Task: Find the best route from 'SoftAge Information Technology Limited' to 'BRIX GYM - Best GYM in Gurgaon' using Google Maps.
Action: Key pressed <Key.shift><Key.shift><Key.shift><Key.shift><Key.shift><Key.shift><Key.shift><Key.shift><Key.shift><Key.shift><Key.shift><Key.shift><Key.shift><Key.shift><Key.shift><Key.shift><Key.shift><Key.shift><Key.shift><Key.shift><Key.shift><Key.shift>Gym<Key.space>or<Key.space>fitness<Key.space>center<Key.space>near<Key.space>me<Key.enter>
Screenshot: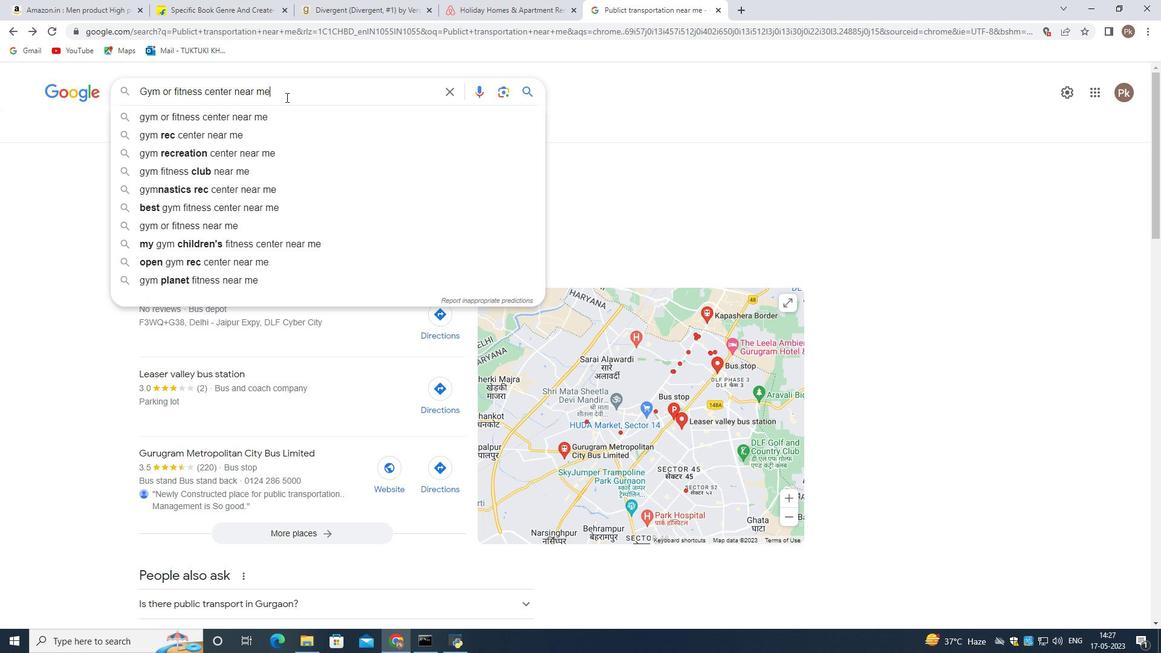 
Action: Mouse moved to (248, 212)
Screenshot: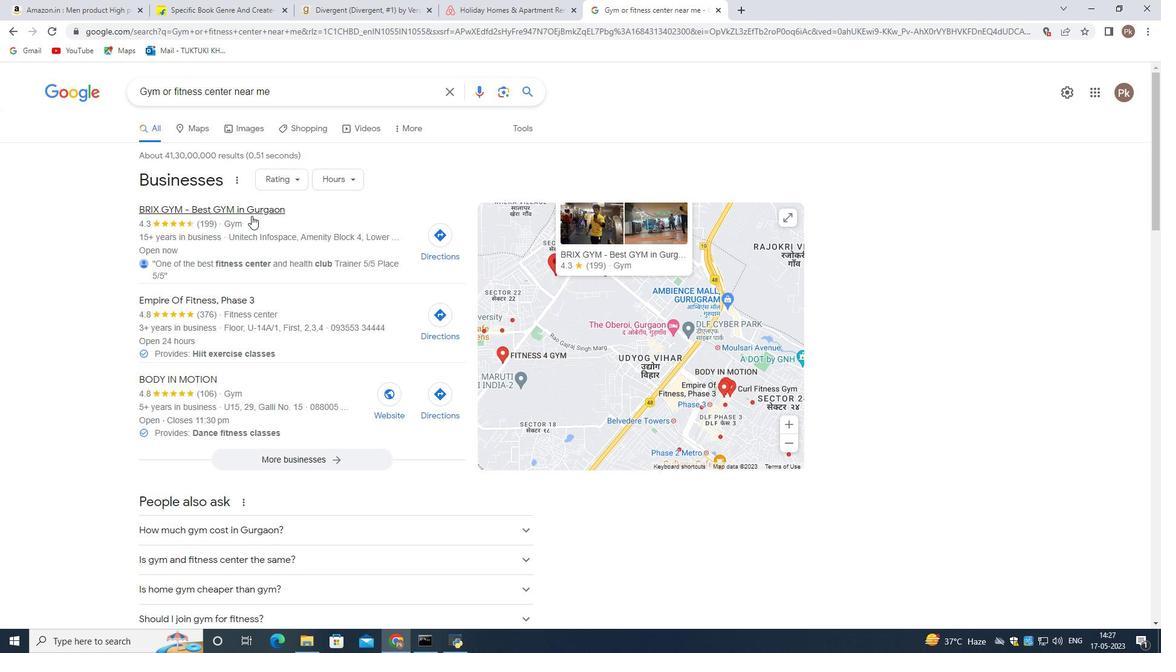 
Action: Mouse pressed left at (248, 212)
Screenshot: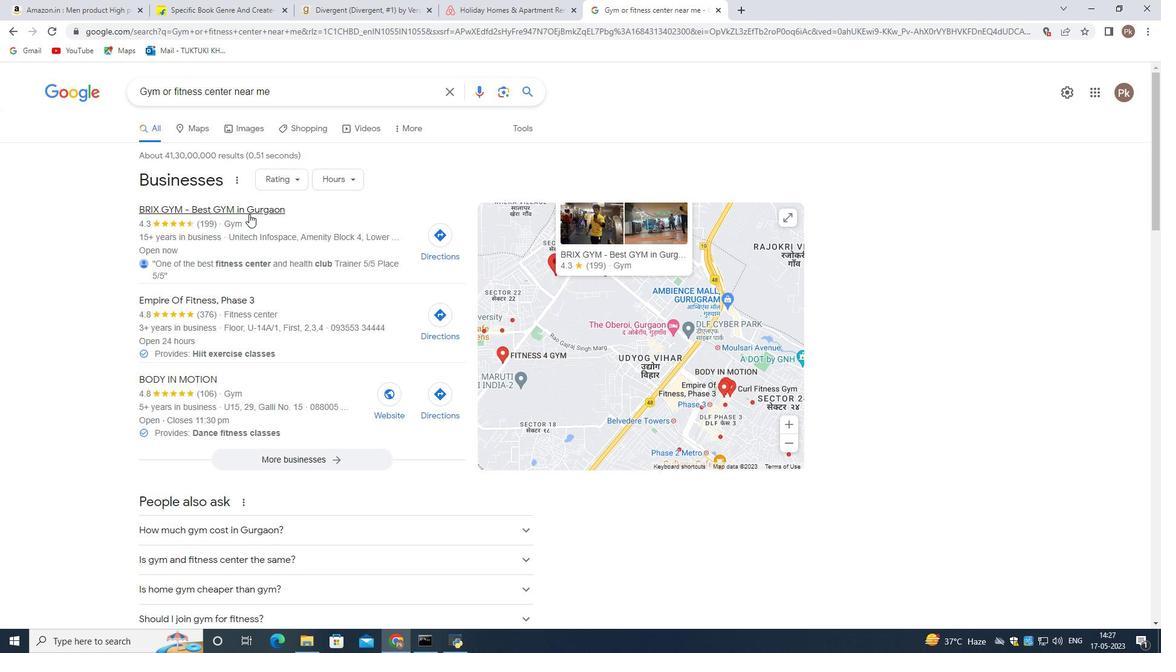 
Action: Mouse moved to (487, 276)
Screenshot: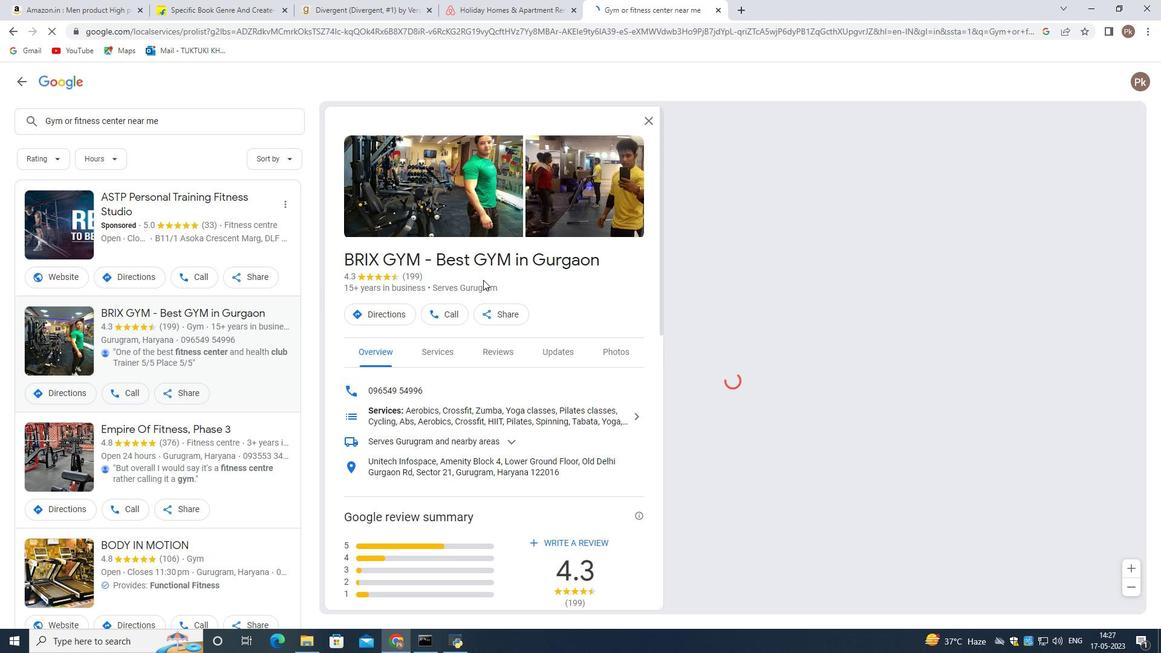 
Action: Mouse scrolled (487, 275) with delta (0, 0)
Screenshot: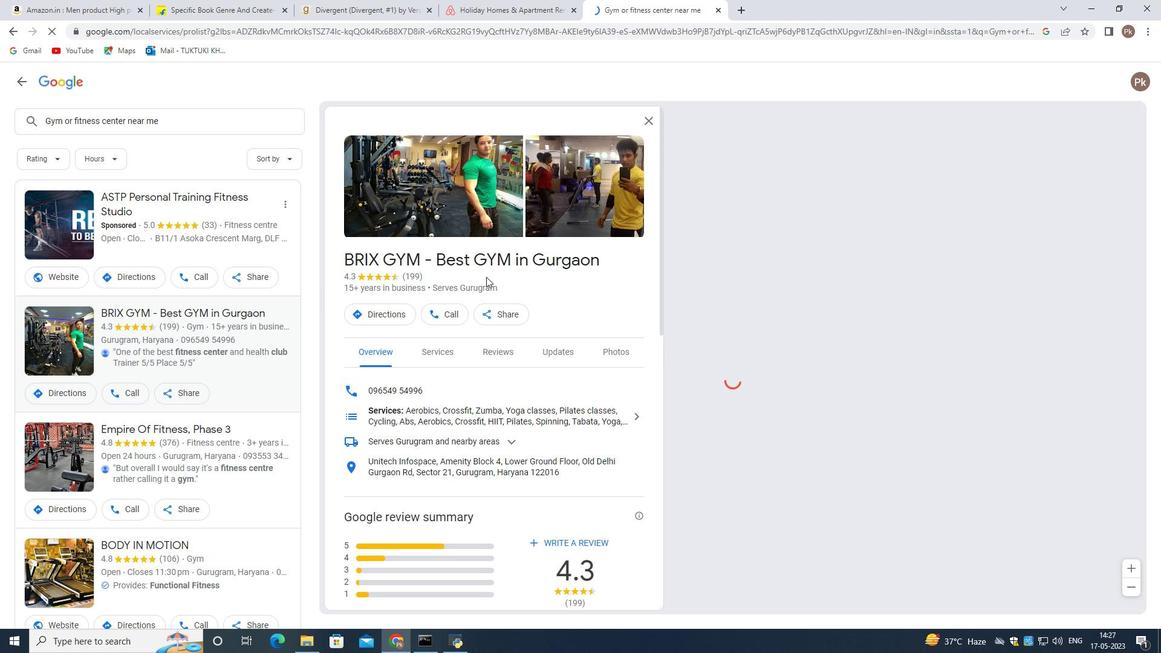 
Action: Mouse scrolled (487, 275) with delta (0, 0)
Screenshot: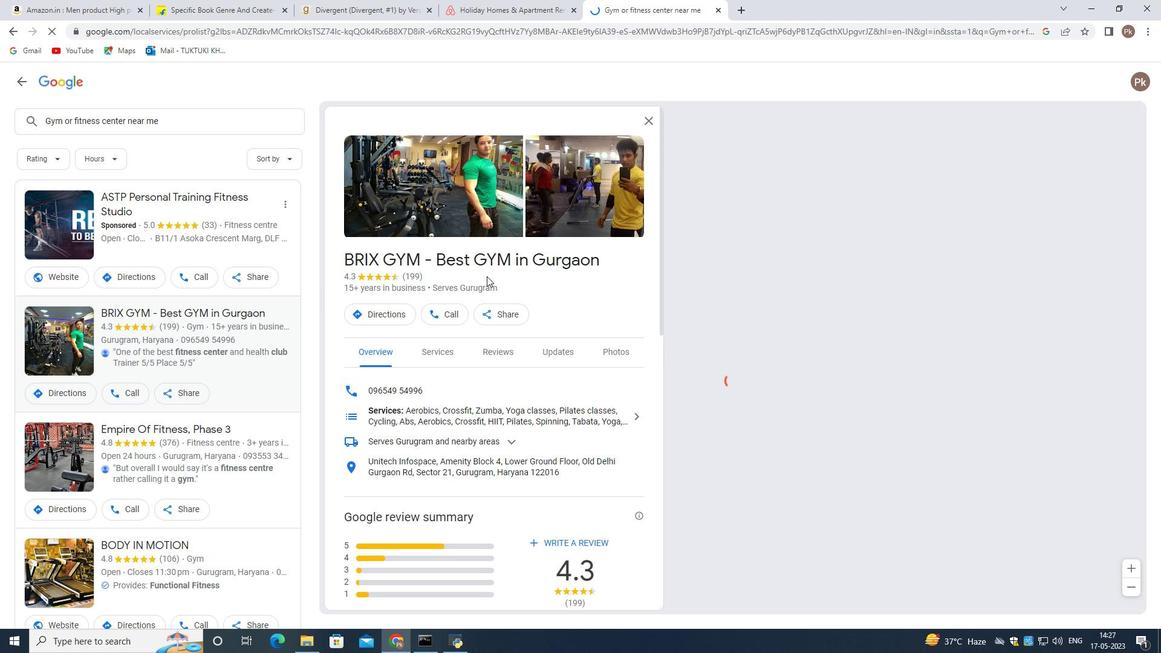 
Action: Mouse moved to (926, 337)
Screenshot: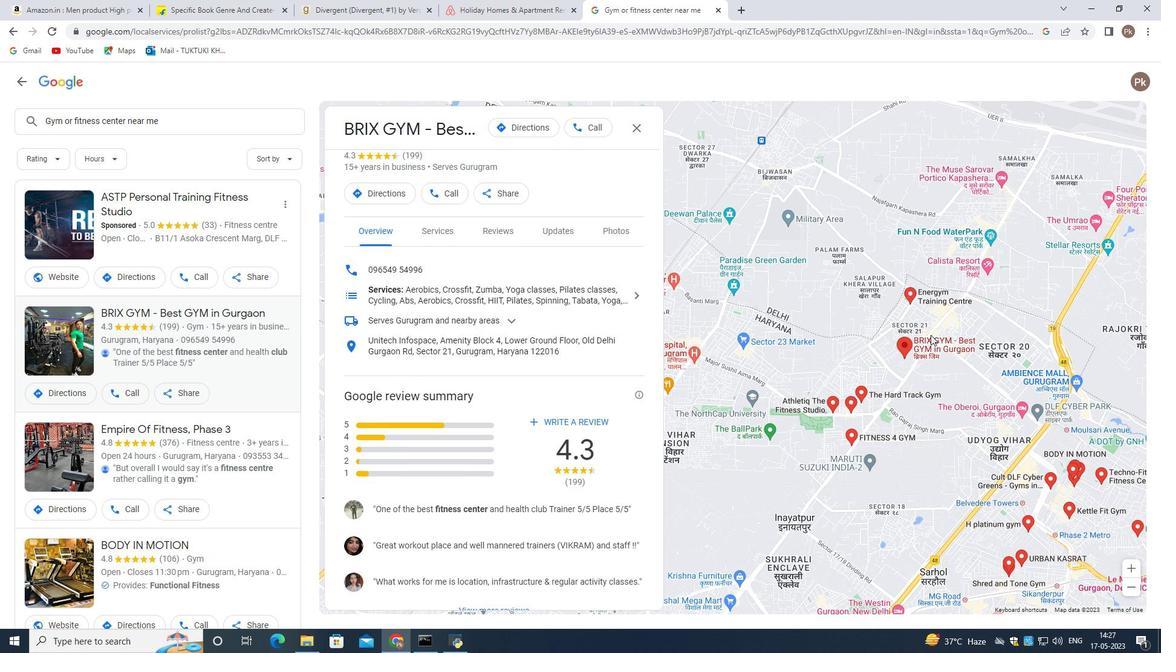 
Action: Mouse scrolled (926, 336) with delta (0, 0)
Screenshot: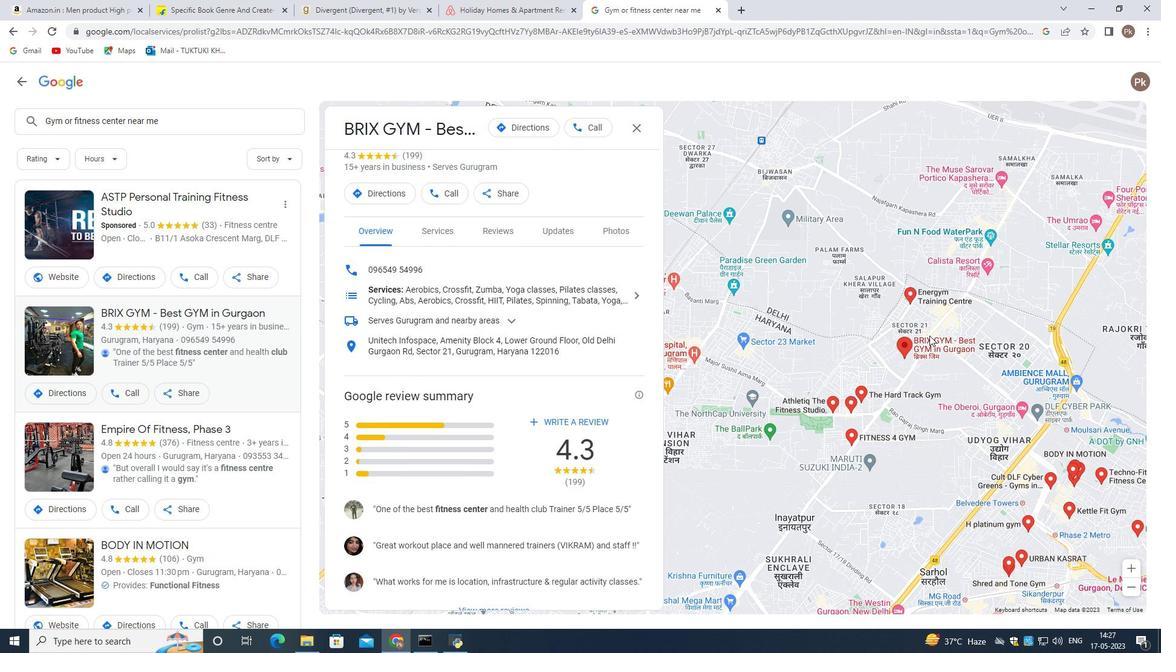 
Action: Mouse moved to (921, 341)
Screenshot: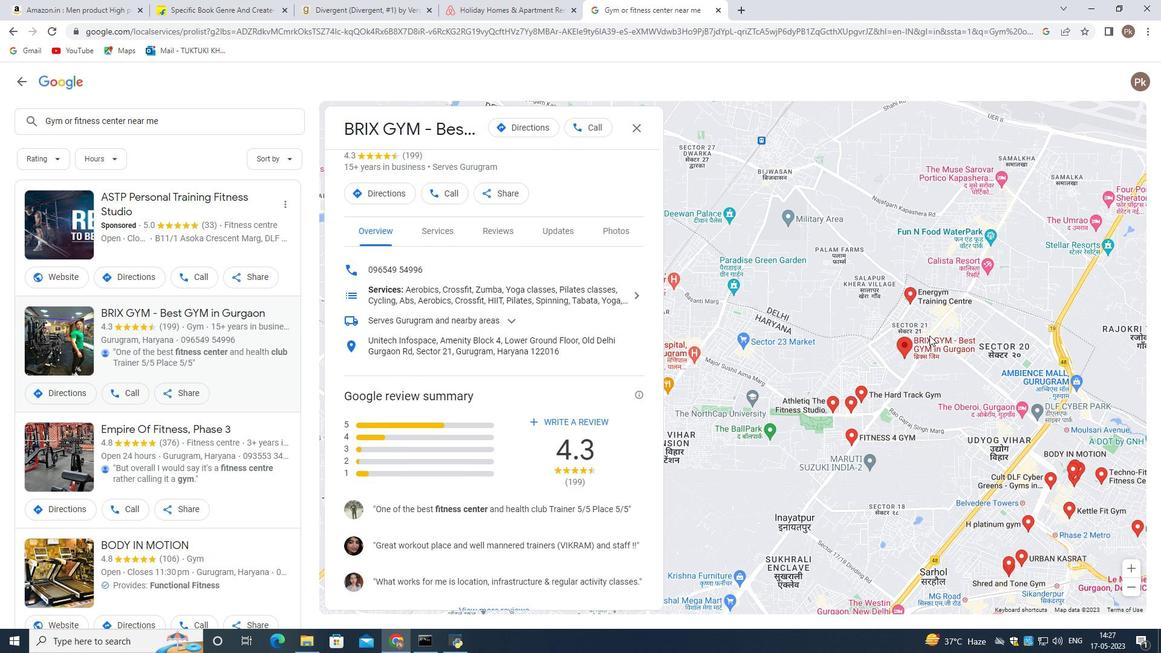 
Action: Mouse scrolled (921, 341) with delta (0, 0)
Screenshot: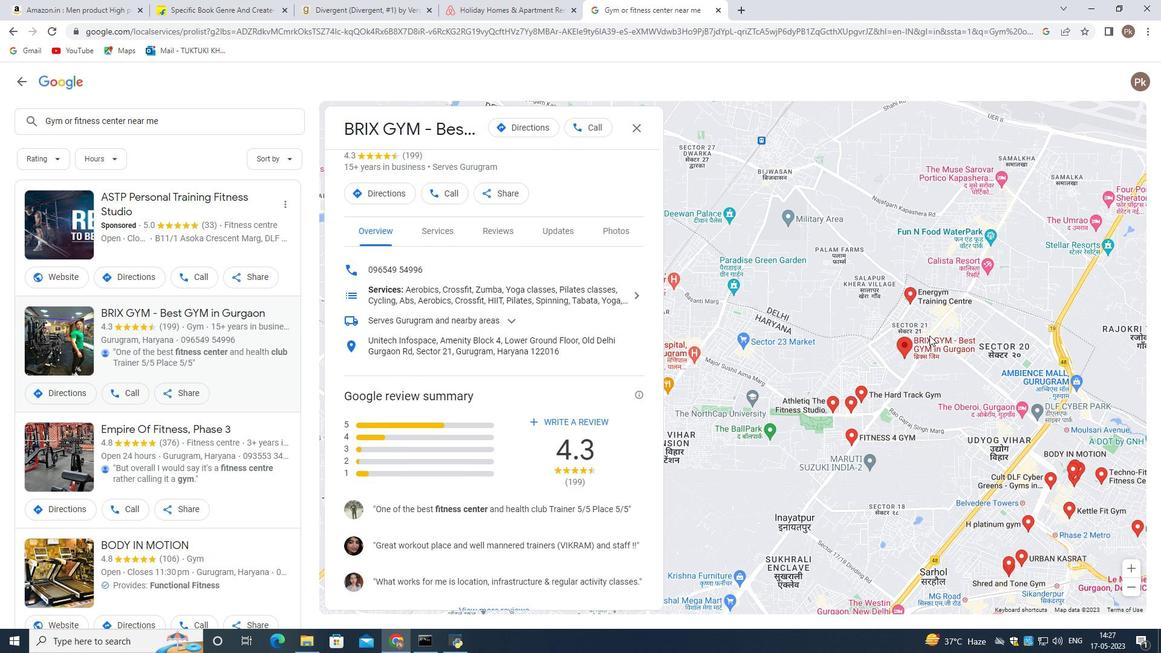 
Action: Mouse moved to (857, 324)
Screenshot: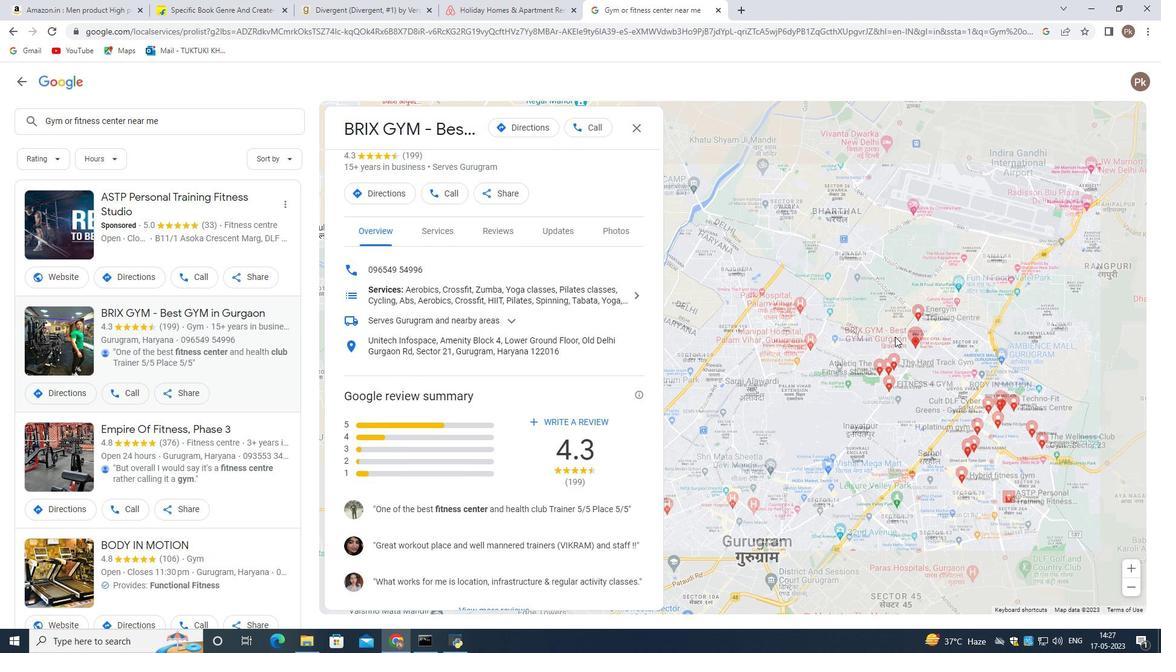 
Action: Mouse scrolled (857, 324) with delta (0, 0)
Screenshot: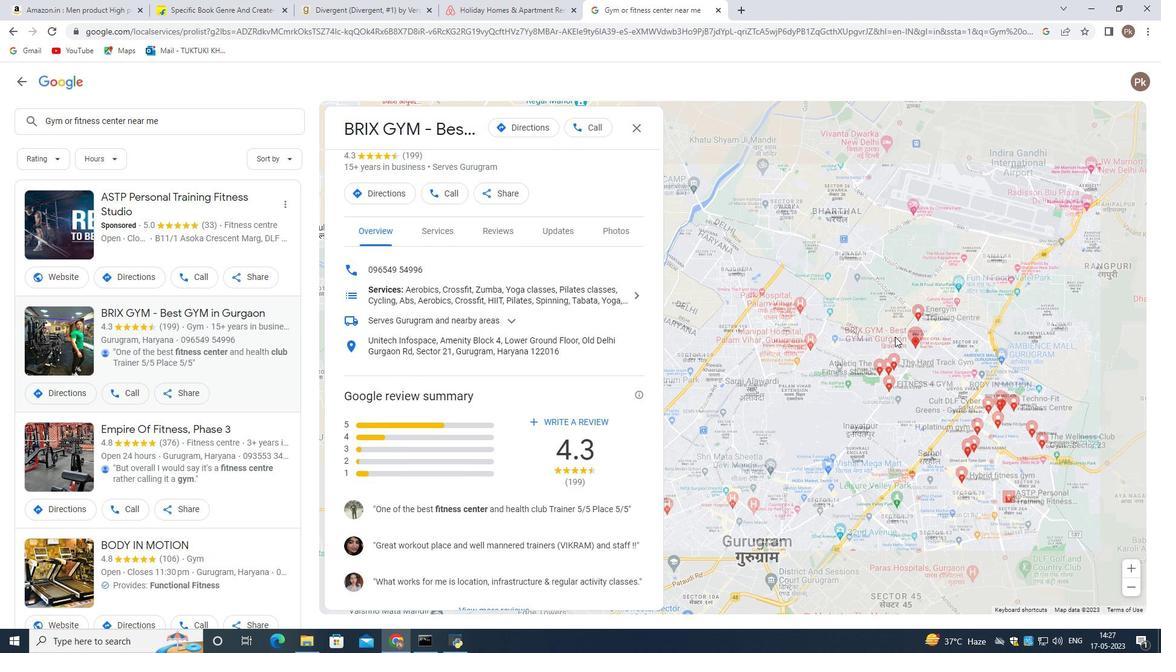 
Action: Mouse moved to (857, 324)
Screenshot: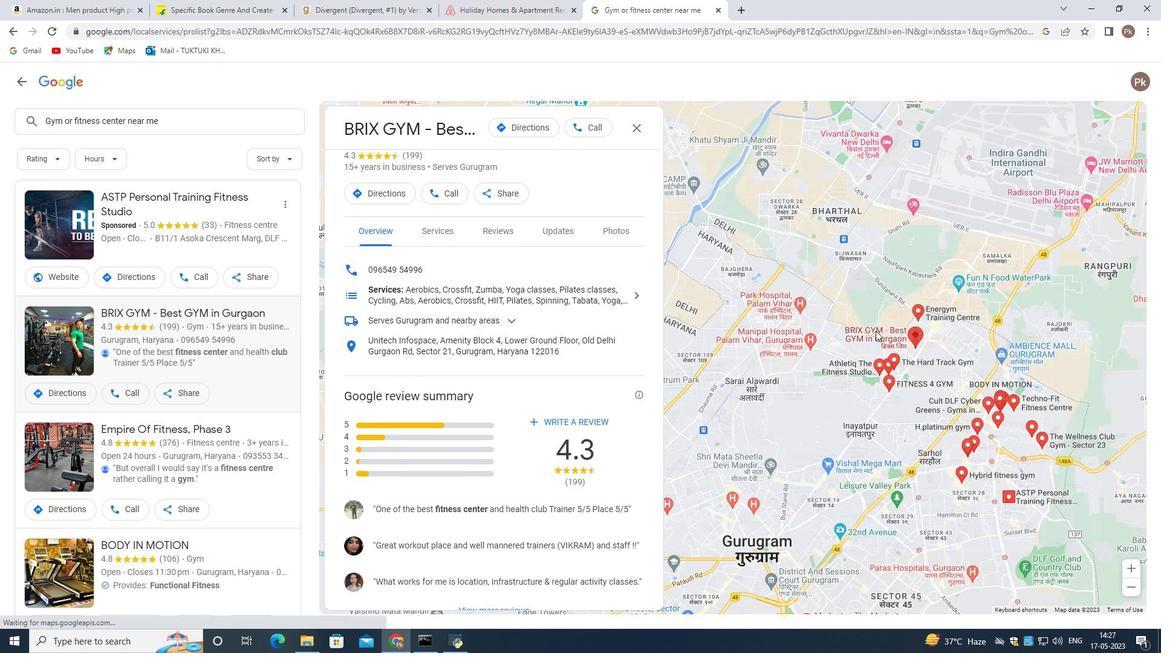 
Action: Mouse scrolled (857, 324) with delta (0, 0)
Screenshot: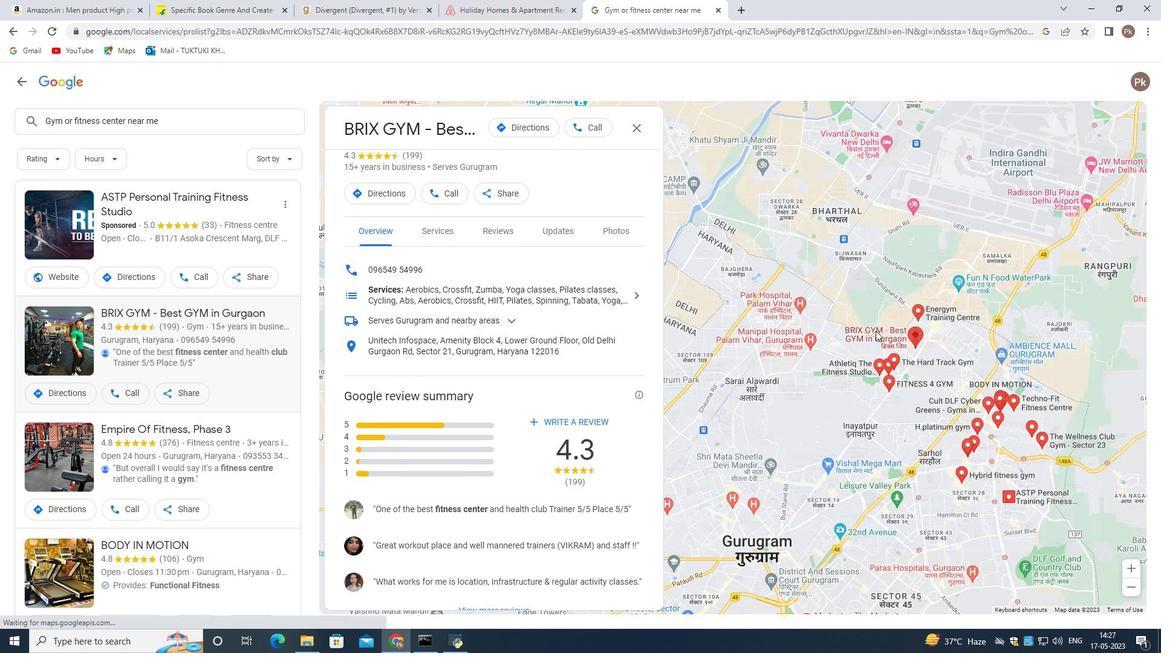 
Action: Mouse moved to (856, 324)
Screenshot: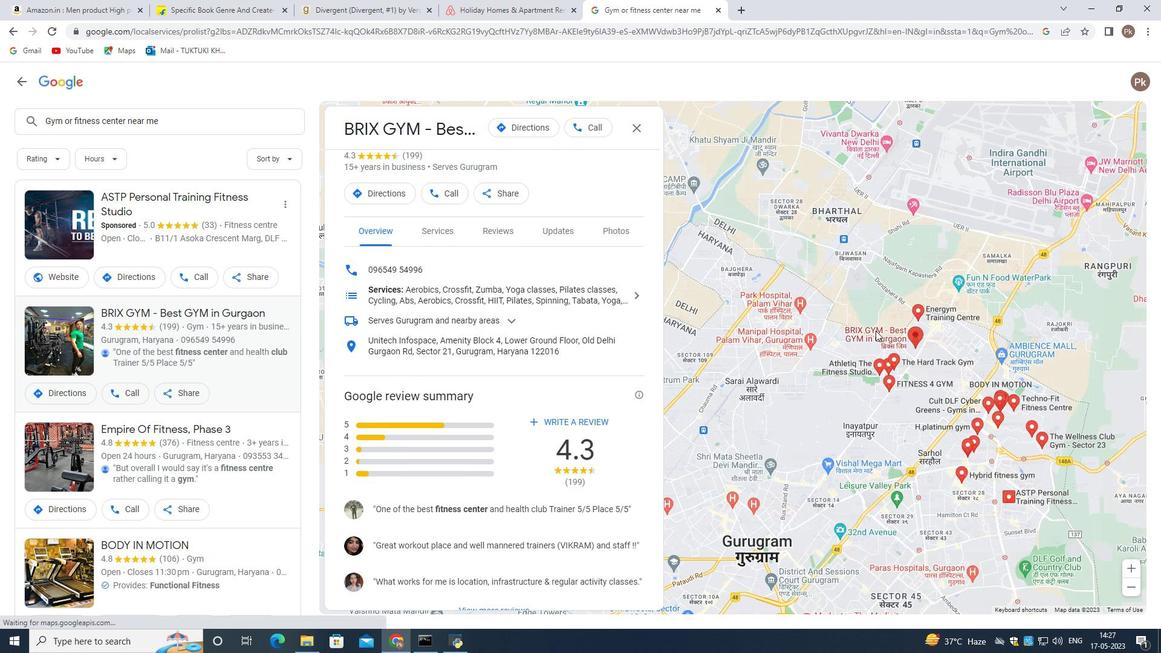 
Action: Mouse scrolled (856, 324) with delta (0, 0)
Screenshot: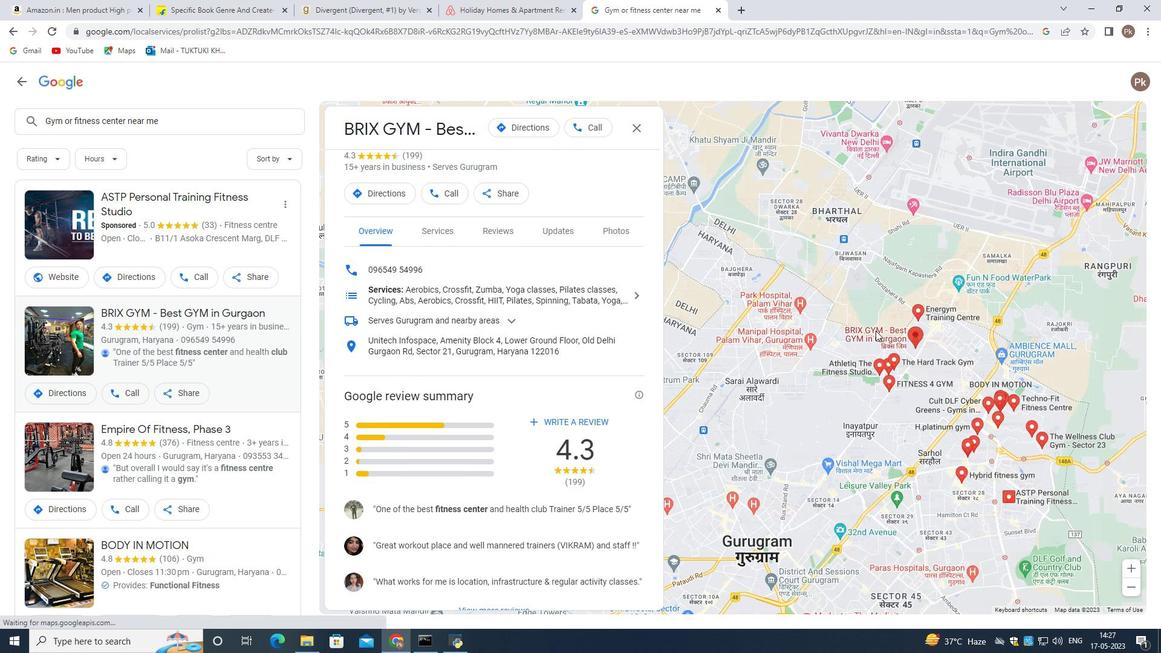 
Action: Mouse moved to (994, 370)
Screenshot: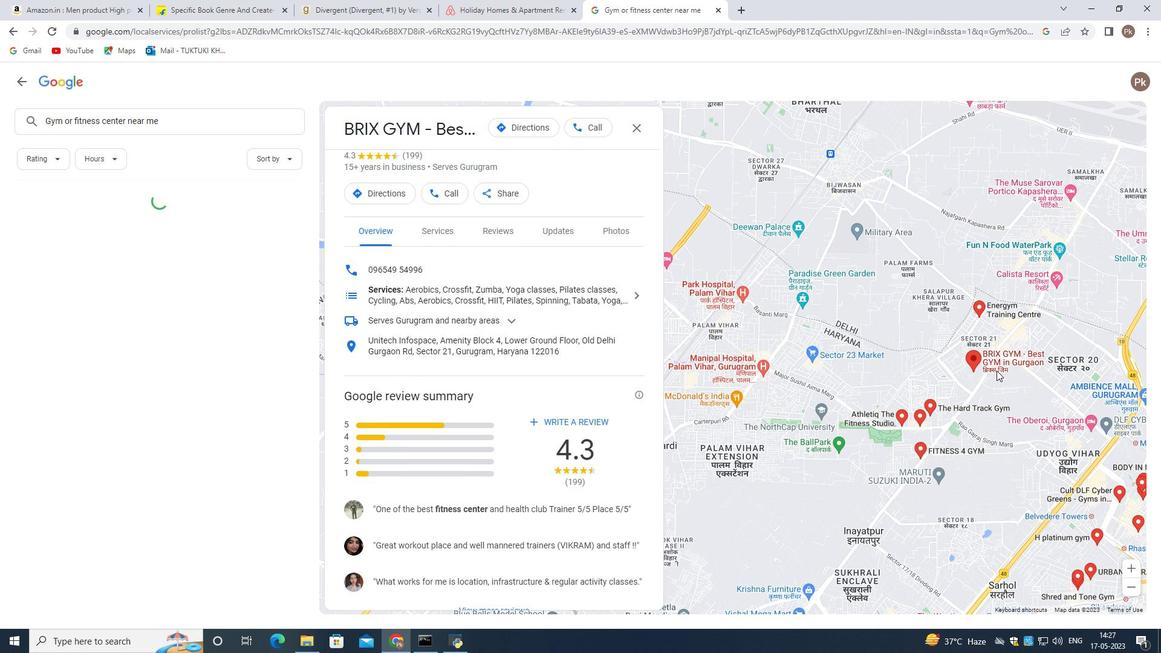 
Action: Mouse scrolled (994, 370) with delta (0, 0)
Screenshot: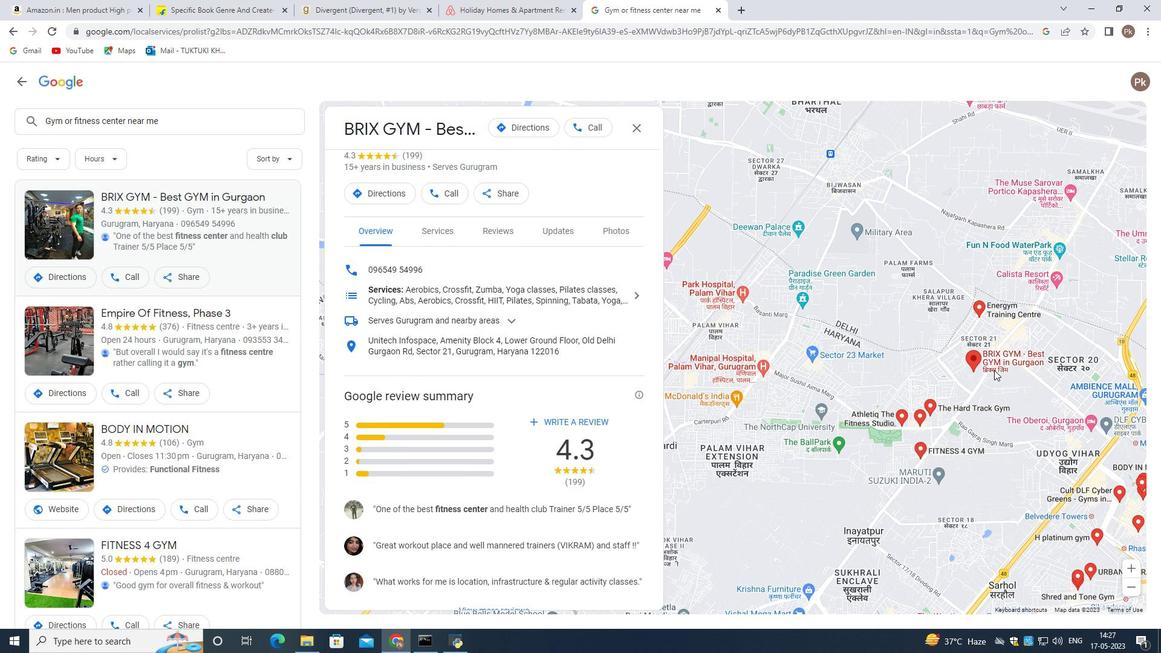 
Action: Mouse scrolled (994, 370) with delta (0, 0)
Screenshot: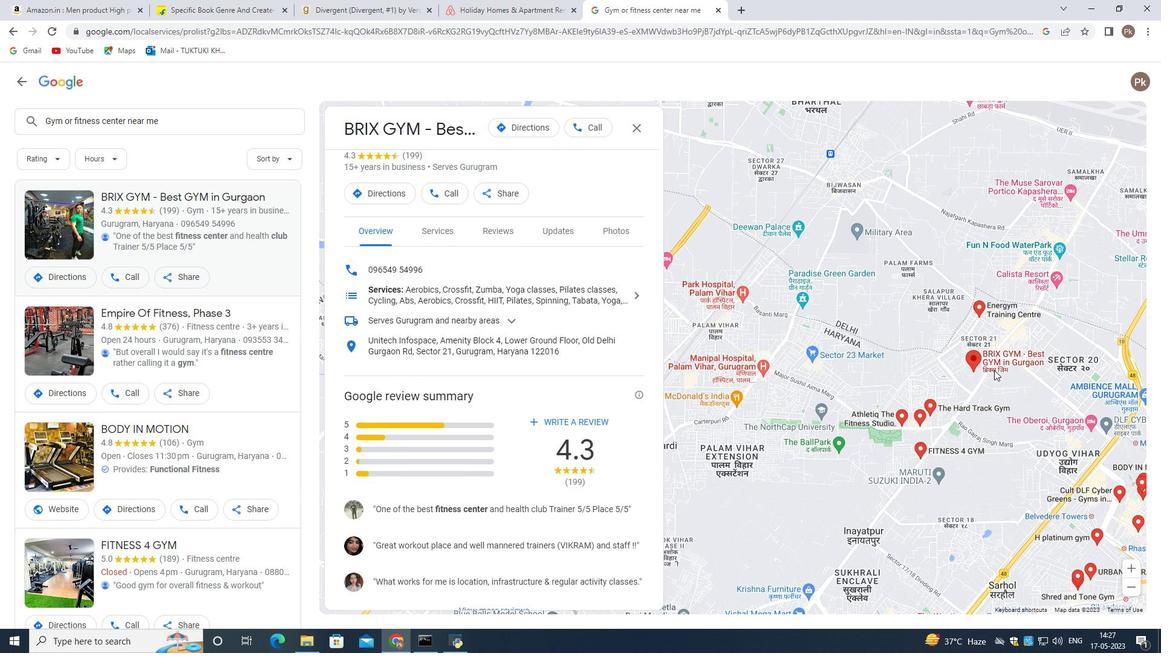 
Action: Mouse moved to (985, 366)
Screenshot: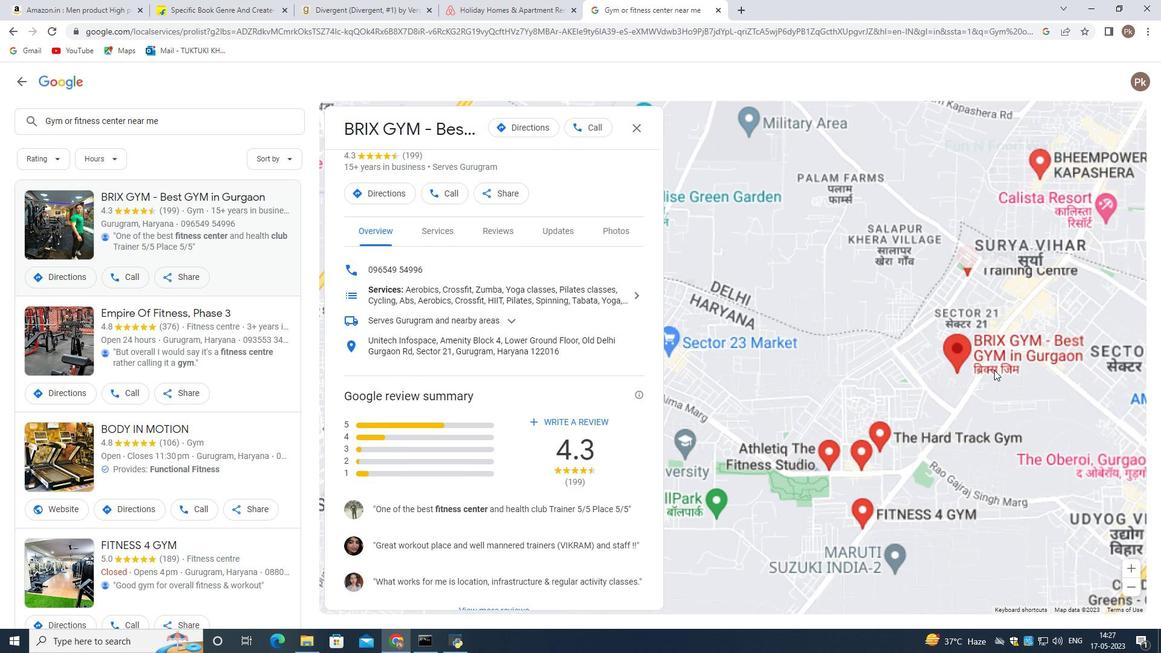 
Action: Mouse scrolled (985, 366) with delta (0, 0)
Screenshot: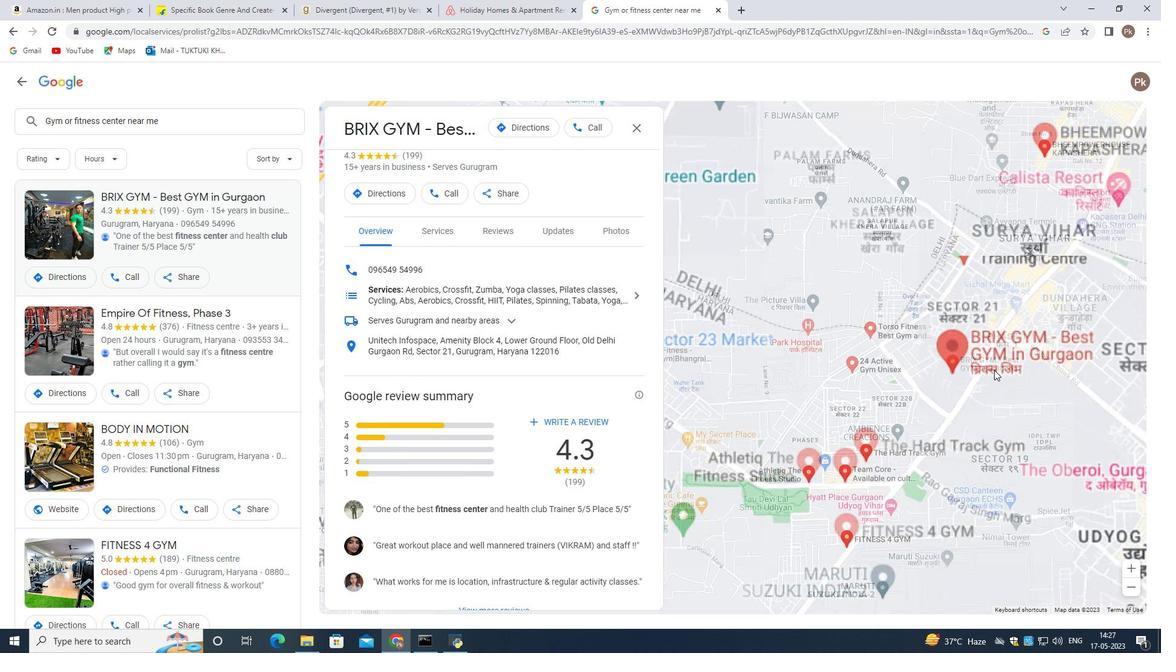 
Action: Mouse moved to (954, 367)
Screenshot: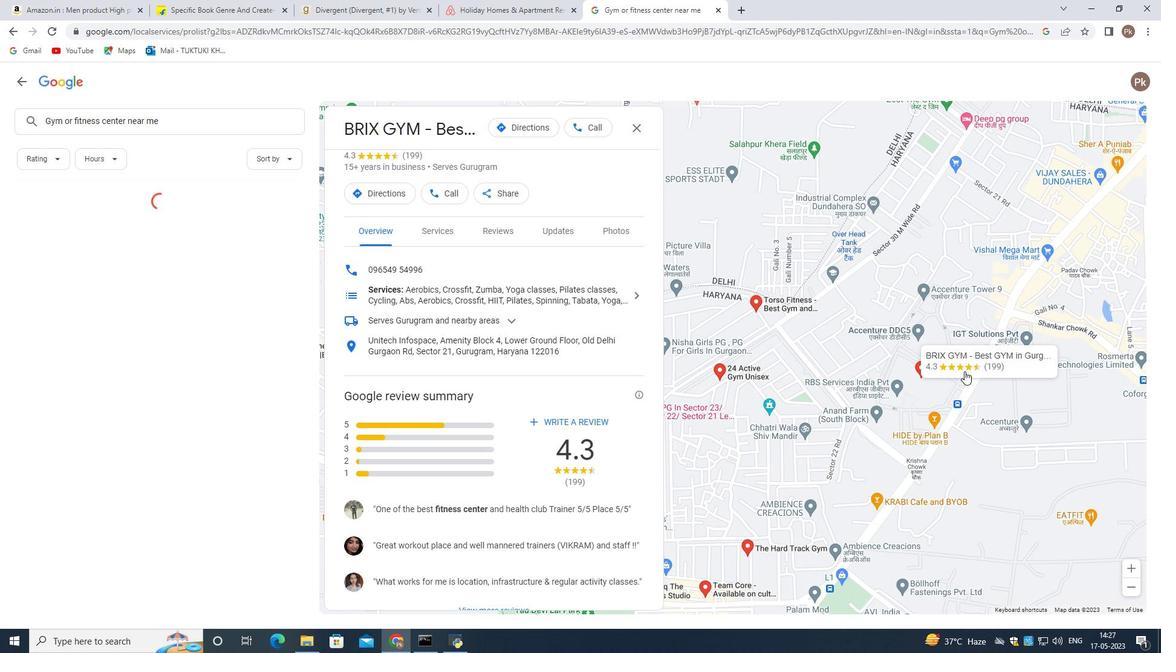 
Action: Mouse scrolled (955, 367) with delta (0, 0)
Screenshot: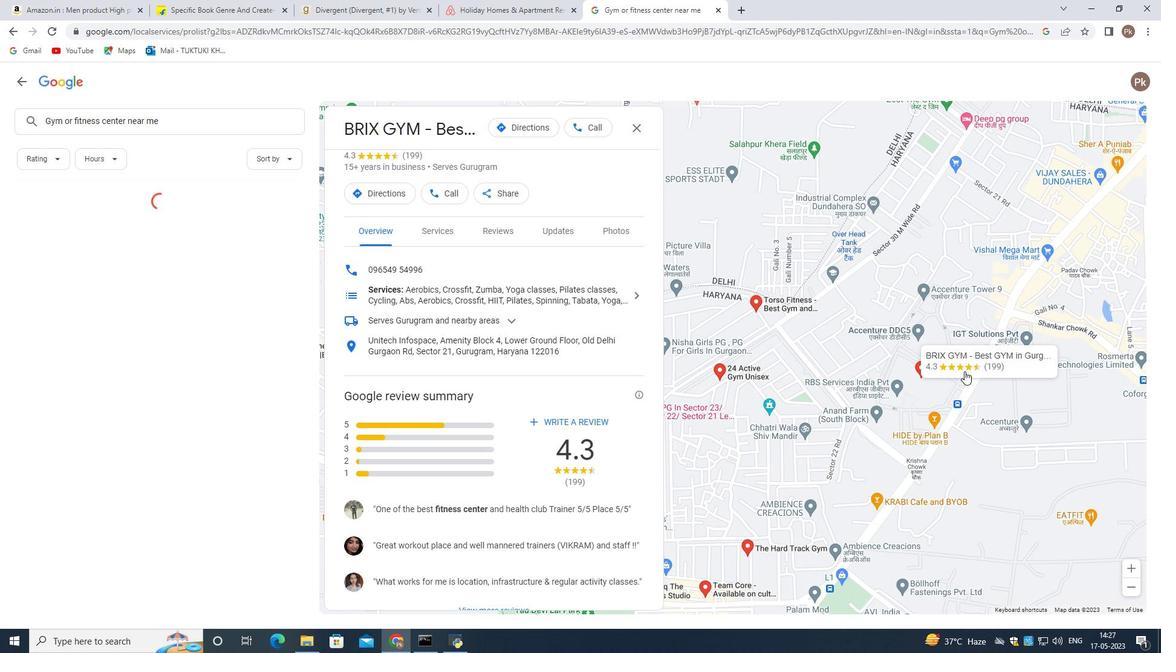 
Action: Mouse moved to (952, 366)
Screenshot: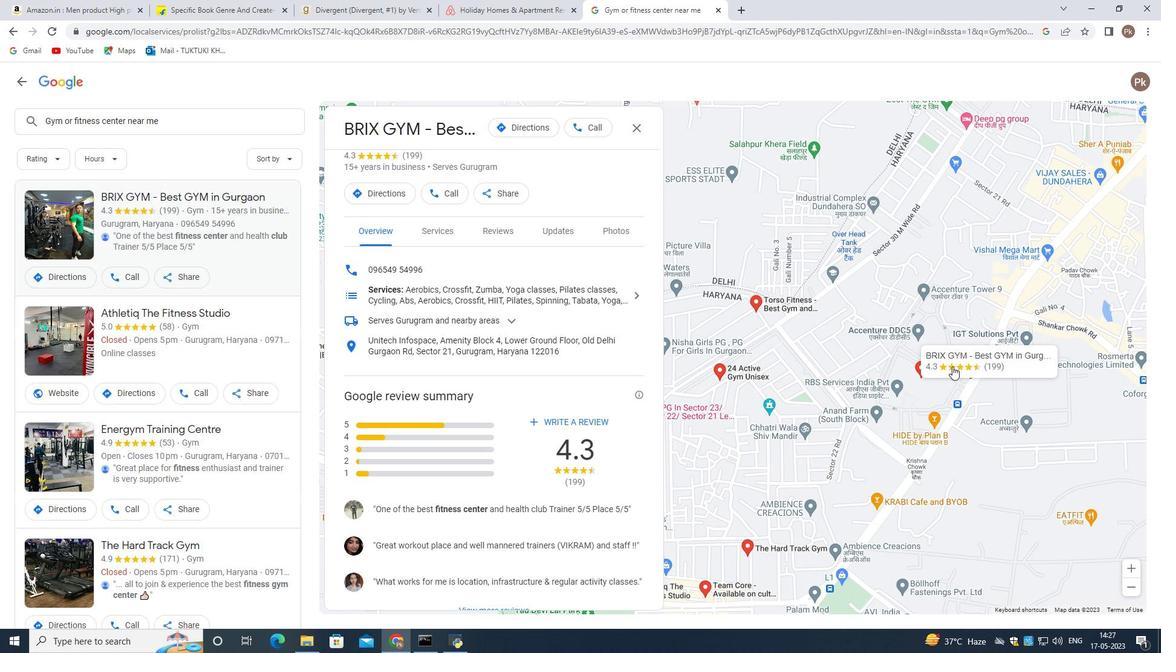 
Action: Mouse scrolled (952, 367) with delta (0, 0)
Screenshot: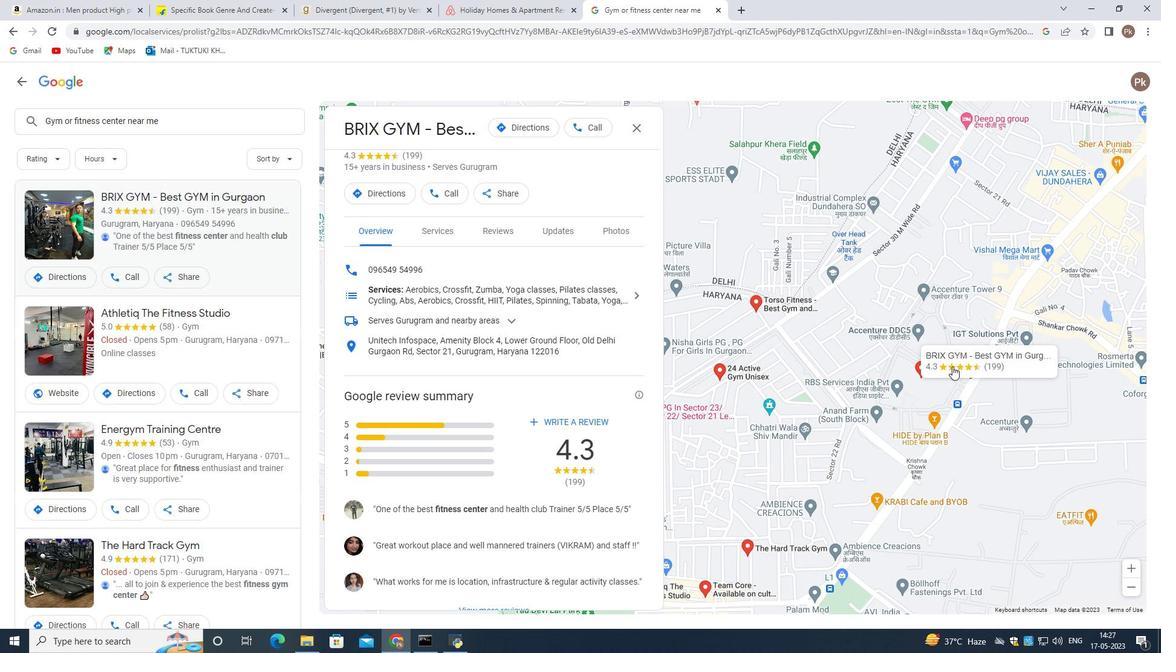 
Action: Mouse moved to (951, 366)
Screenshot: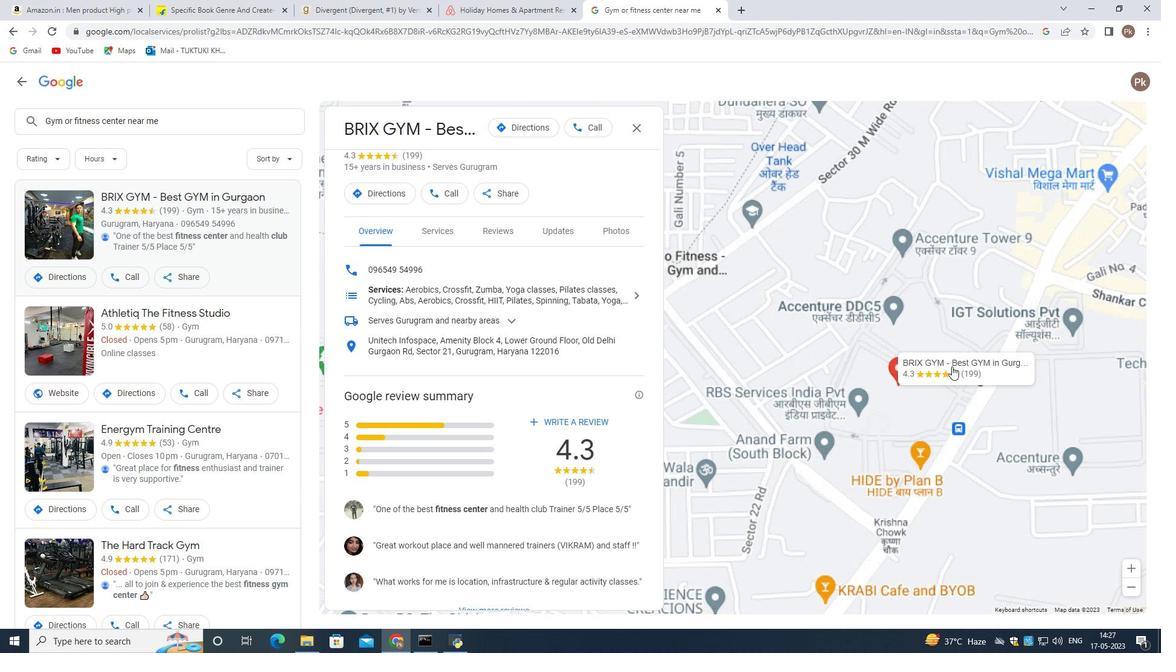 
Action: Mouse scrolled (951, 366) with delta (0, 0)
Screenshot: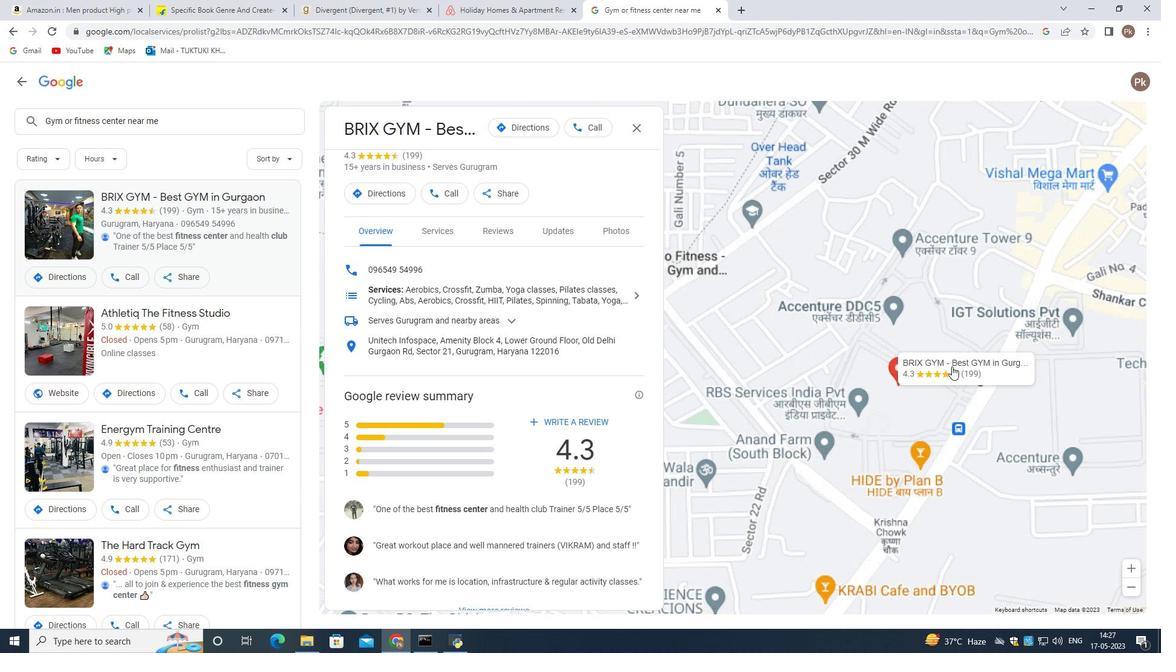 
Action: Mouse moved to (884, 405)
Screenshot: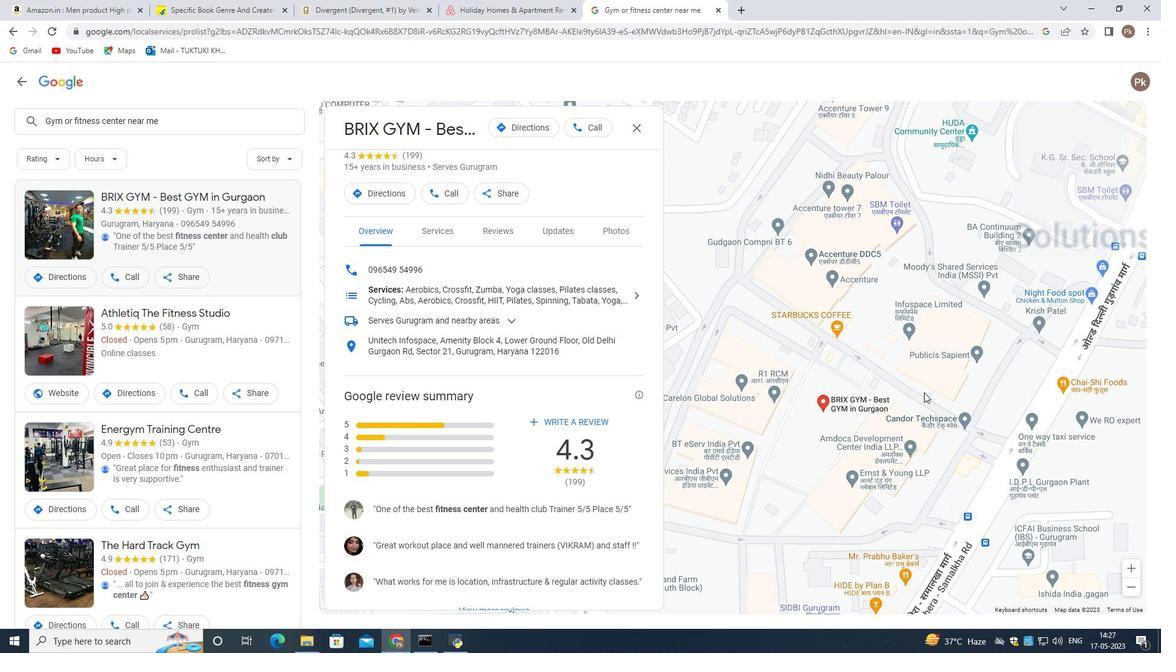 
Action: Mouse scrolled (884, 405) with delta (0, 0)
Screenshot: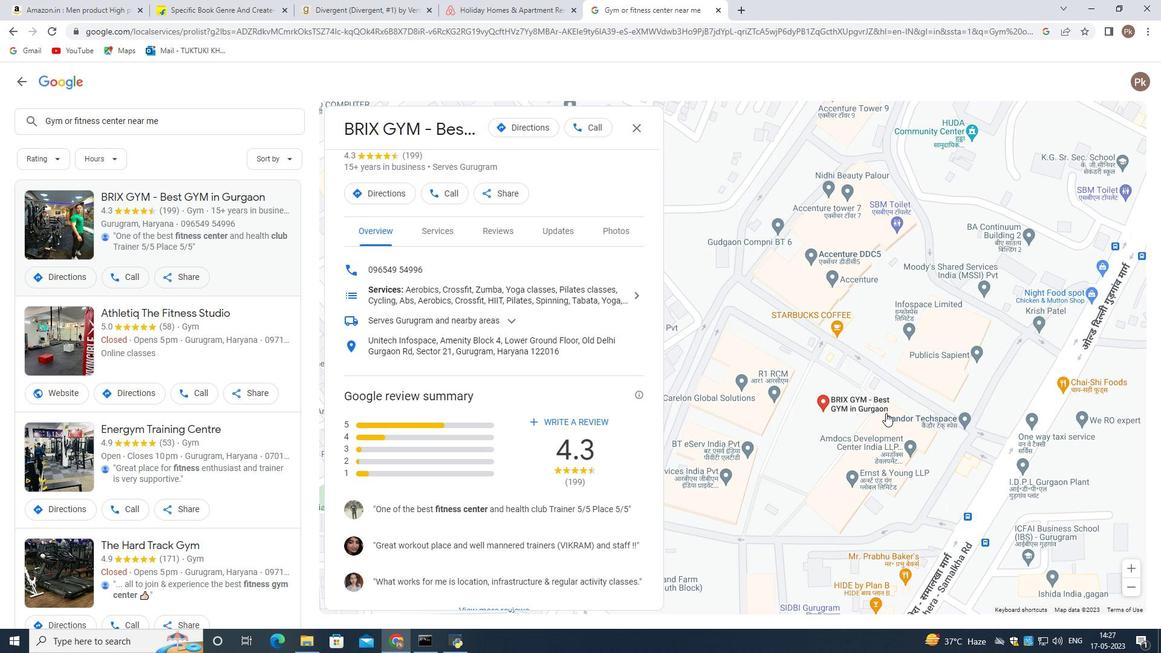 
Action: Mouse scrolled (884, 405) with delta (0, 0)
Screenshot: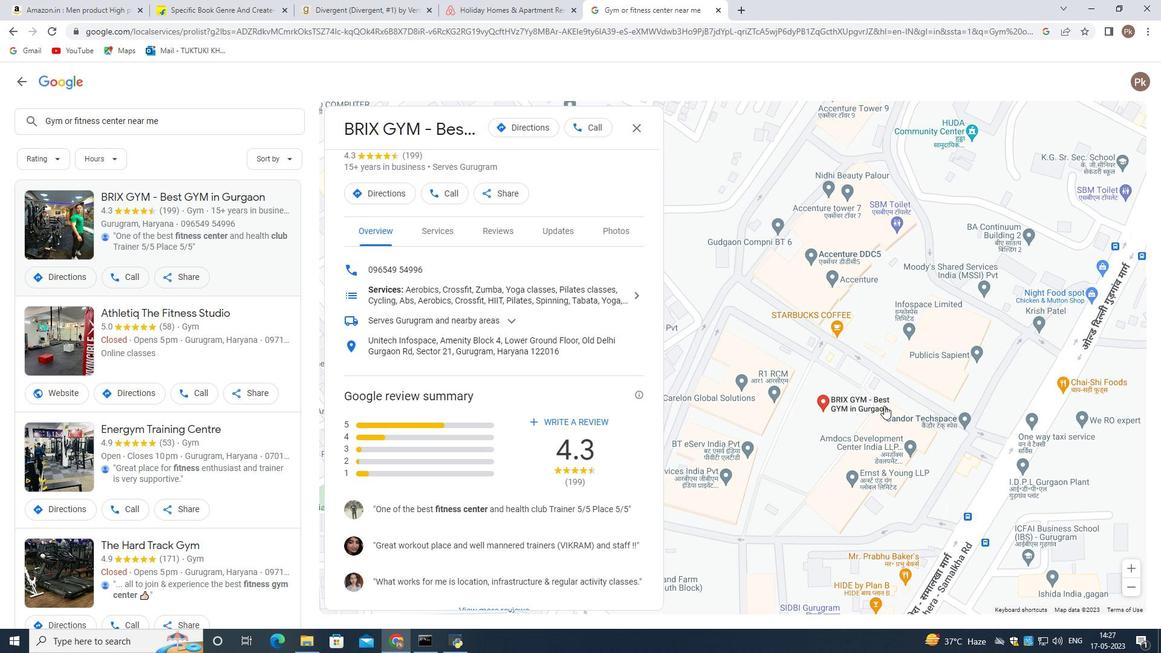 
Action: Mouse moved to (855, 395)
Screenshot: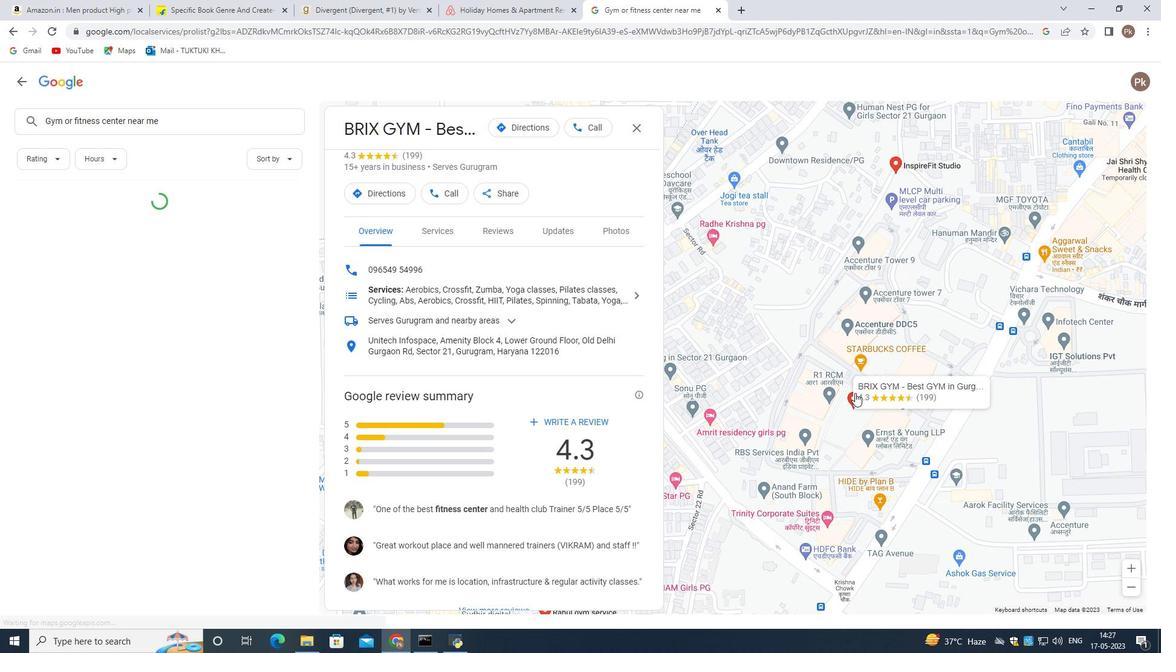 
Action: Mouse pressed left at (855, 395)
Screenshot: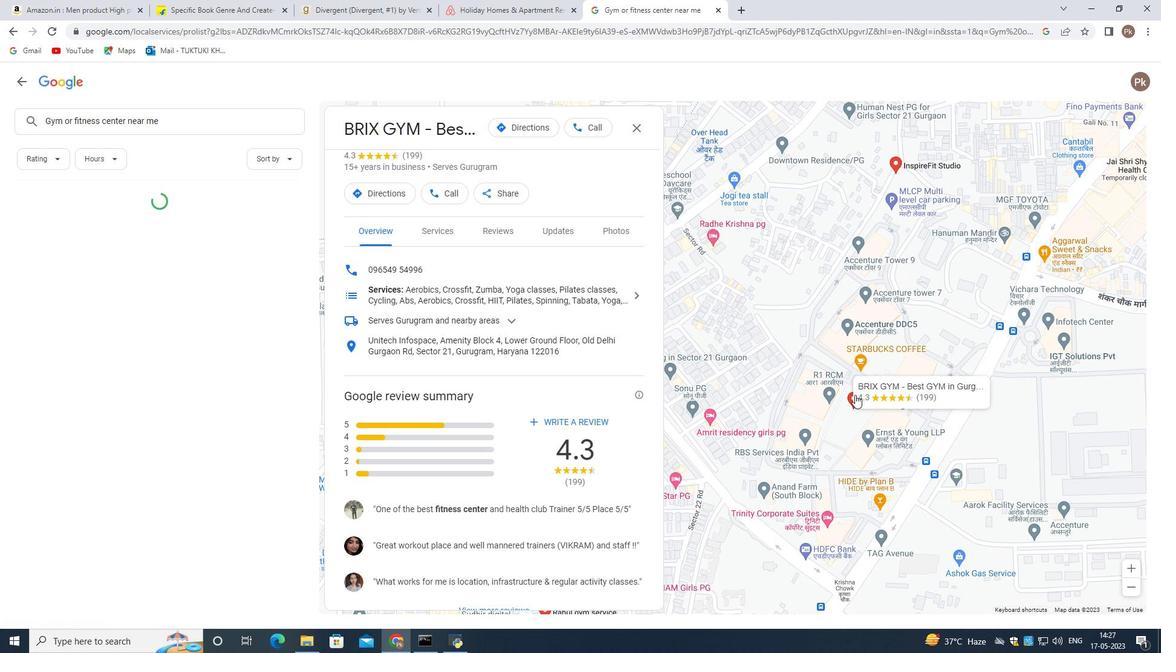
Action: Mouse moved to (385, 313)
Screenshot: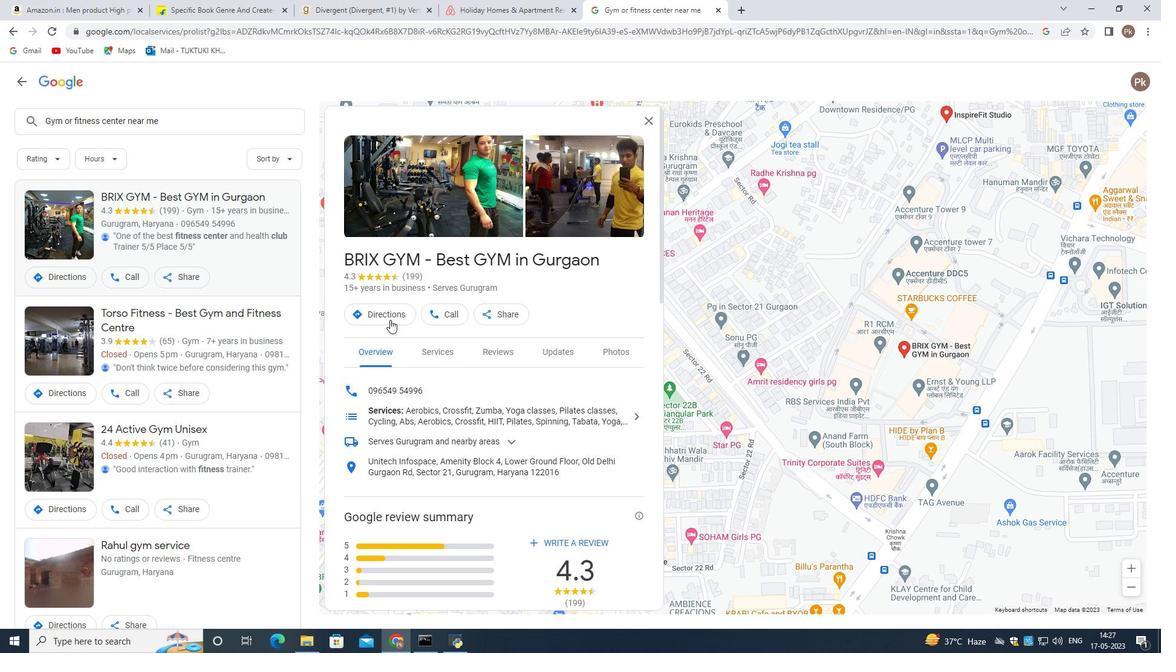 
Action: Mouse pressed left at (385, 313)
Screenshot: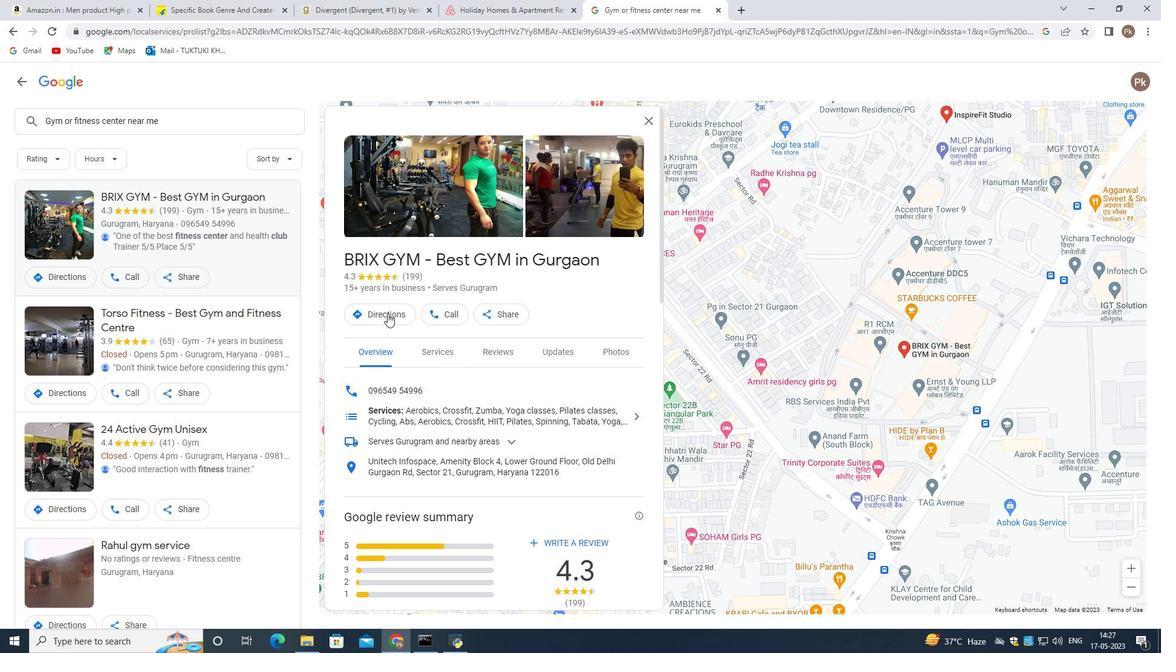 
Action: Mouse moved to (717, 347)
Screenshot: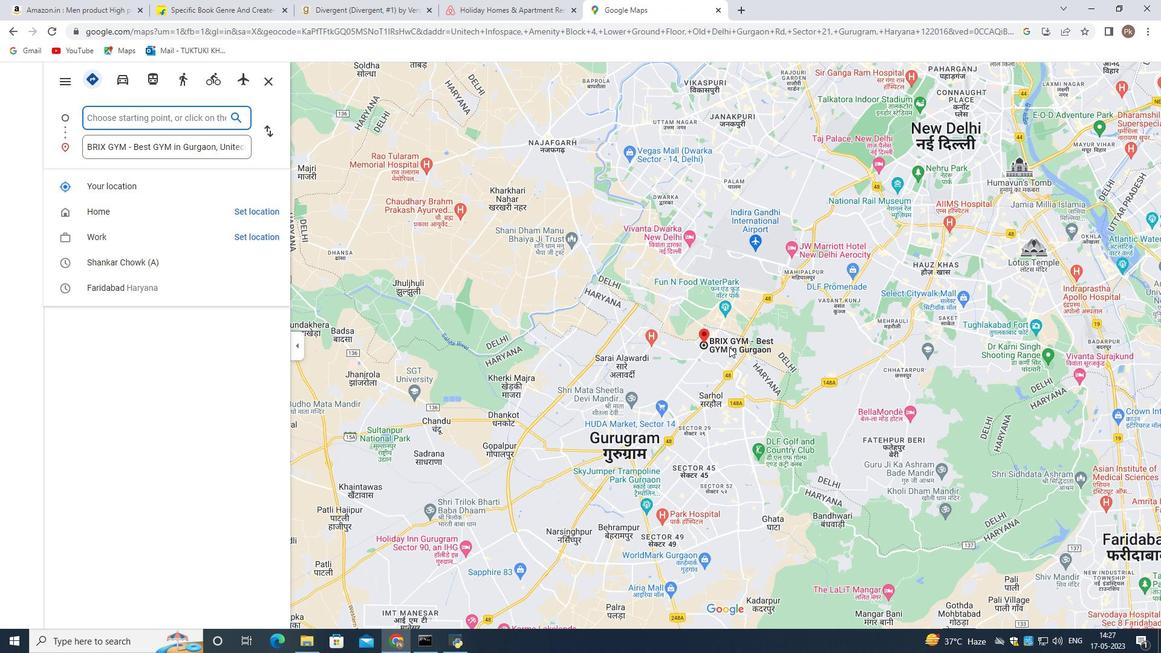 
Action: Mouse scrolled (717, 348) with delta (0, 0)
Screenshot: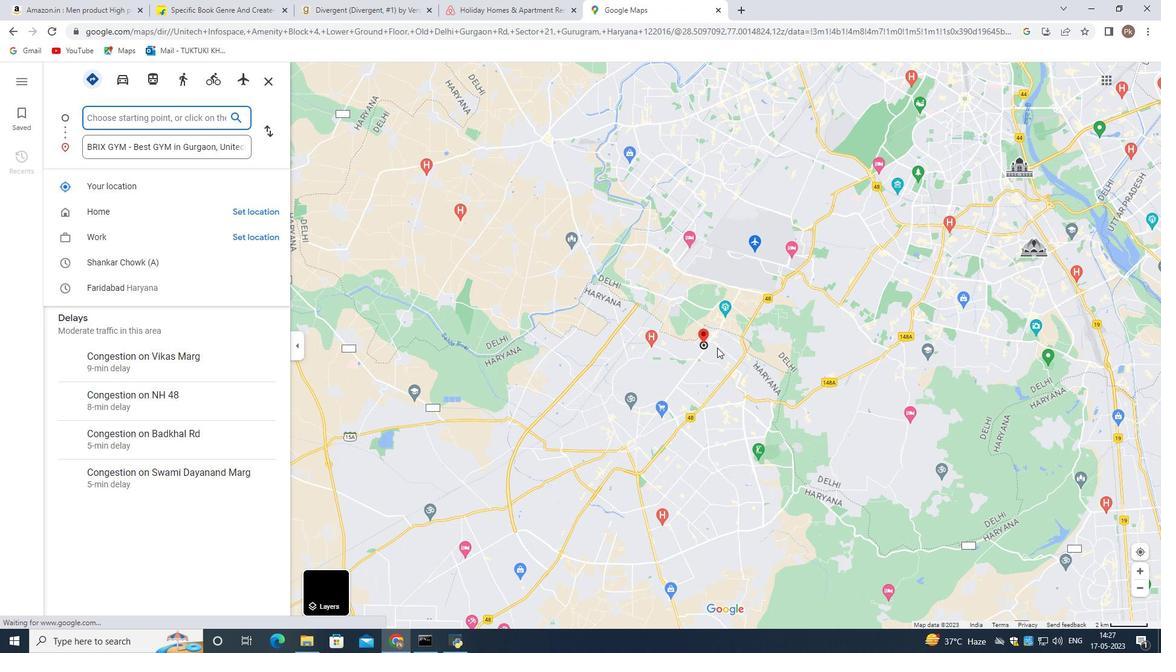 
Action: Mouse moved to (716, 348)
Screenshot: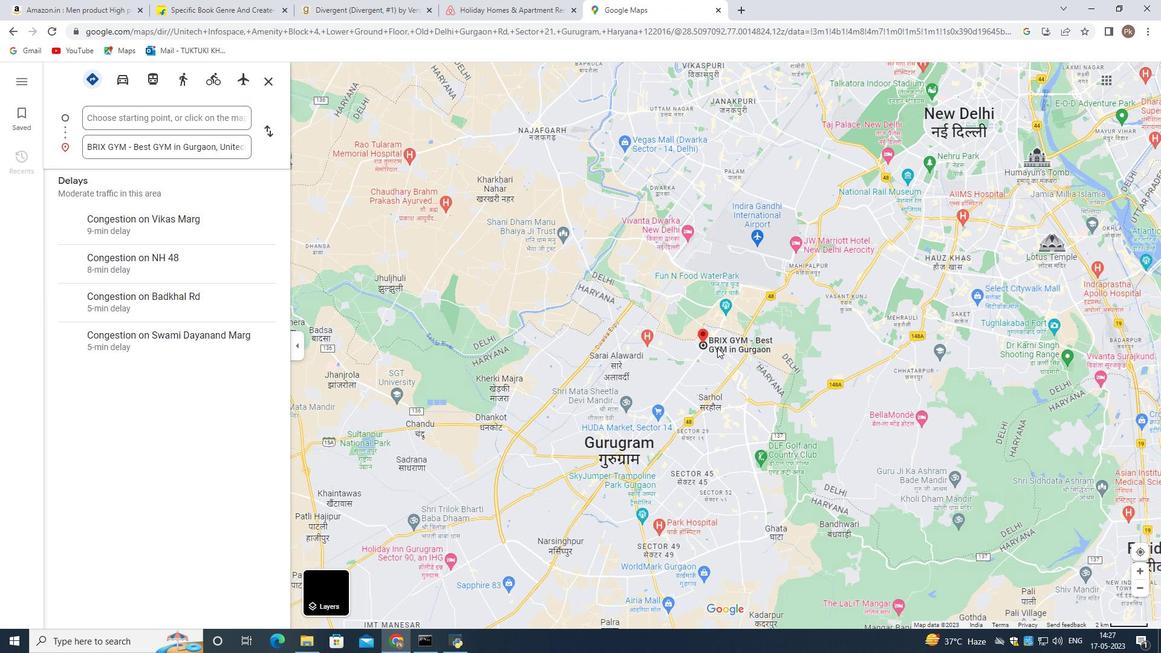 
Action: Mouse scrolled (716, 349) with delta (0, 0)
Screenshot: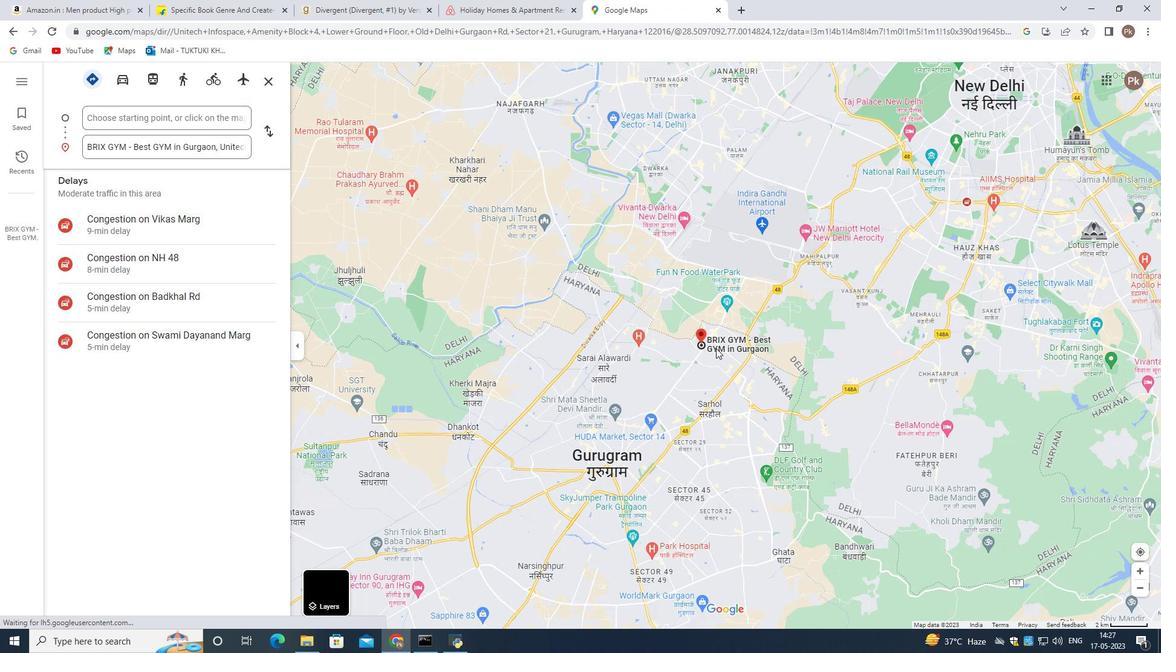 
Action: Mouse moved to (162, 111)
Screenshot: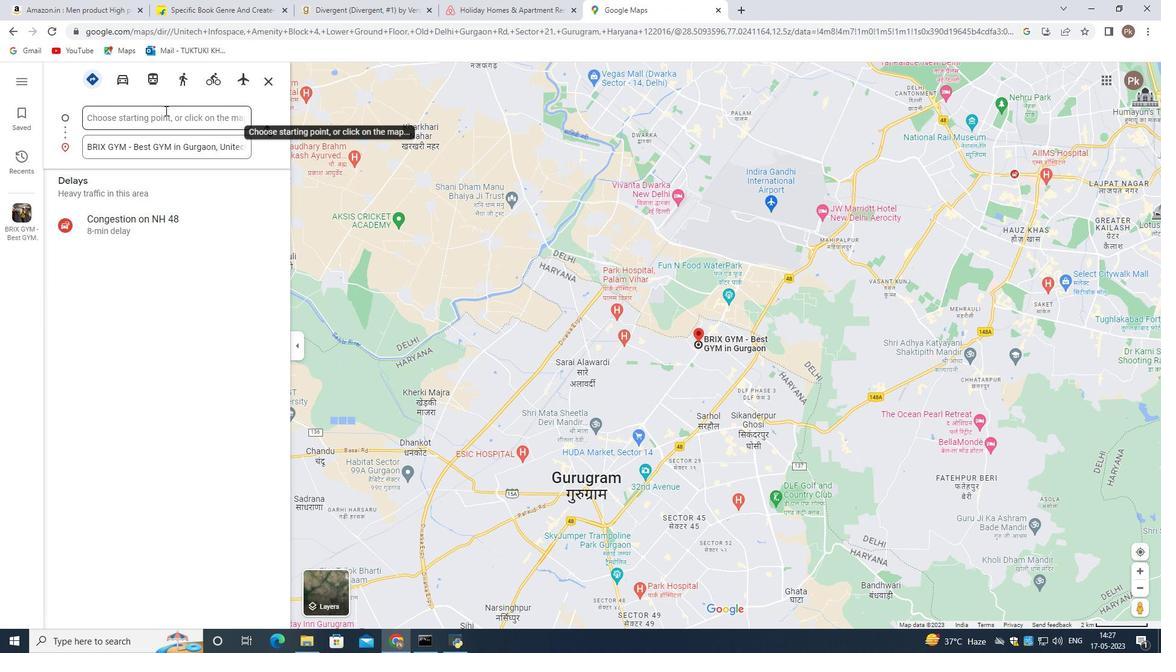 
Action: Mouse pressed left at (162, 111)
Screenshot: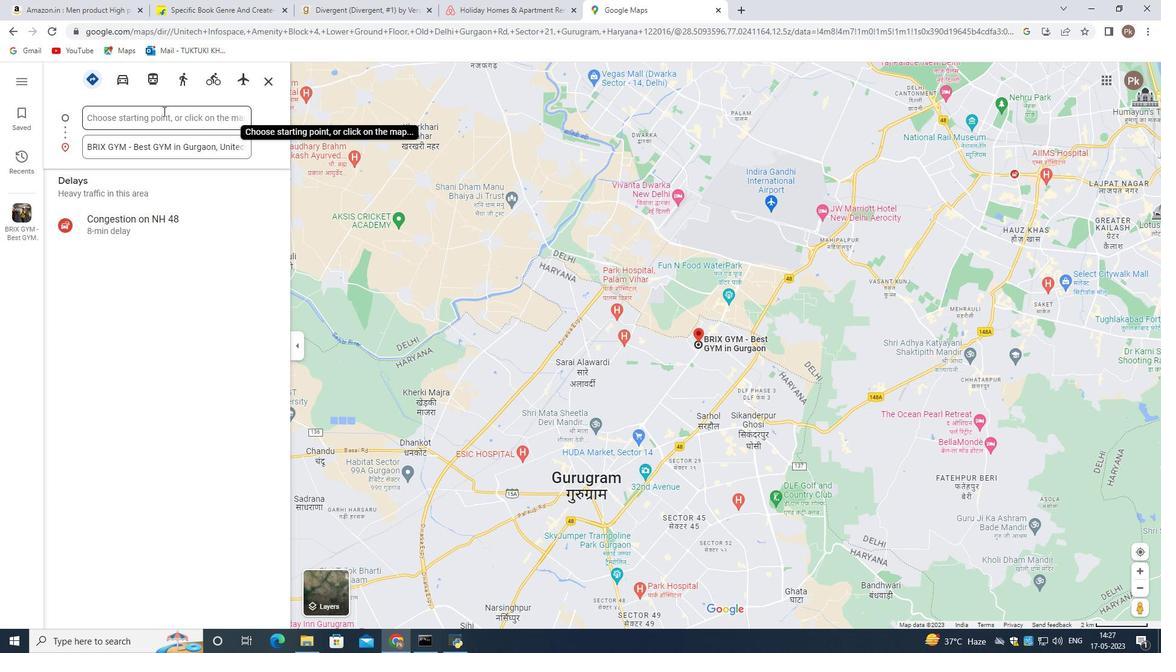 
Action: Key pressed <Key.shift><Key.shift><Key.shift><Key.shift><Key.shift><Key.shift><Key.shift><Key.shift><Key.shift><Key.shift><Key.shift><Key.shift>PHASE<Key.backspace><Key.backspace><Key.backspace><Key.backspace>hase<Key.space>4<Key.space><Key.space><Key.backspace><Key.backspace><Key.backspace><Key.backspace><Key.backspace><Key.backspace><Key.backspace><Key.backspace><Key.backspace><Key.backspace><Key.backspace><Key.backspace>softage<Key.space>
Screenshot: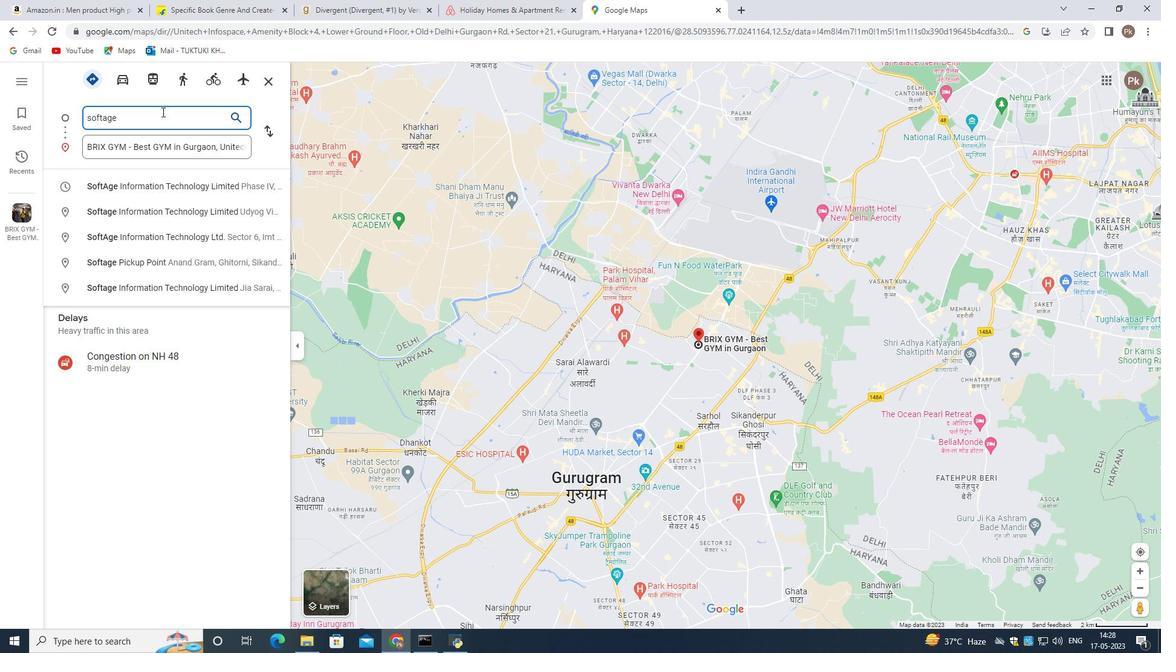 
Action: Mouse moved to (159, 179)
Screenshot: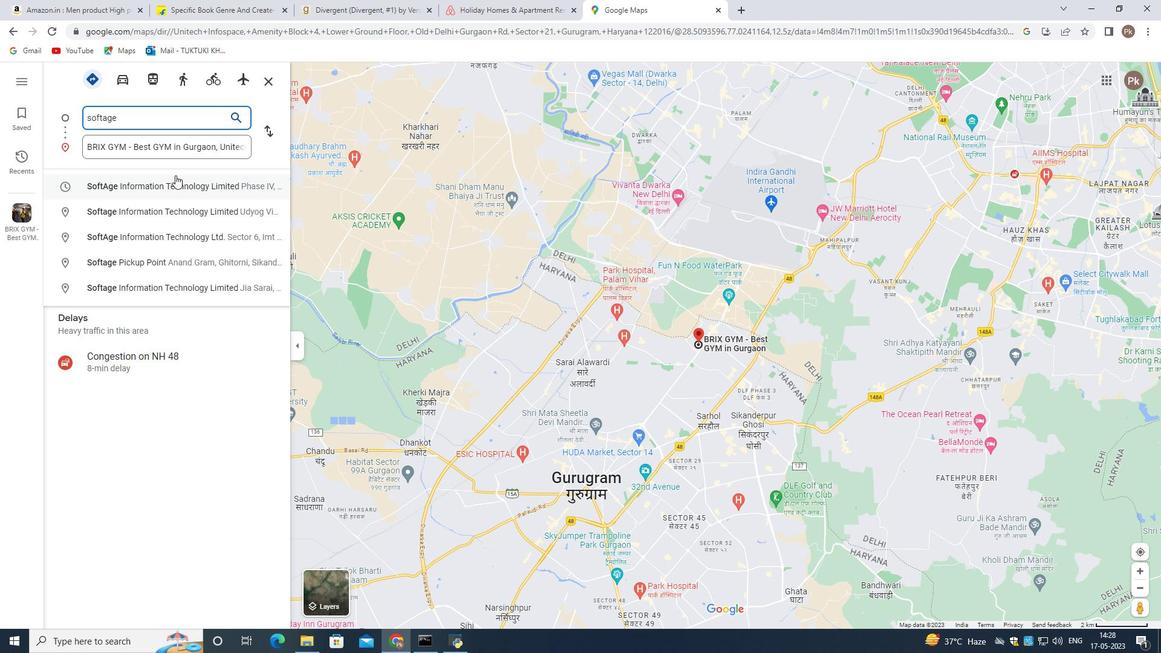 
Action: Mouse pressed left at (159, 179)
Screenshot: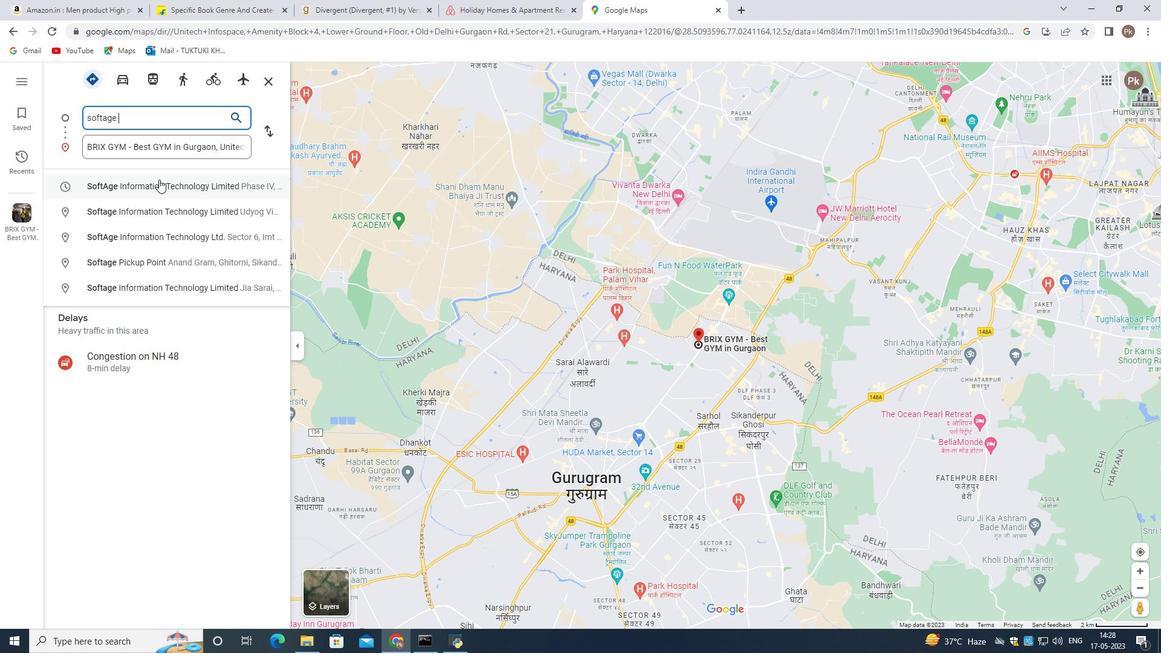
Action: Mouse moved to (766, 424)
Screenshot: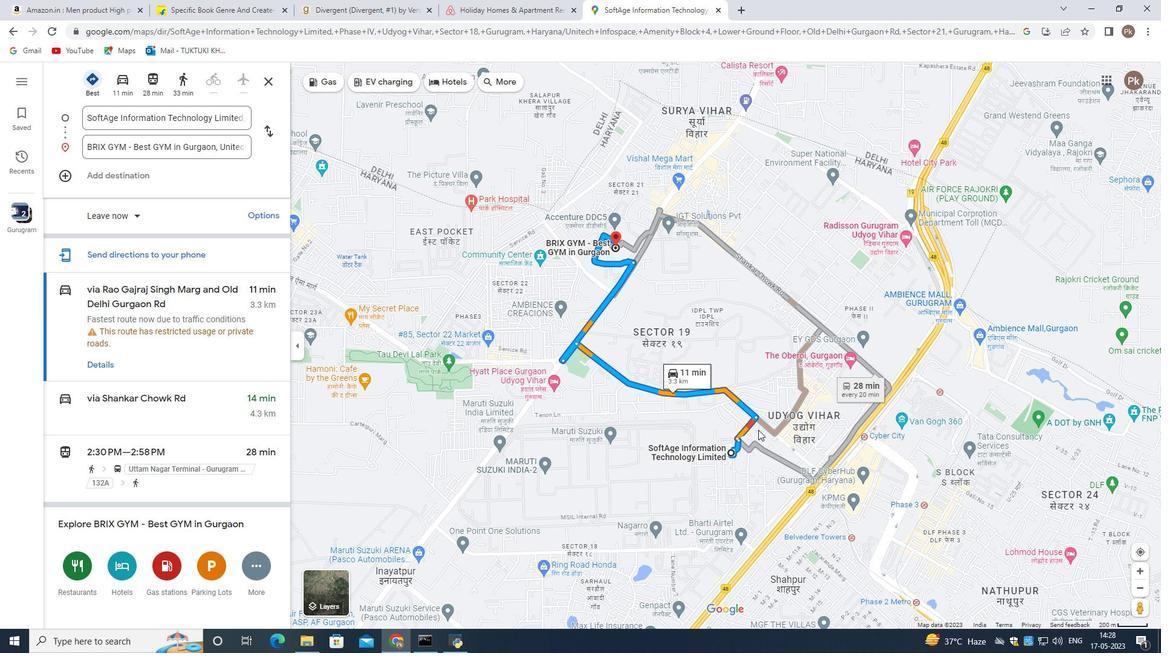 
Action: Mouse scrolled (766, 425) with delta (0, 0)
Screenshot: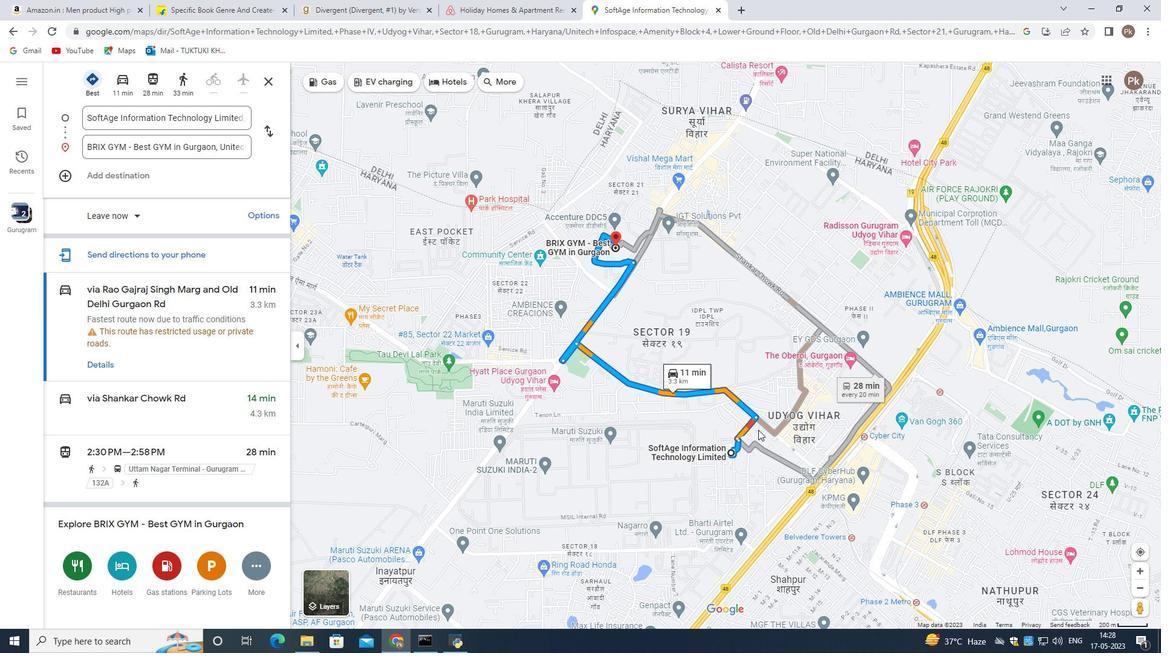 
Action: Mouse moved to (766, 424)
Screenshot: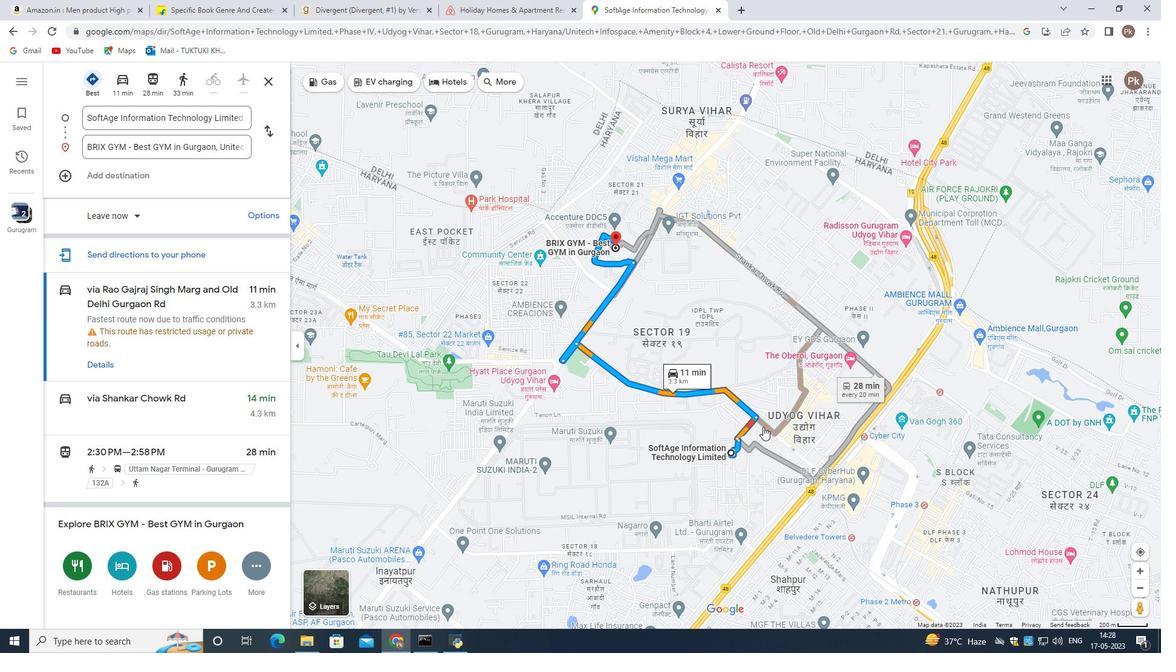 
Action: Mouse scrolled (766, 425) with delta (0, 0)
Screenshot: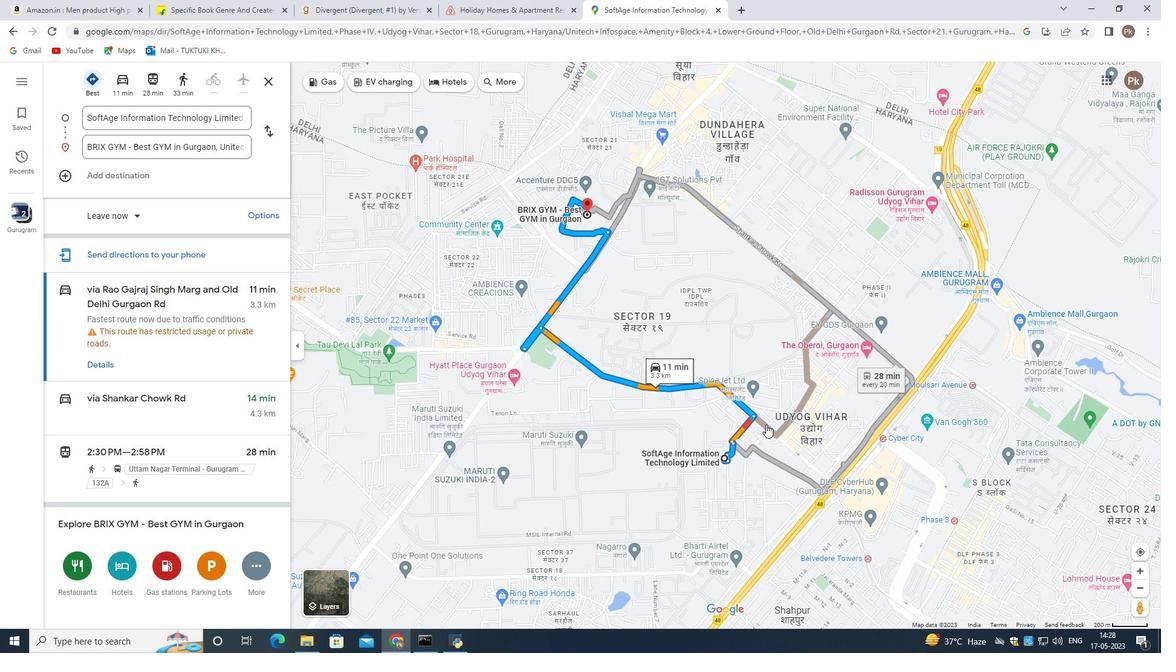 
Action: Mouse scrolled (766, 425) with delta (0, 0)
Screenshot: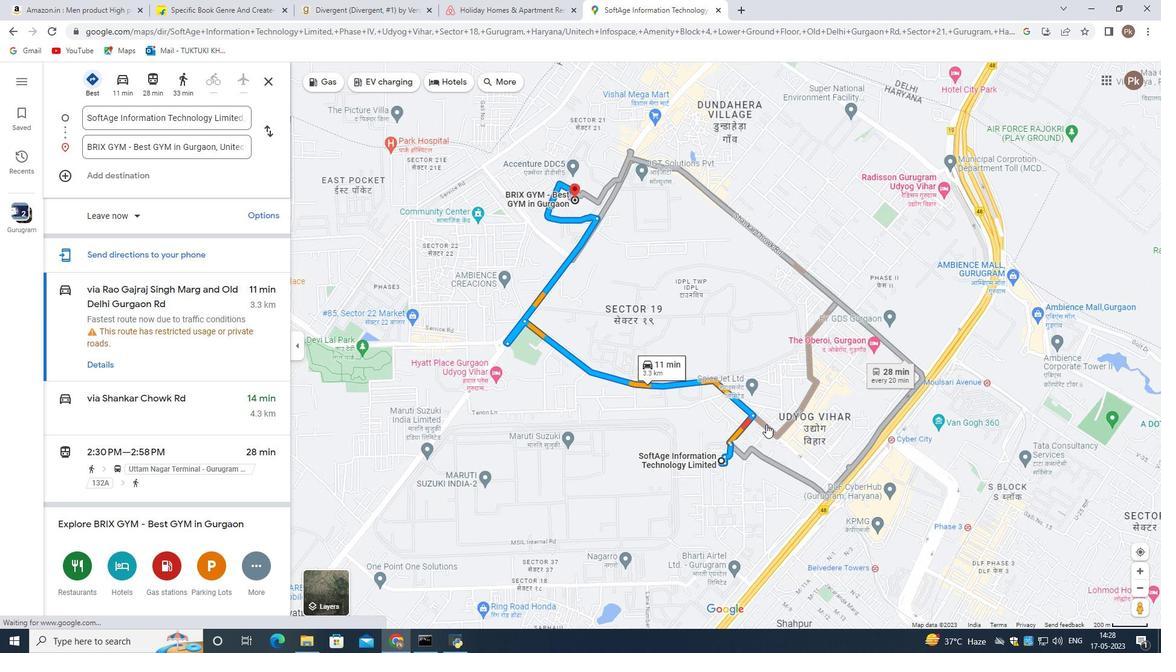 
Action: Mouse scrolled (766, 425) with delta (0, 0)
Screenshot: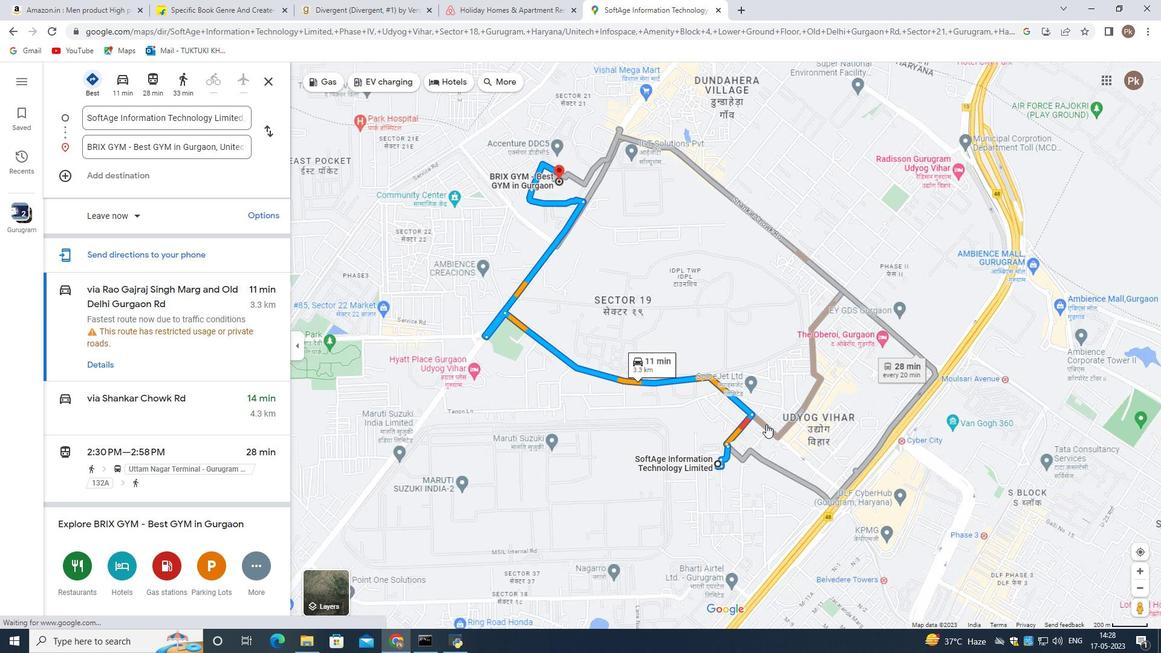 
Action: Mouse scrolled (766, 425) with delta (0, 0)
Screenshot: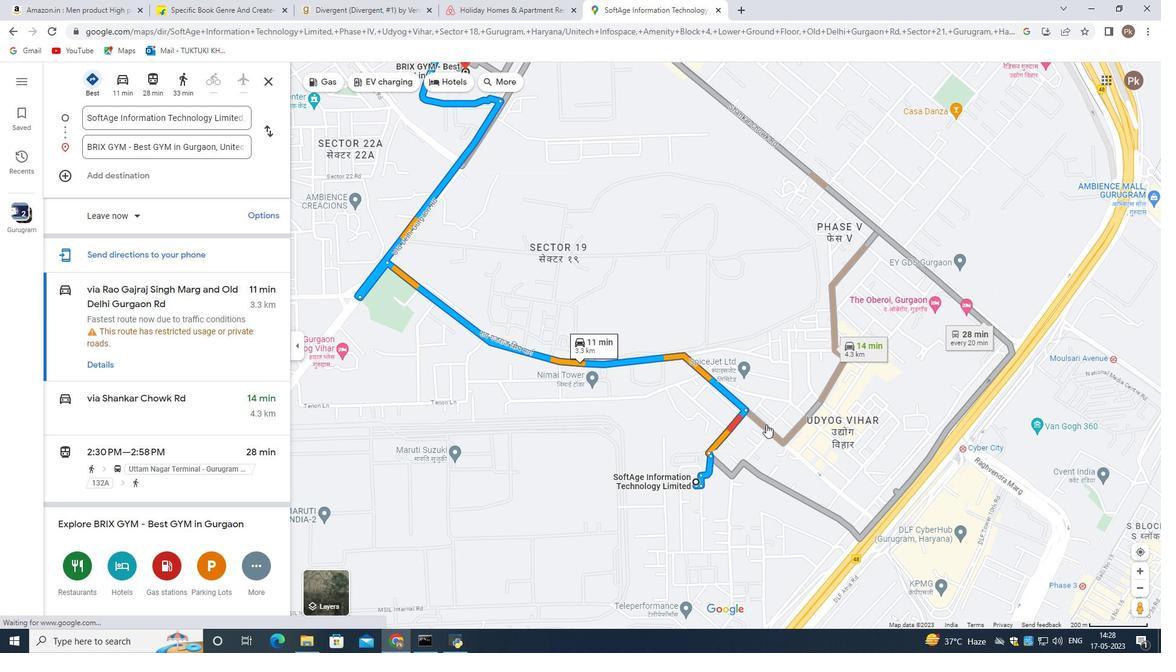 
Action: Mouse scrolled (766, 425) with delta (0, 0)
Screenshot: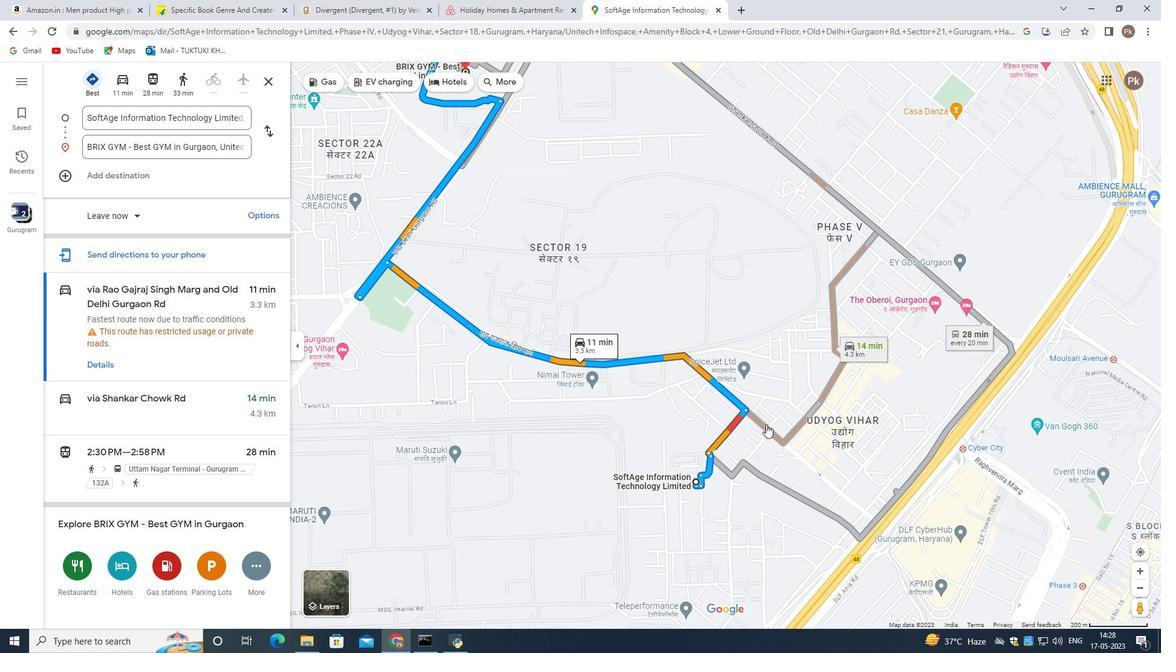 
Action: Mouse scrolled (766, 425) with delta (0, 0)
Screenshot: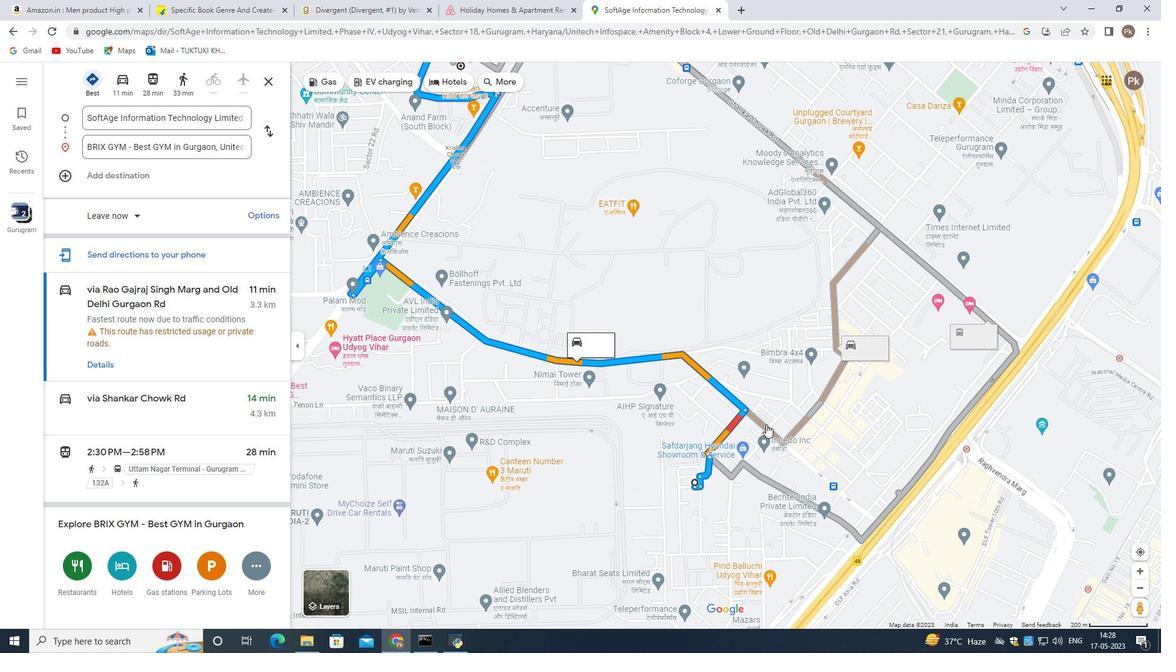 
Action: Mouse scrolled (766, 425) with delta (0, 0)
Screenshot: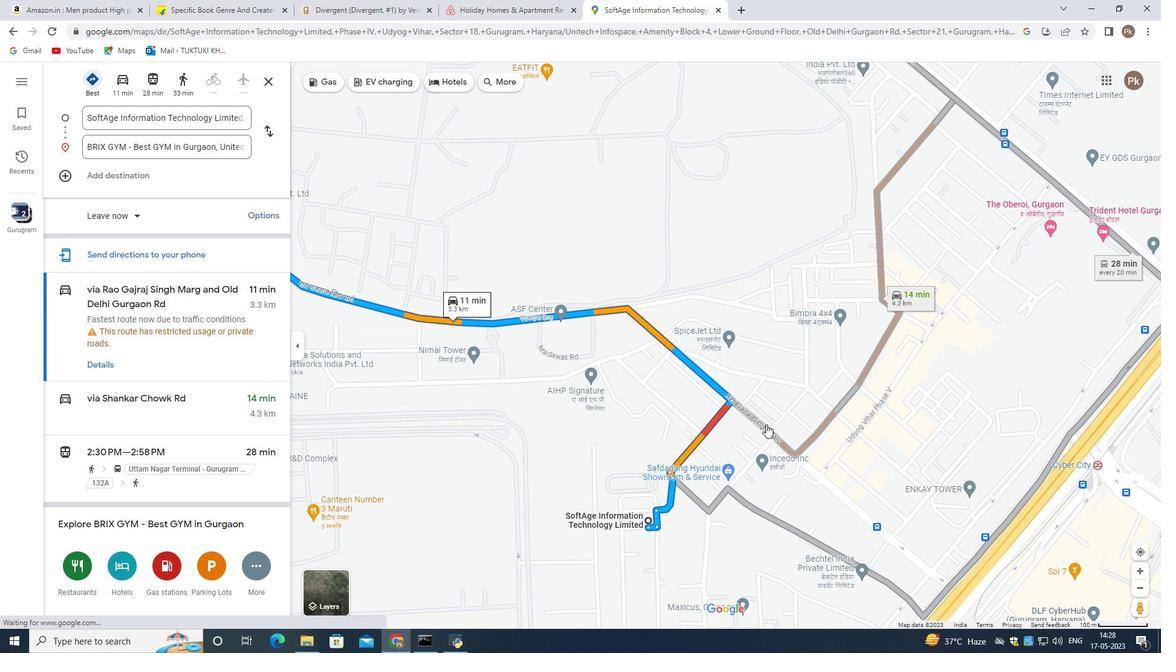 
Action: Mouse scrolled (766, 425) with delta (0, 0)
Screenshot: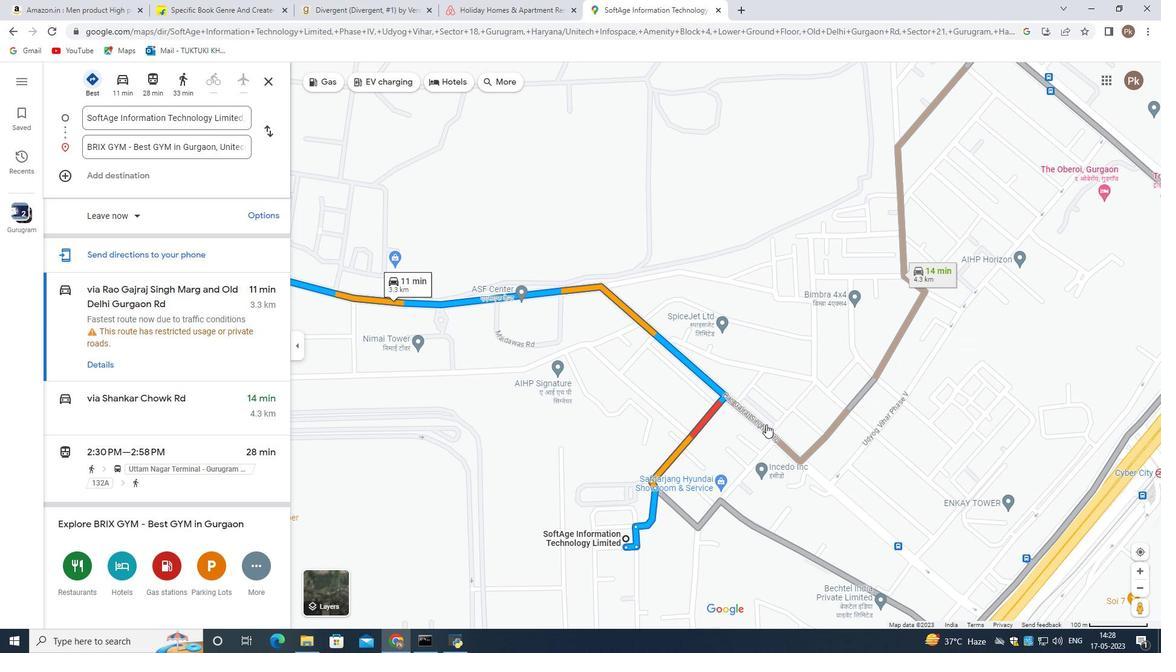 
Action: Mouse moved to (650, 528)
Screenshot: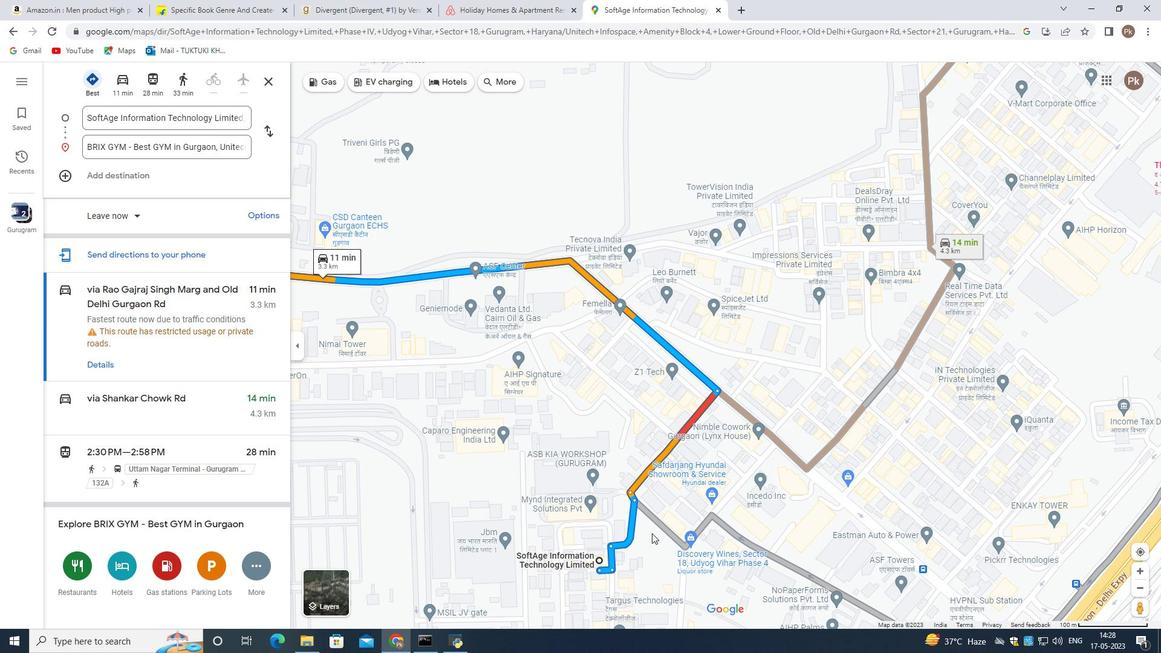 
Action: Mouse scrolled (650, 528) with delta (0, 0)
Screenshot: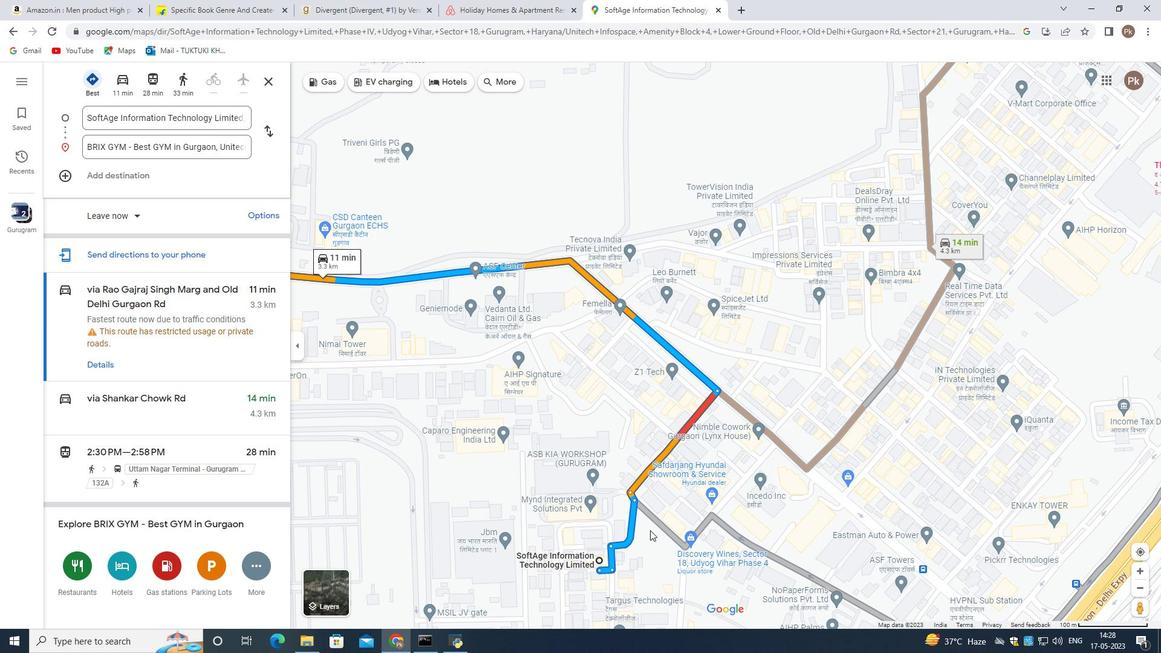
Action: Mouse moved to (742, 368)
Screenshot: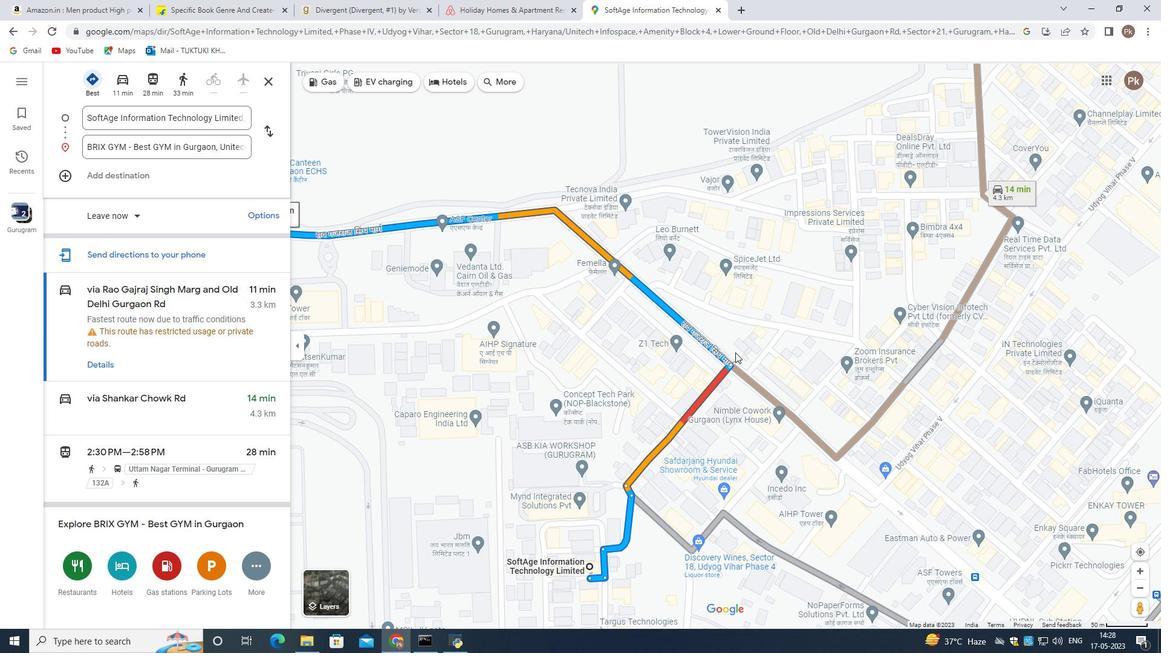 
Action: Mouse scrolled (742, 369) with delta (0, 0)
Screenshot: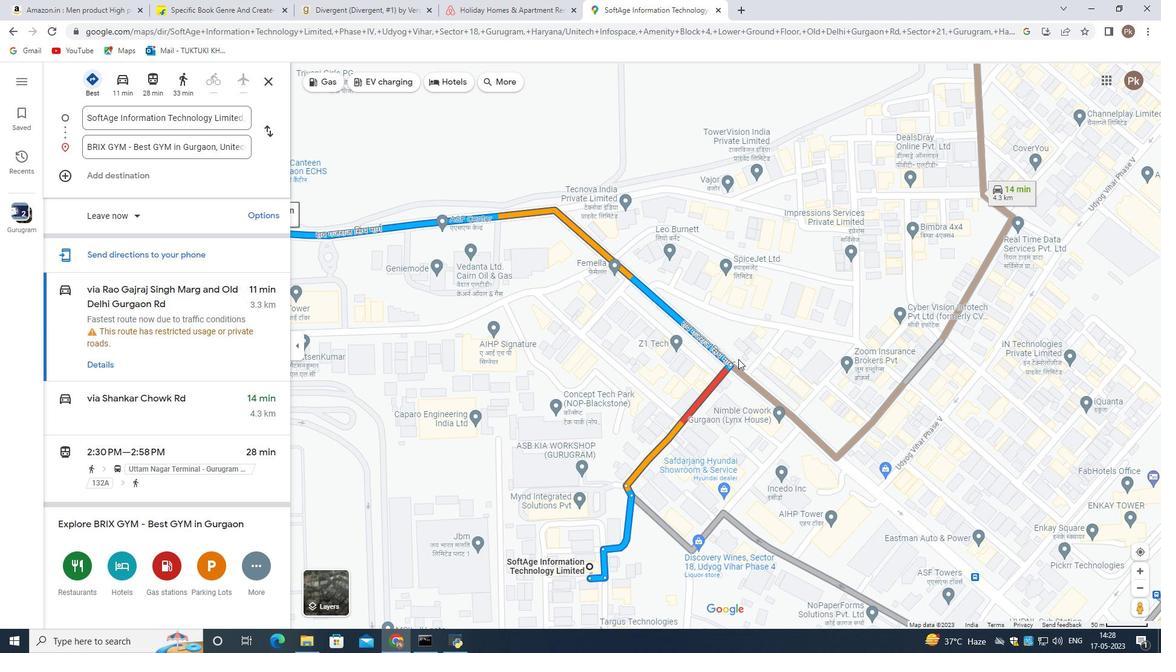 
Action: Mouse moved to (742, 368)
Screenshot: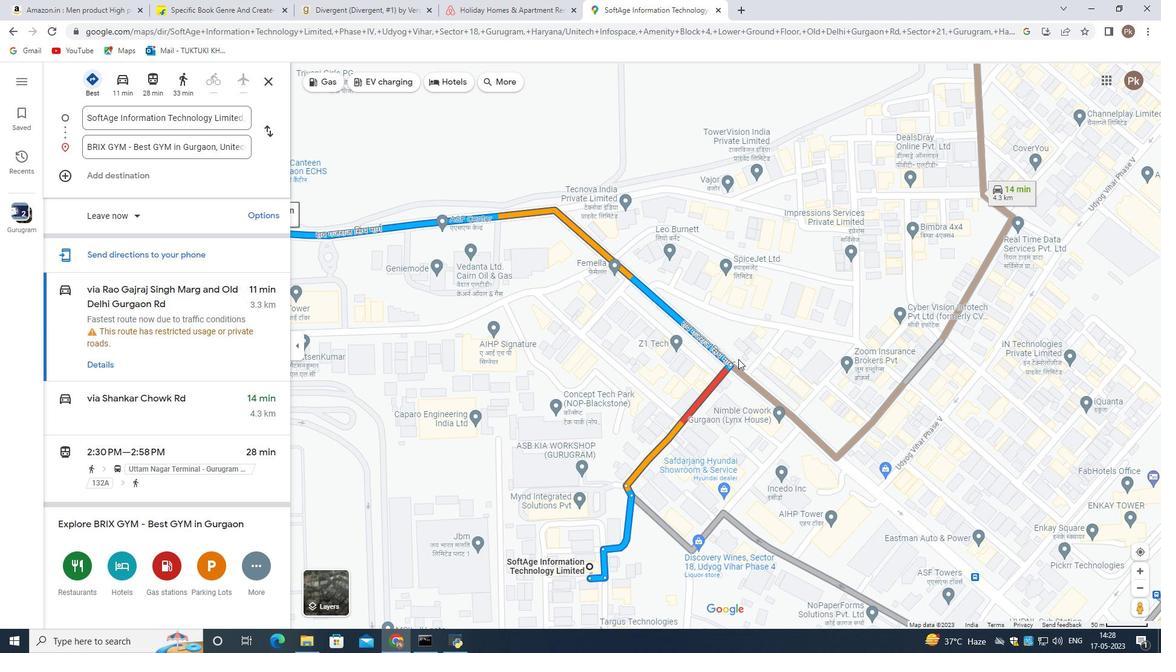 
Action: Mouse scrolled (742, 369) with delta (0, 0)
Screenshot: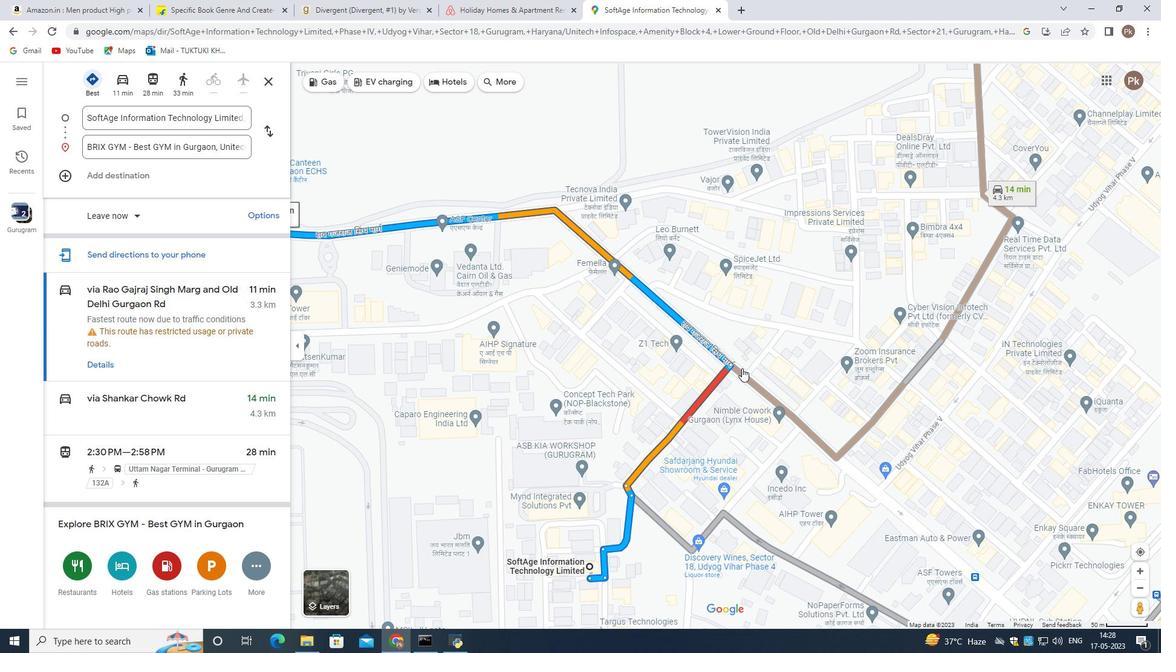 
Action: Mouse scrolled (742, 369) with delta (0, 0)
Screenshot: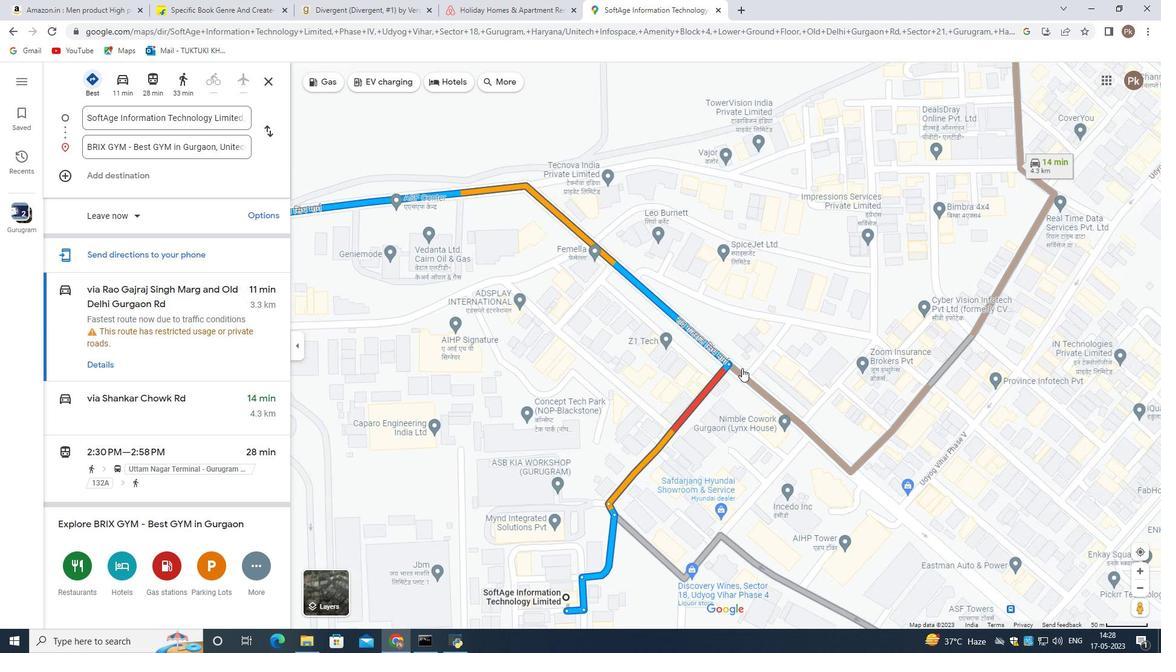 
Action: Mouse scrolled (742, 369) with delta (0, 0)
Screenshot: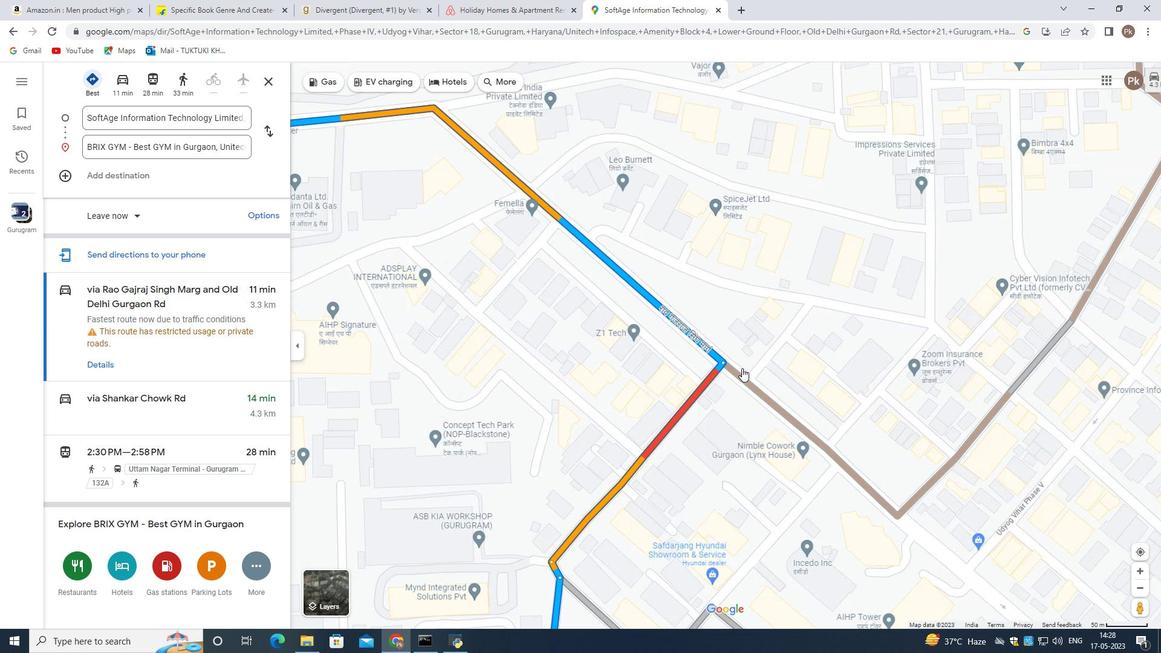 
Action: Mouse moved to (739, 377)
Screenshot: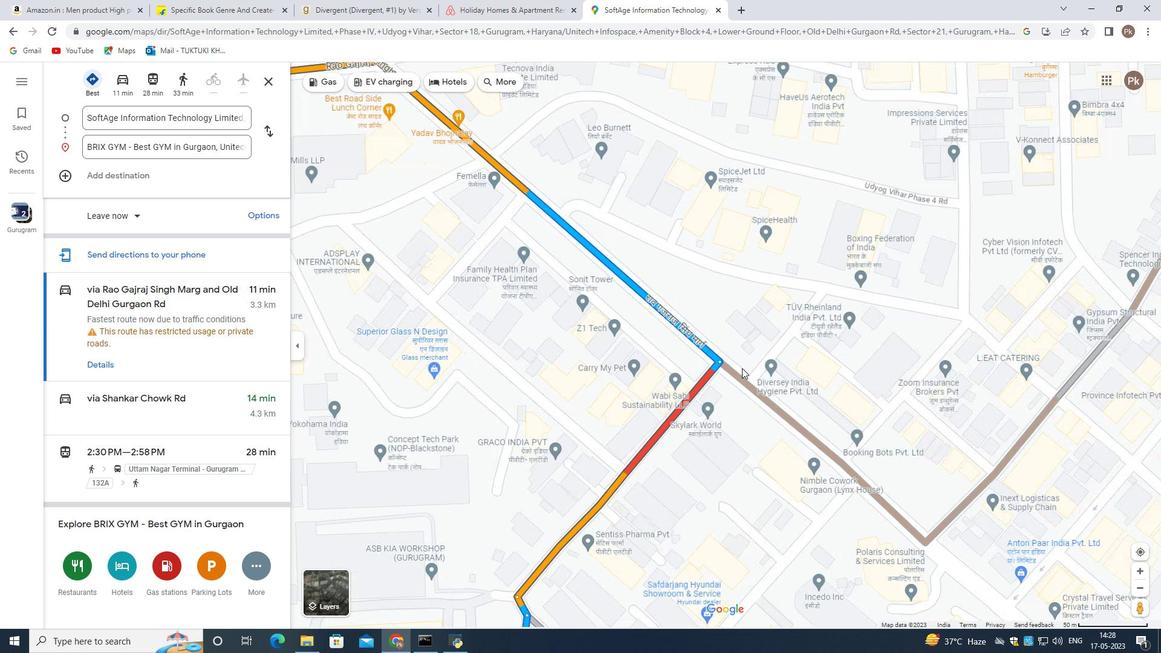 
Action: Mouse scrolled (739, 378) with delta (0, 0)
Screenshot: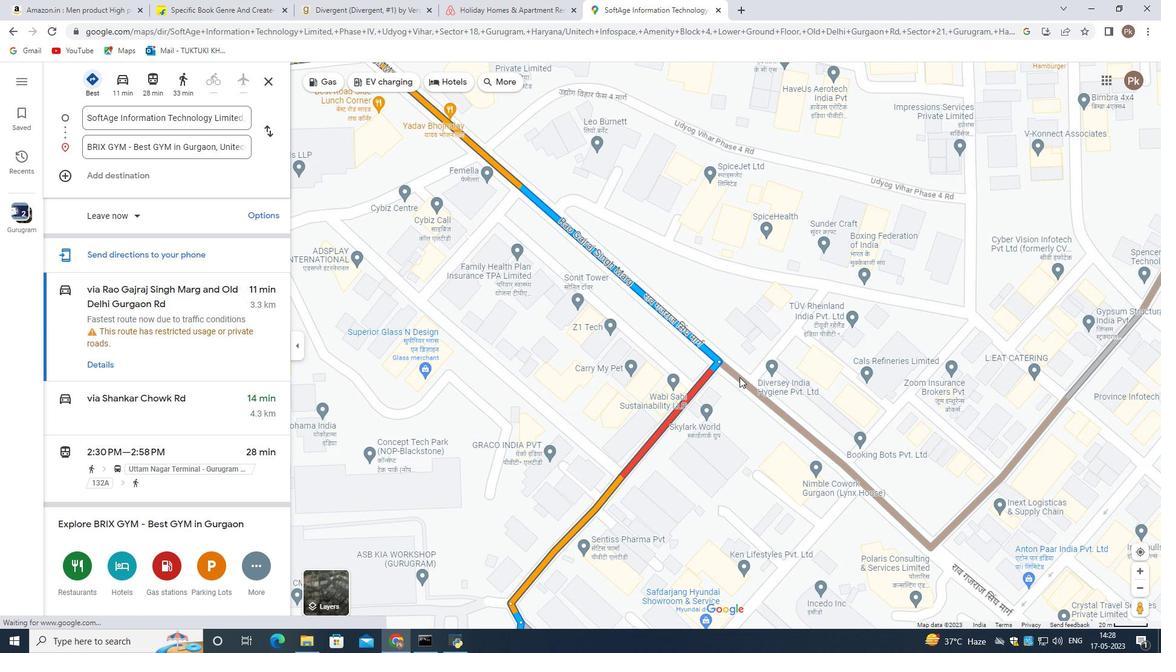 
Action: Mouse scrolled (739, 378) with delta (0, 0)
Screenshot: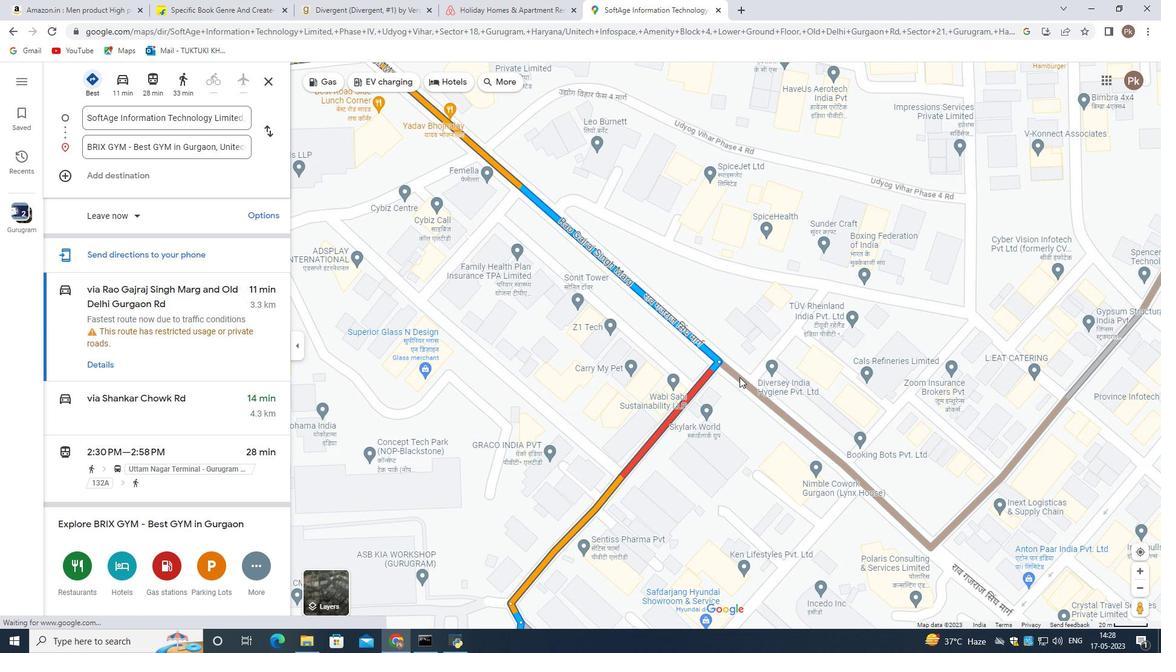 
Action: Mouse scrolled (739, 378) with delta (0, 0)
Screenshot: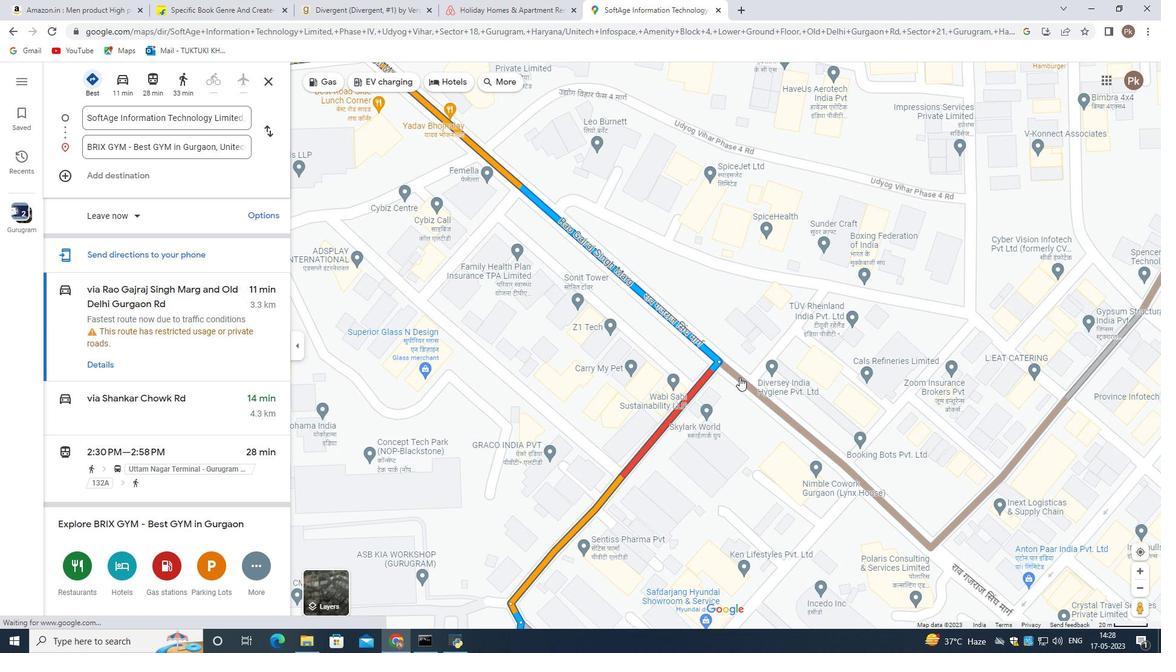 
Action: Mouse scrolled (739, 378) with delta (0, 0)
Screenshot: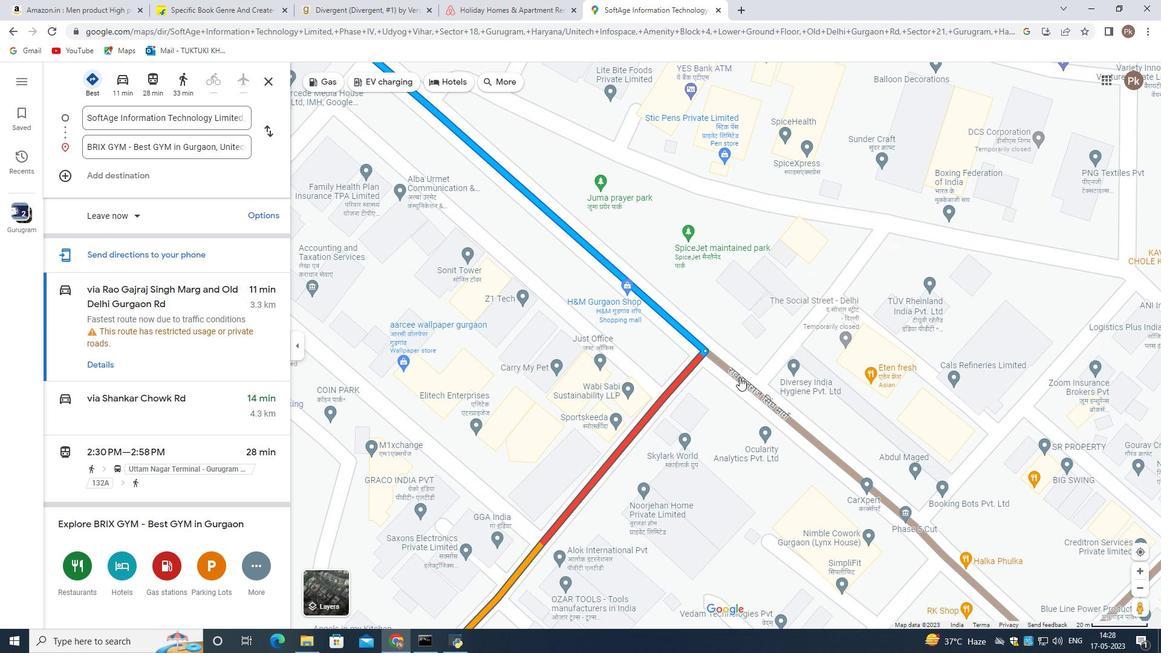 
Action: Mouse scrolled (739, 378) with delta (0, 0)
Screenshot: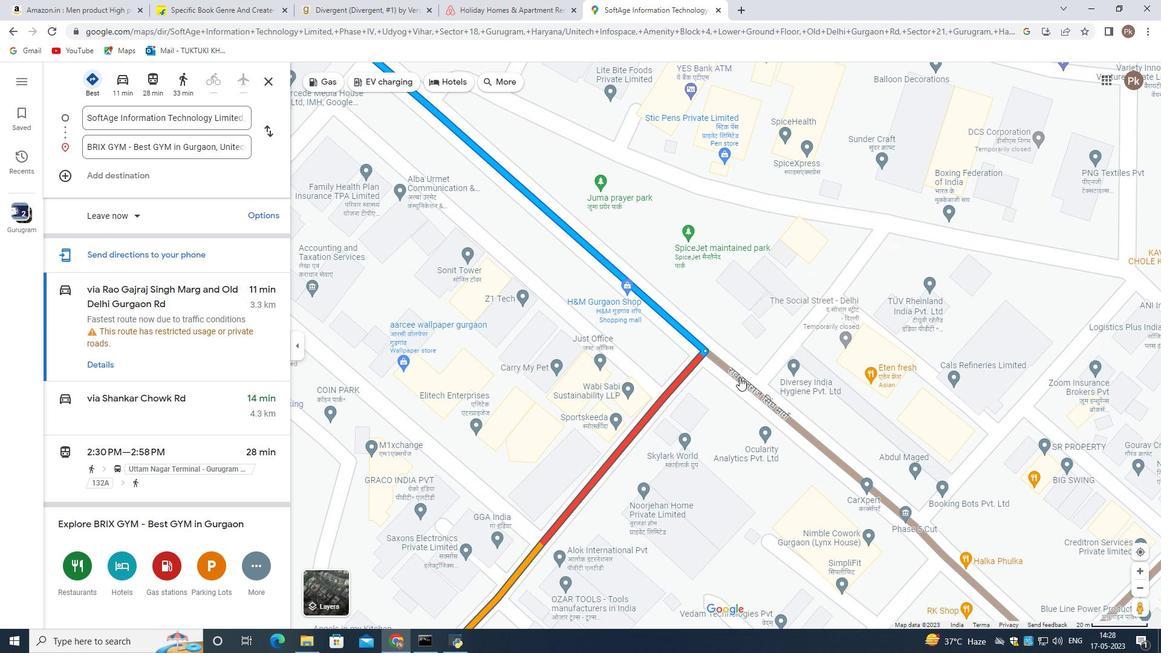 
Action: Mouse moved to (720, 340)
Screenshot: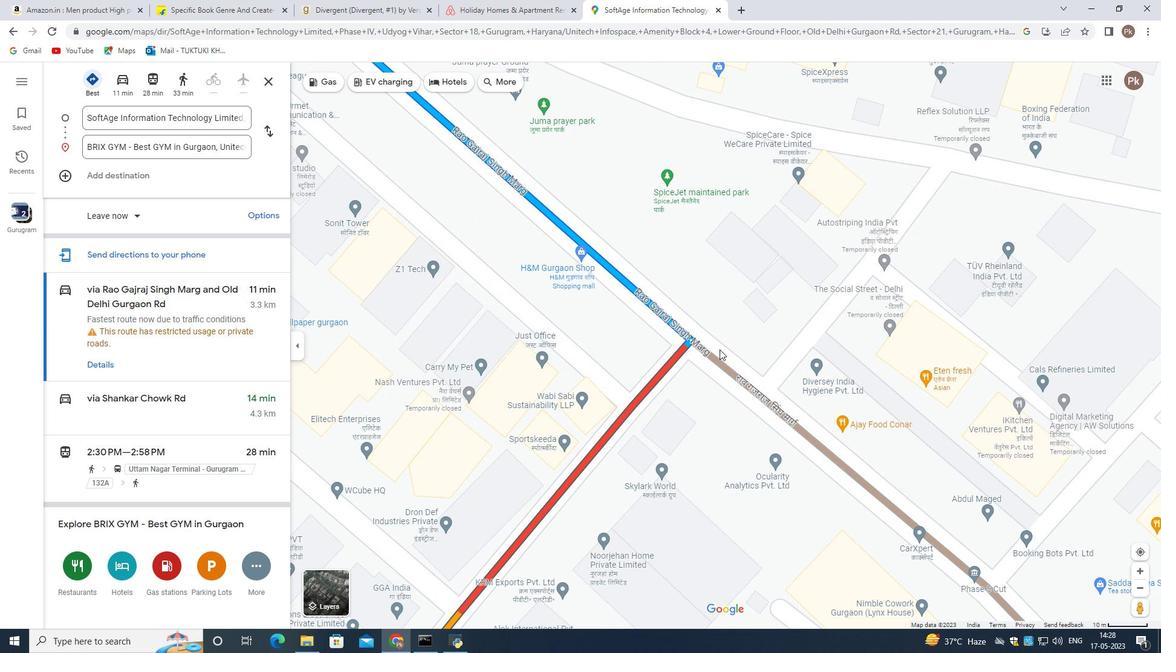 
Action: Mouse scrolled (720, 341) with delta (0, 0)
Screenshot: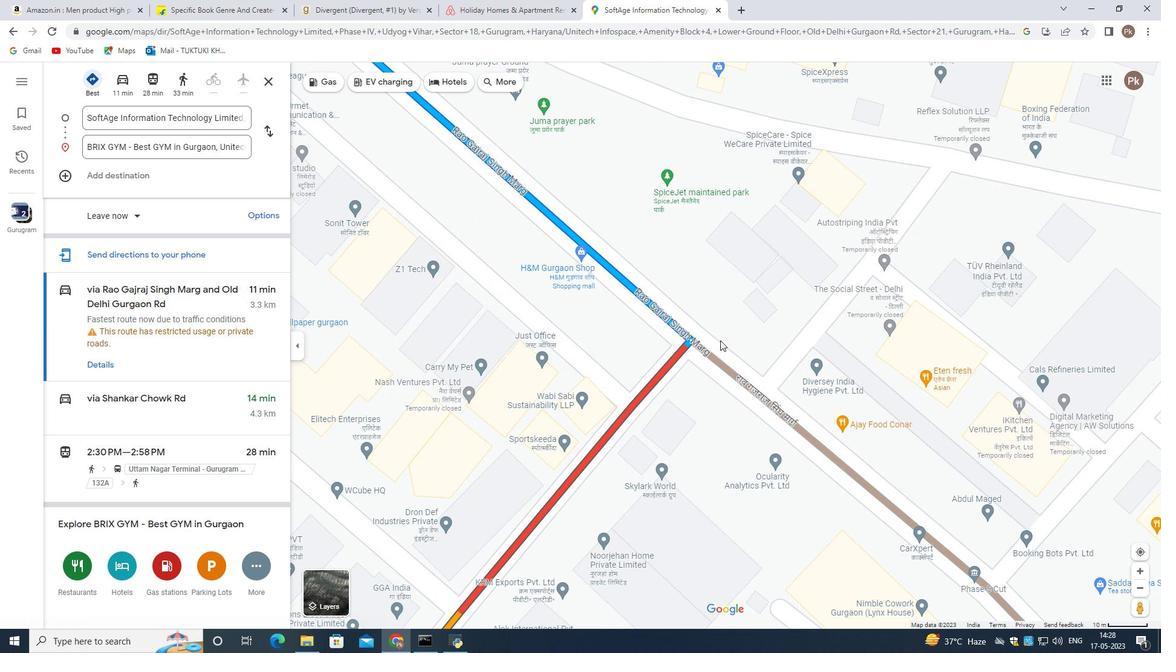 
Action: Mouse moved to (720, 340)
Screenshot: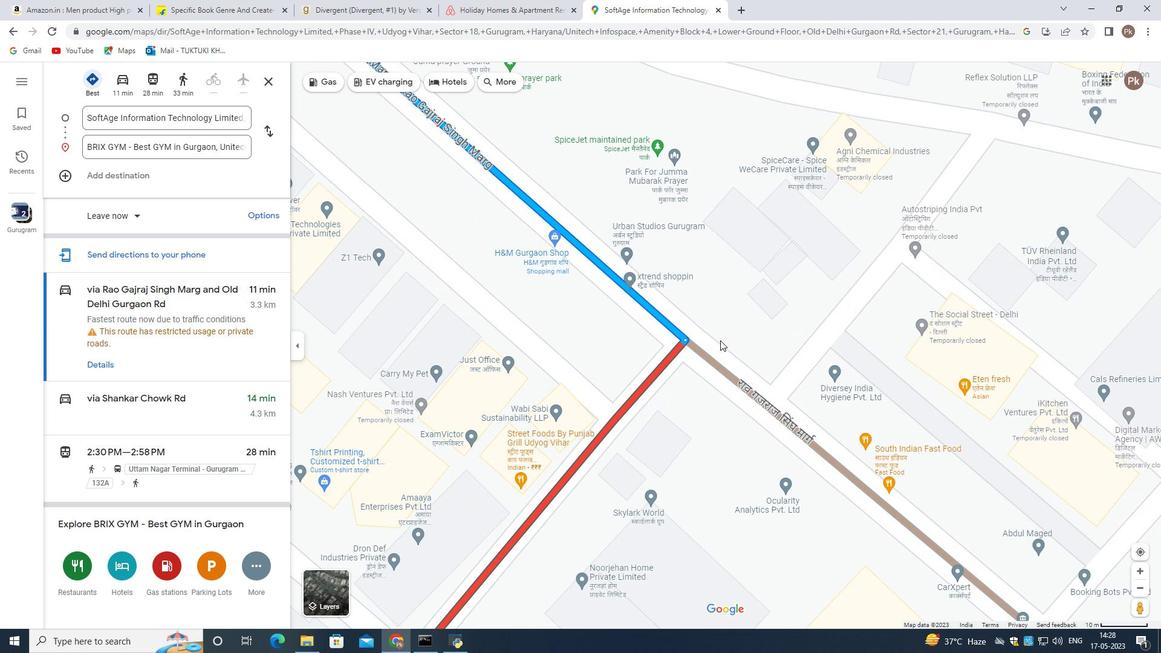 
Action: Mouse scrolled (720, 341) with delta (0, 0)
Screenshot: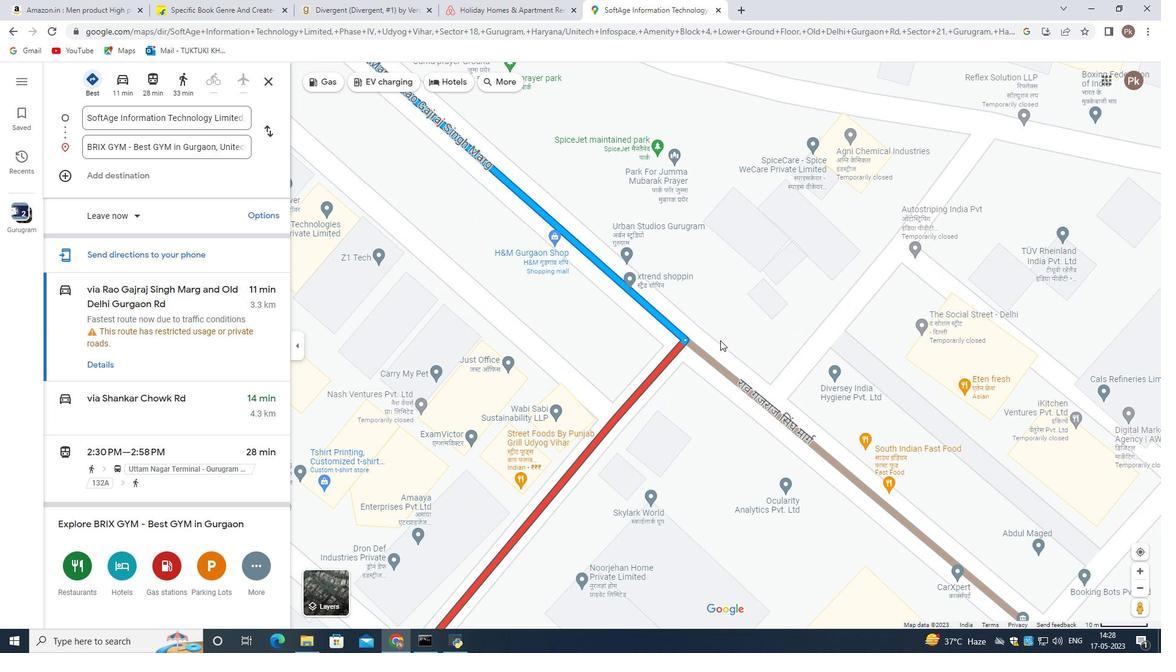 
Action: Mouse scrolled (720, 341) with delta (0, 0)
Screenshot: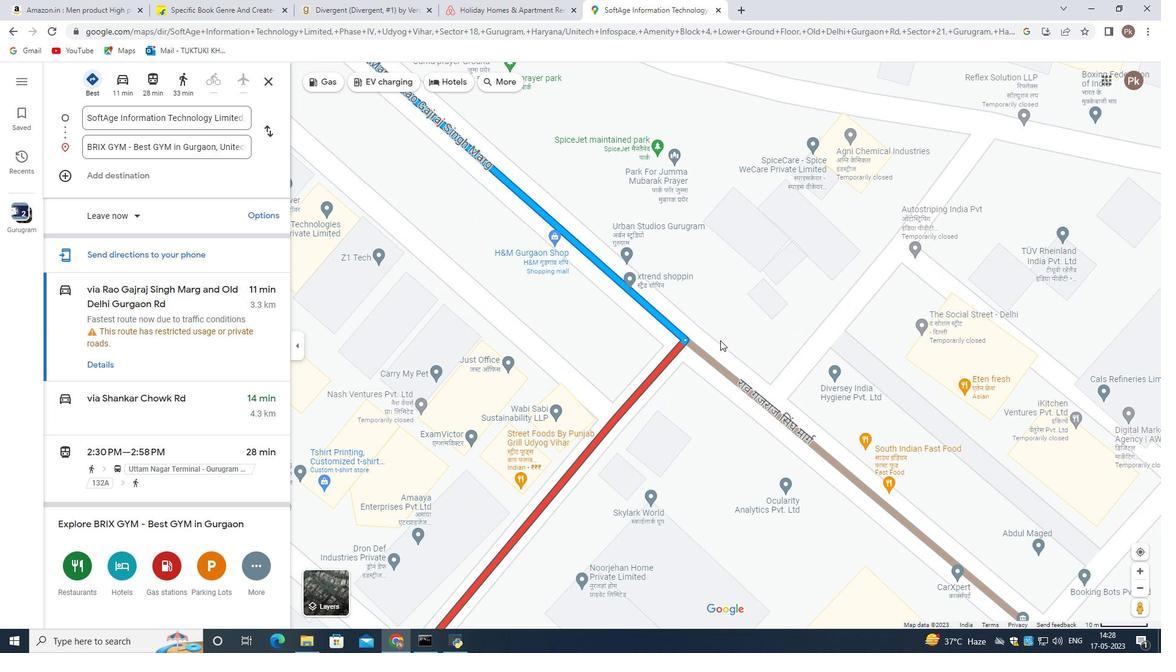 
Action: Mouse moved to (716, 343)
Screenshot: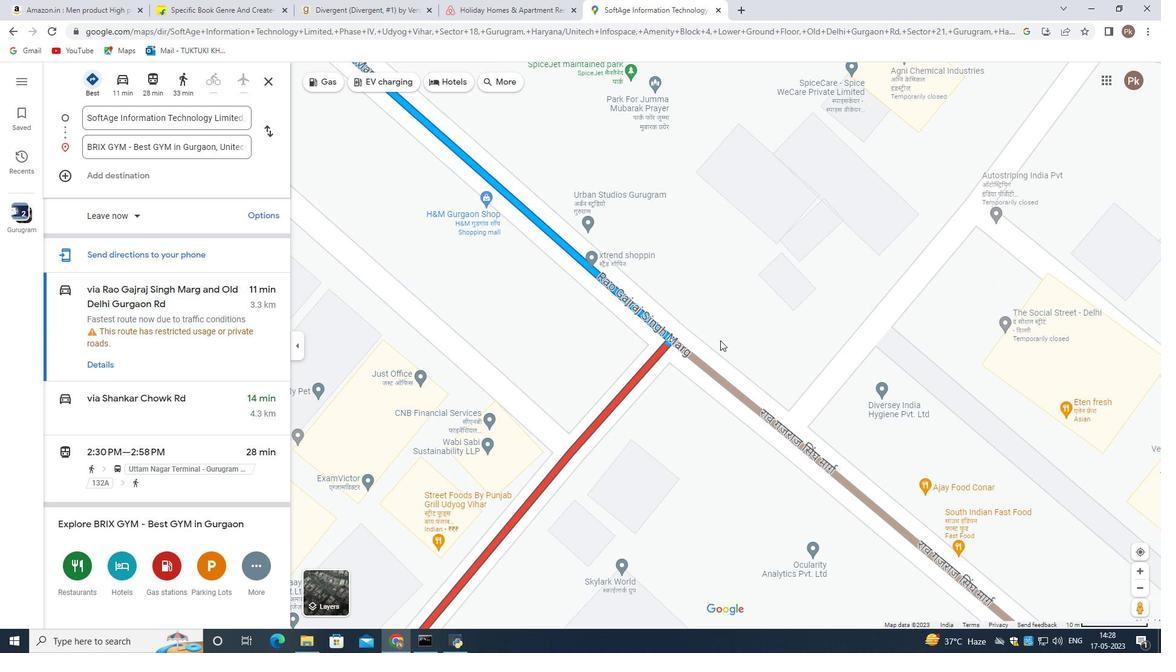 
Action: Mouse scrolled (716, 343) with delta (0, 0)
Screenshot: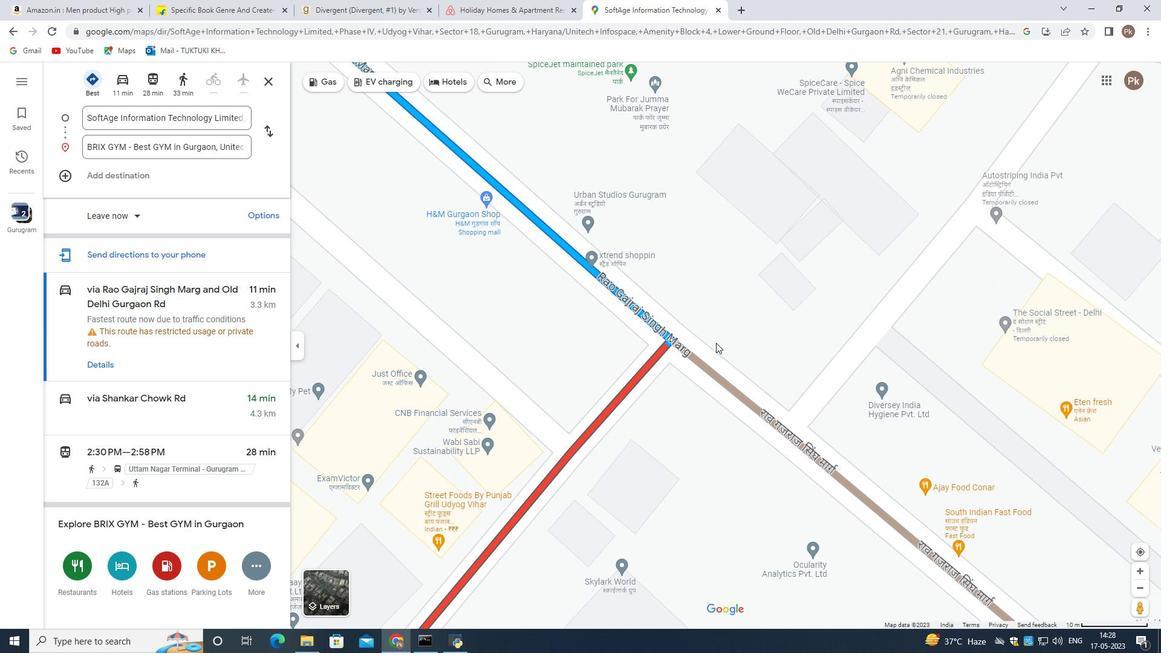 
Action: Mouse moved to (715, 343)
Screenshot: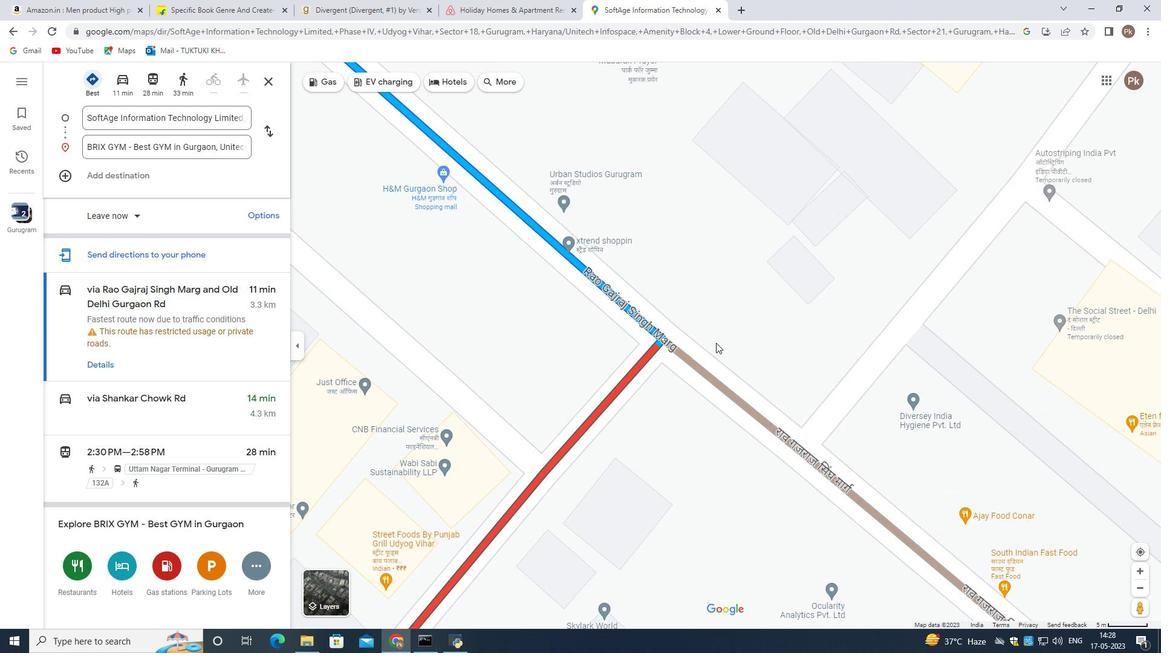 
Action: Mouse scrolled (715, 343) with delta (0, 0)
Screenshot: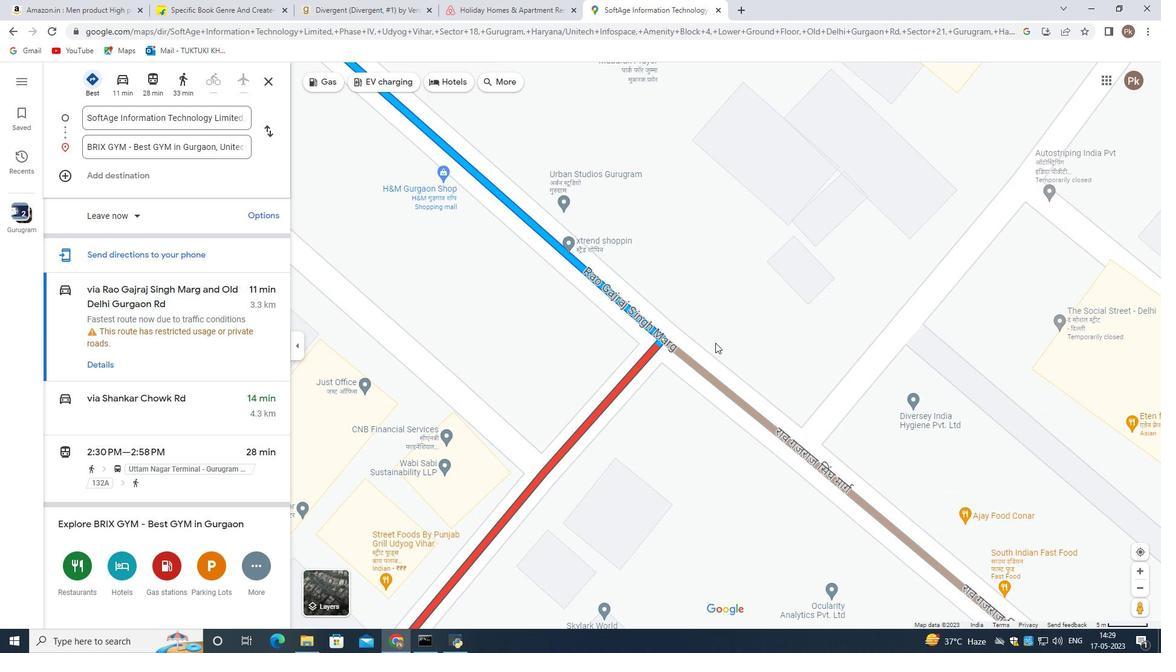 
Action: Mouse moved to (631, 230)
Screenshot: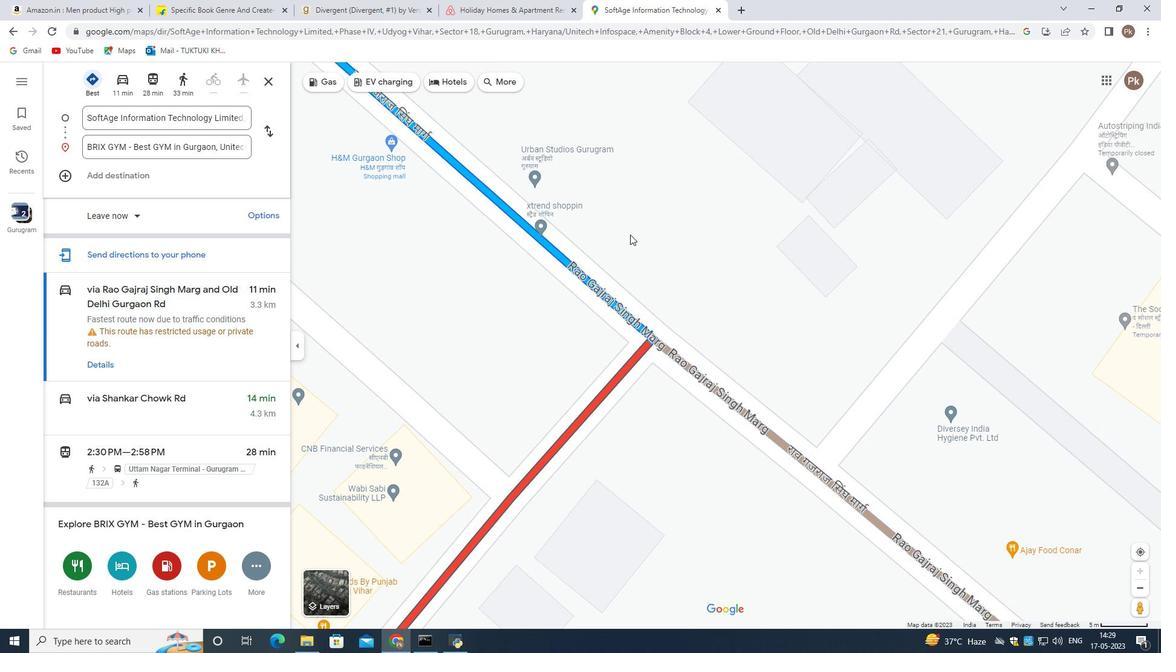 
Action: Mouse pressed left at (631, 230)
Screenshot: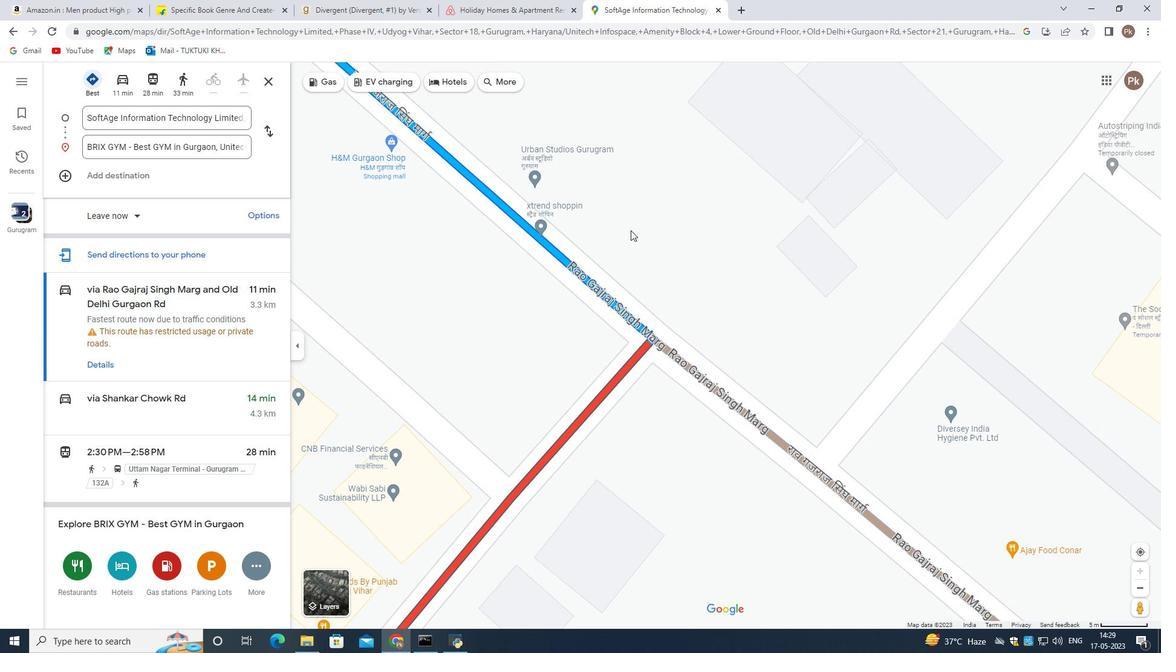 
Action: Mouse moved to (660, 217)
Screenshot: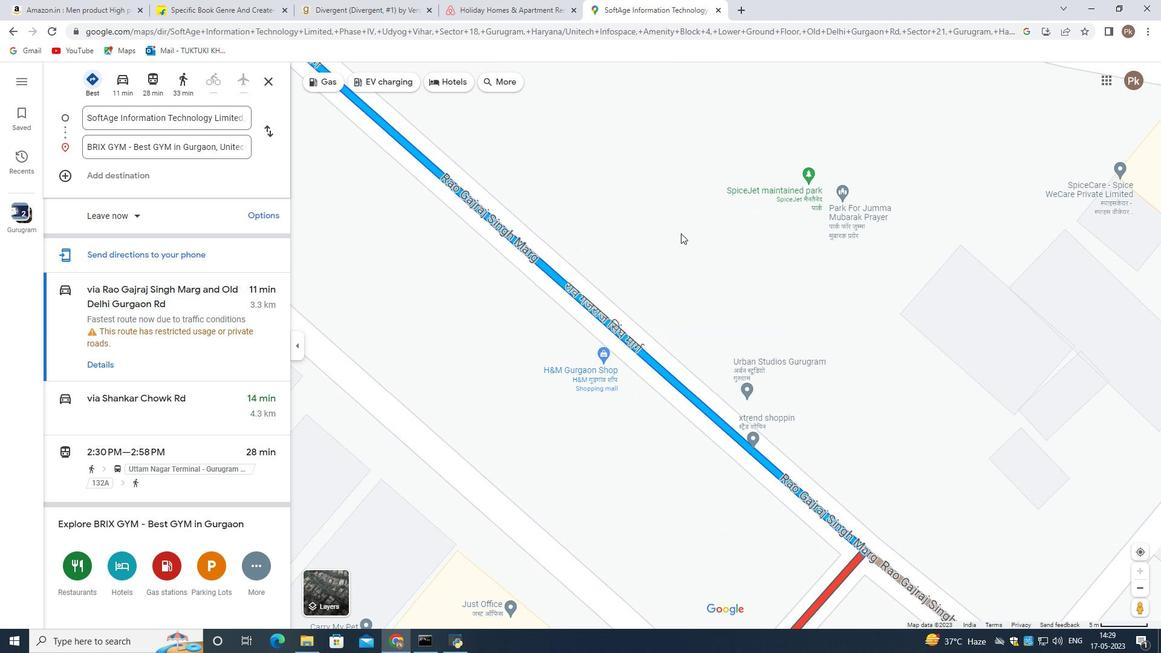 
Action: Mouse pressed left at (660, 217)
Screenshot: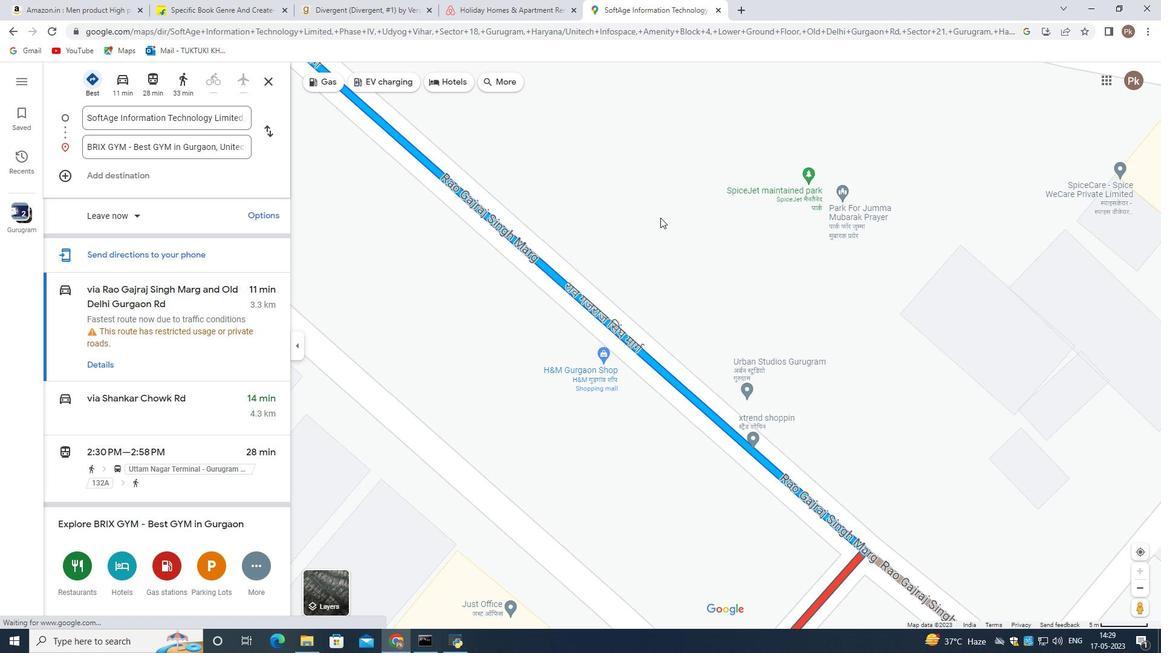 
Action: Mouse moved to (525, 189)
Screenshot: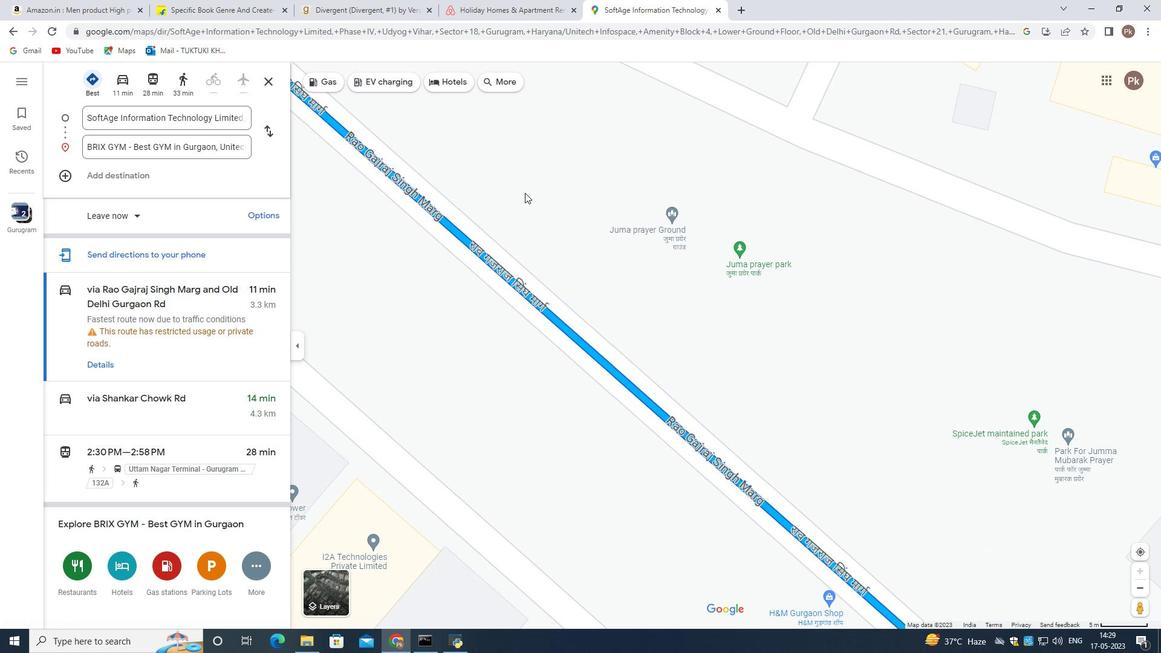 
Action: Mouse pressed left at (525, 189)
Screenshot: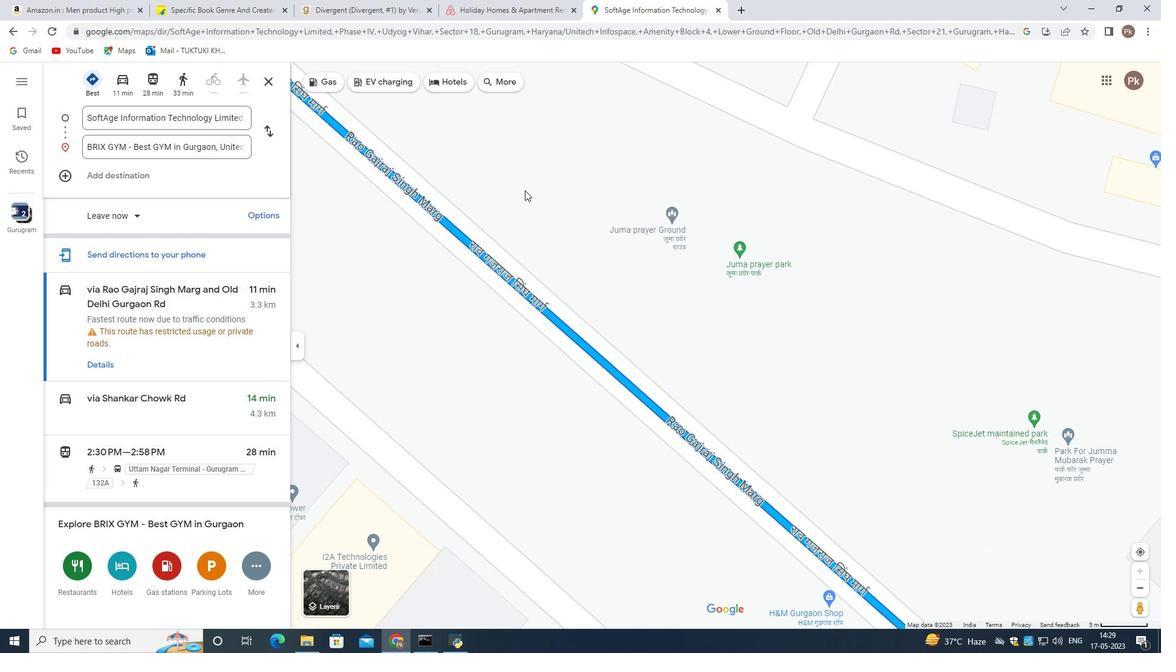 
Action: Mouse moved to (525, 152)
Screenshot: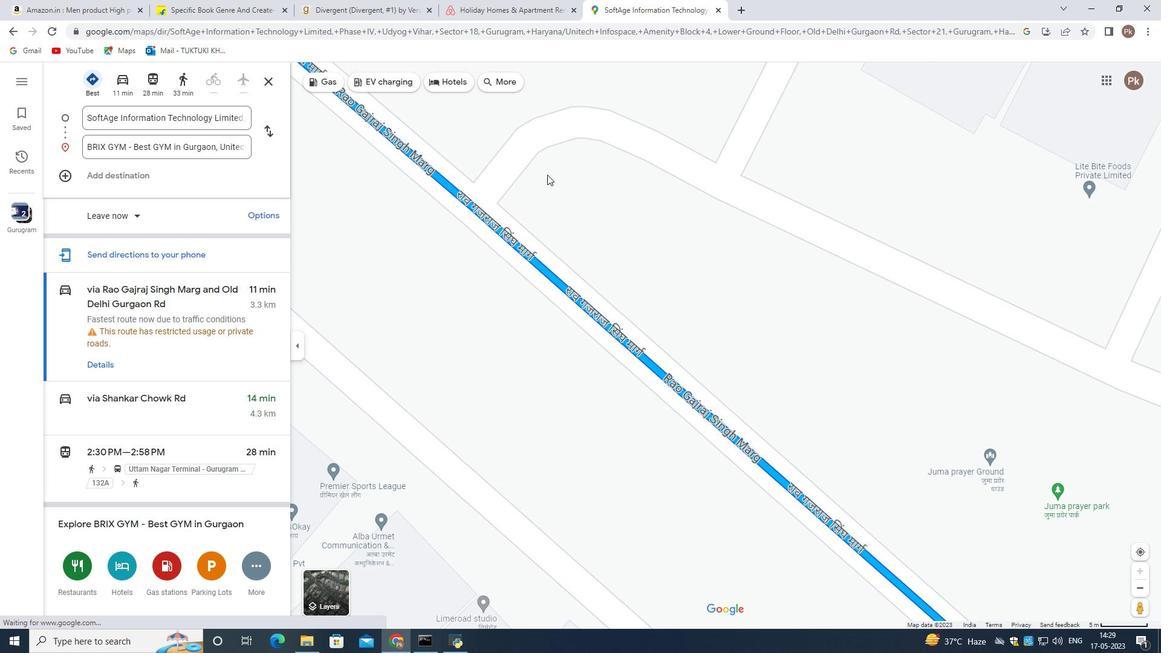 
Action: Mouse pressed left at (525, 152)
Screenshot: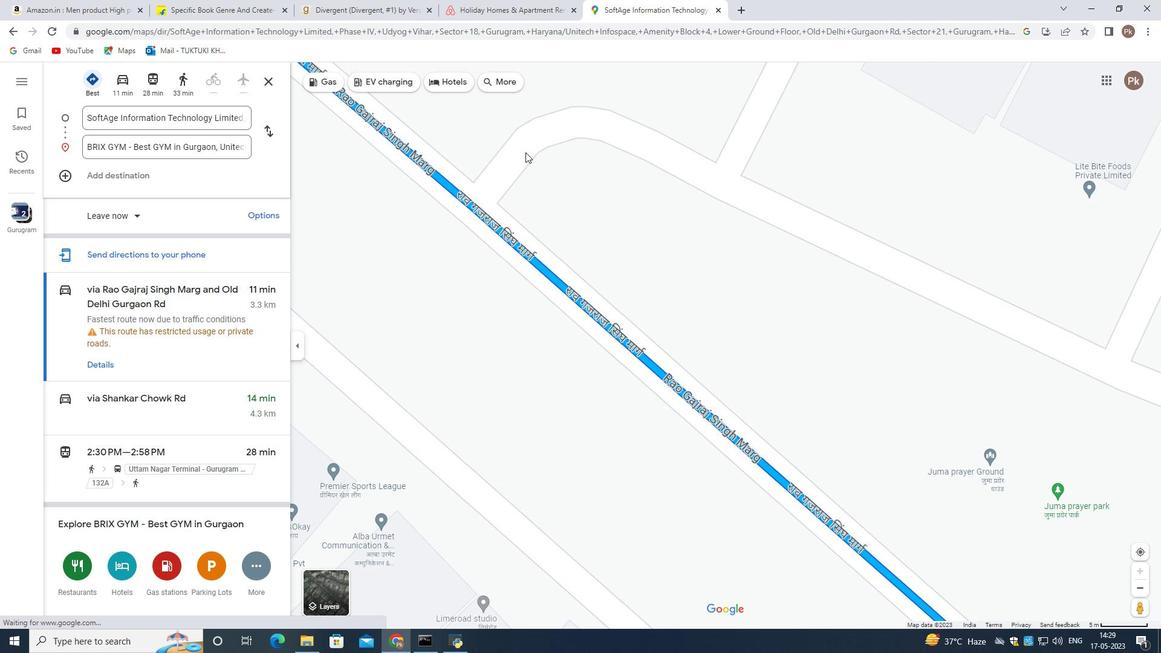 
Action: Mouse moved to (511, 233)
Screenshot: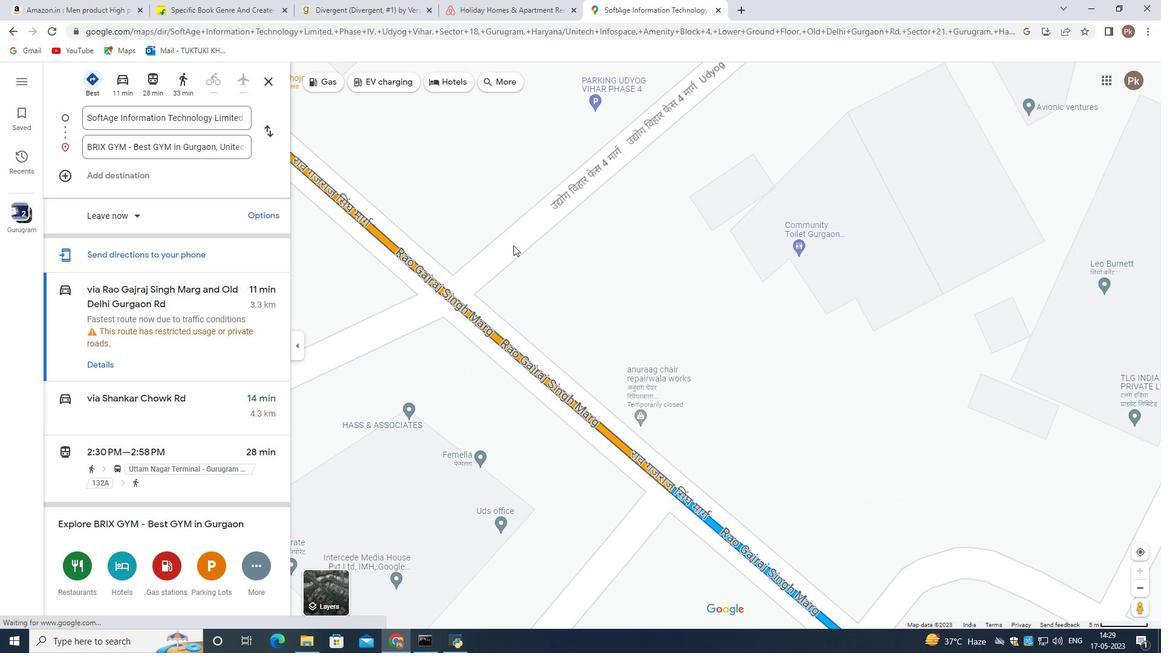 
Action: Mouse pressed left at (511, 233)
Screenshot: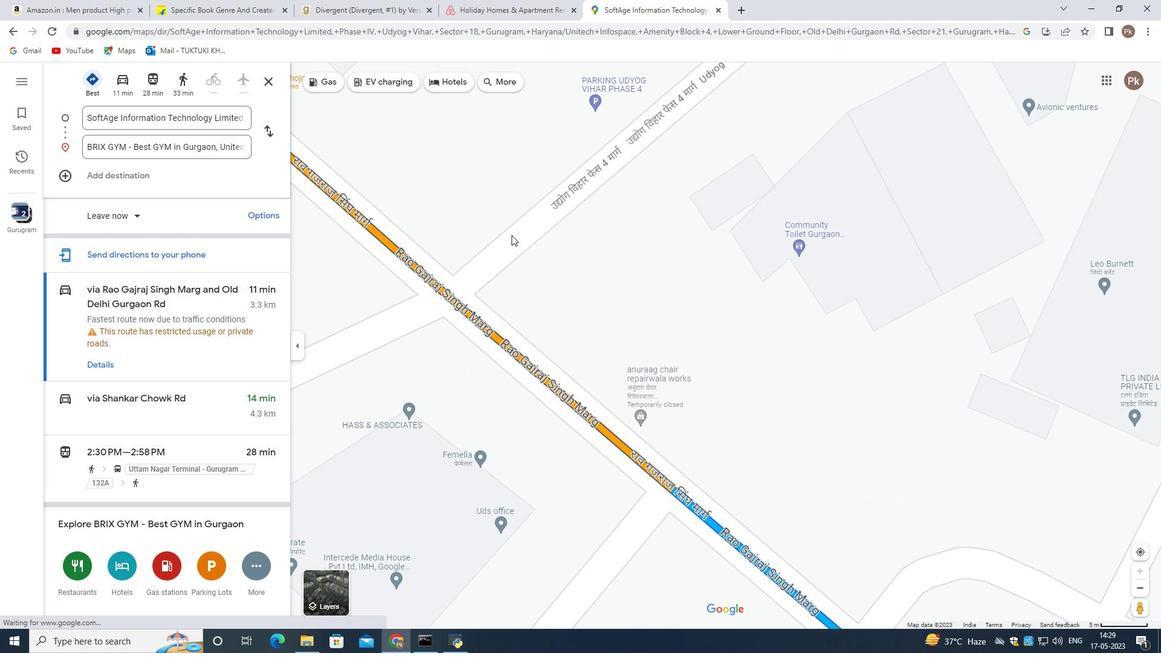 
Action: Mouse moved to (416, 173)
Screenshot: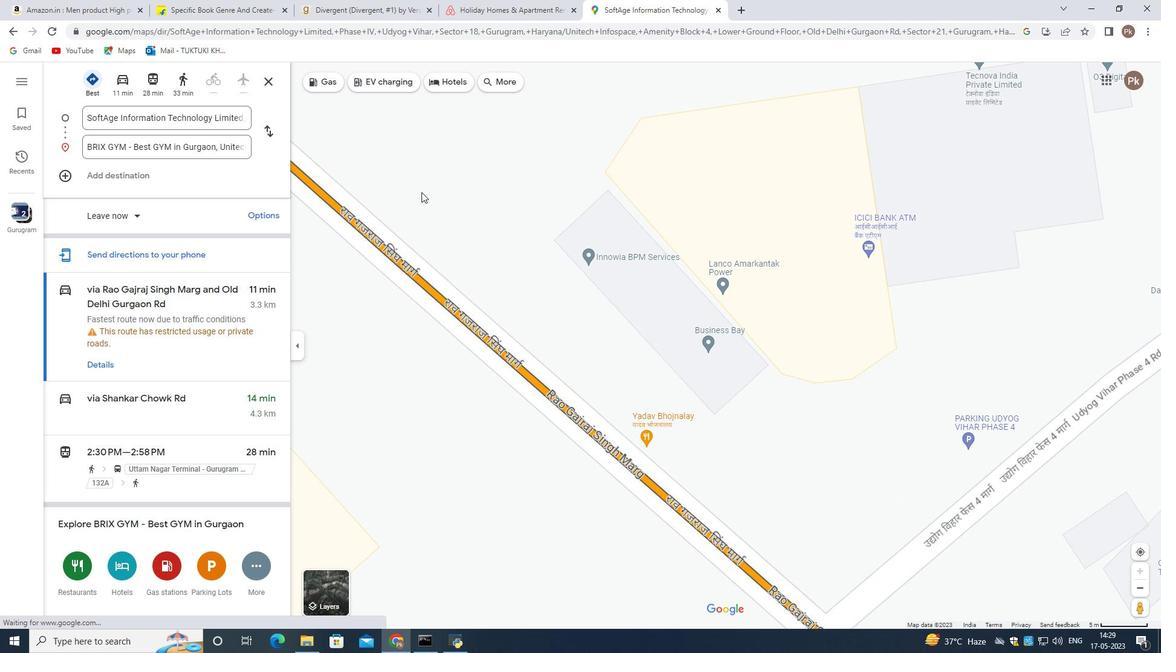 
Action: Mouse pressed left at (416, 173)
Screenshot: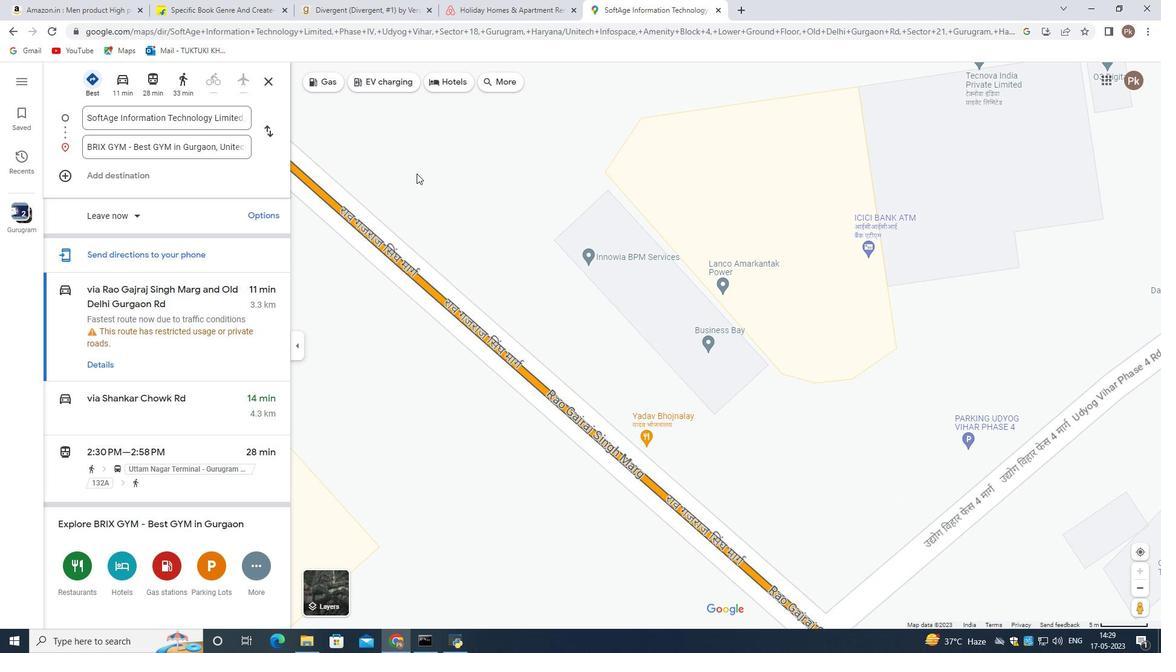 
Action: Mouse moved to (475, 326)
Screenshot: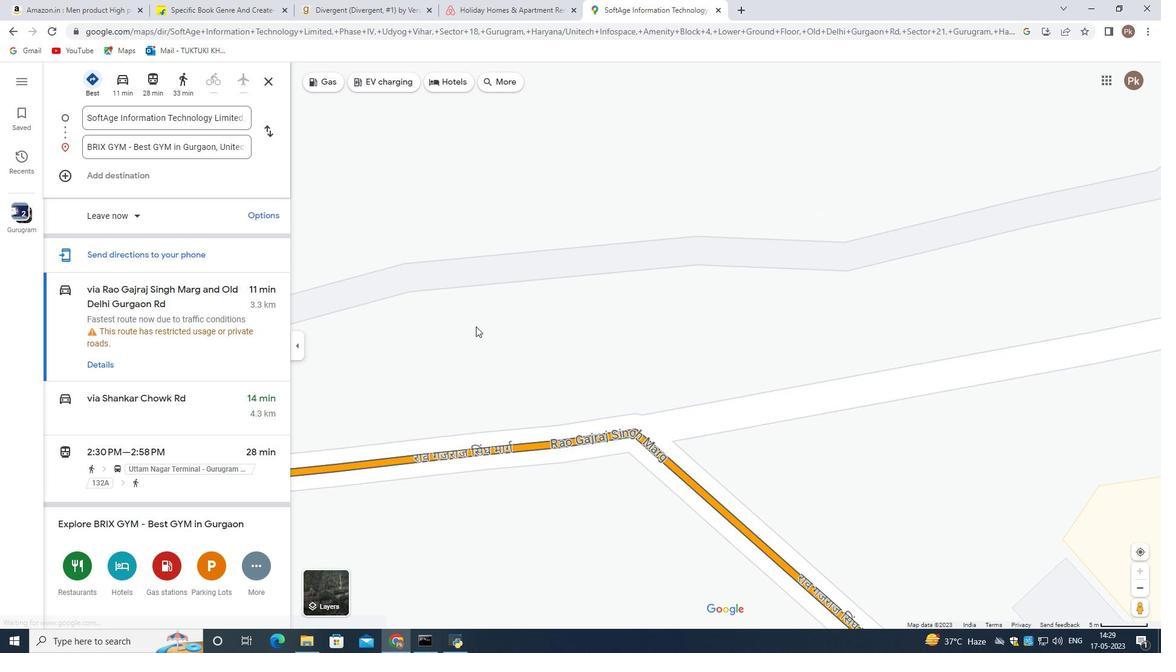 
Action: Mouse pressed left at (475, 326)
Screenshot: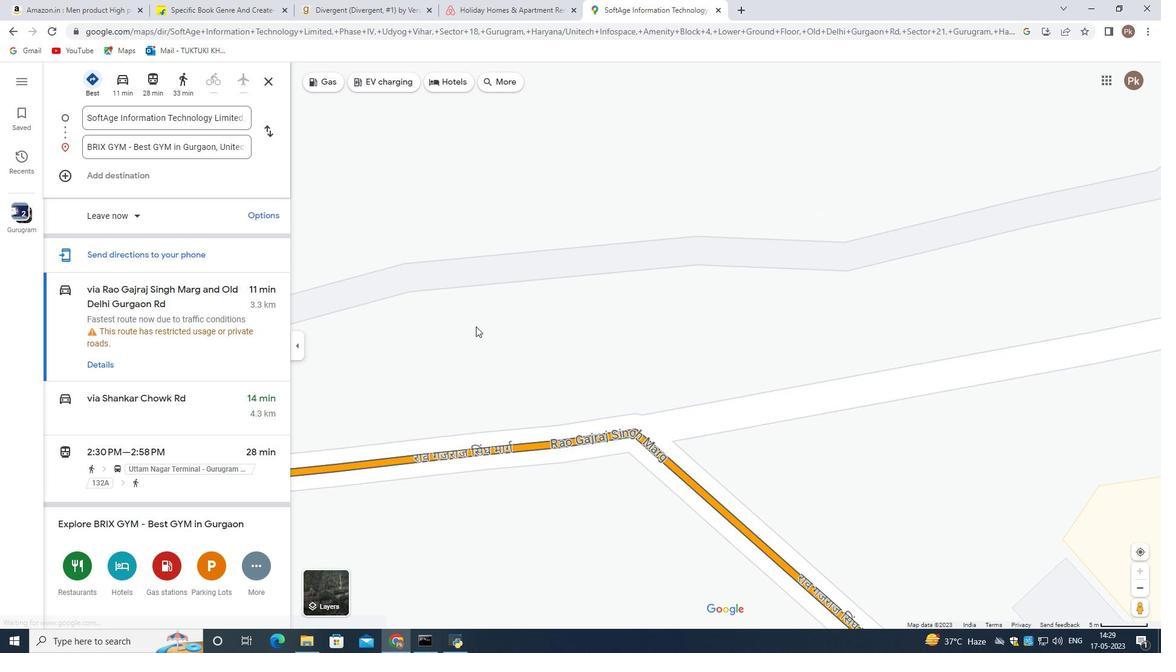 
Action: Mouse moved to (359, 268)
Screenshot: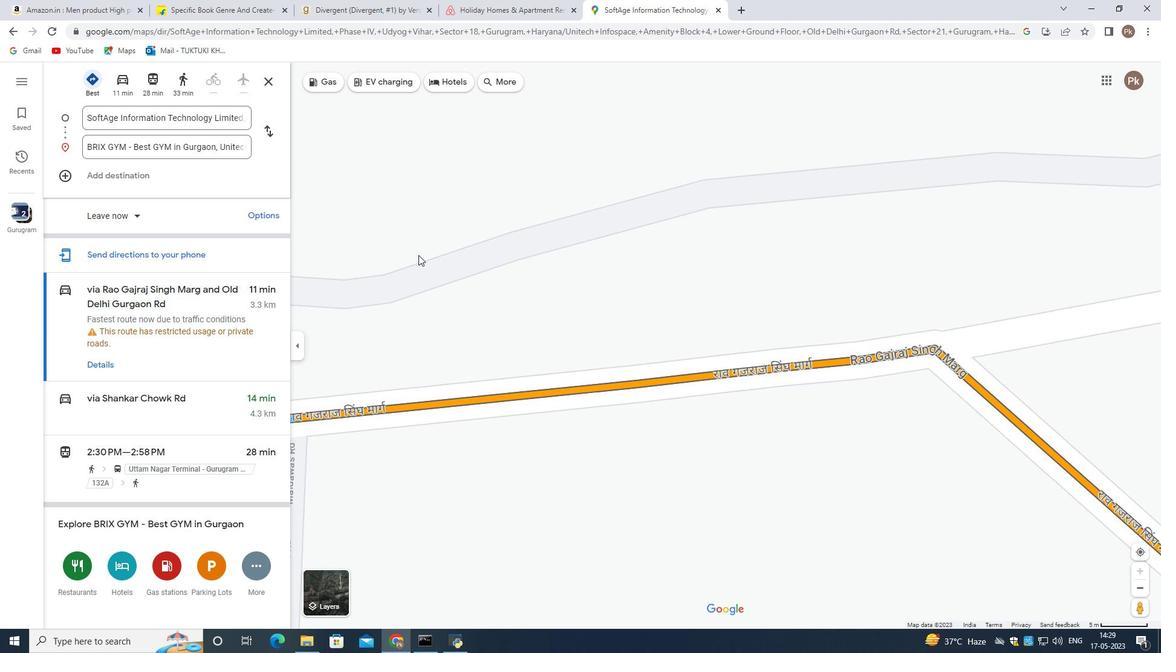 
Action: Mouse pressed left at (359, 268)
Screenshot: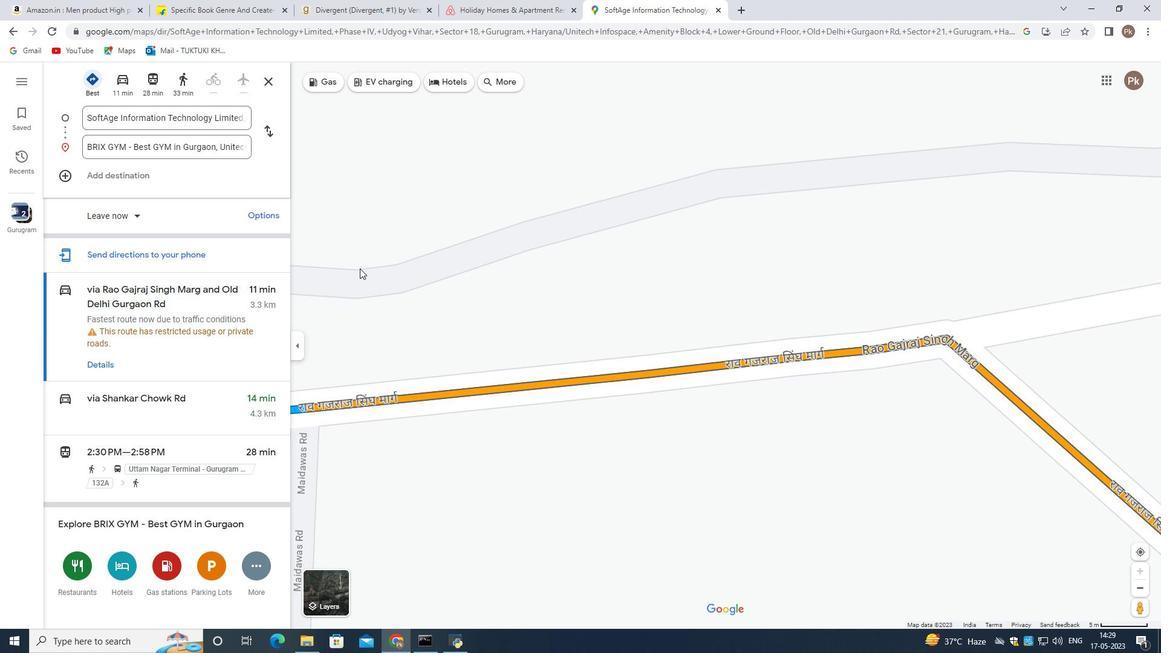 
Action: Mouse moved to (377, 321)
Screenshot: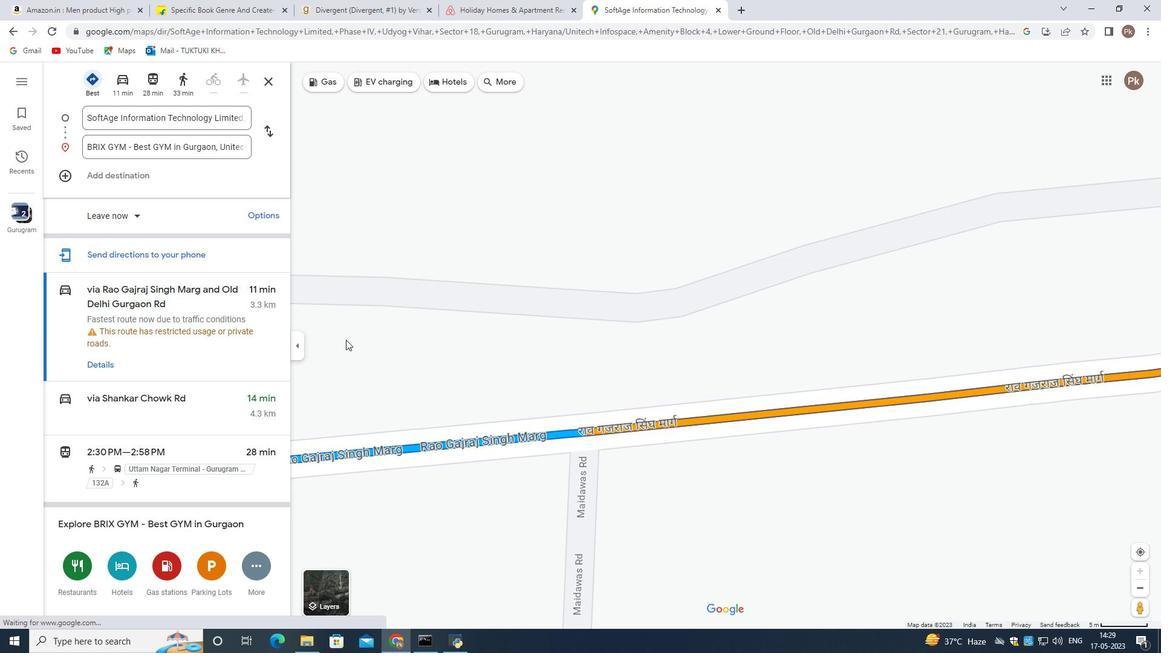 
Action: Mouse pressed left at (359, 329)
Screenshot: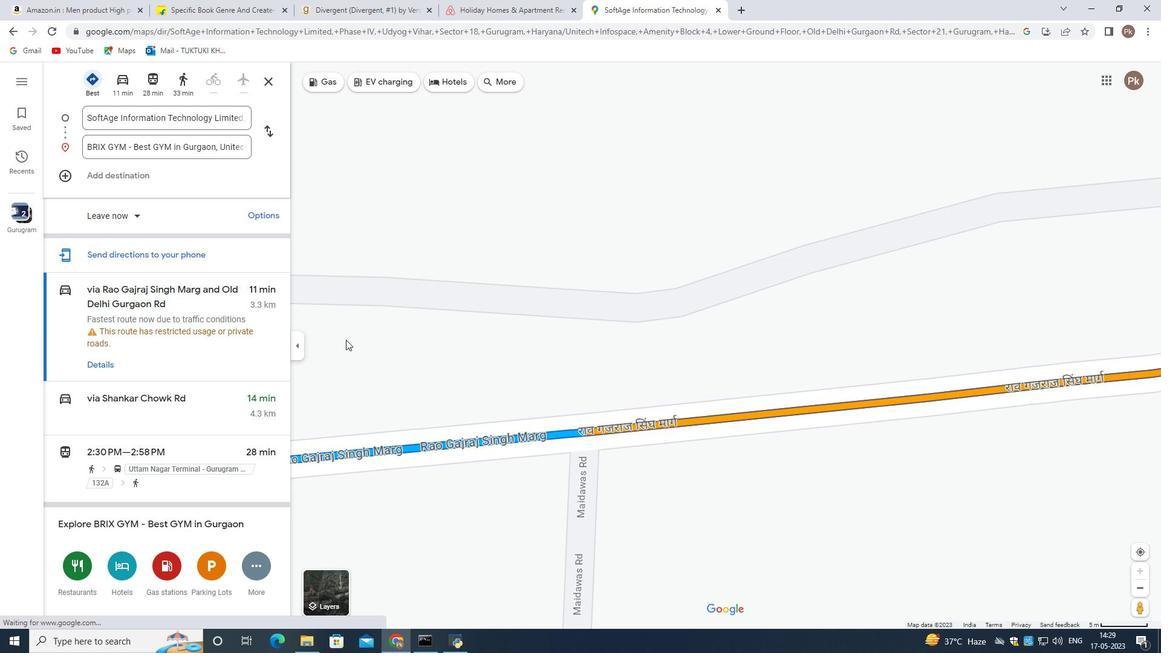 
Action: Mouse moved to (336, 215)
Screenshot: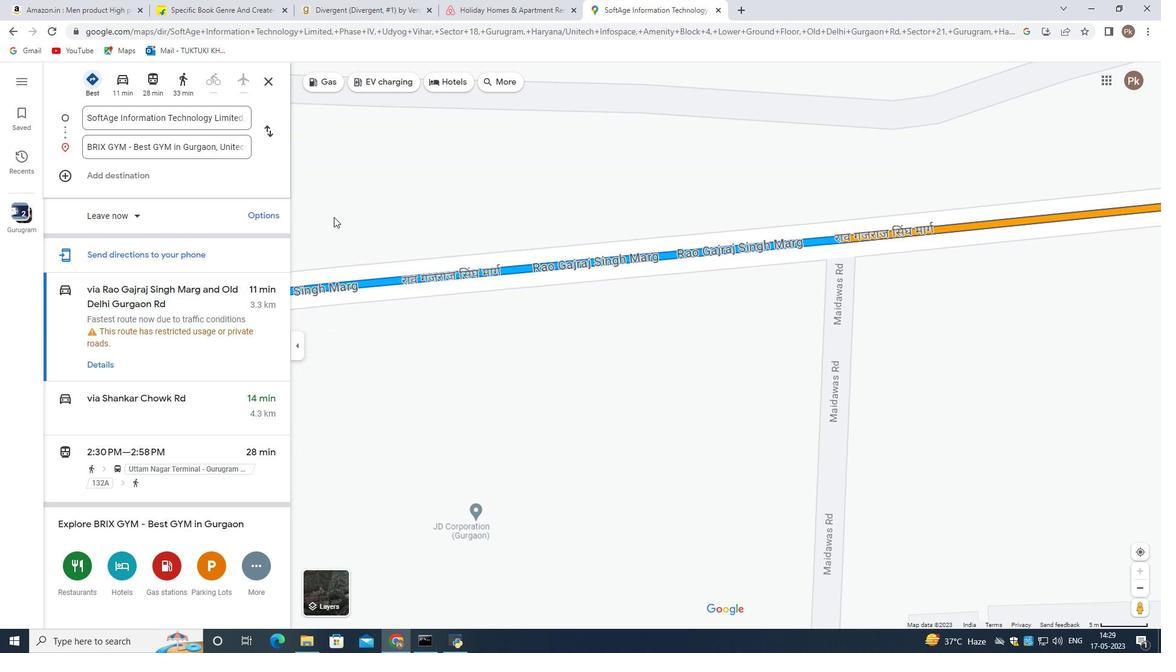 
Action: Mouse pressed left at (336, 215)
Screenshot: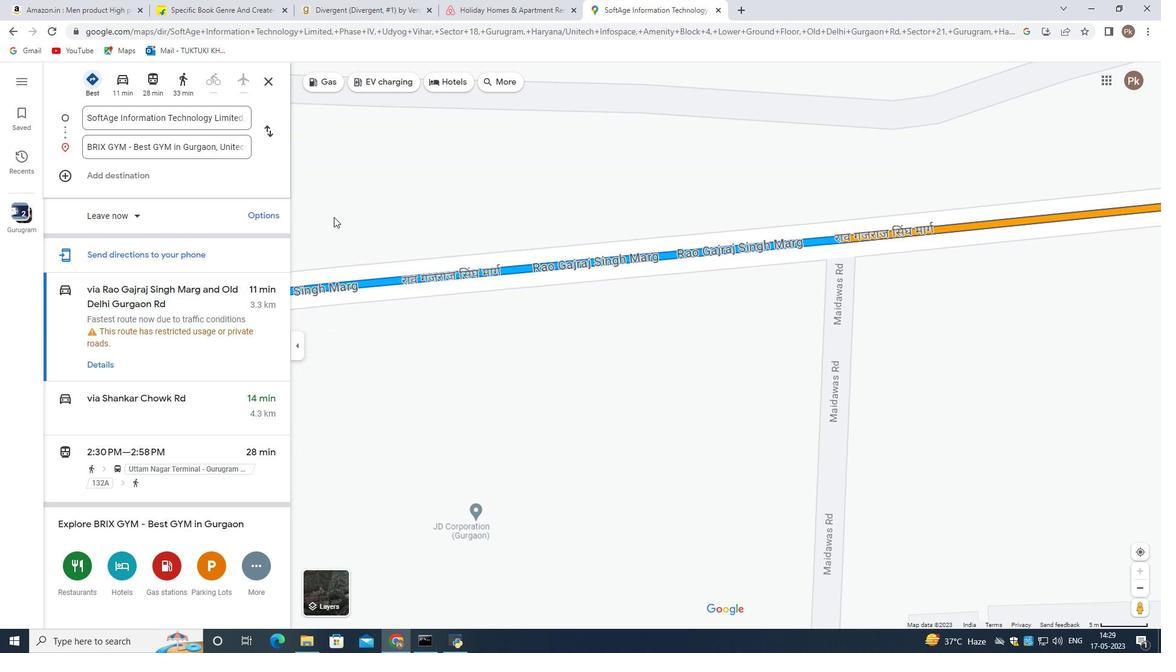 
Action: Mouse moved to (387, 158)
Screenshot: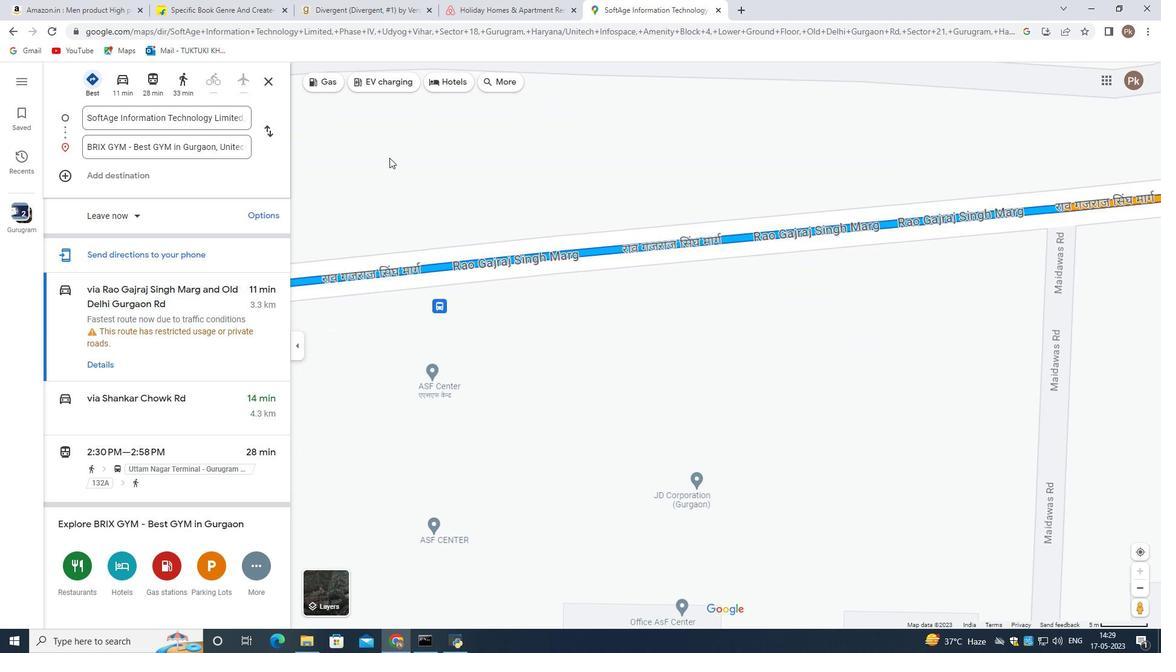 
Action: Mouse pressed left at (387, 158)
Screenshot: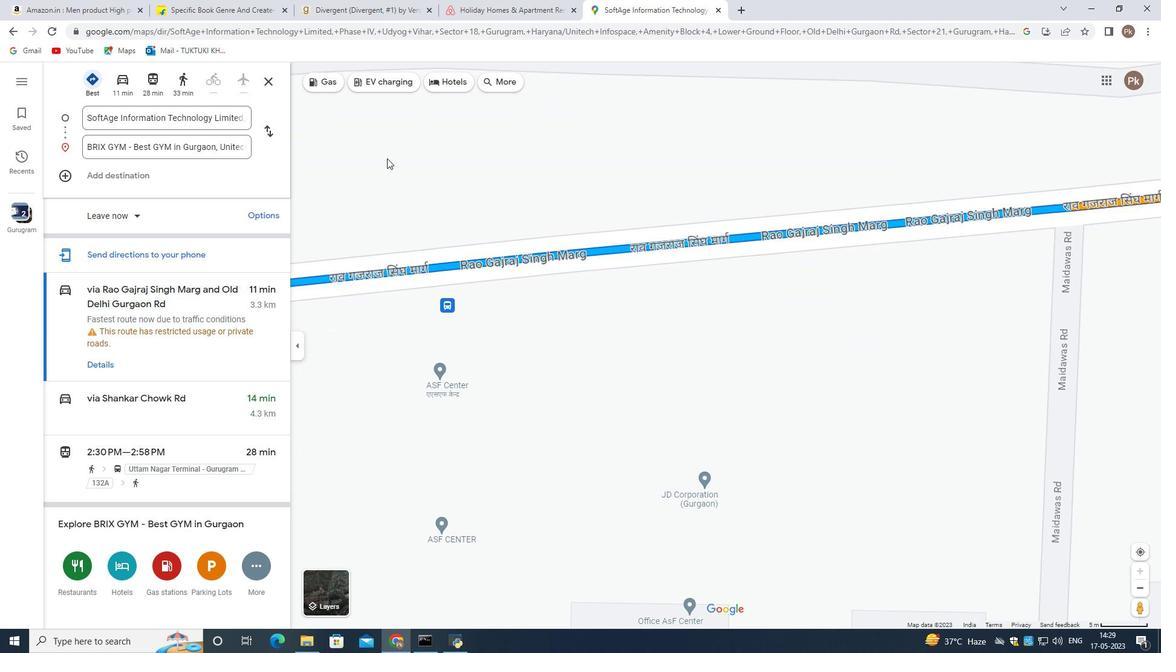
Action: Mouse moved to (327, 116)
Screenshot: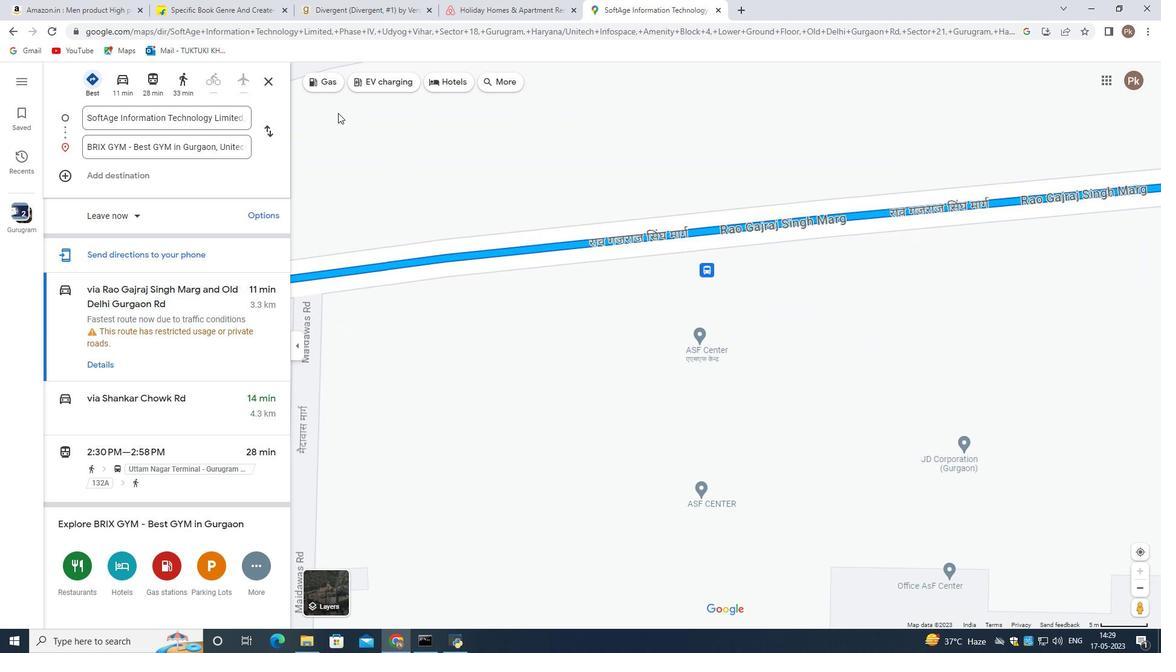 
Action: Mouse pressed left at (327, 116)
Screenshot: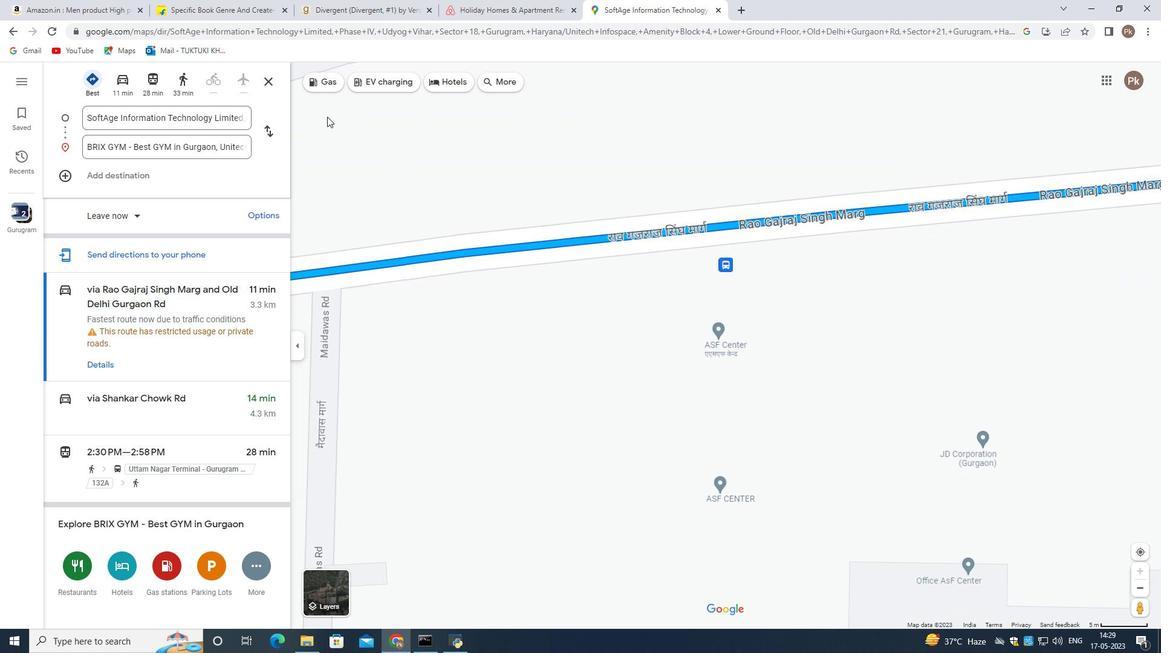 
Action: Mouse moved to (495, 211)
Screenshot: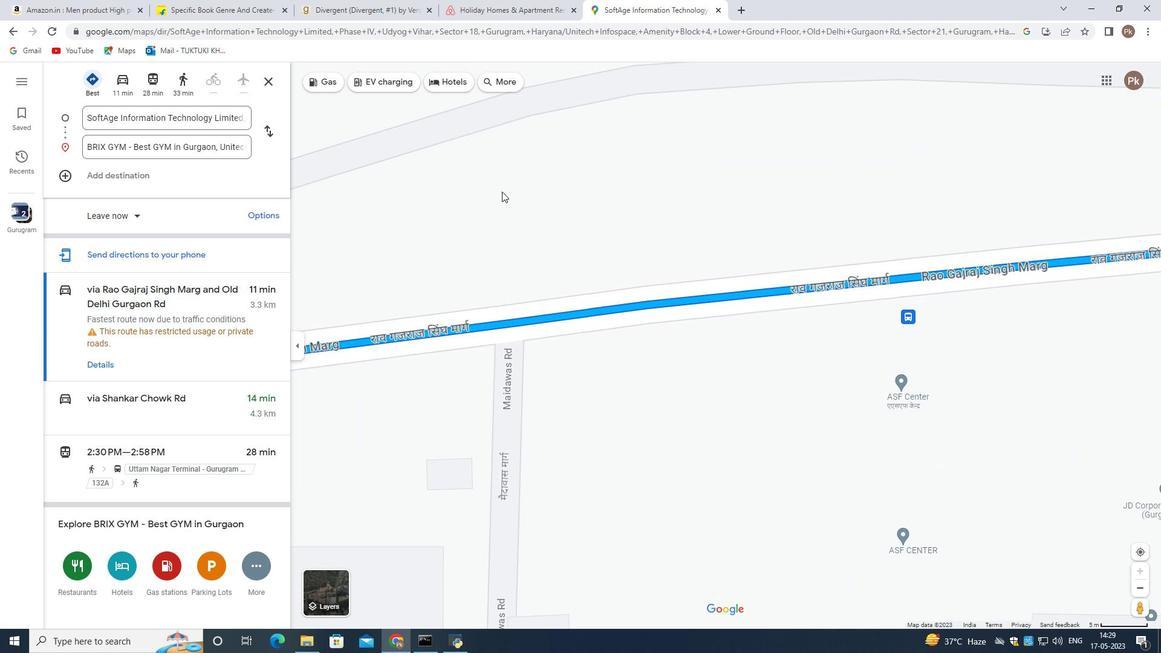 
Action: Mouse scrolled (495, 210) with delta (0, 0)
Screenshot: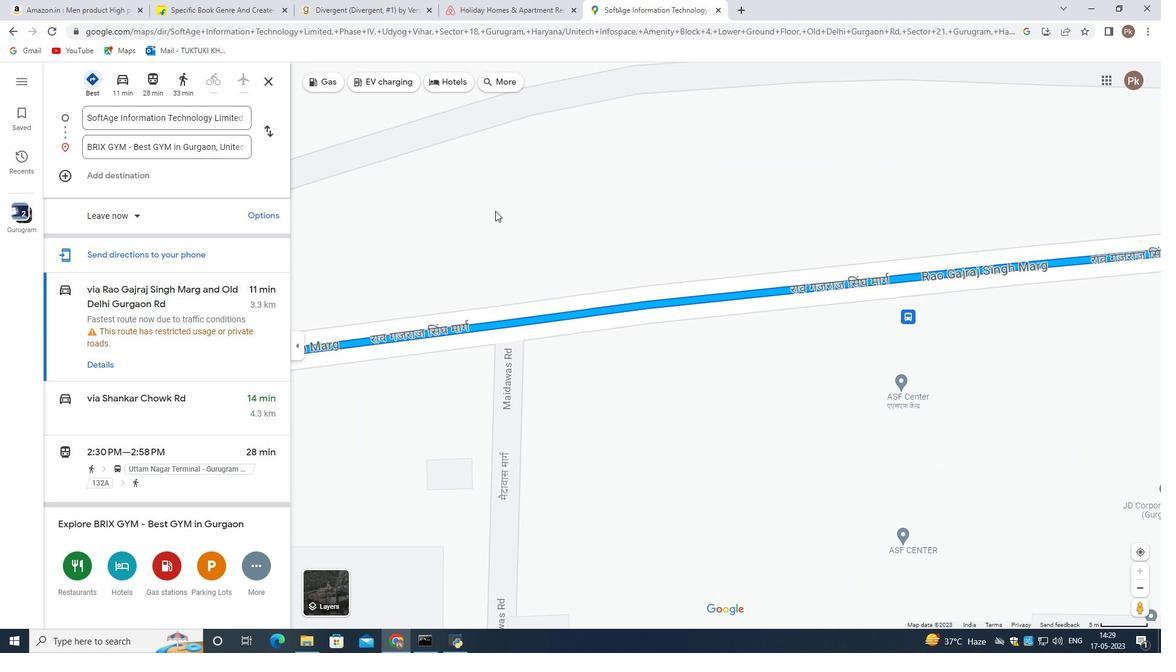 
Action: Mouse scrolled (495, 210) with delta (0, 0)
Screenshot: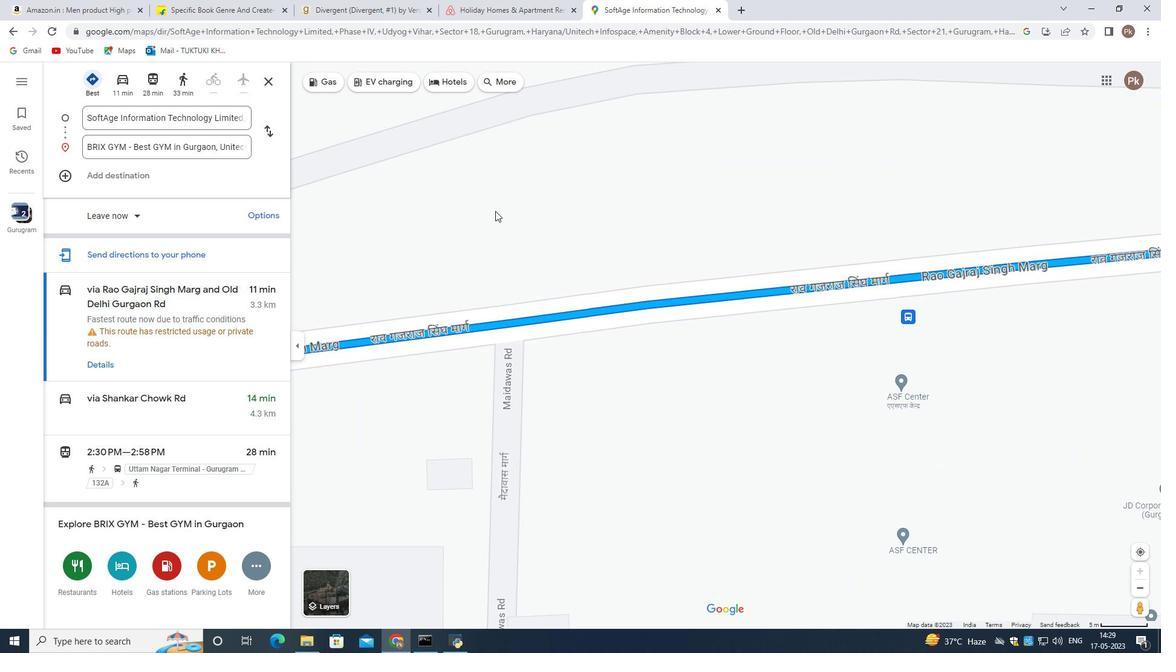 
Action: Mouse moved to (506, 264)
Screenshot: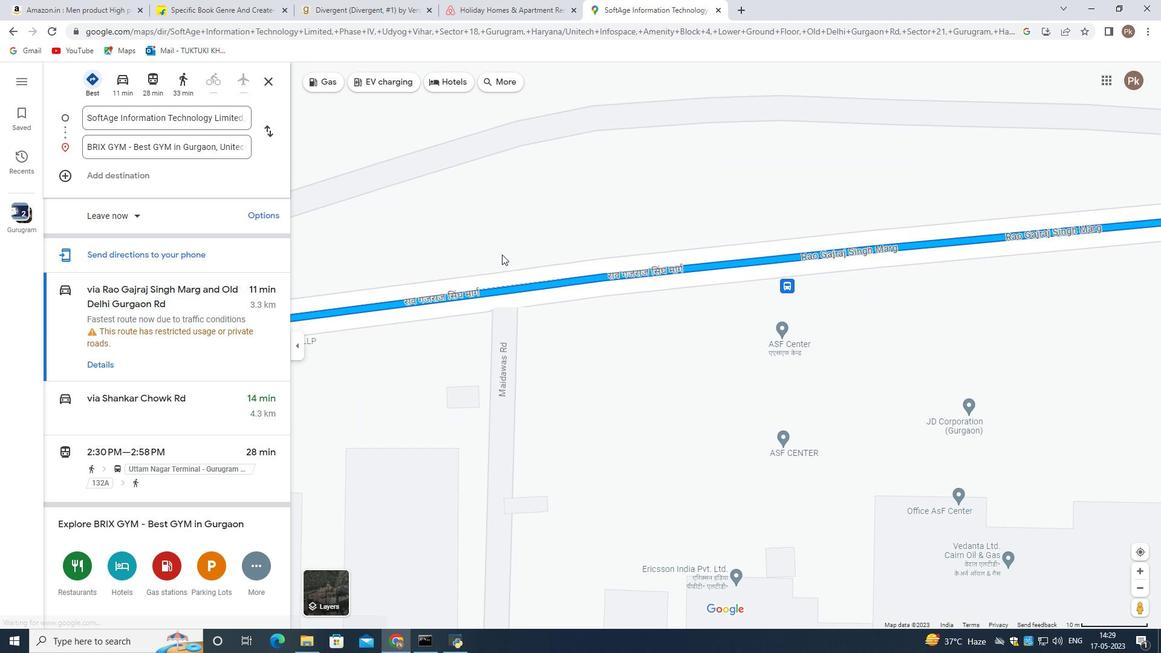
Action: Mouse scrolled (506, 264) with delta (0, 0)
Screenshot: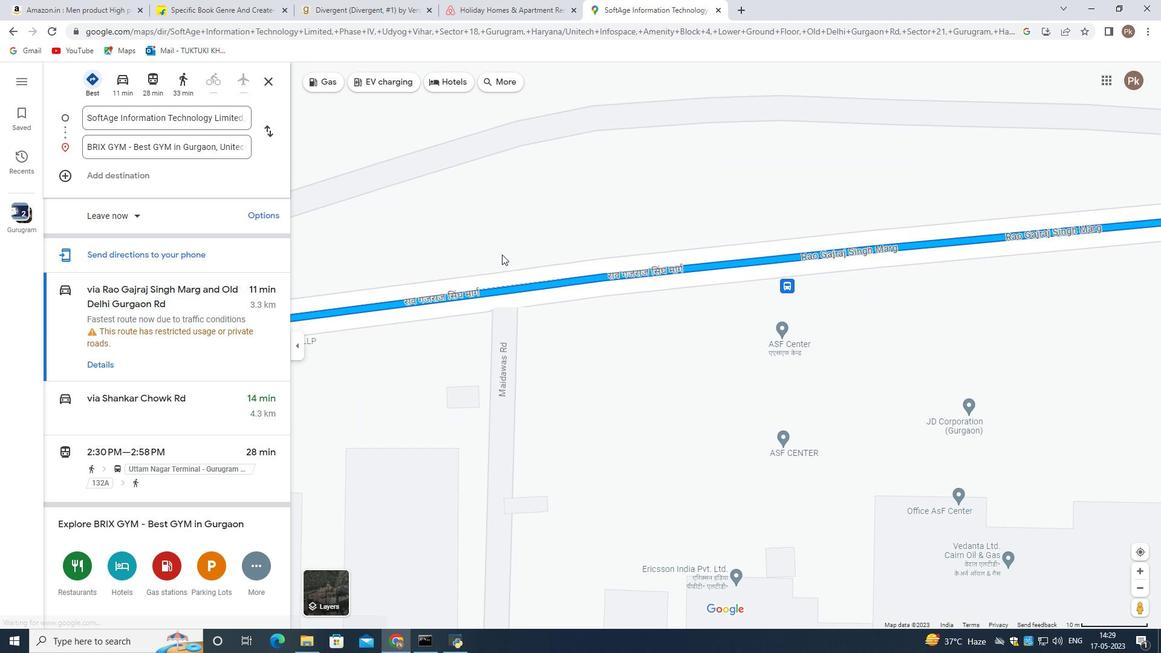 
Action: Mouse moved to (507, 266)
Screenshot: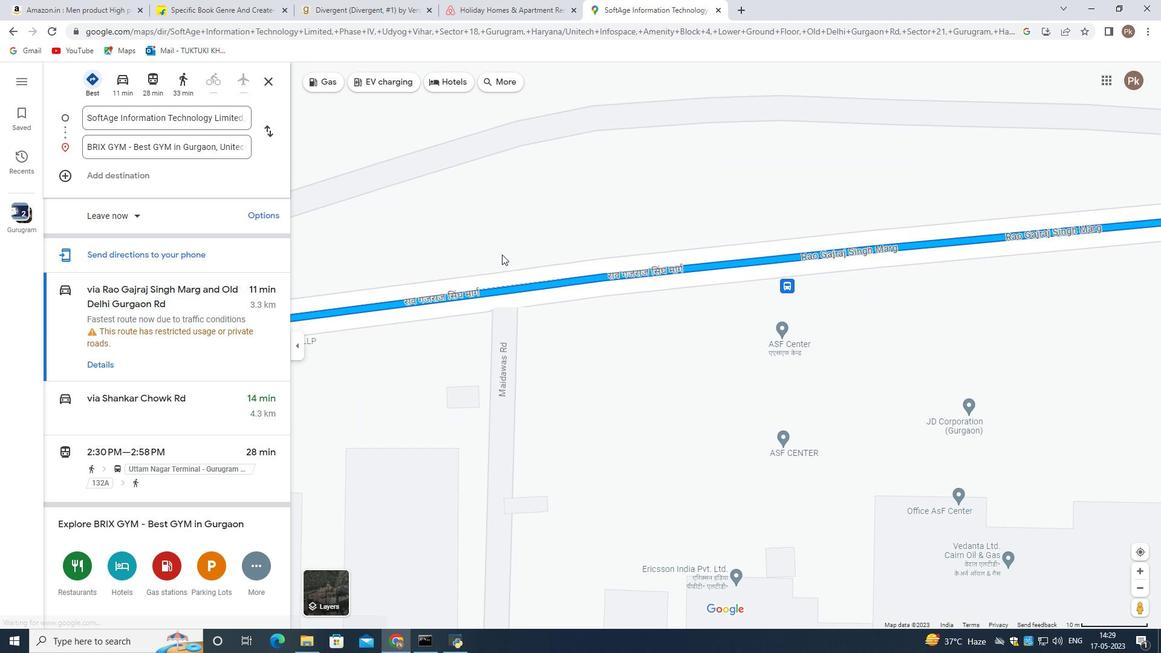 
Action: Mouse scrolled (507, 266) with delta (0, 0)
Screenshot: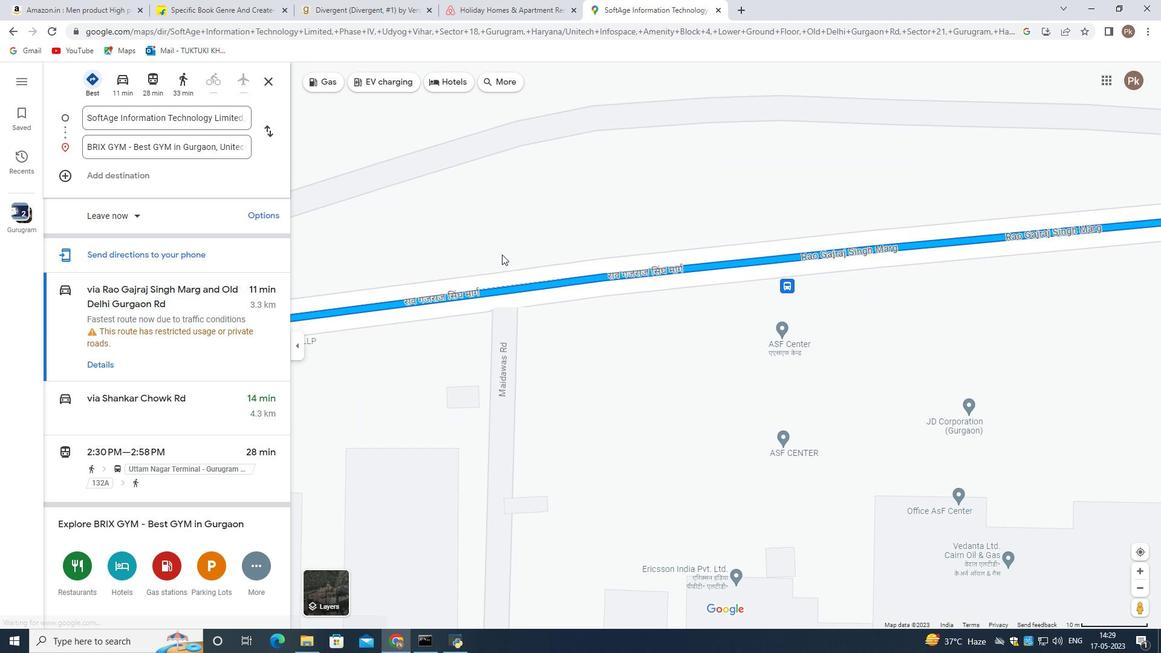 
Action: Mouse moved to (509, 269)
Screenshot: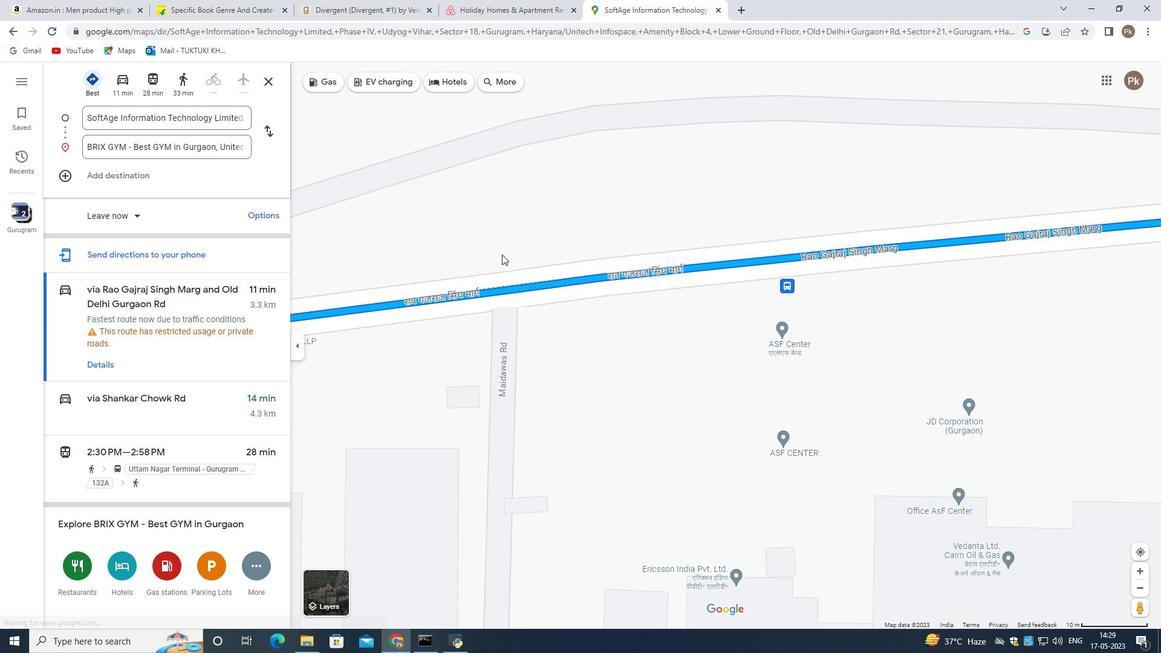 
Action: Mouse scrolled (509, 269) with delta (0, 0)
Screenshot: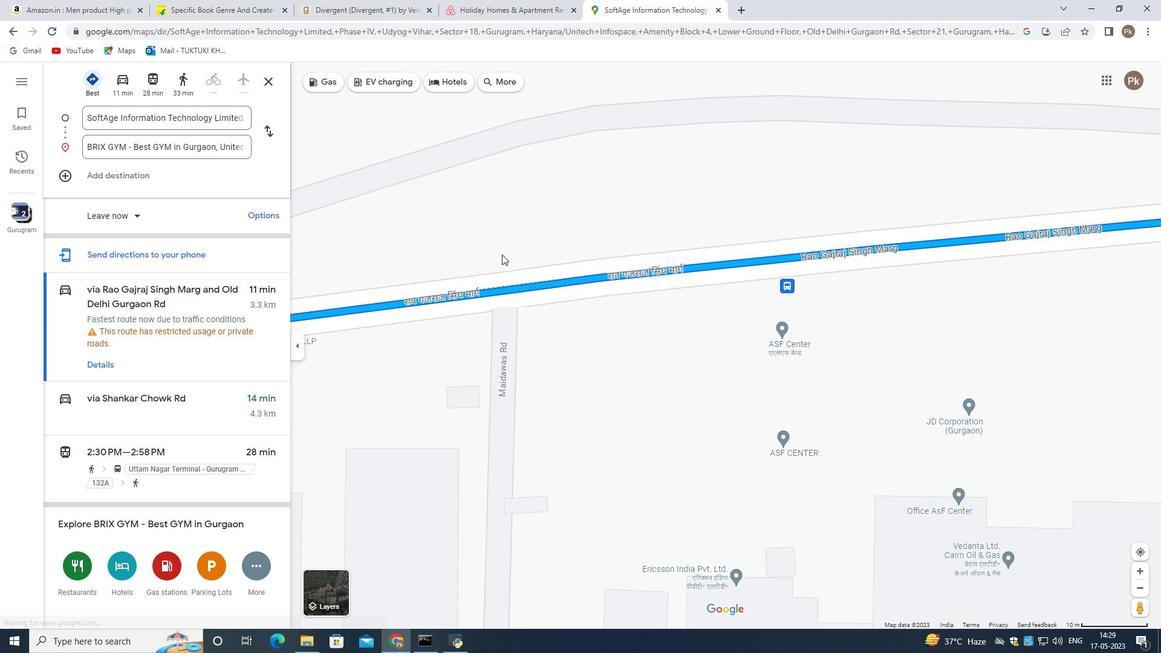 
Action: Mouse moved to (531, 299)
Screenshot: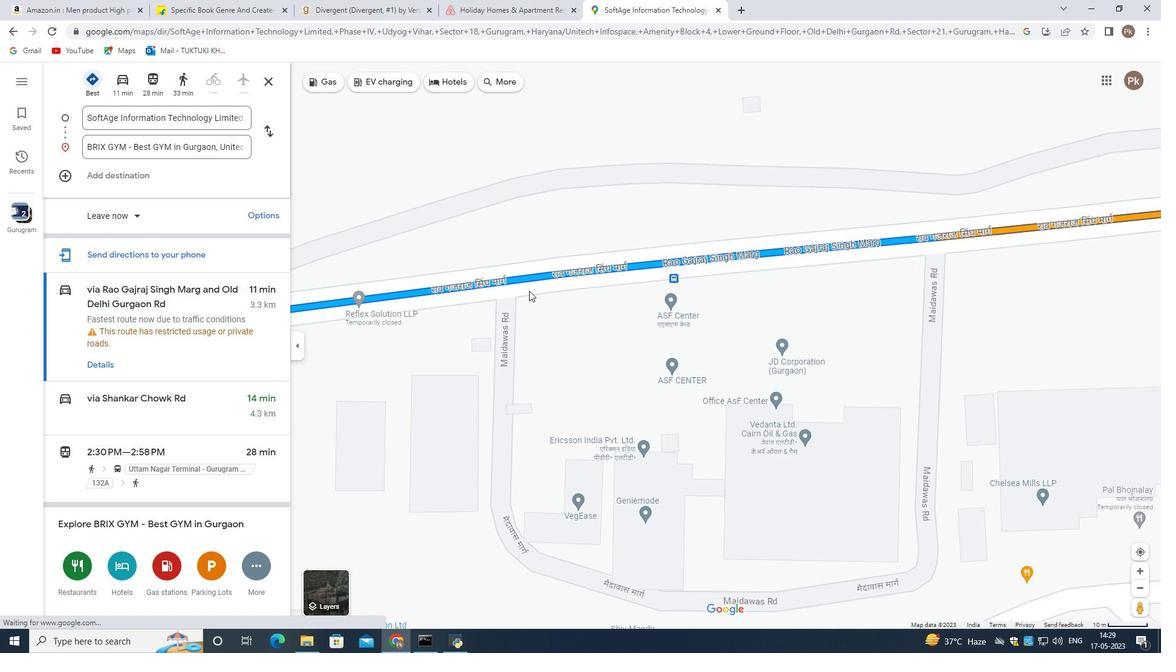 
Action: Mouse scrolled (531, 298) with delta (0, 0)
Screenshot: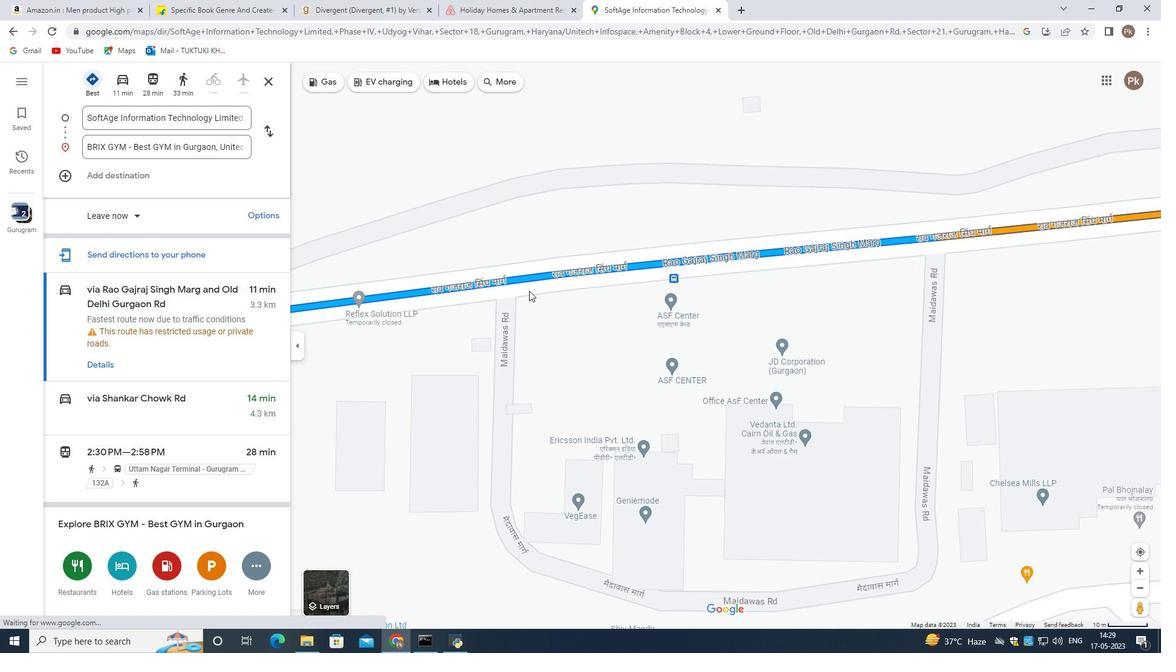 
Action: Mouse moved to (534, 303)
Screenshot: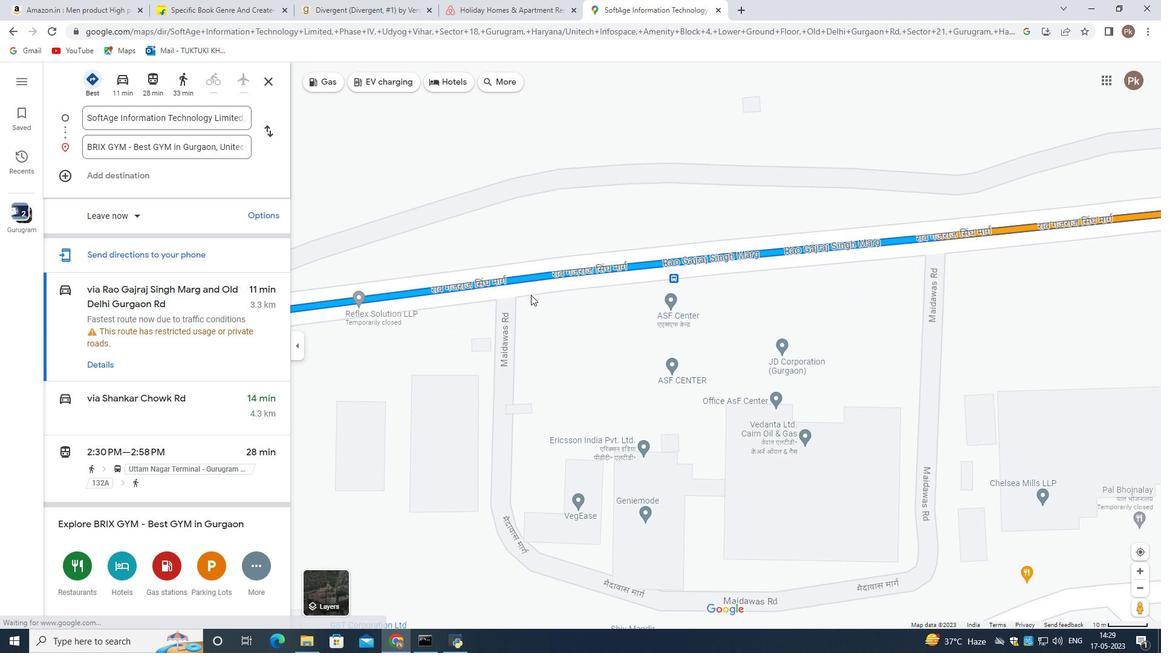 
Action: Mouse scrolled (534, 303) with delta (0, 0)
Screenshot: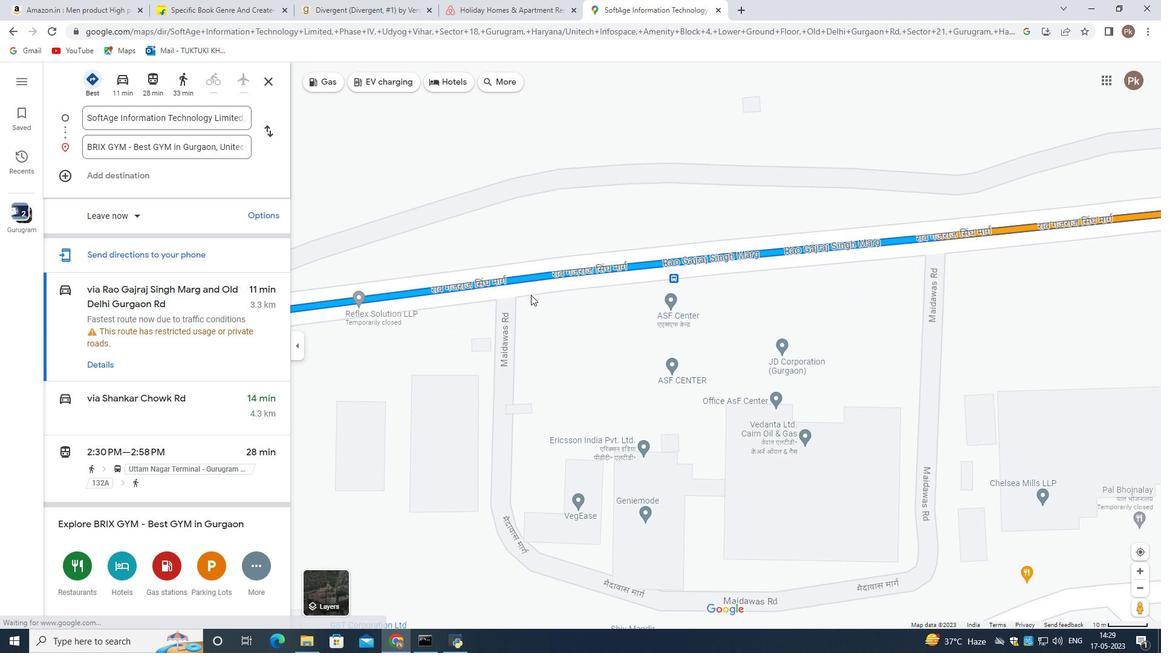 
Action: Mouse moved to (548, 319)
Screenshot: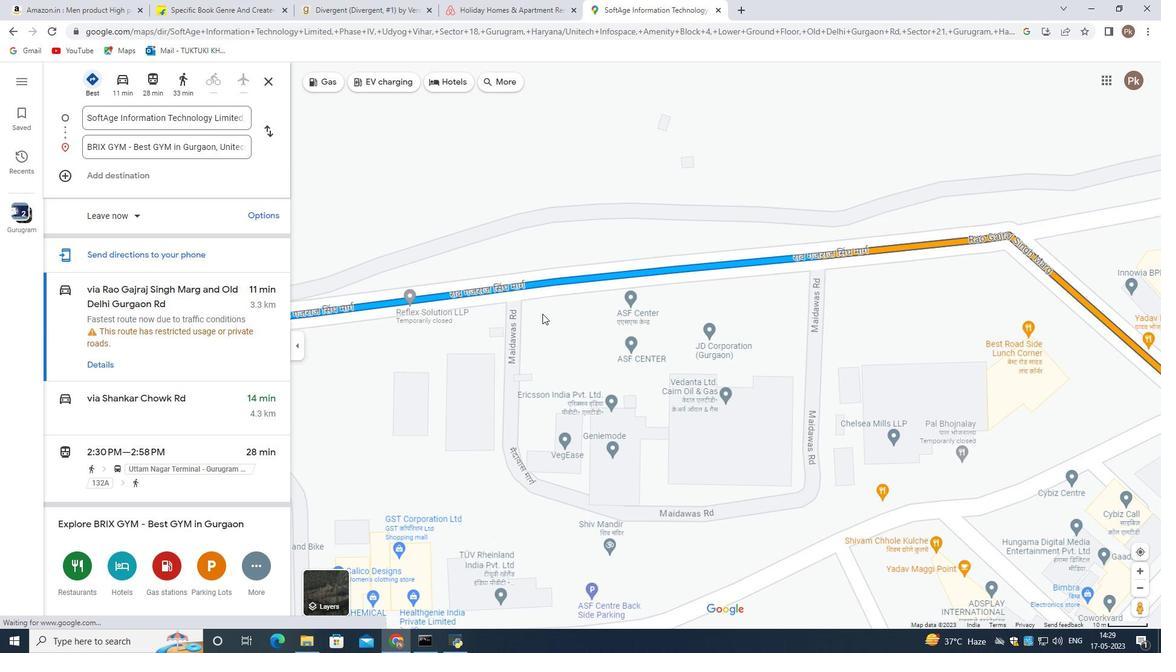 
Action: Mouse scrolled (547, 317) with delta (0, 0)
Screenshot: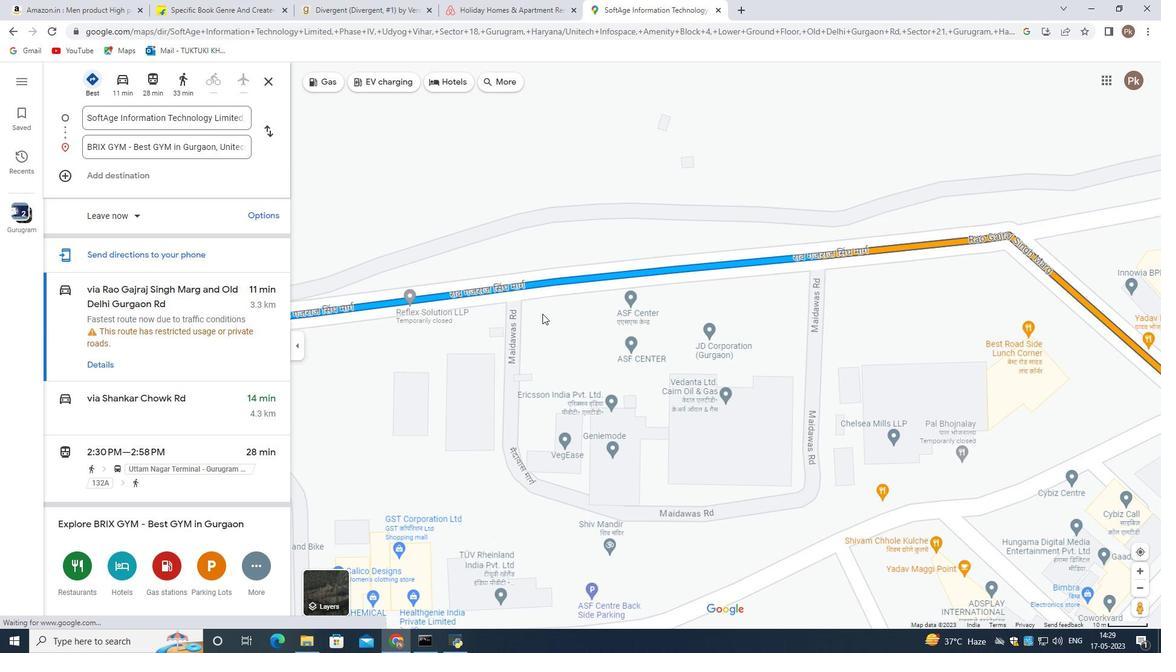 
Action: Mouse moved to (549, 320)
Screenshot: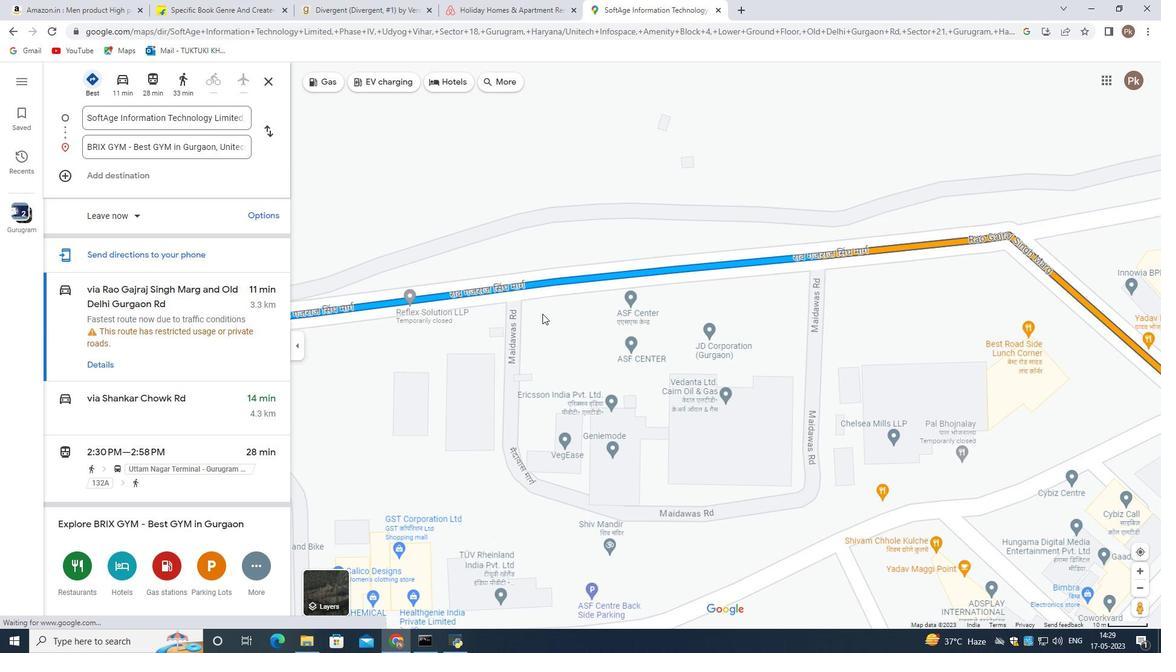 
Action: Mouse scrolled (548, 318) with delta (0, 0)
Screenshot: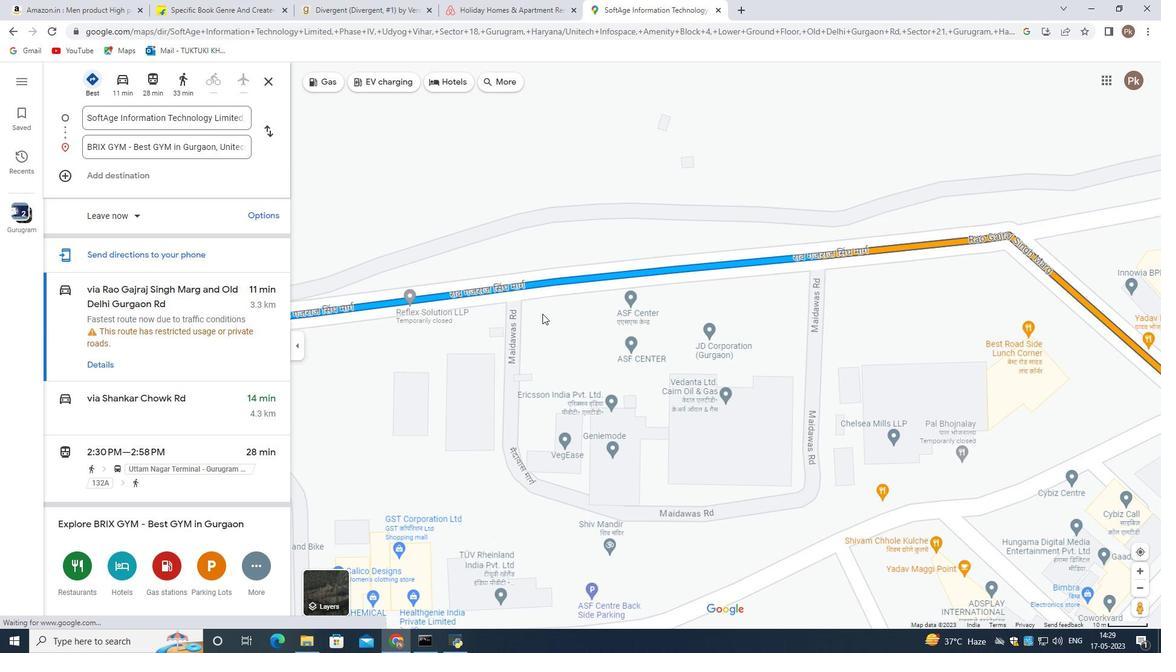 
Action: Mouse moved to (551, 320)
Screenshot: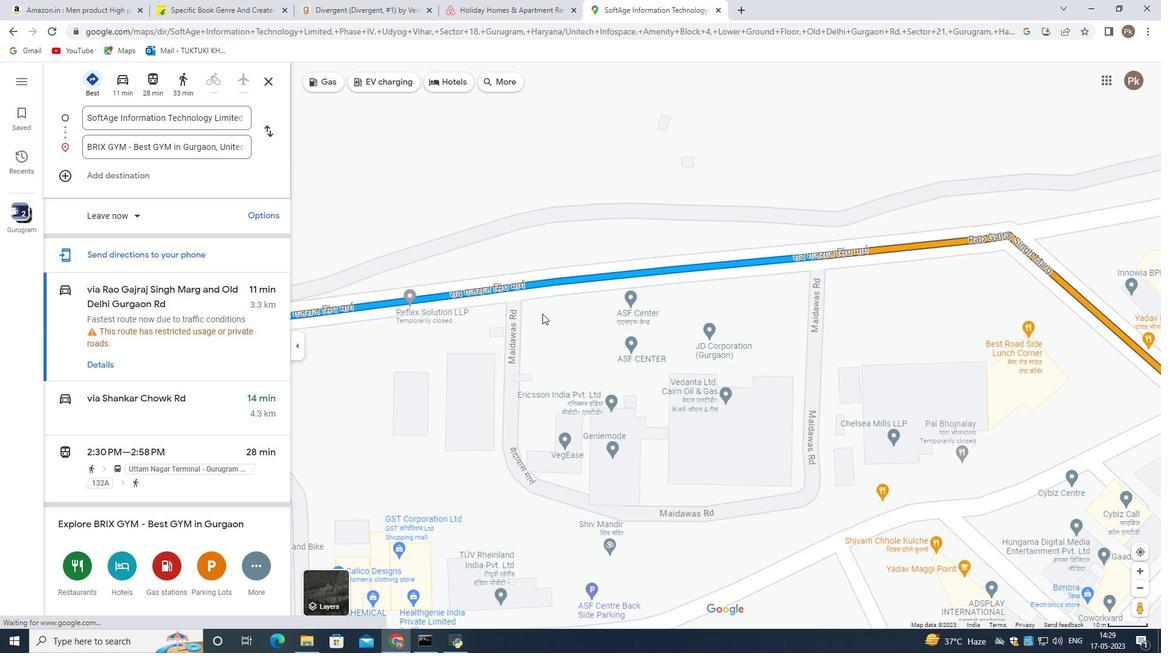 
Action: Mouse scrolled (551, 320) with delta (0, 0)
Screenshot: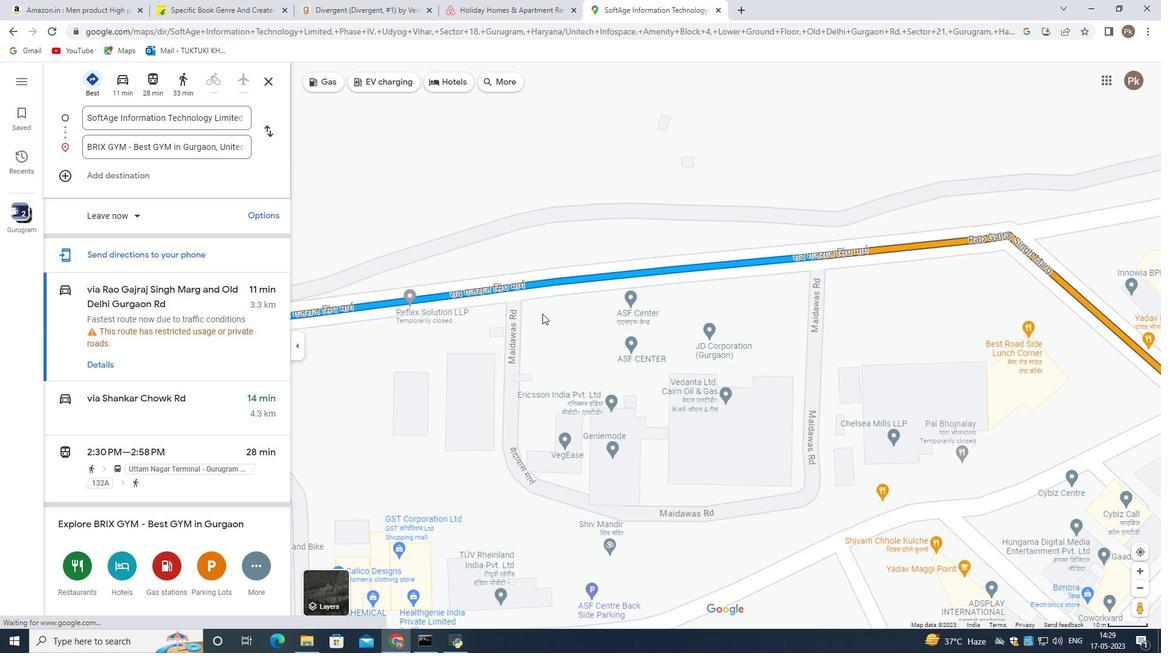 
Action: Mouse moved to (556, 324)
Screenshot: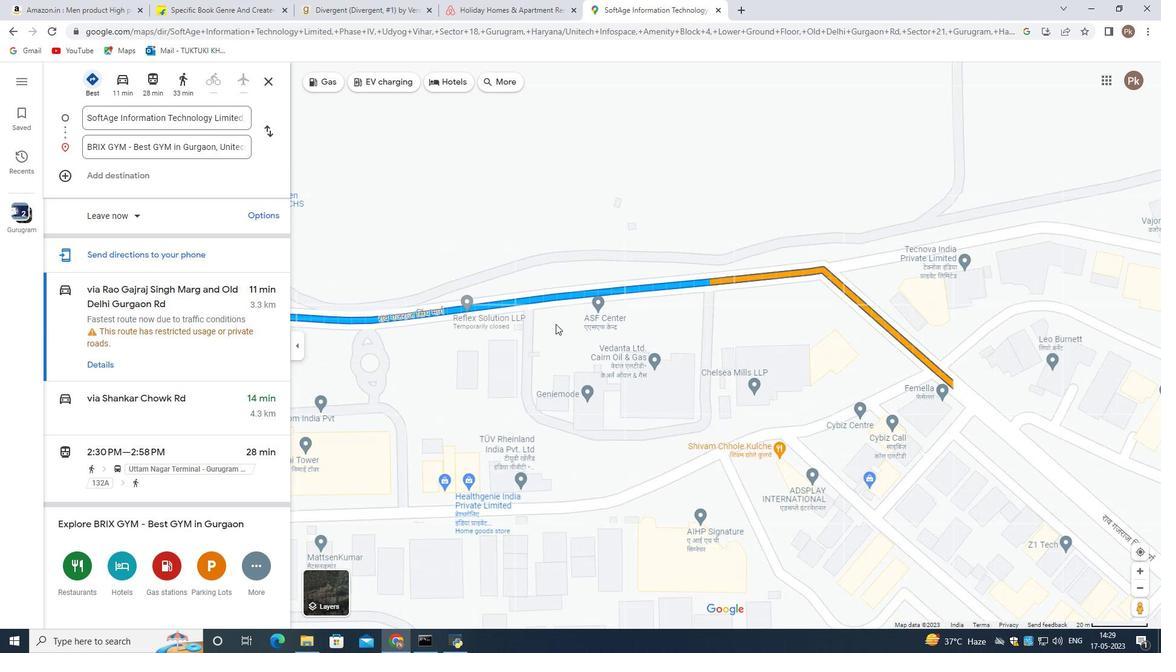 
Action: Mouse scrolled (556, 323) with delta (0, 0)
Screenshot: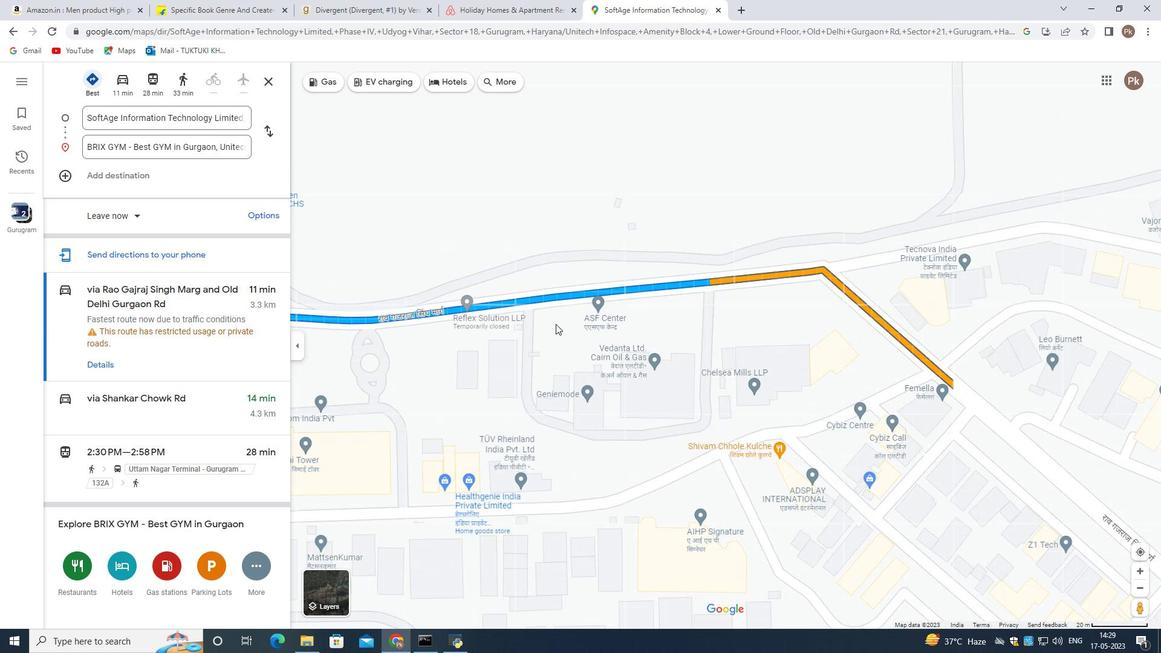 
Action: Mouse moved to (556, 325)
Screenshot: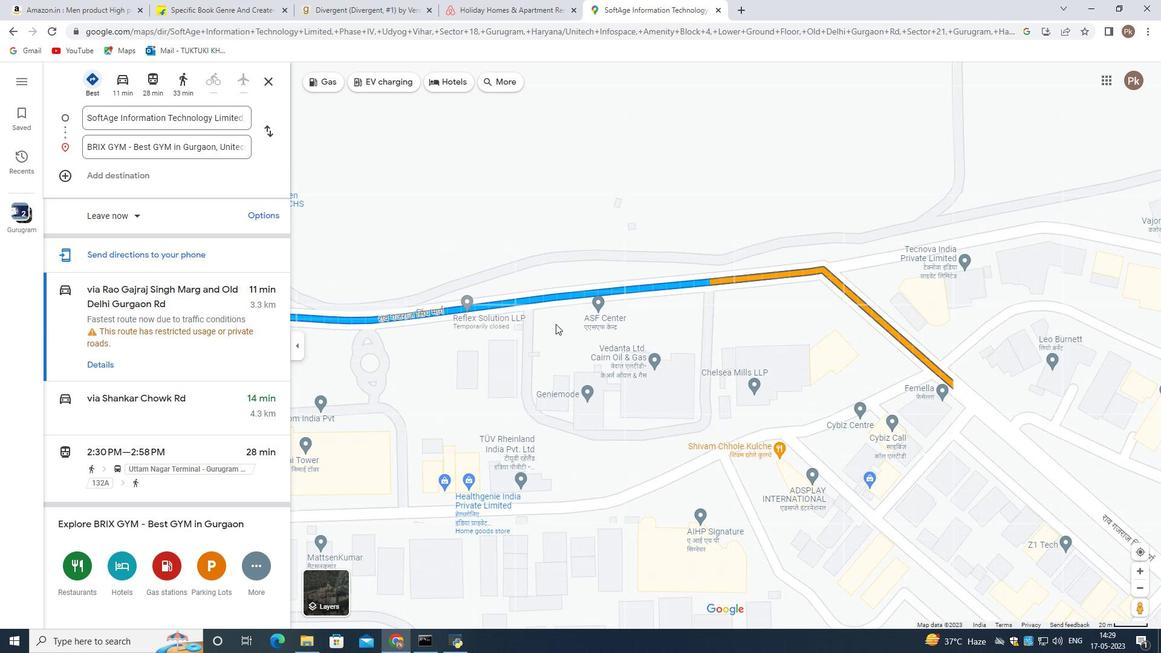 
Action: Mouse scrolled (556, 324) with delta (0, 0)
Screenshot: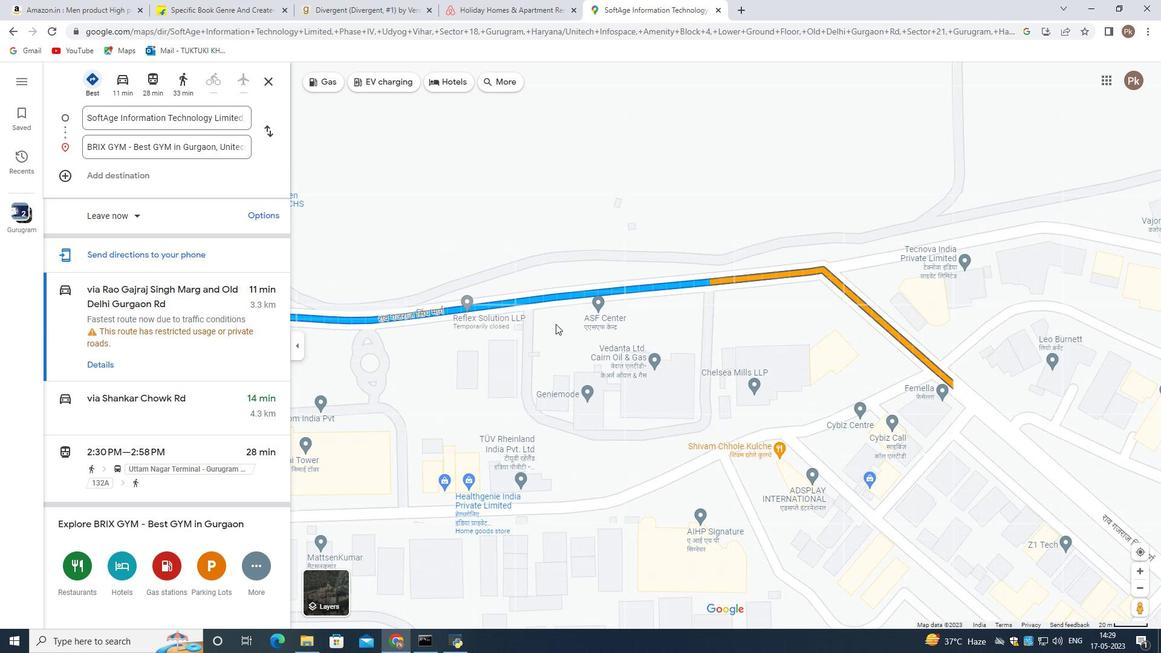 
Action: Mouse scrolled (556, 324) with delta (0, 0)
Screenshot: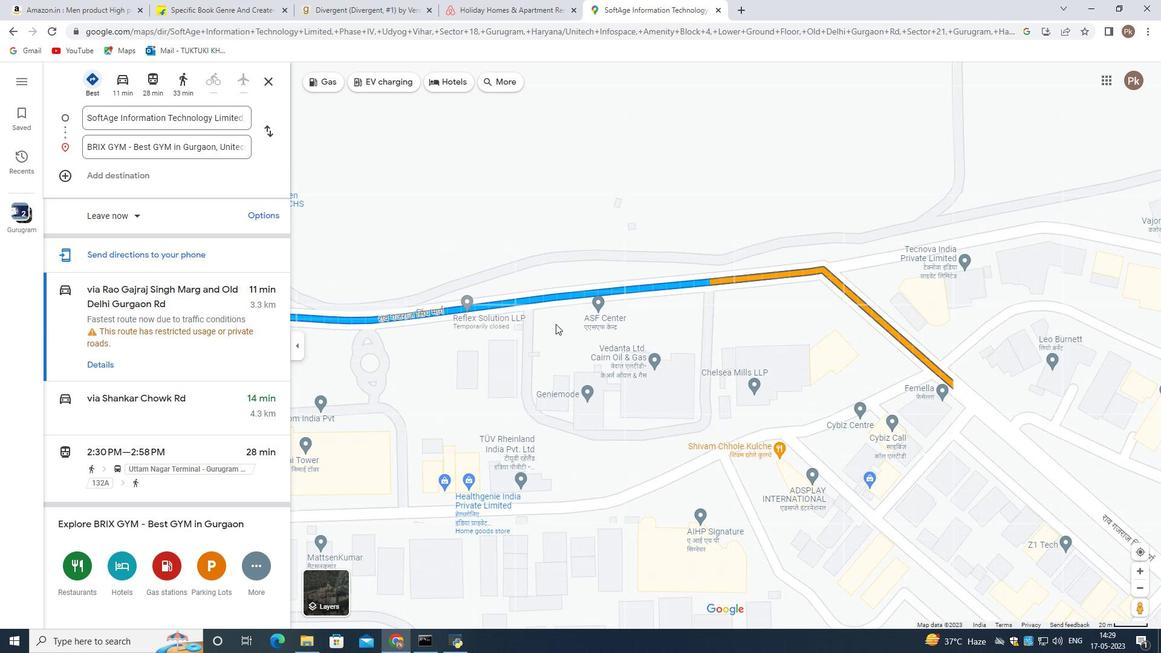 
Action: Mouse scrolled (556, 324) with delta (0, 0)
Screenshot: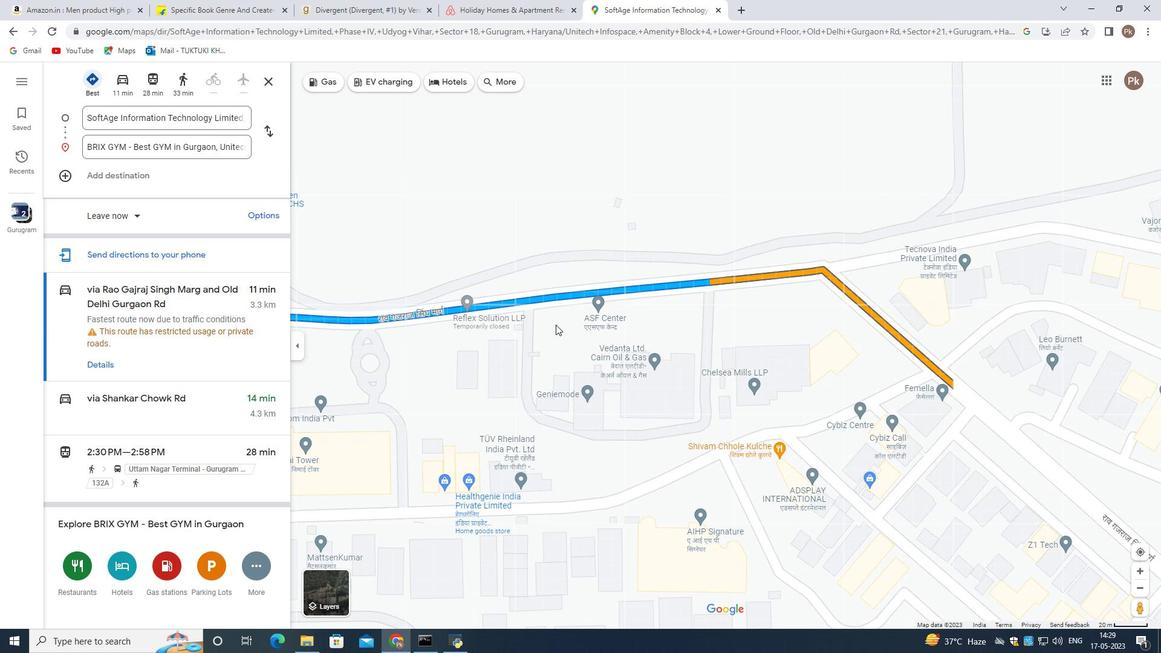 
Action: Mouse moved to (556, 325)
Screenshot: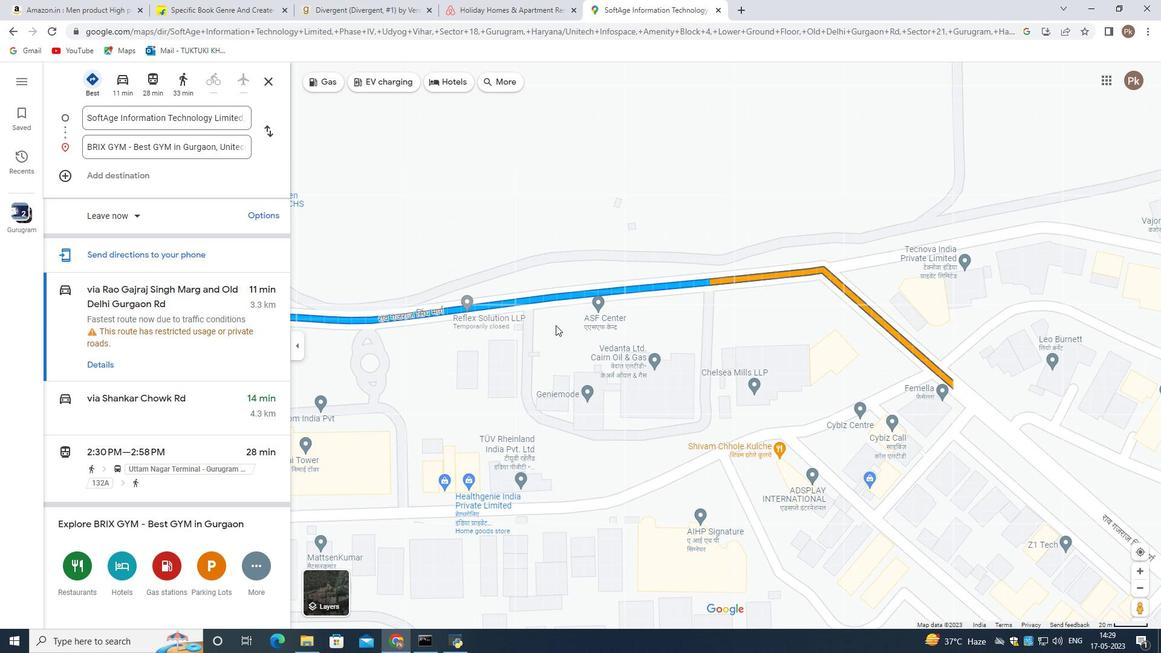 
Action: Mouse scrolled (556, 324) with delta (0, 0)
Screenshot: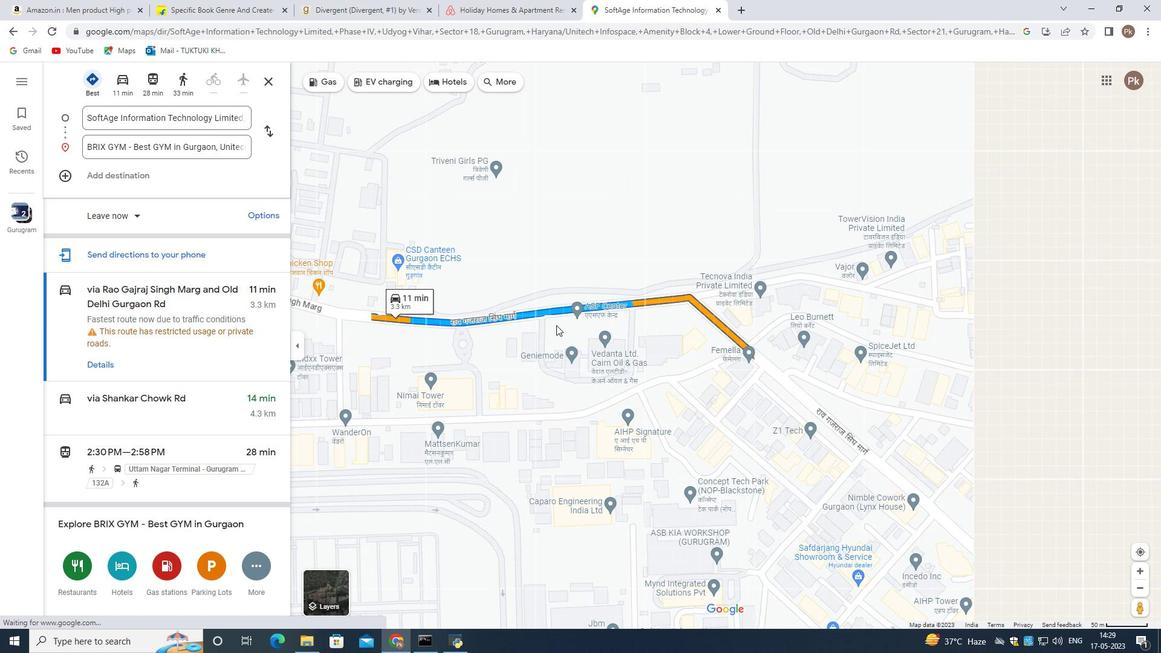 
Action: Mouse moved to (558, 327)
Screenshot: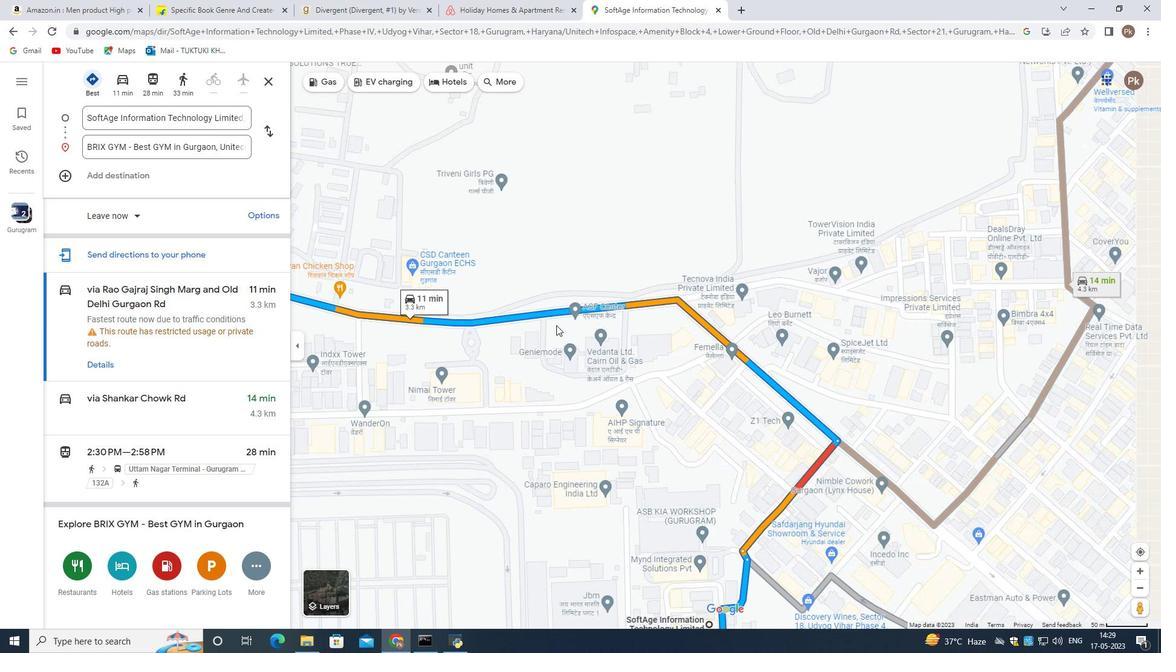 
Action: Mouse scrolled (558, 327) with delta (0, 0)
Screenshot: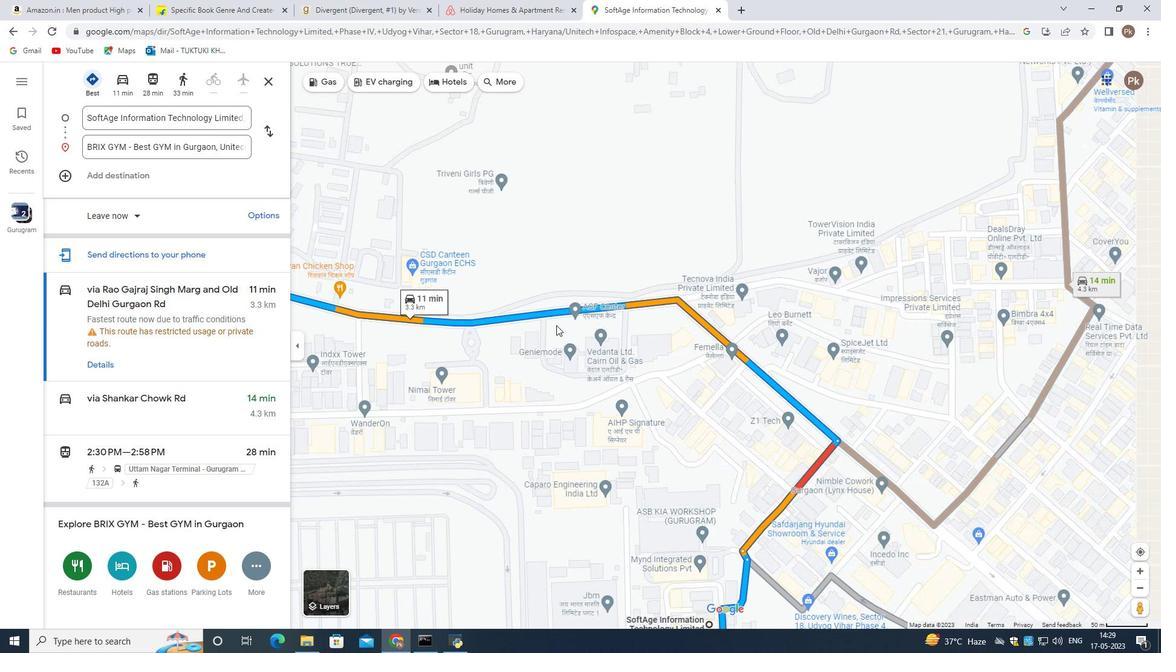 
Action: Mouse moved to (566, 333)
Screenshot: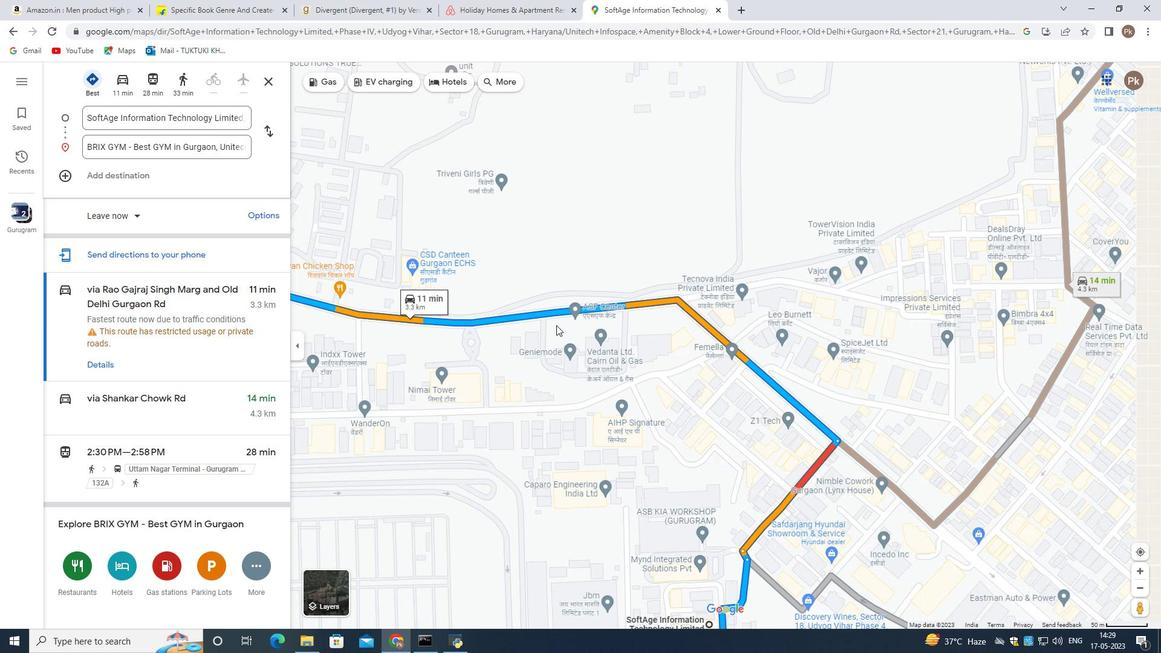
Action: Mouse scrolled (565, 332) with delta (0, 0)
Screenshot: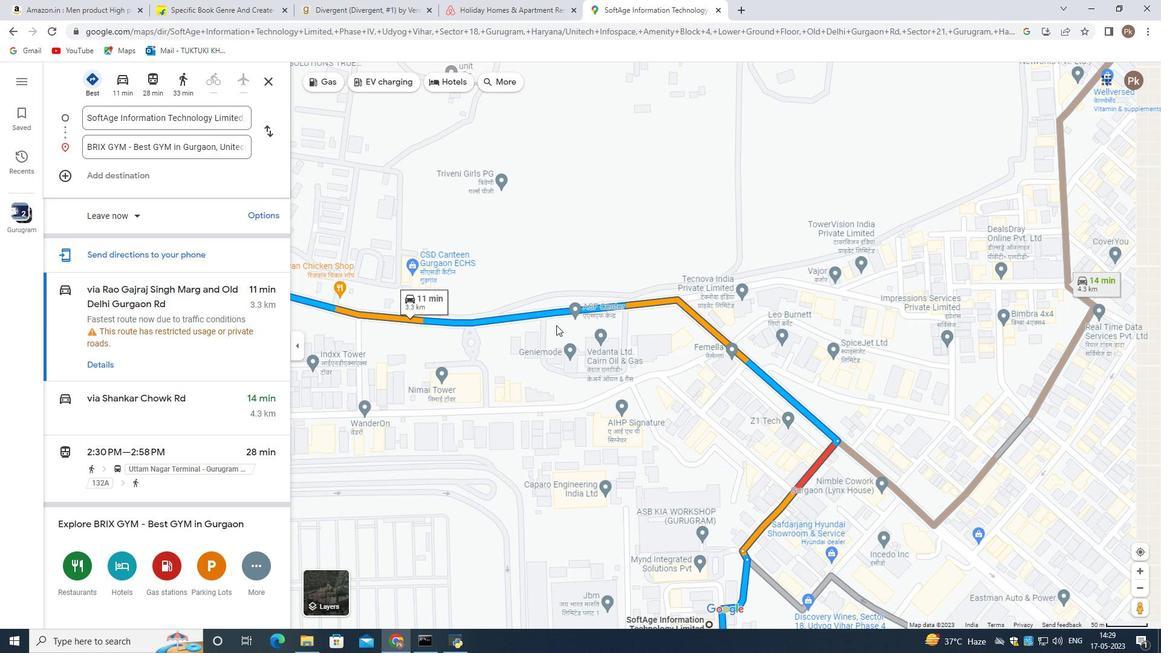 
Action: Mouse moved to (576, 341)
Screenshot: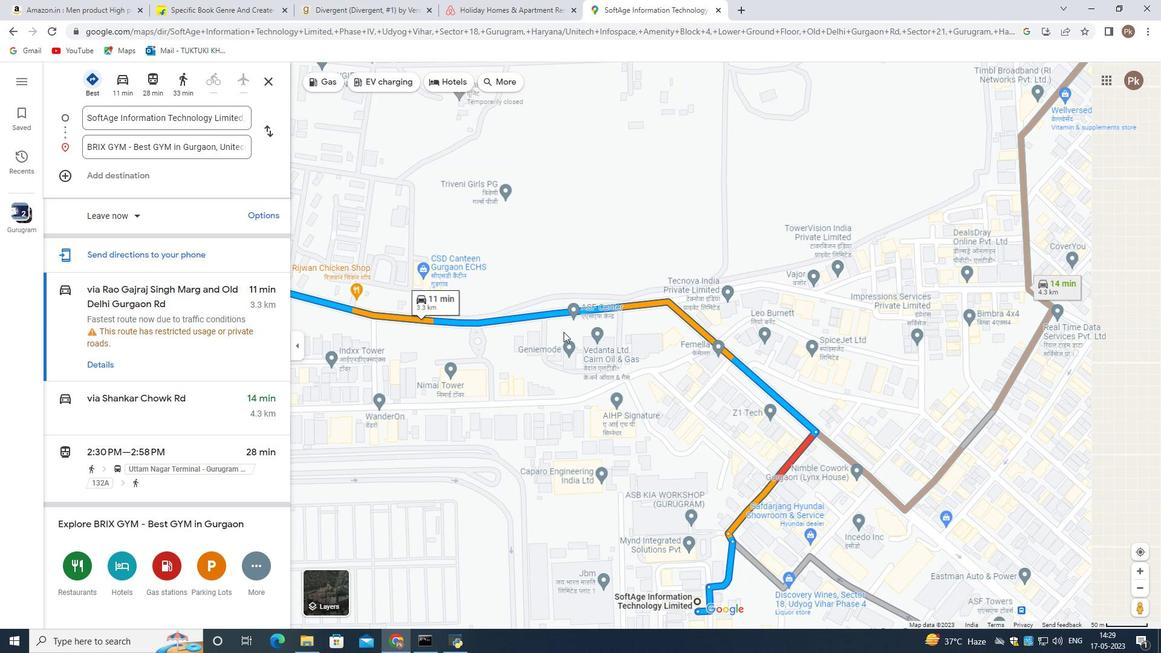 
Action: Mouse scrolled (573, 338) with delta (0, 0)
Screenshot: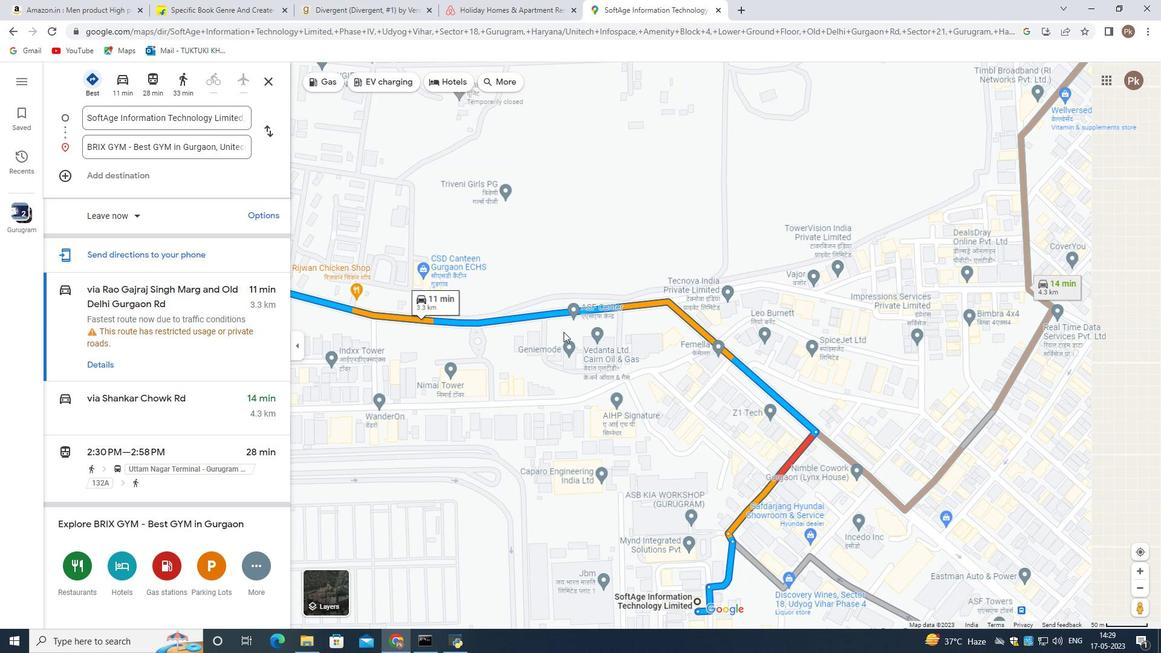
Action: Mouse moved to (610, 356)
Screenshot: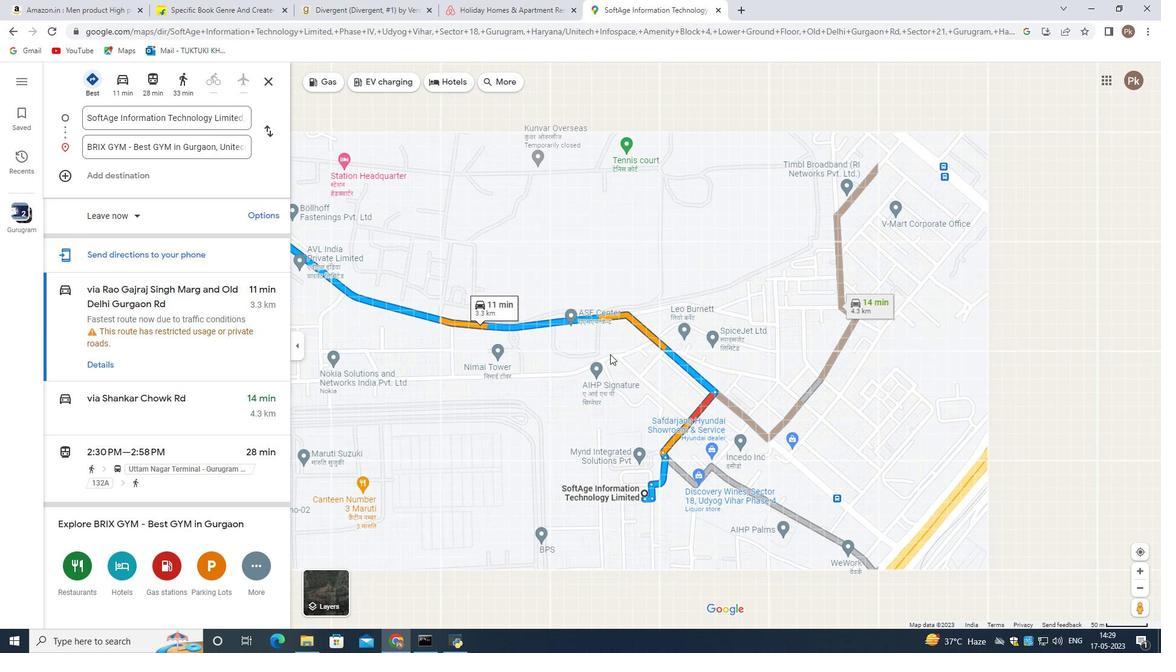 
Action: Mouse scrolled (610, 355) with delta (0, 0)
Screenshot: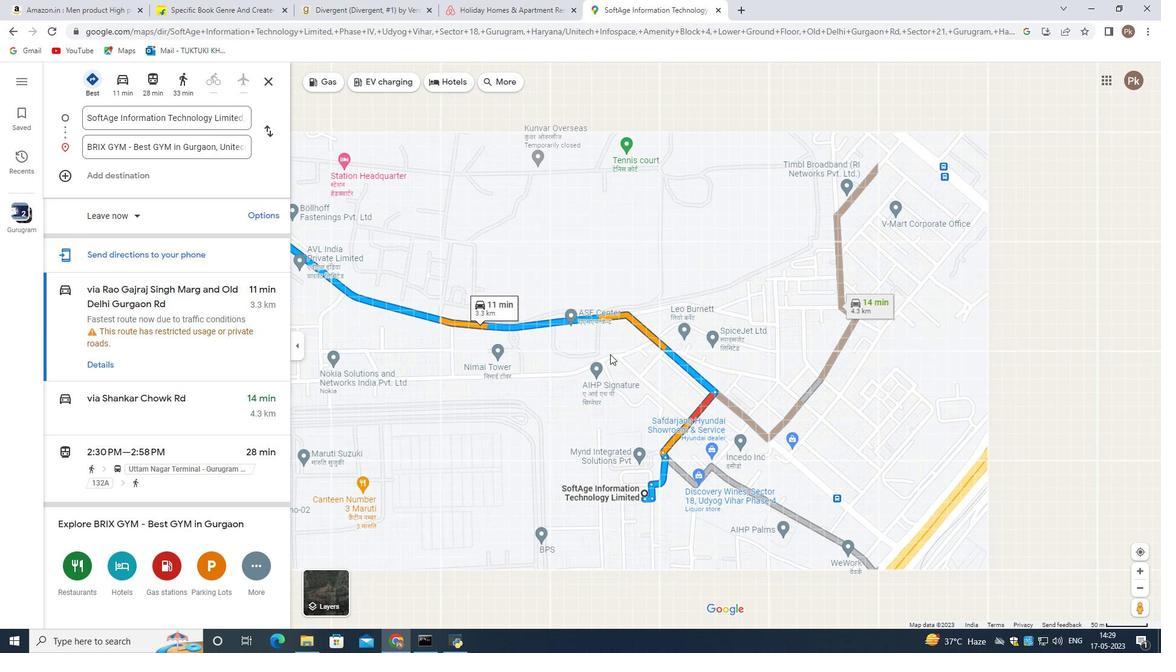 
Action: Mouse moved to (610, 356)
Screenshot: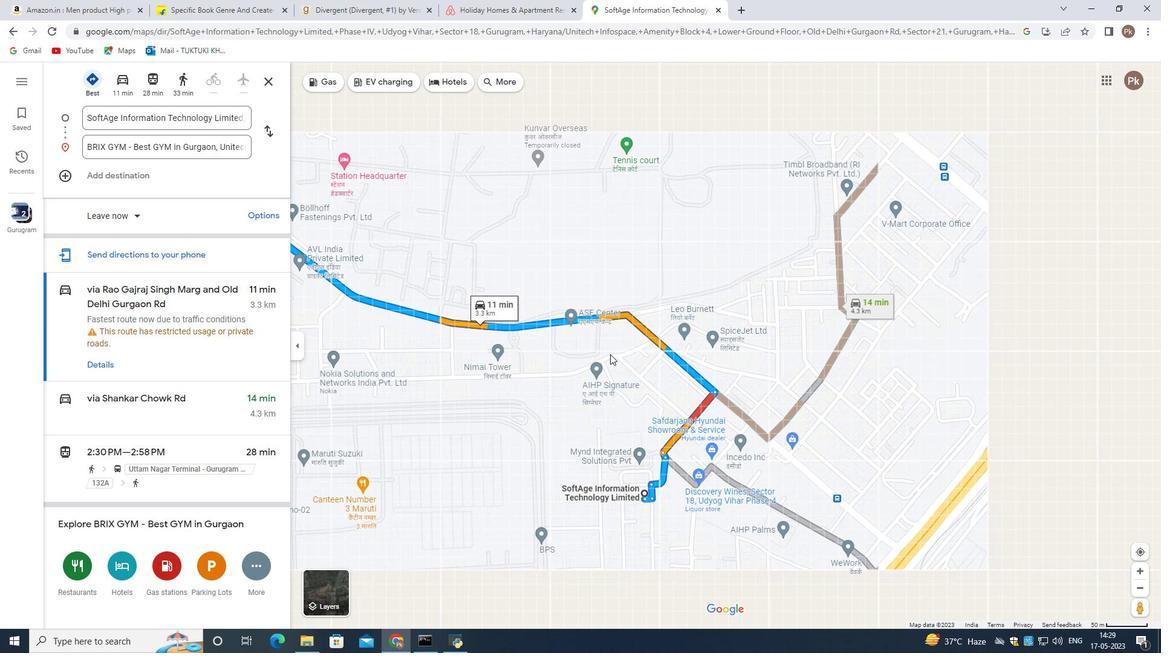 
Action: Mouse scrolled (610, 356) with delta (0, 0)
Screenshot: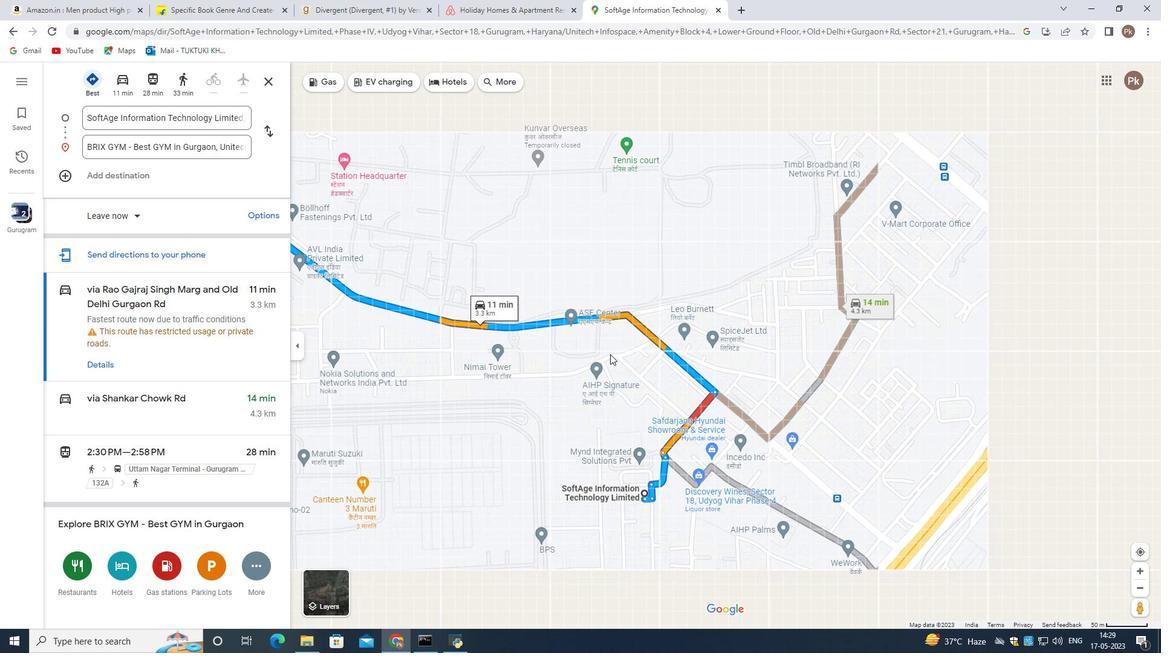 
Action: Mouse scrolled (610, 356) with delta (0, 0)
Screenshot: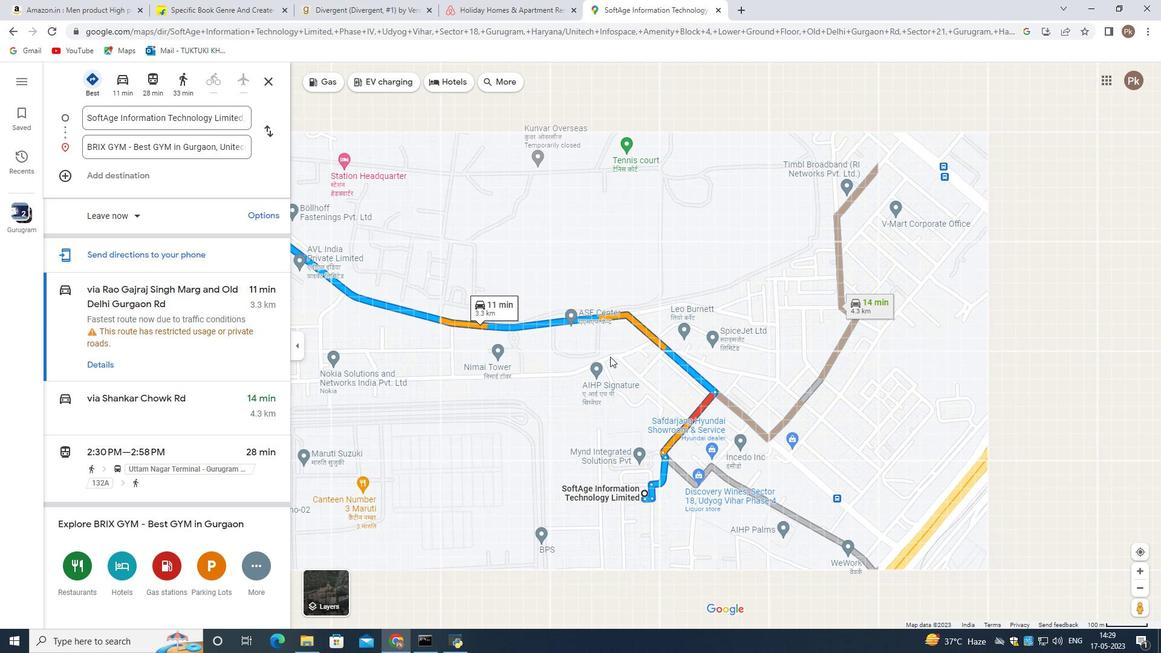 
Action: Mouse scrolled (610, 356) with delta (0, 0)
Screenshot: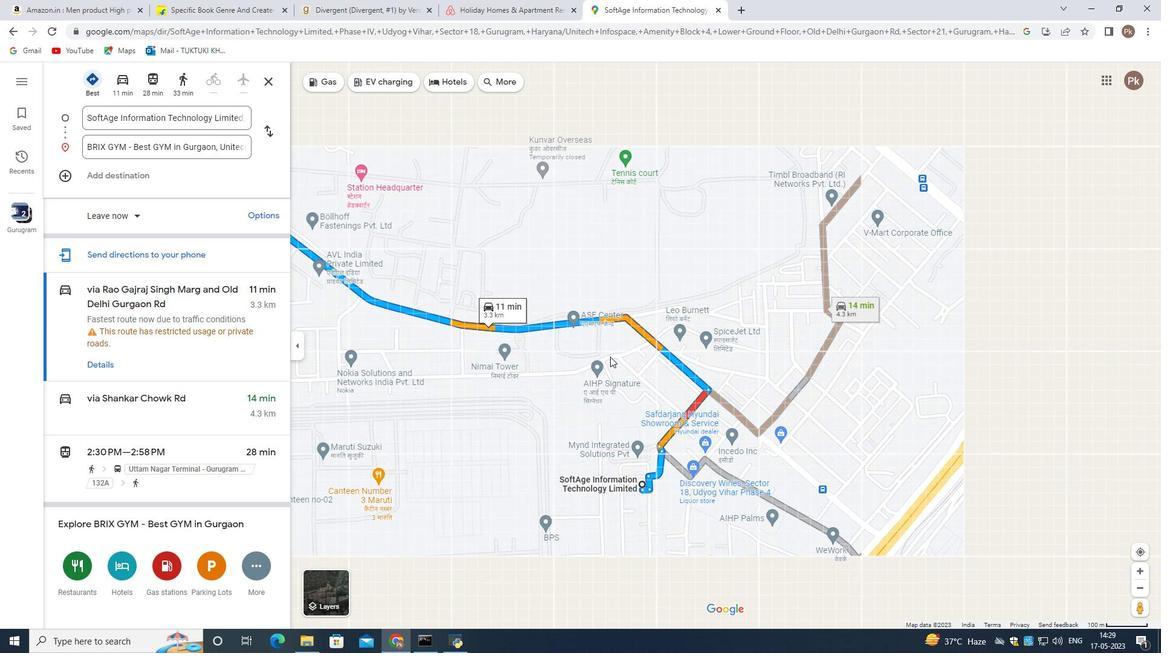 
Action: Mouse moved to (602, 244)
Screenshot: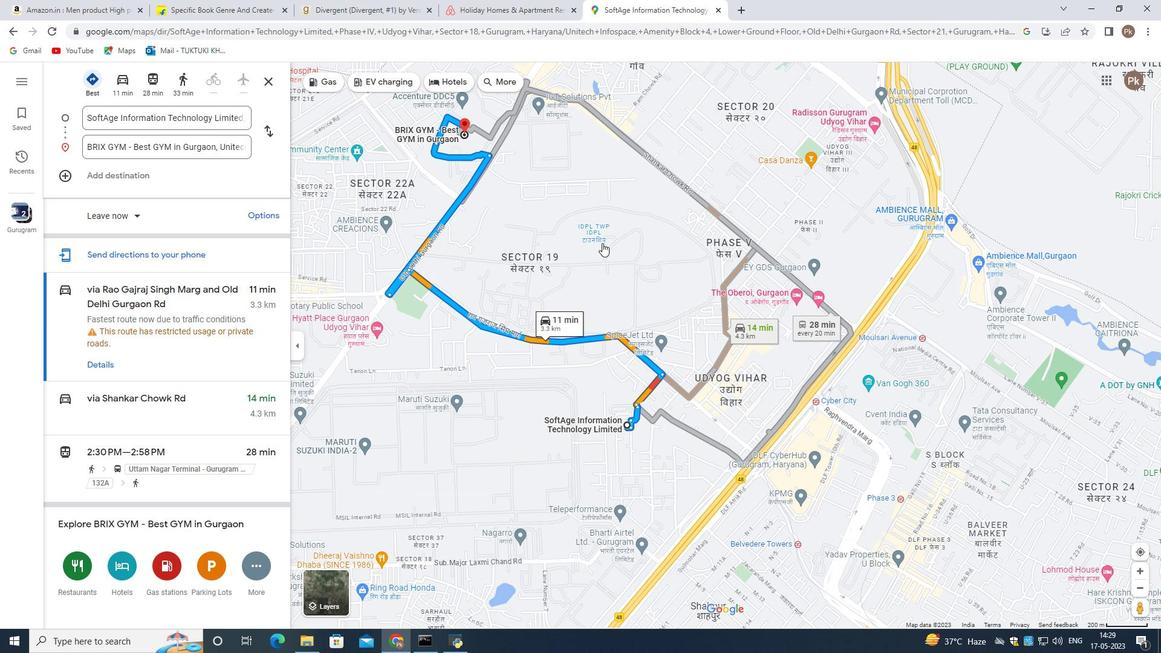 
Action: Mouse scrolled (602, 243) with delta (0, 0)
Screenshot: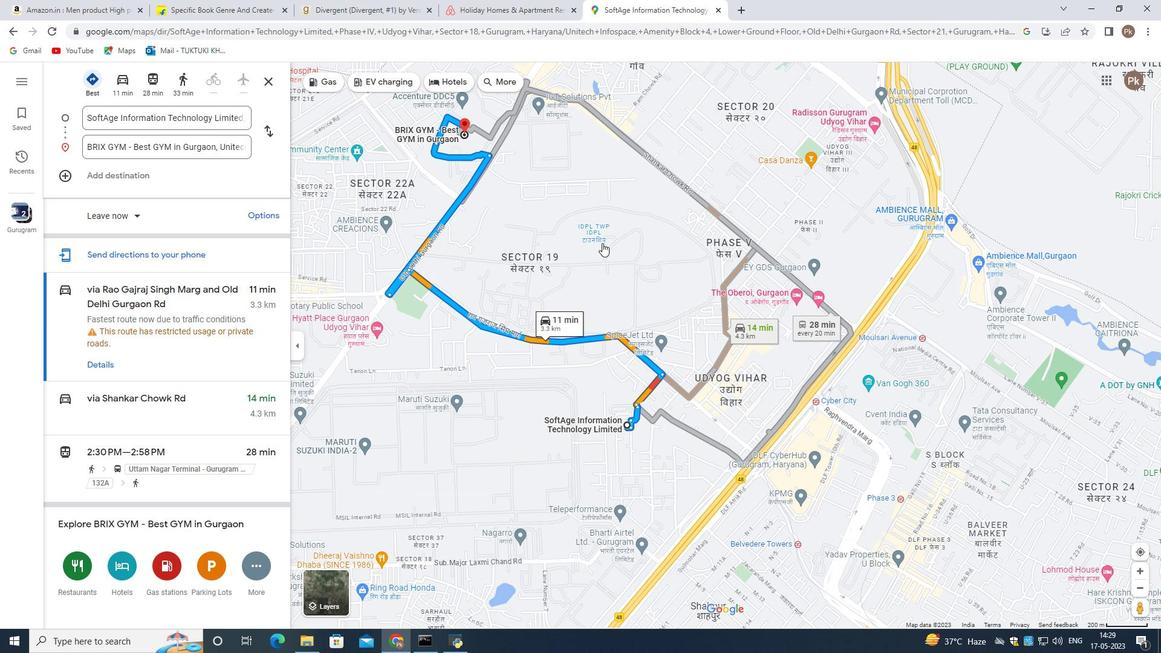 
Action: Mouse moved to (601, 245)
Screenshot: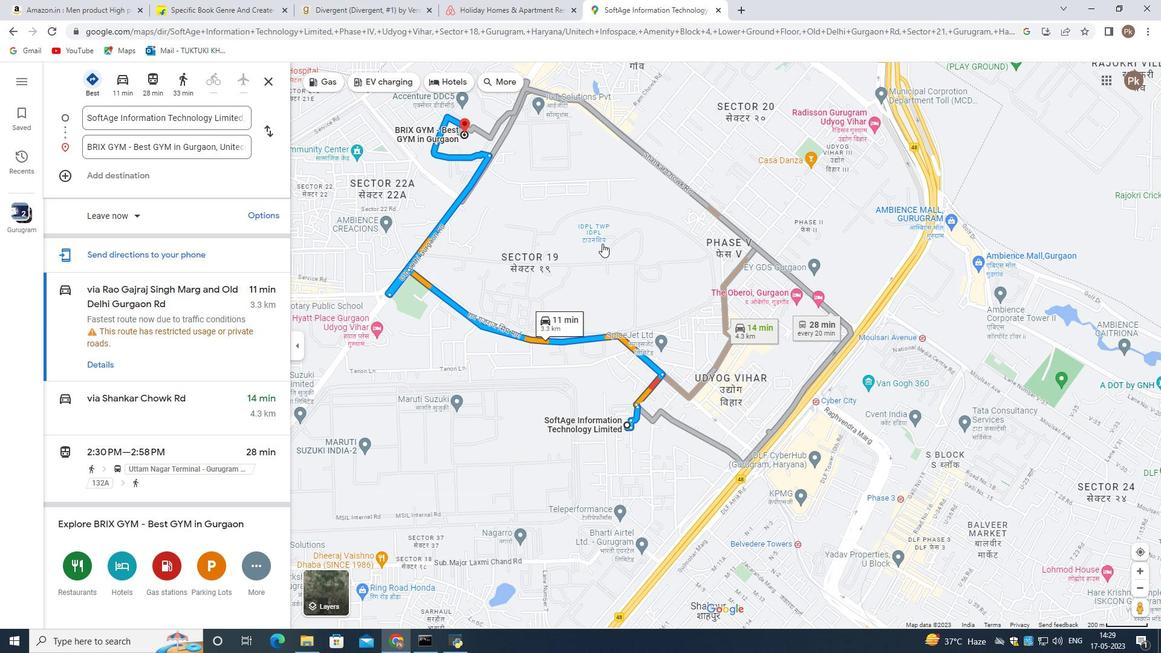 
Action: Mouse scrolled (601, 244) with delta (0, 0)
Screenshot: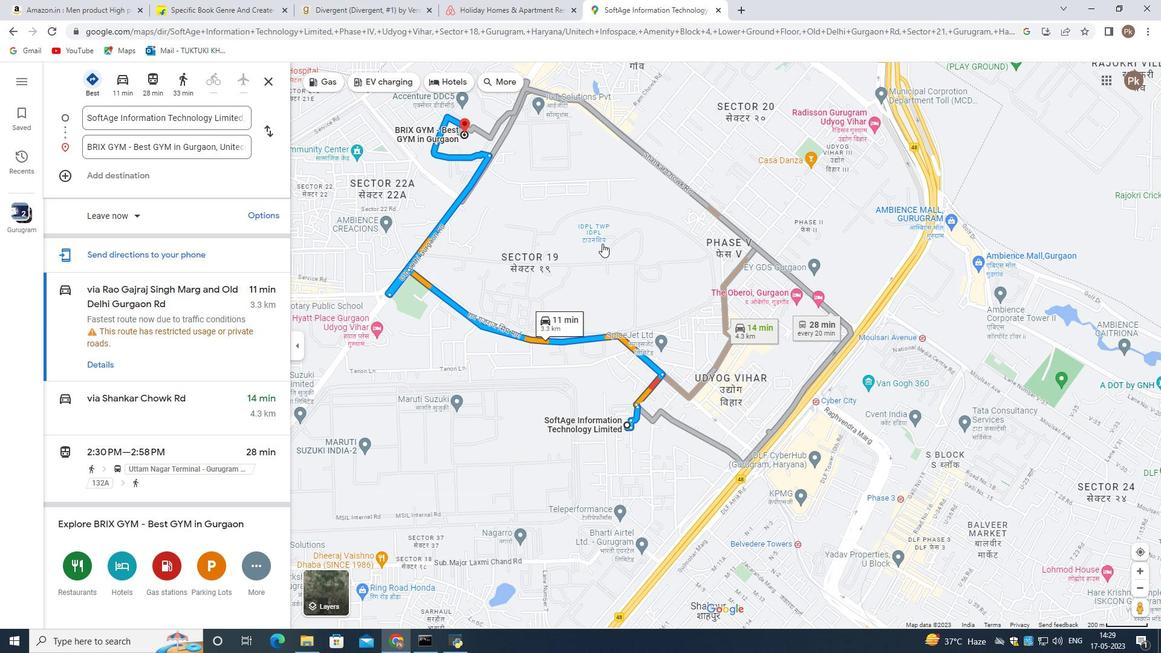 
Action: Mouse scrolled (601, 244) with delta (0, 0)
Screenshot: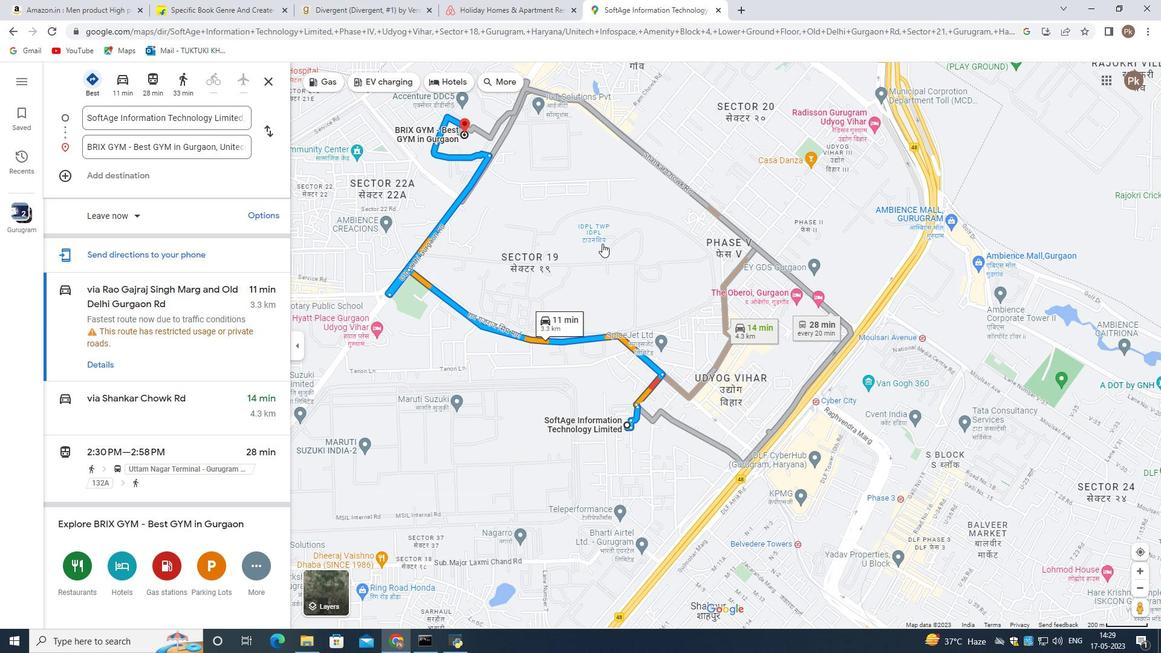 
Action: Mouse moved to (519, 177)
Screenshot: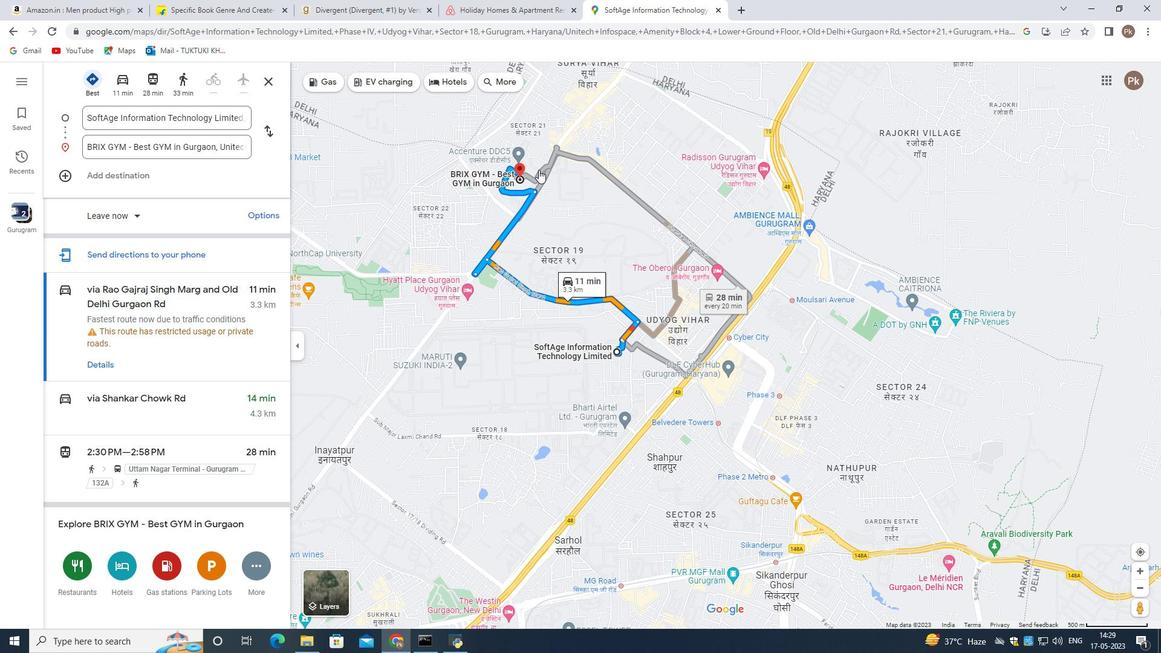 
Action: Mouse scrolled (519, 177) with delta (0, 0)
Screenshot: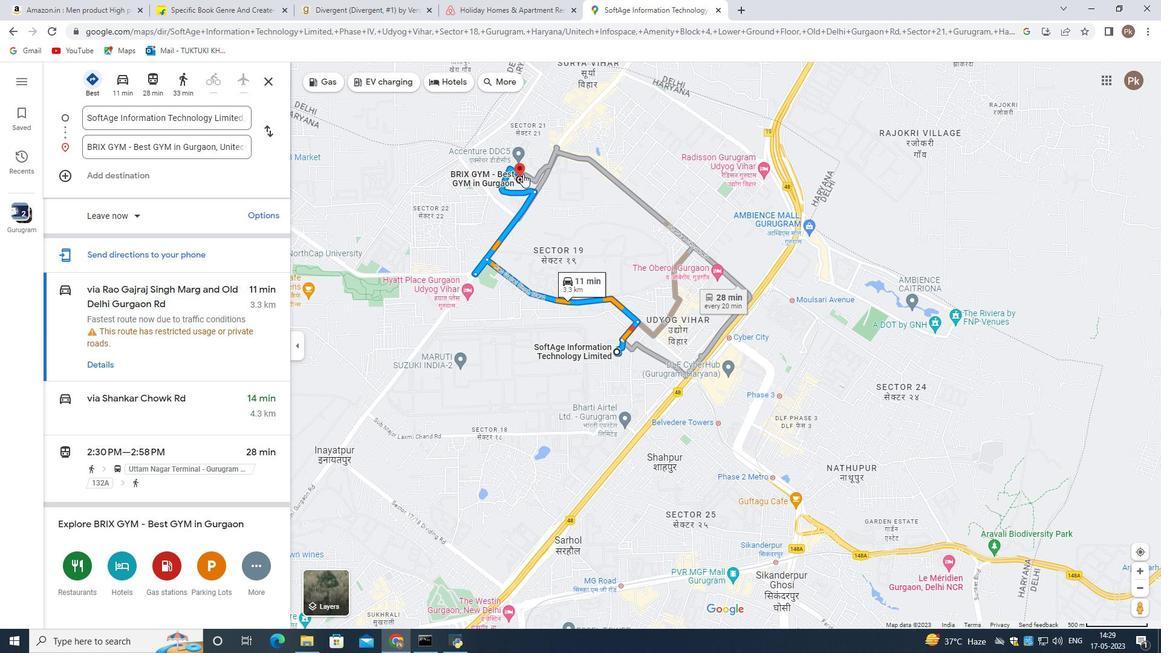 
Action: Mouse moved to (519, 177)
Screenshot: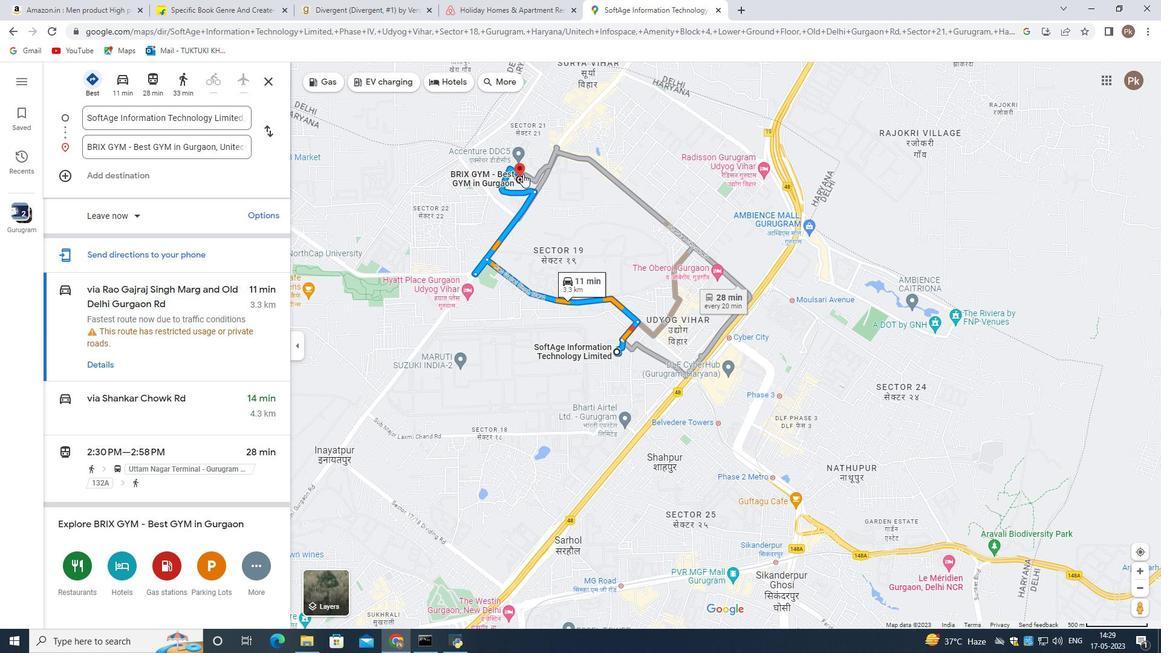 
Action: Mouse scrolled (519, 177) with delta (0, 0)
Screenshot: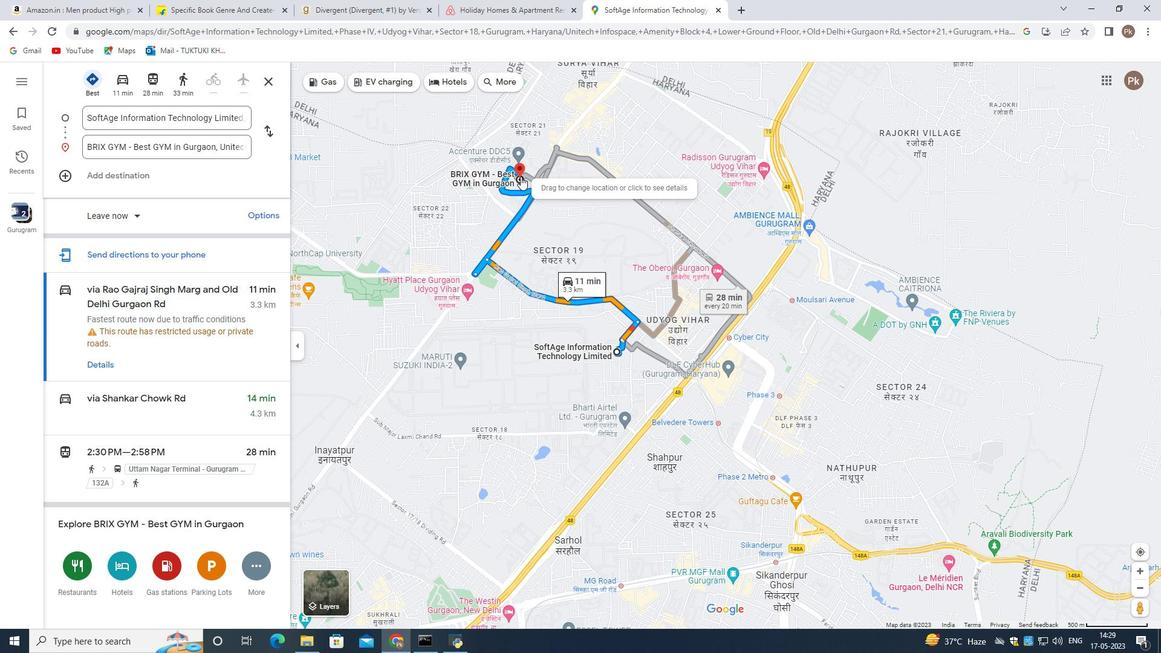 
Action: Mouse moved to (519, 178)
Screenshot: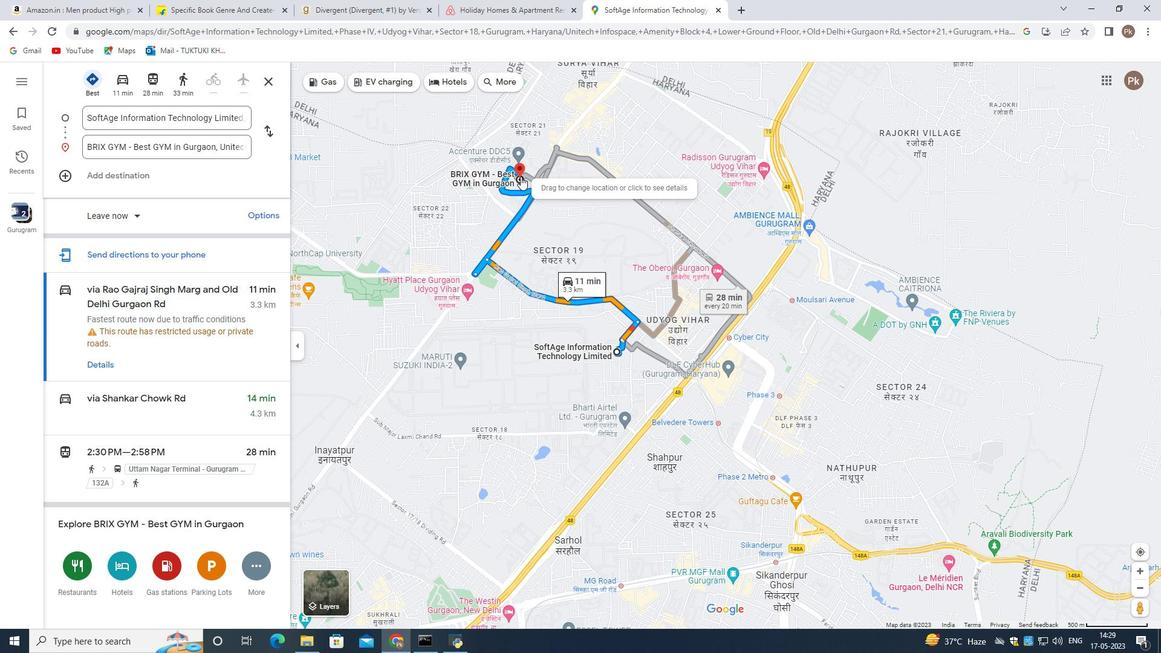 
Action: Mouse scrolled (519, 179) with delta (0, 0)
Screenshot: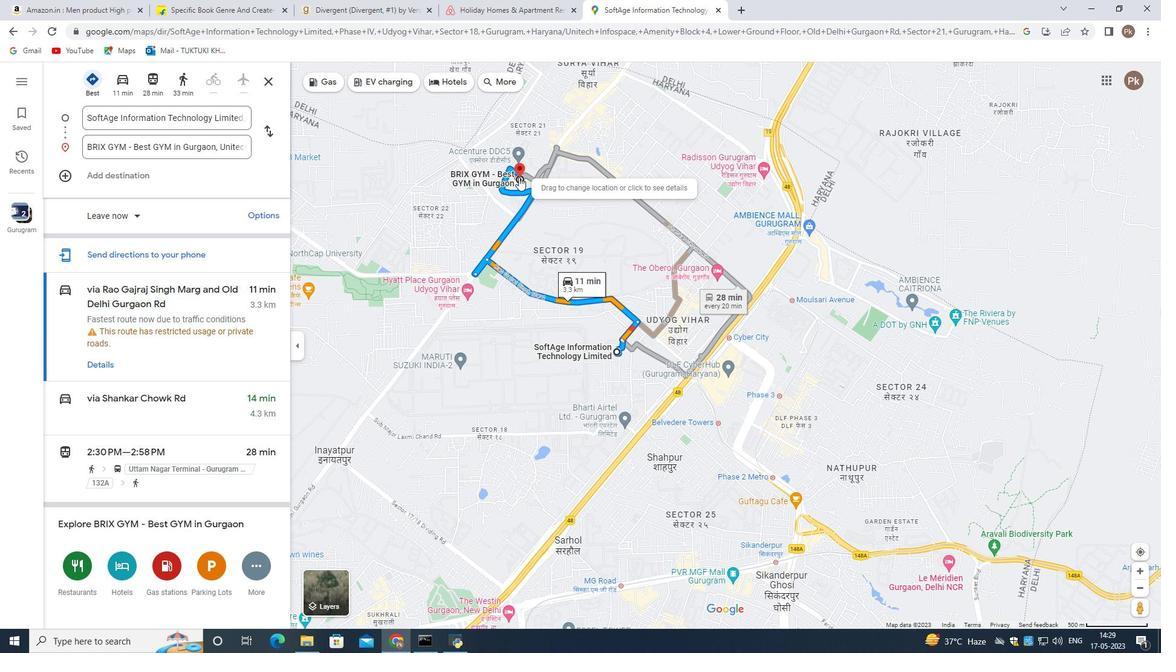
Action: Mouse moved to (519, 180)
Screenshot: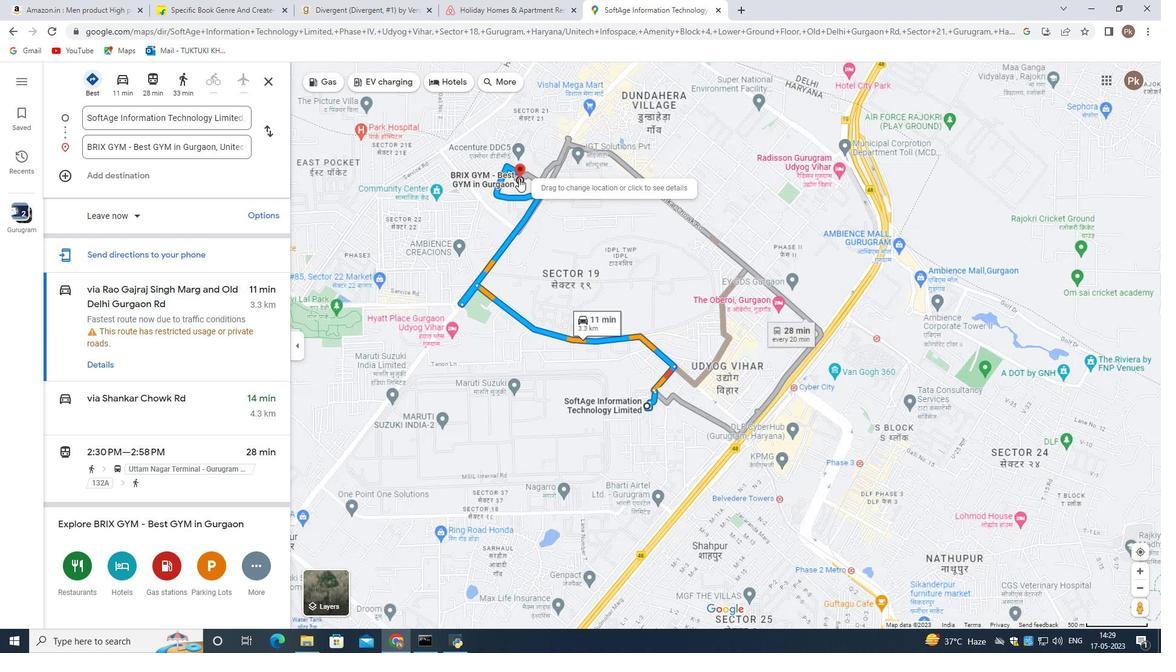 
Action: Mouse scrolled (519, 180) with delta (0, 0)
Screenshot: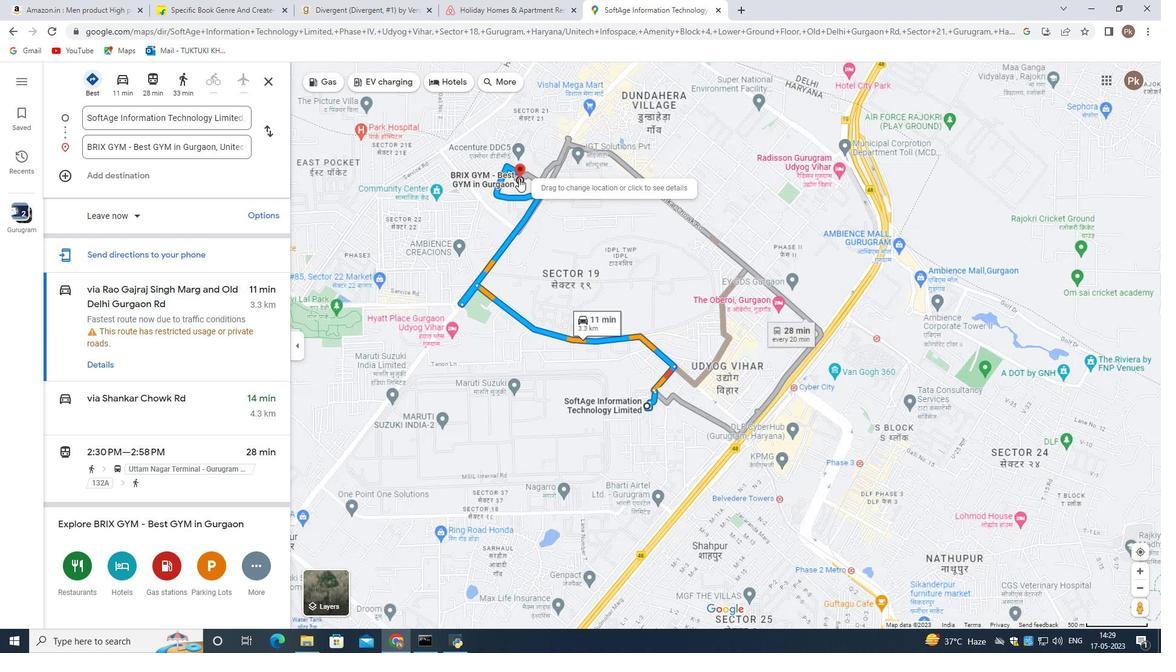 
Action: Mouse moved to (526, 176)
Screenshot: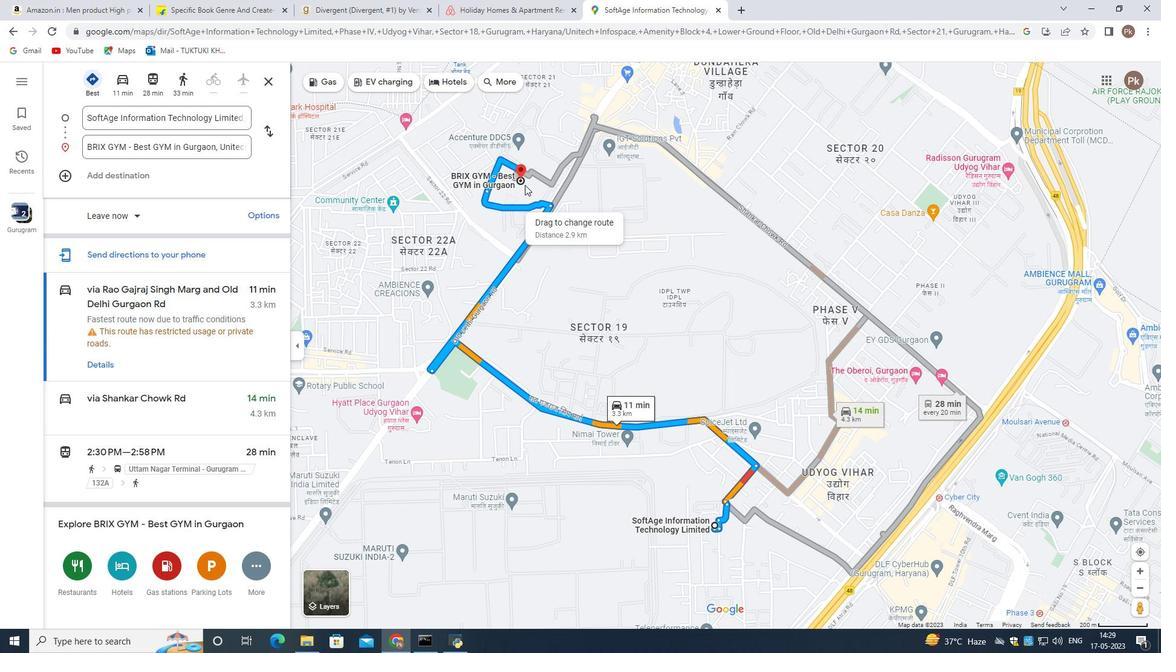 
Action: Mouse scrolled (526, 177) with delta (0, 0)
Screenshot: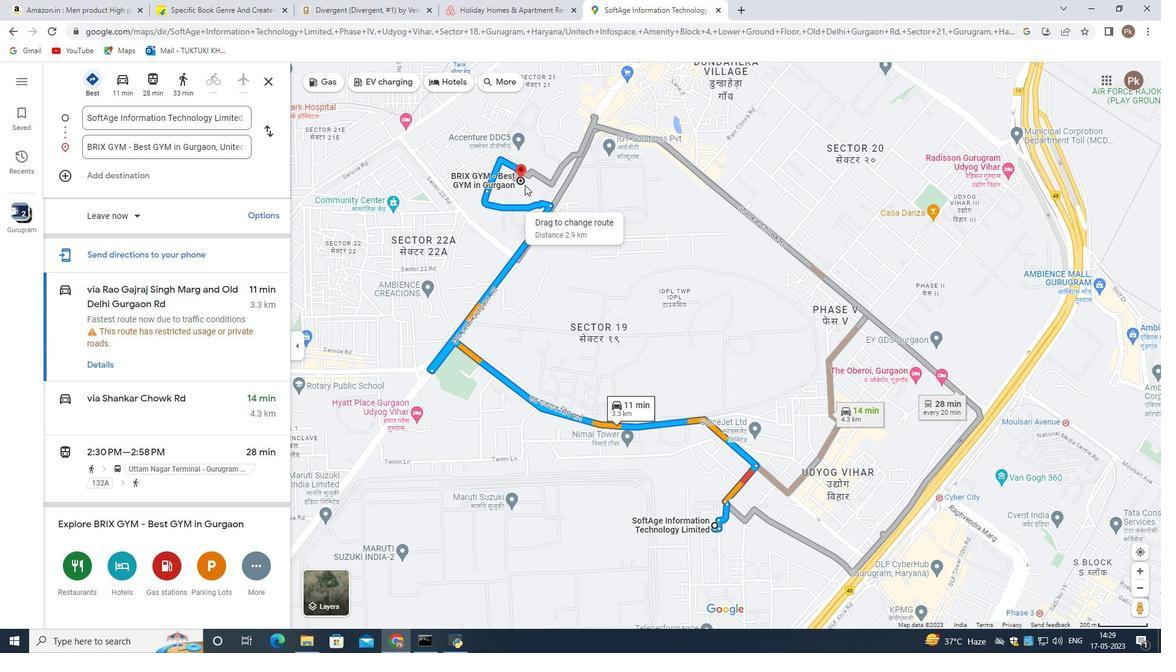 
Action: Mouse scrolled (526, 177) with delta (0, 0)
Screenshot: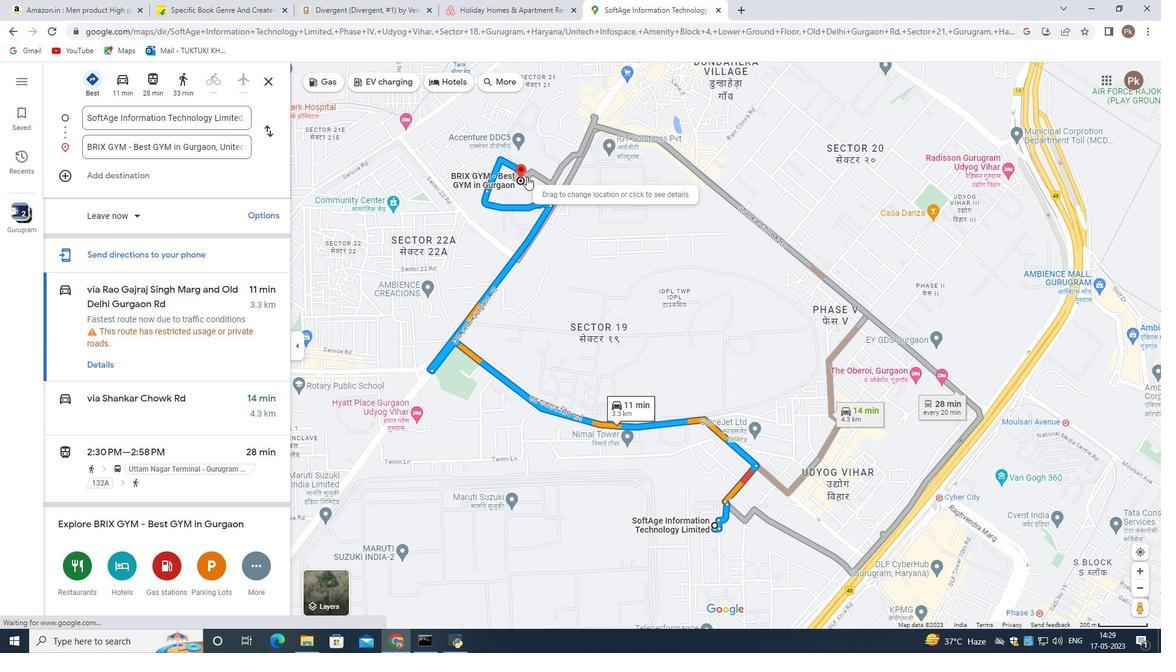 
Action: Mouse scrolled (526, 177) with delta (0, 0)
Screenshot: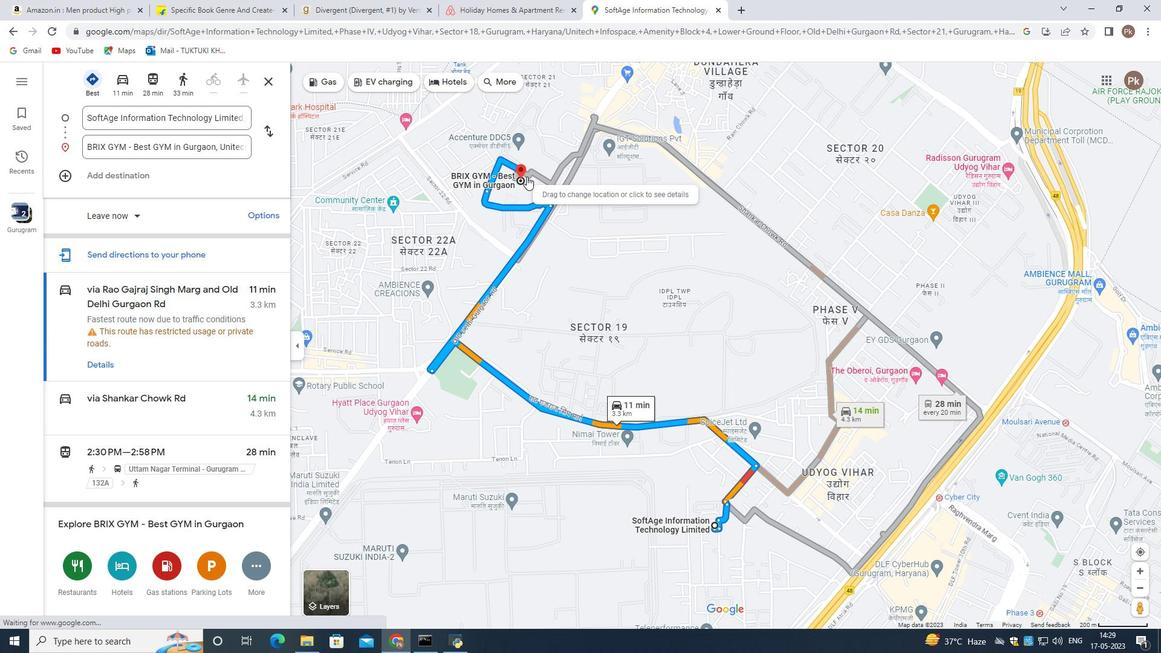 
Action: Mouse scrolled (526, 177) with delta (0, 0)
Screenshot: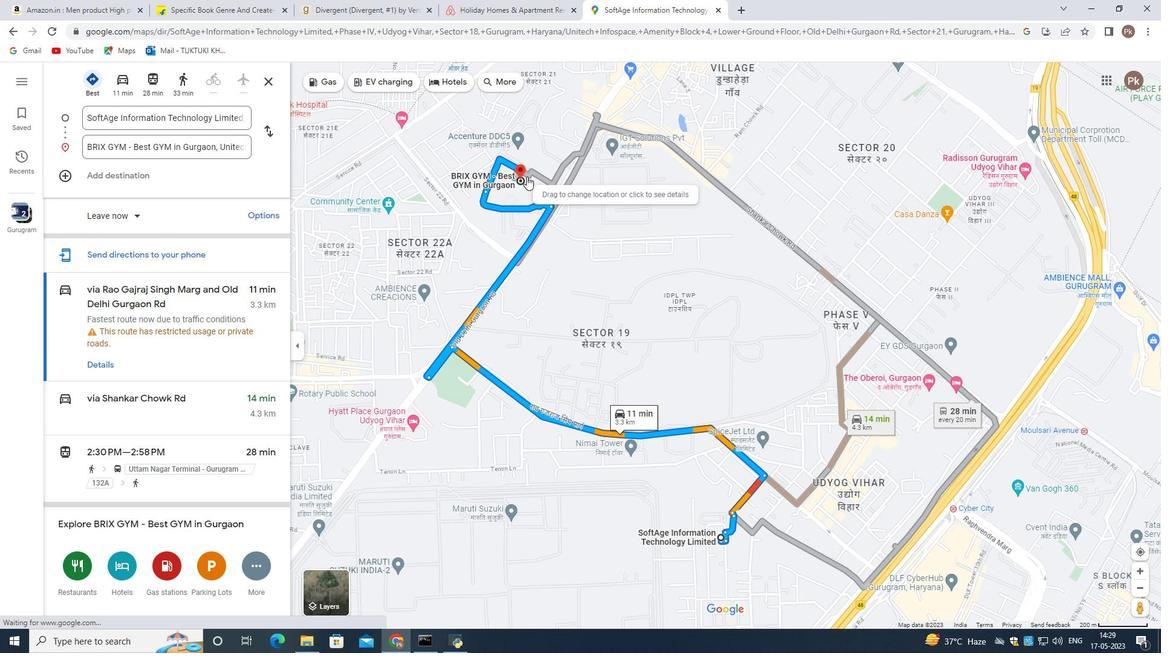 
Action: Mouse moved to (517, 182)
Screenshot: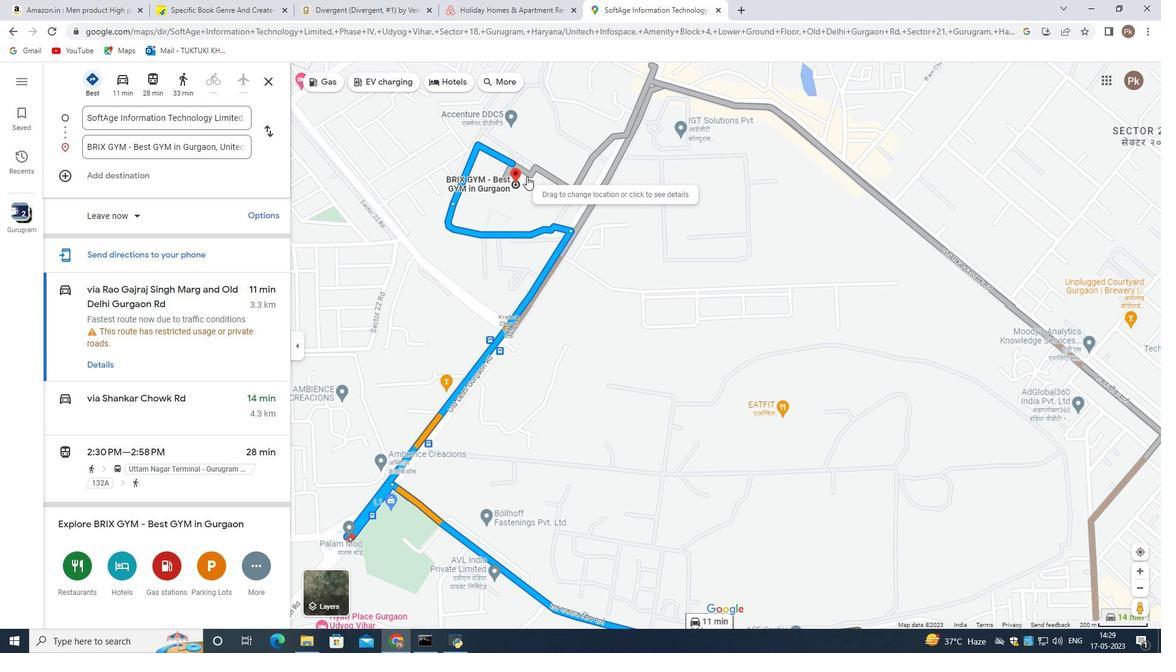 
Action: Mouse scrolled (517, 182) with delta (0, 0)
Screenshot: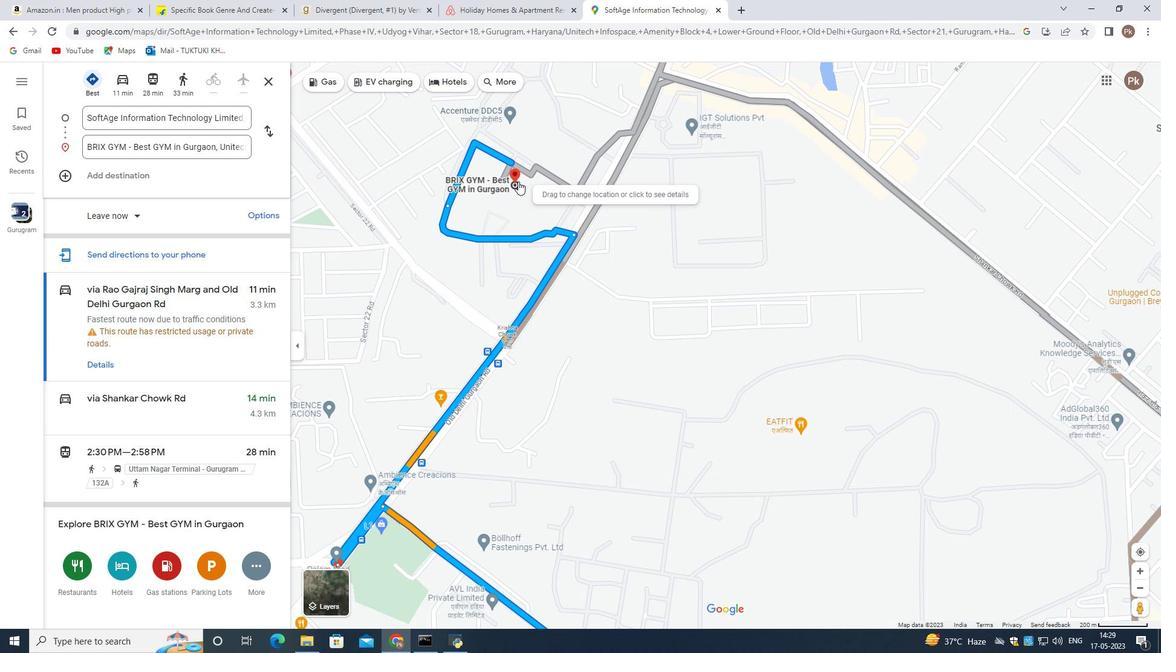 
Action: Mouse scrolled (517, 182) with delta (0, 0)
Screenshot: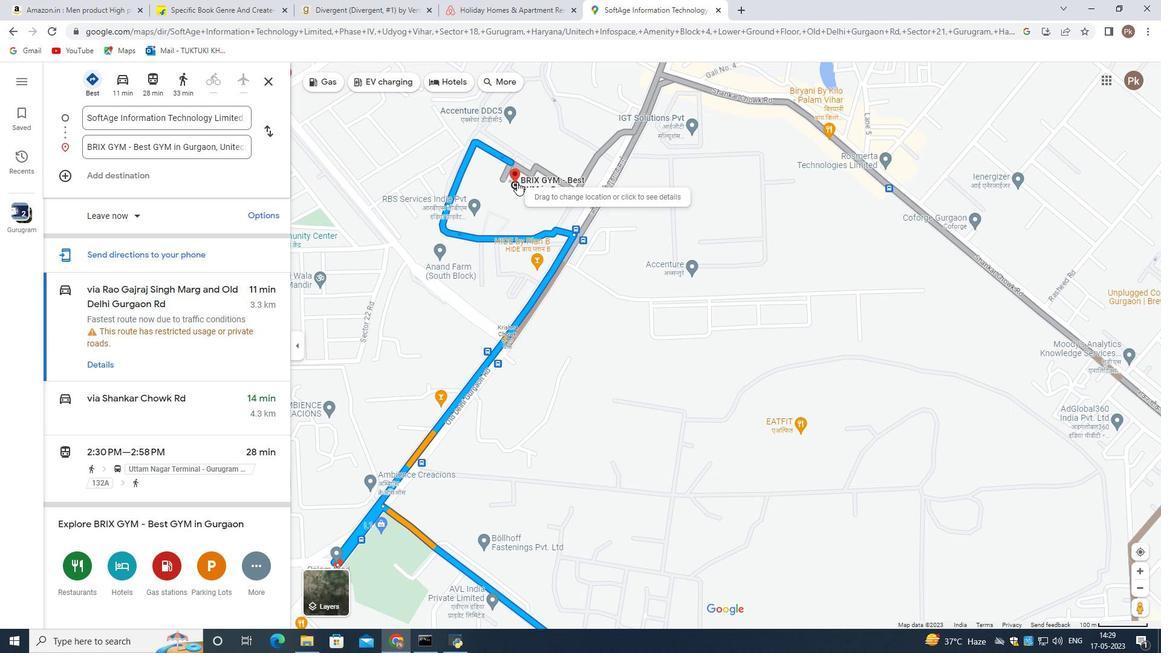 
Action: Mouse scrolled (517, 182) with delta (0, 0)
Screenshot: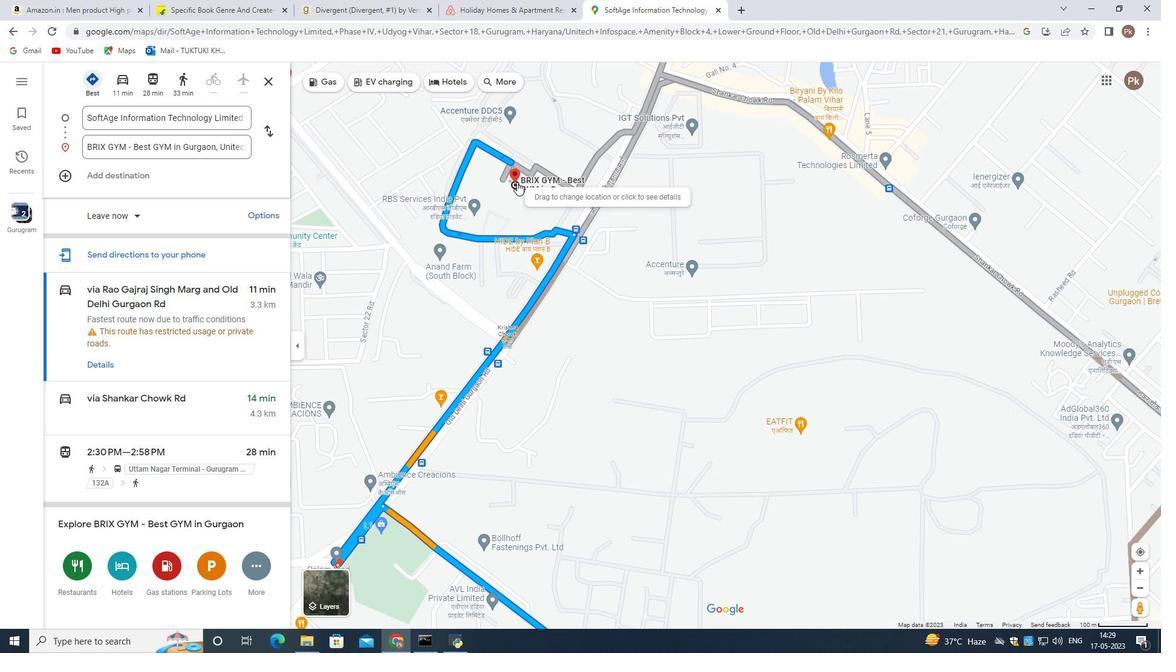 
Action: Mouse scrolled (517, 182) with delta (0, 0)
Screenshot: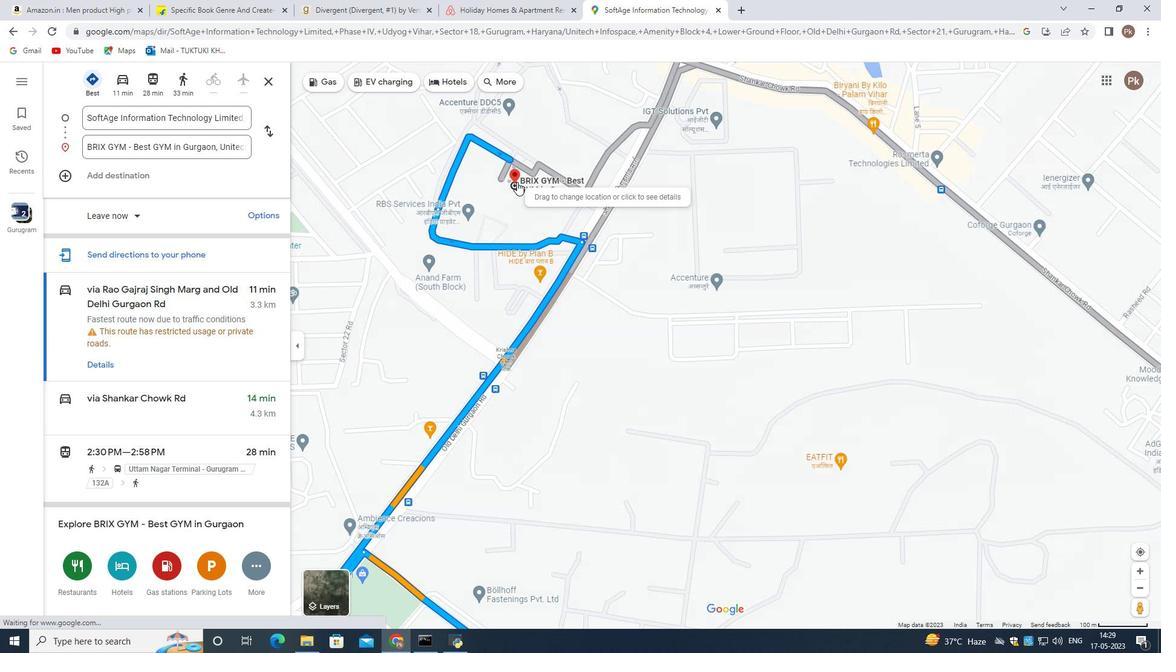 
Action: Mouse moved to (511, 186)
Screenshot: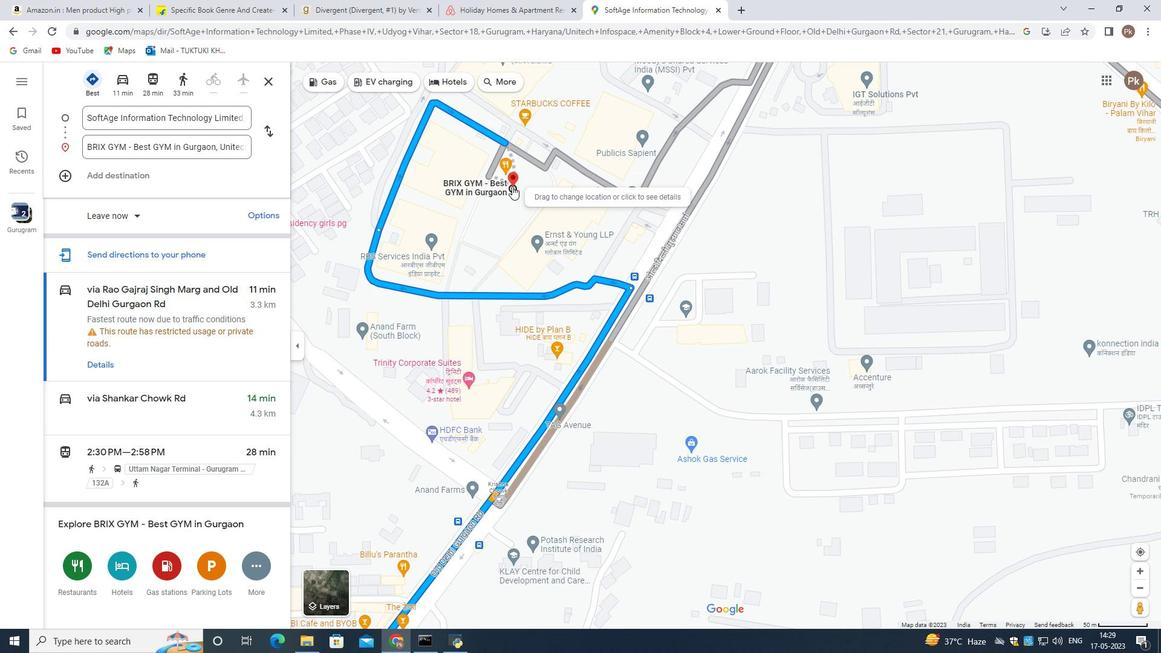 
Action: Mouse scrolled (511, 187) with delta (0, 0)
Screenshot: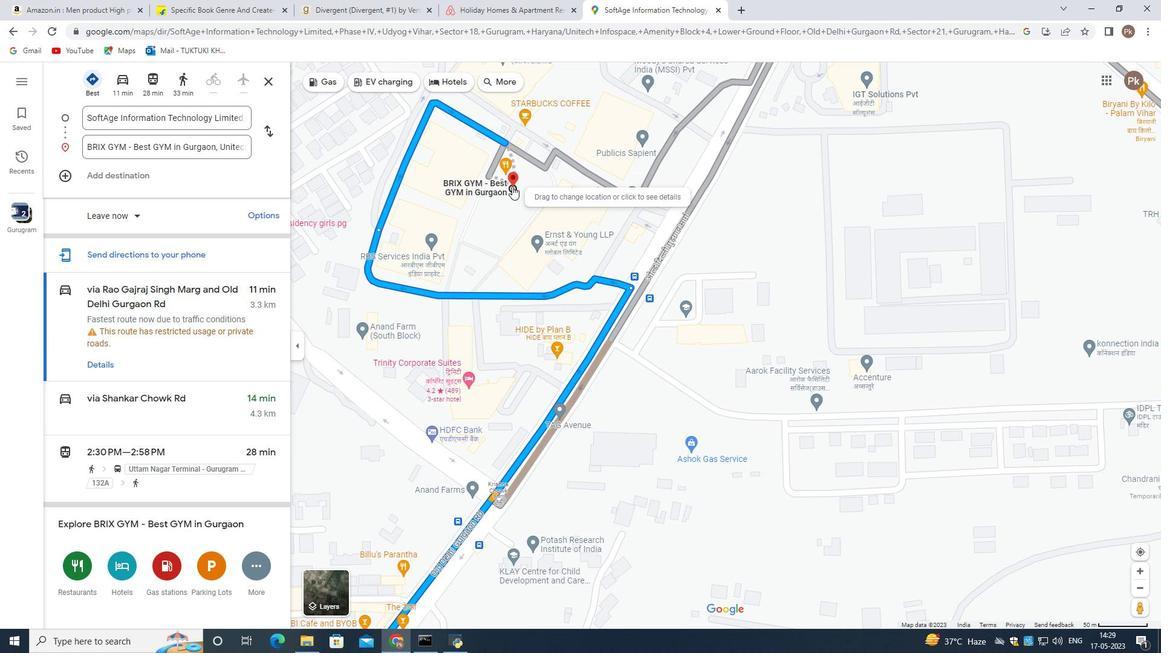 
Action: Mouse scrolled (511, 187) with delta (0, 0)
Screenshot: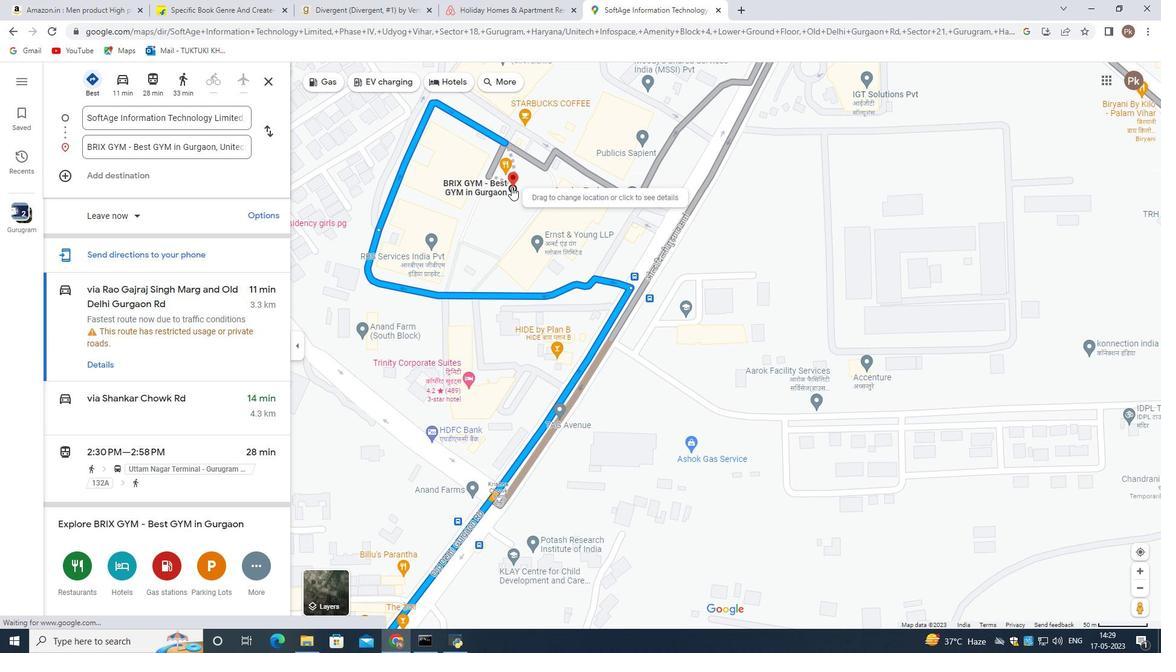 
Action: Mouse scrolled (511, 187) with delta (0, 0)
Screenshot: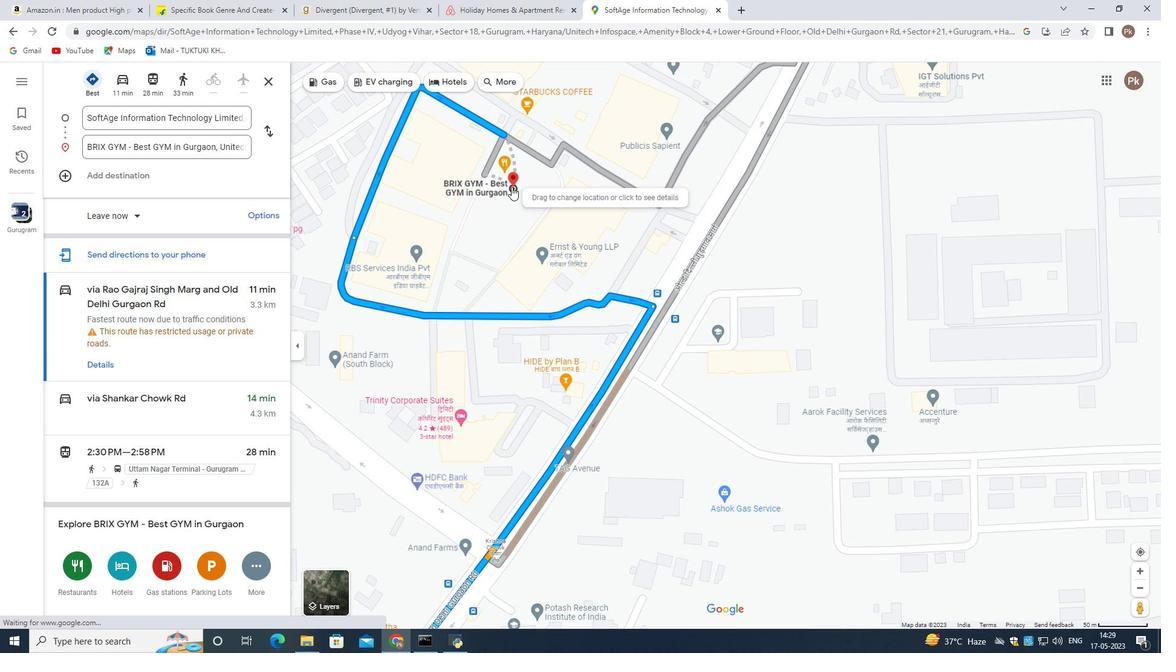 
Action: Mouse scrolled (511, 187) with delta (0, 0)
Screenshot: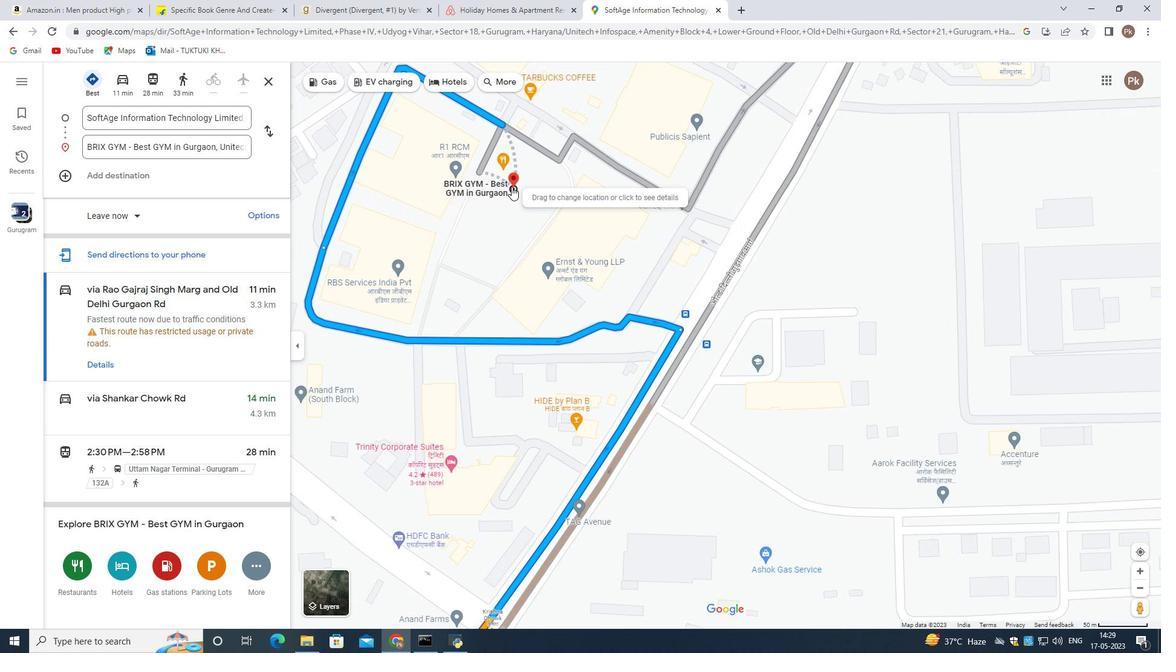 
Action: Mouse scrolled (511, 187) with delta (0, 0)
Screenshot: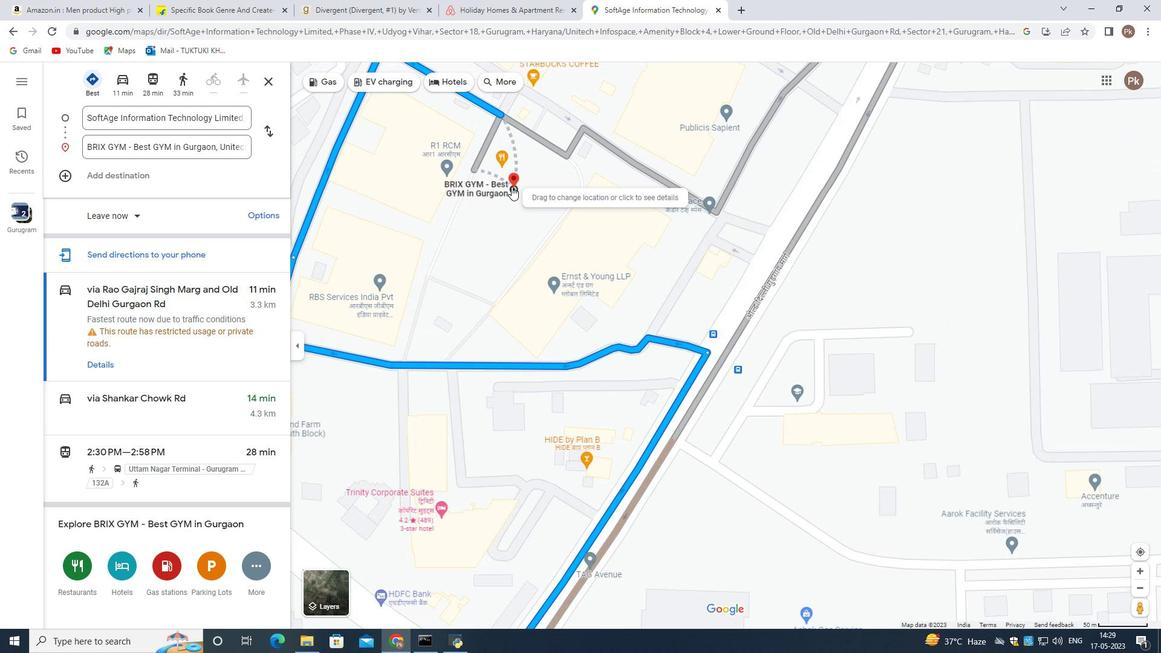 
Action: Mouse moved to (544, 170)
Screenshot: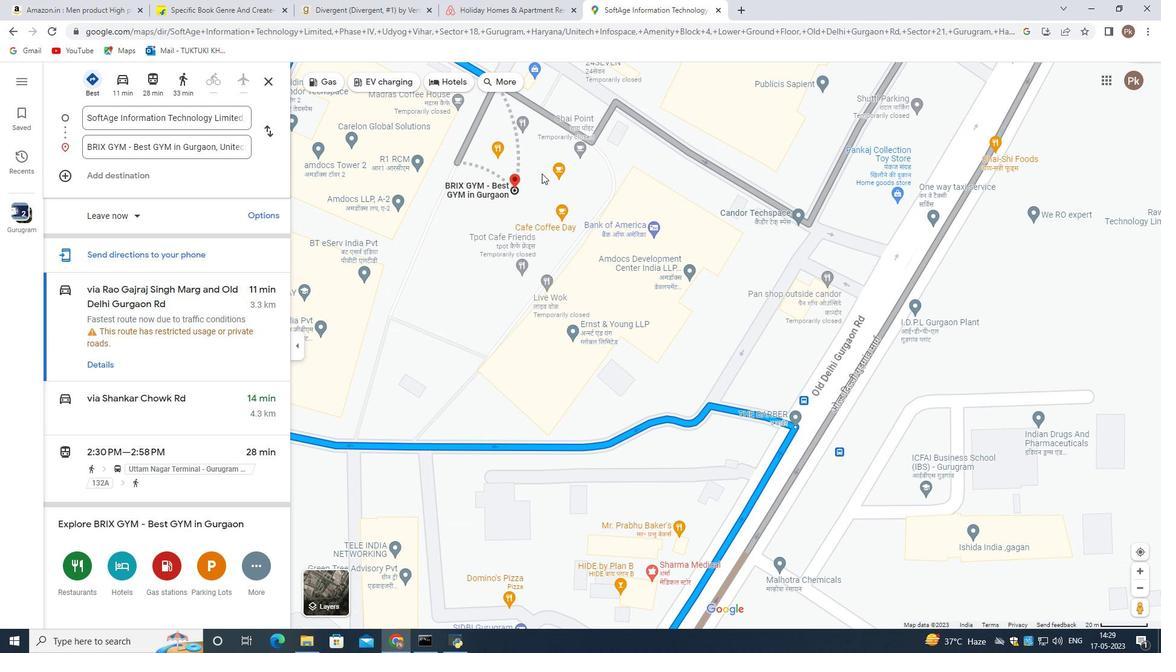 
Action: Mouse scrolled (544, 170) with delta (0, 0)
Screenshot: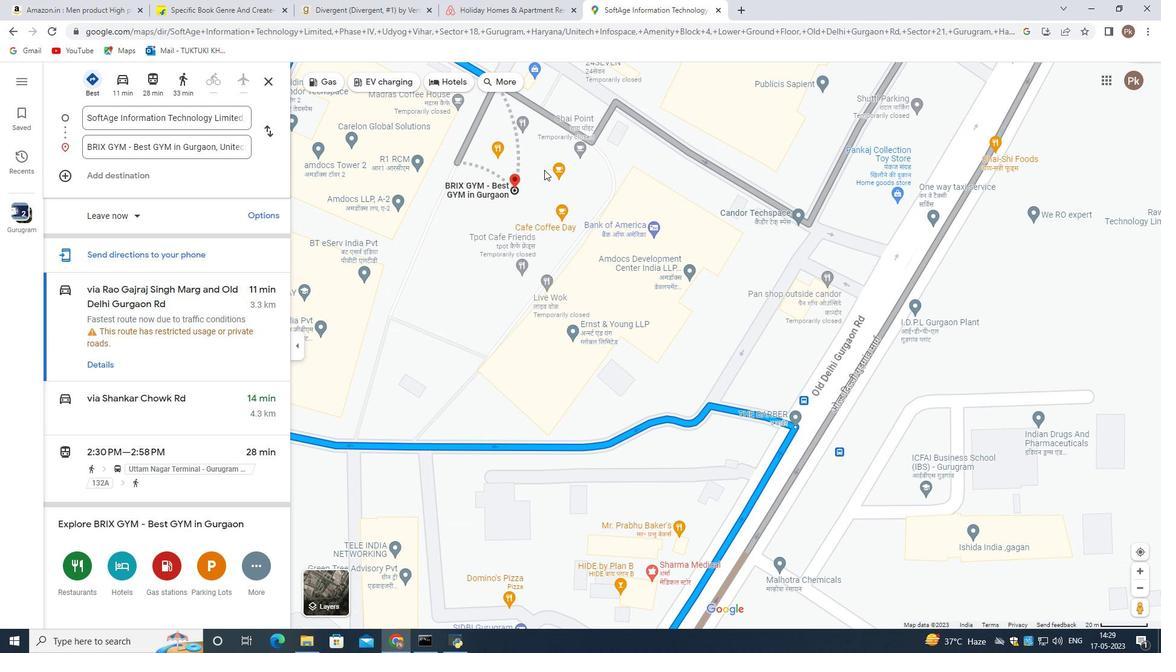 
Action: Mouse scrolled (544, 170) with delta (0, 0)
Screenshot: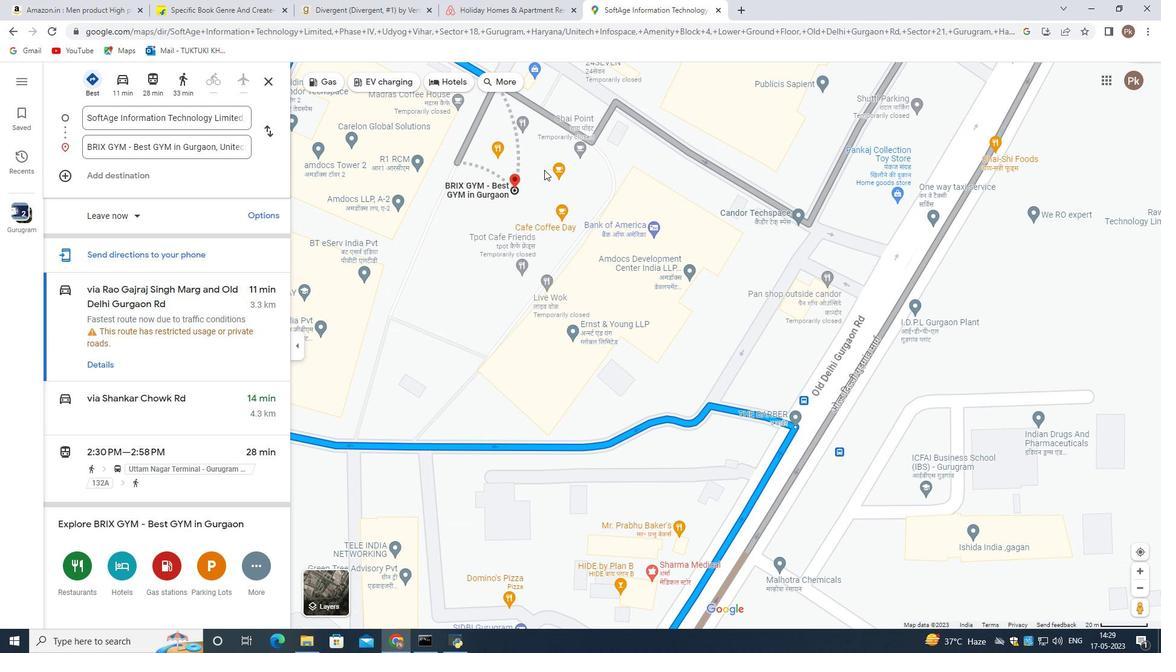 
Action: Mouse moved to (544, 169)
Screenshot: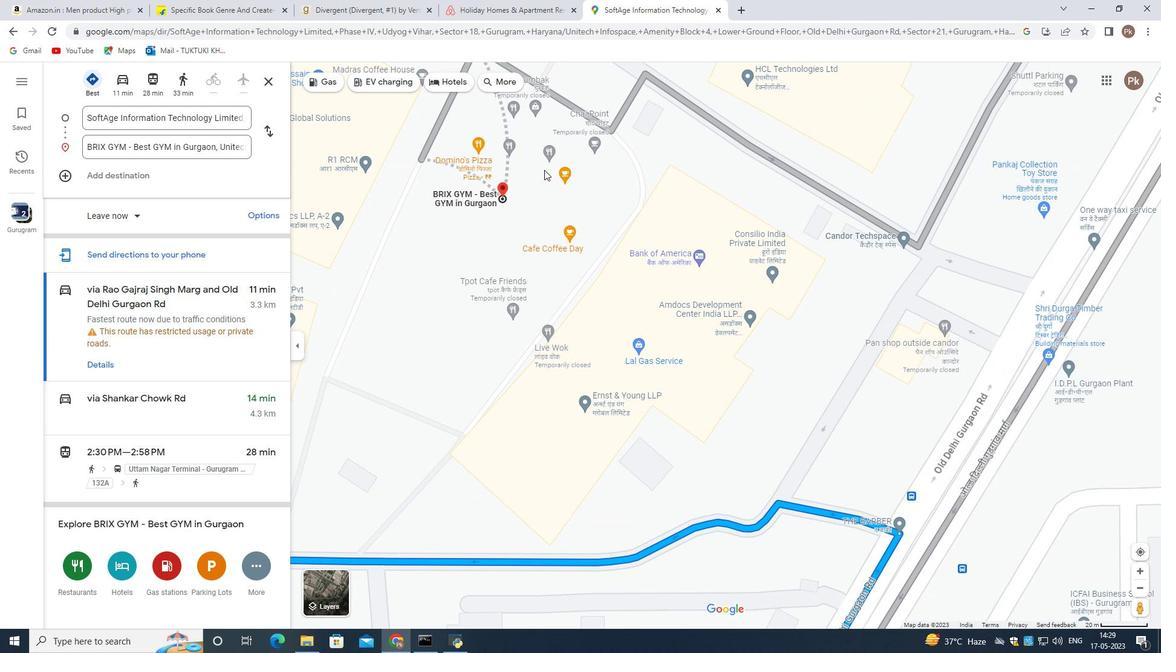 
Action: Mouse scrolled (544, 168) with delta (0, 0)
Screenshot: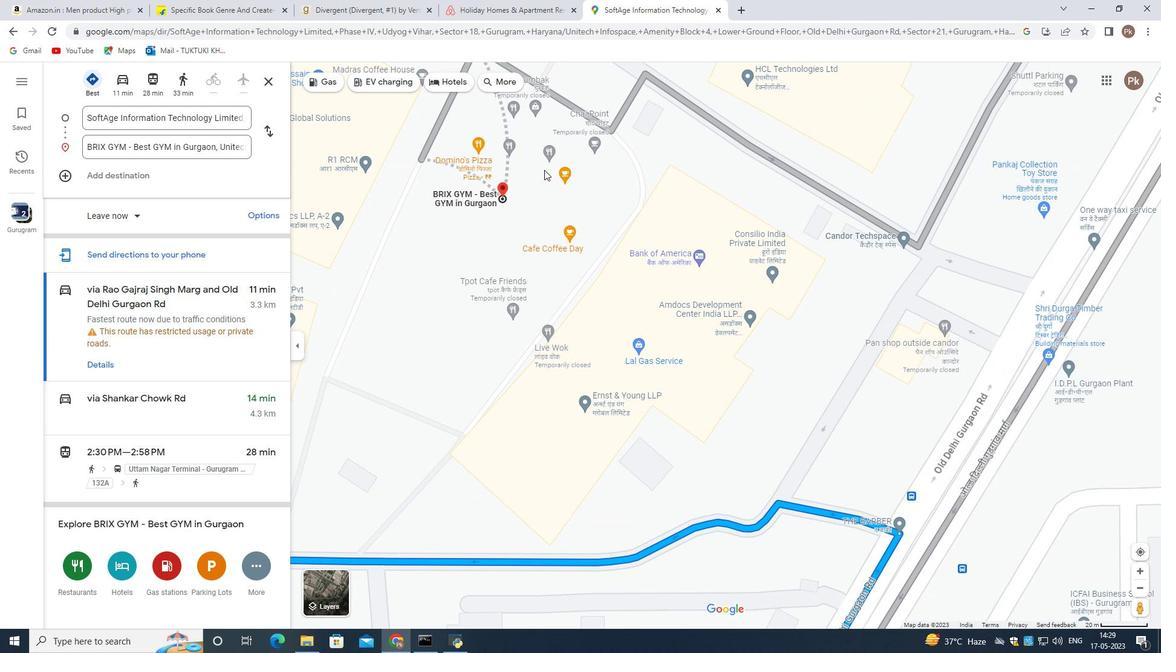 
Action: Mouse moved to (545, 169)
Screenshot: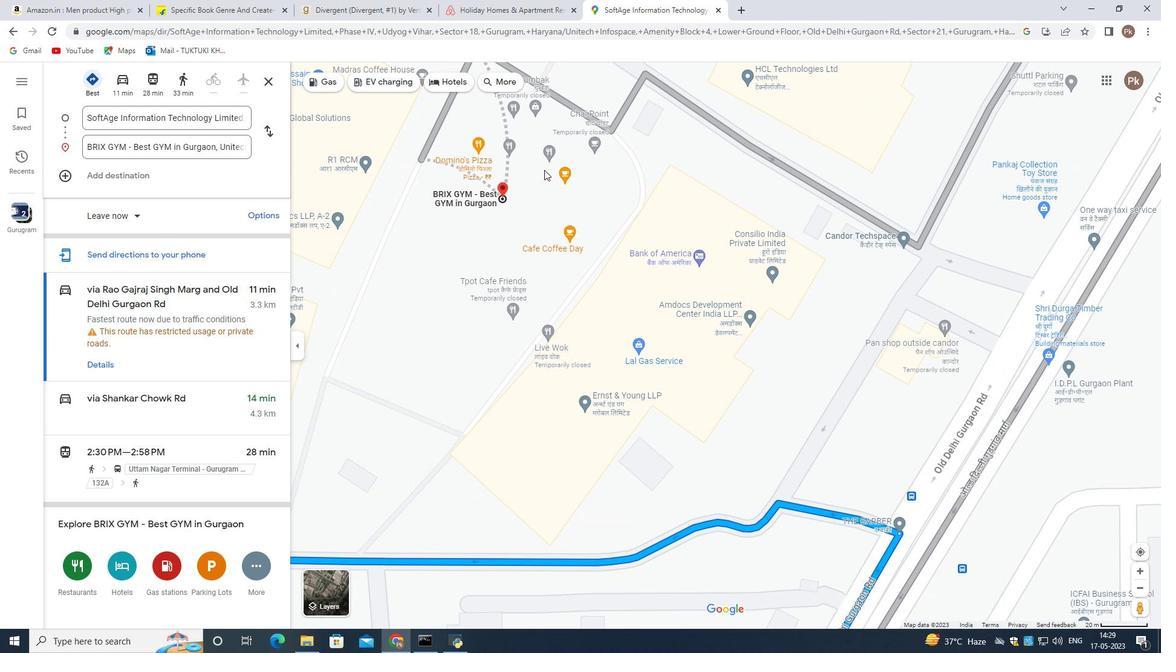 
Action: Mouse scrolled (545, 170) with delta (0, 0)
Screenshot: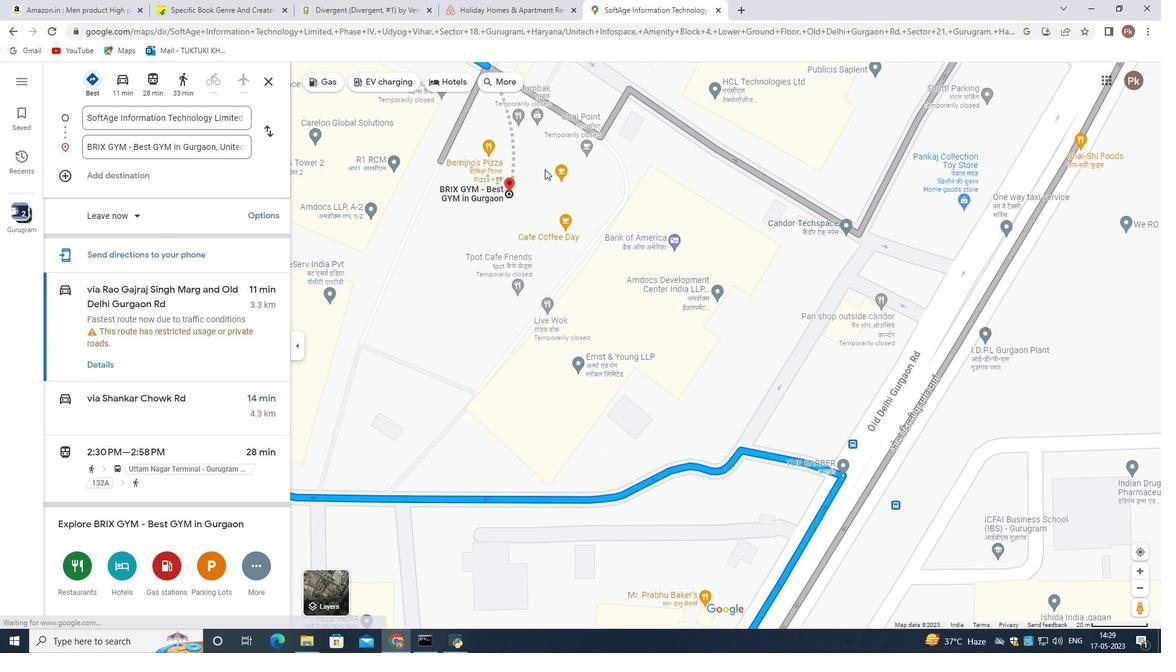 
Action: Mouse scrolled (545, 170) with delta (0, 0)
Screenshot: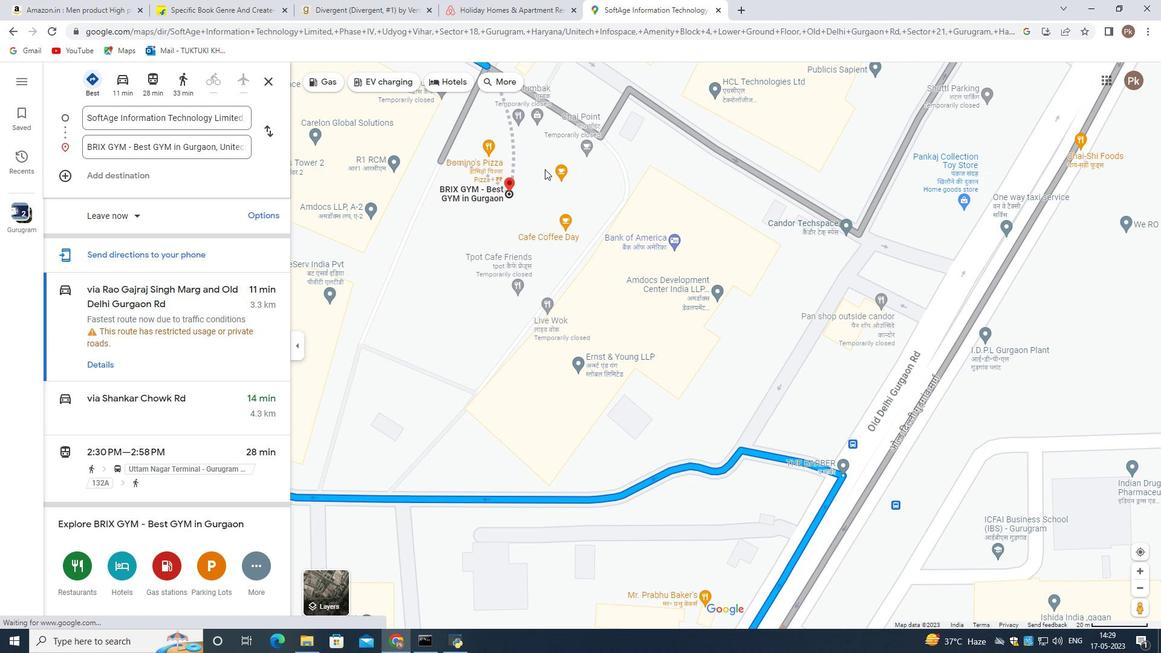 
Action: Mouse scrolled (545, 170) with delta (0, 0)
Screenshot: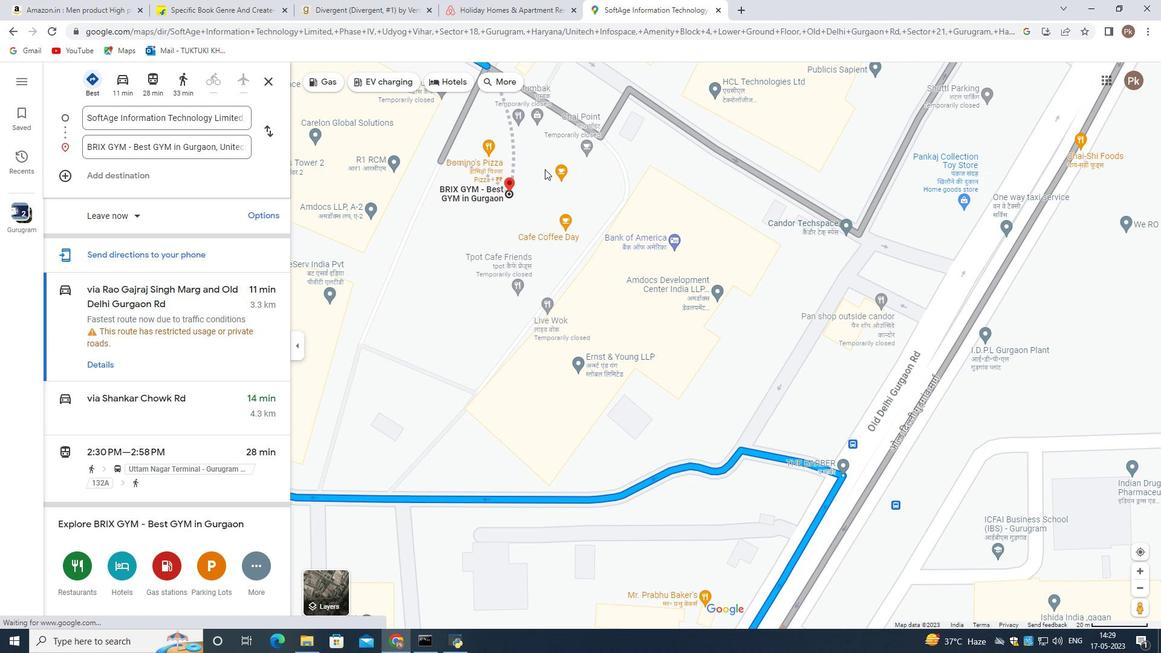 
Action: Mouse moved to (520, 170)
Screenshot: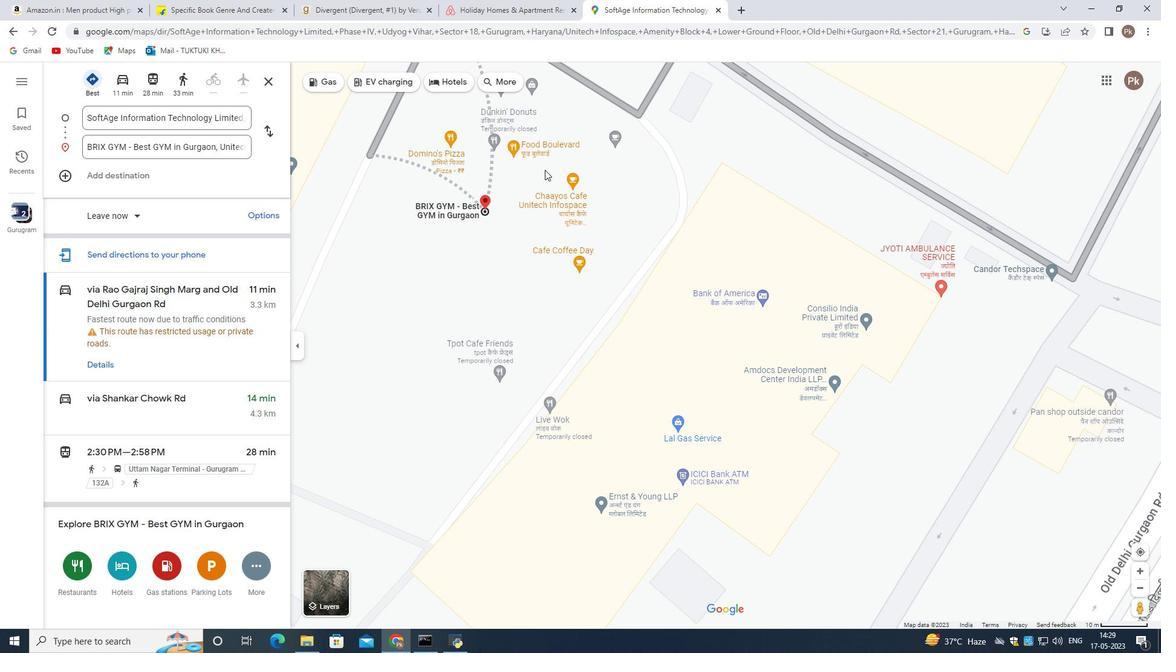 
Action: Mouse scrolled (520, 171) with delta (0, 0)
Screenshot: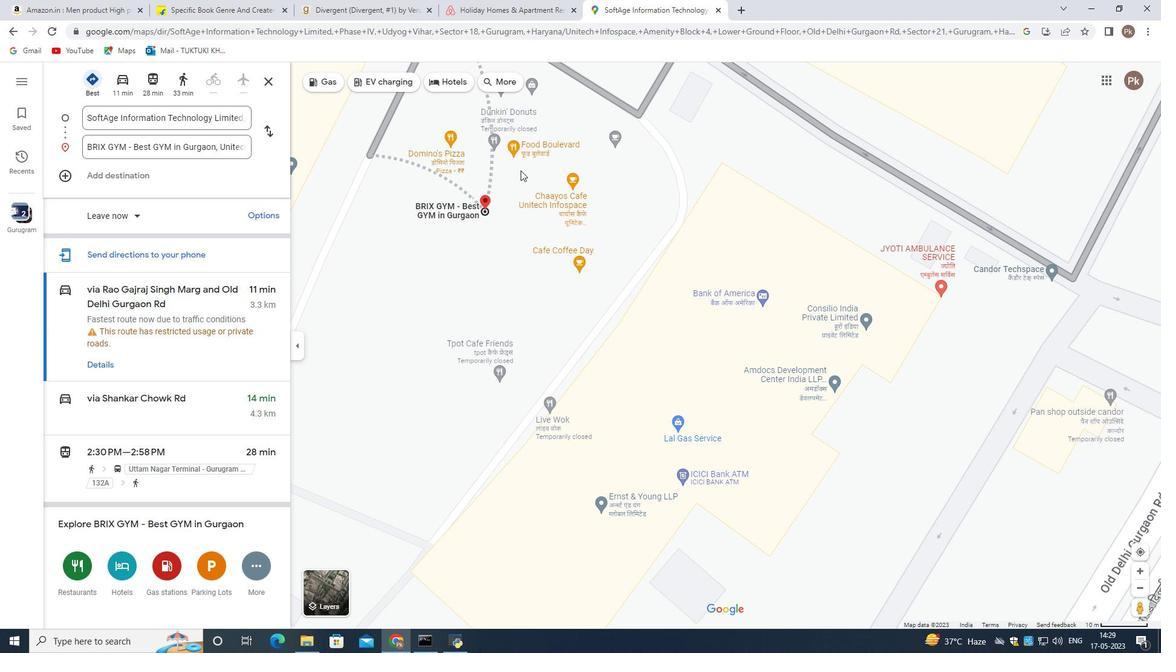 
Action: Mouse scrolled (520, 171) with delta (0, 0)
Screenshot: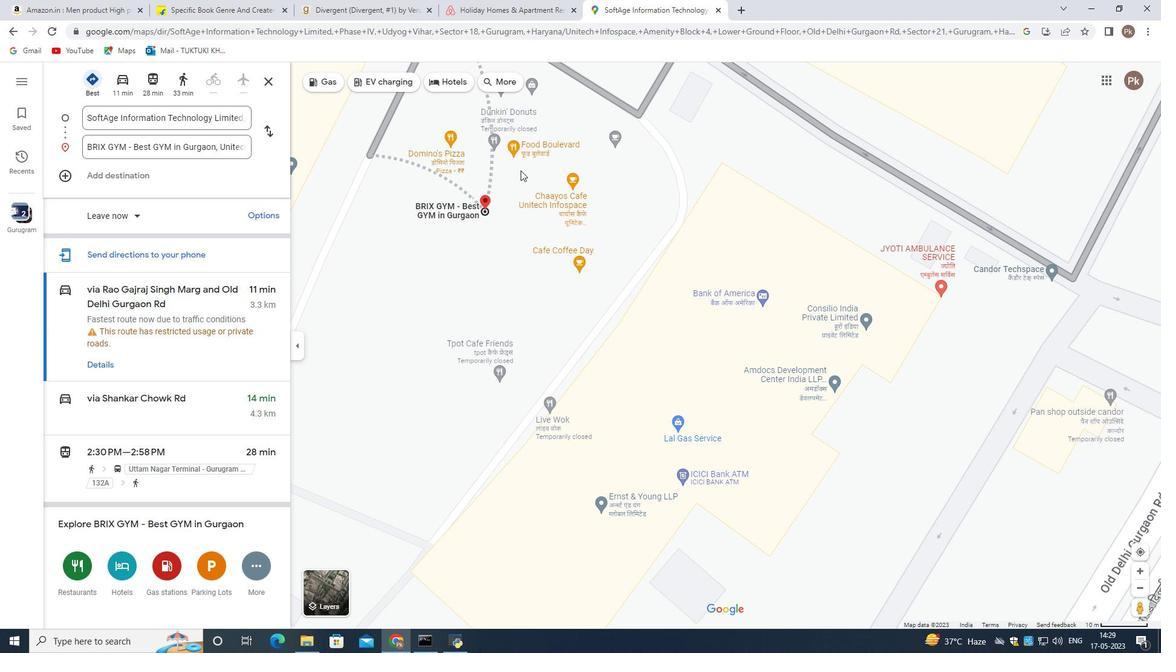 
Action: Mouse scrolled (520, 171) with delta (0, 0)
Screenshot: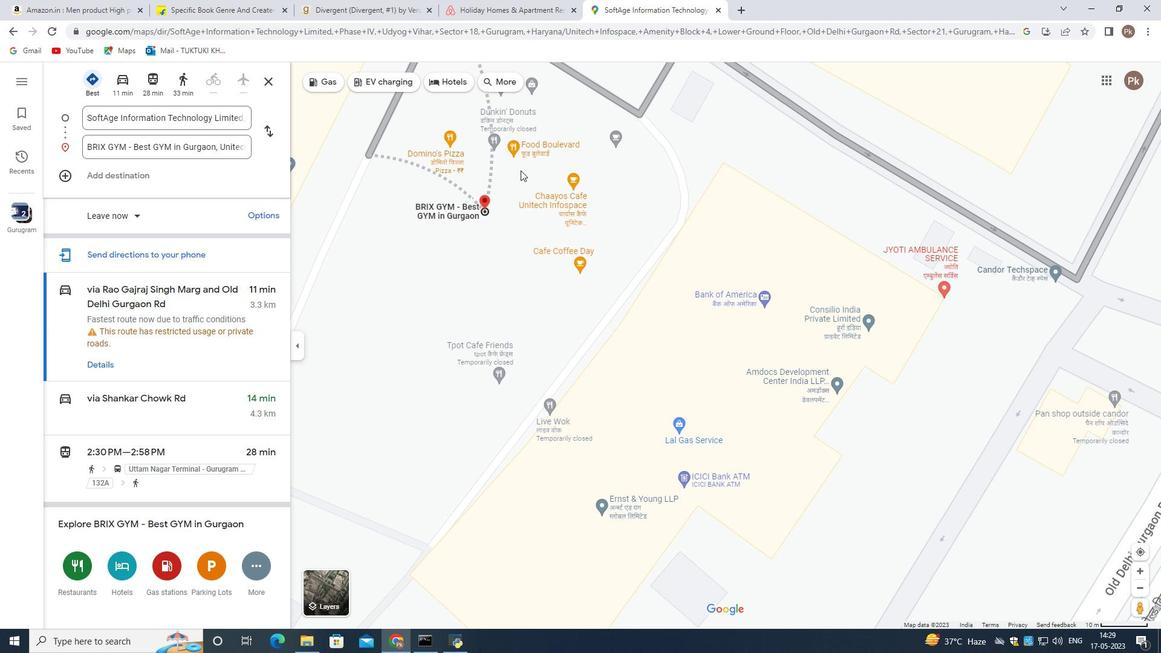 
Action: Mouse moved to (520, 170)
Screenshot: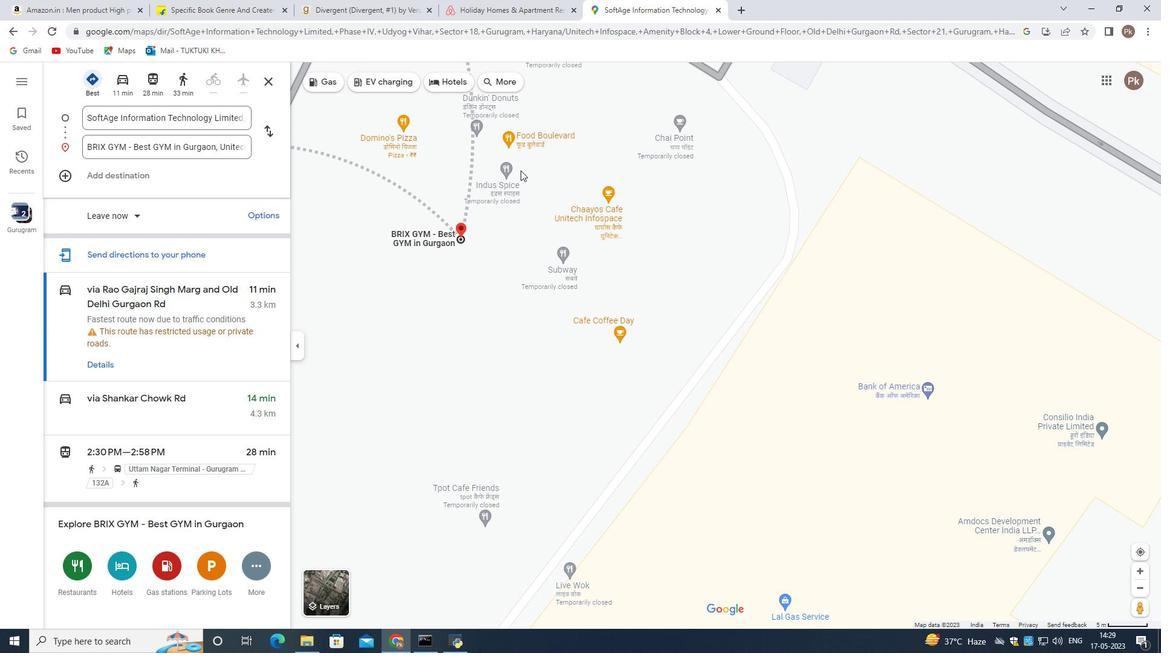 
Action: Mouse scrolled (520, 171) with delta (0, 0)
Screenshot: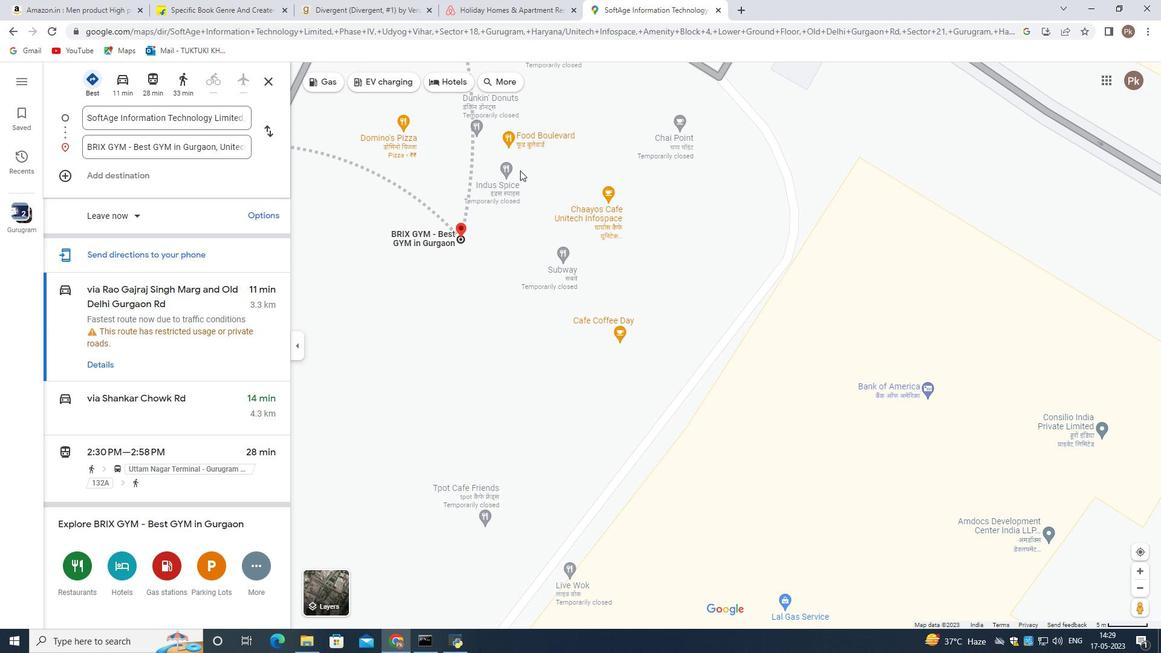 
Action: Mouse moved to (523, 214)
Screenshot: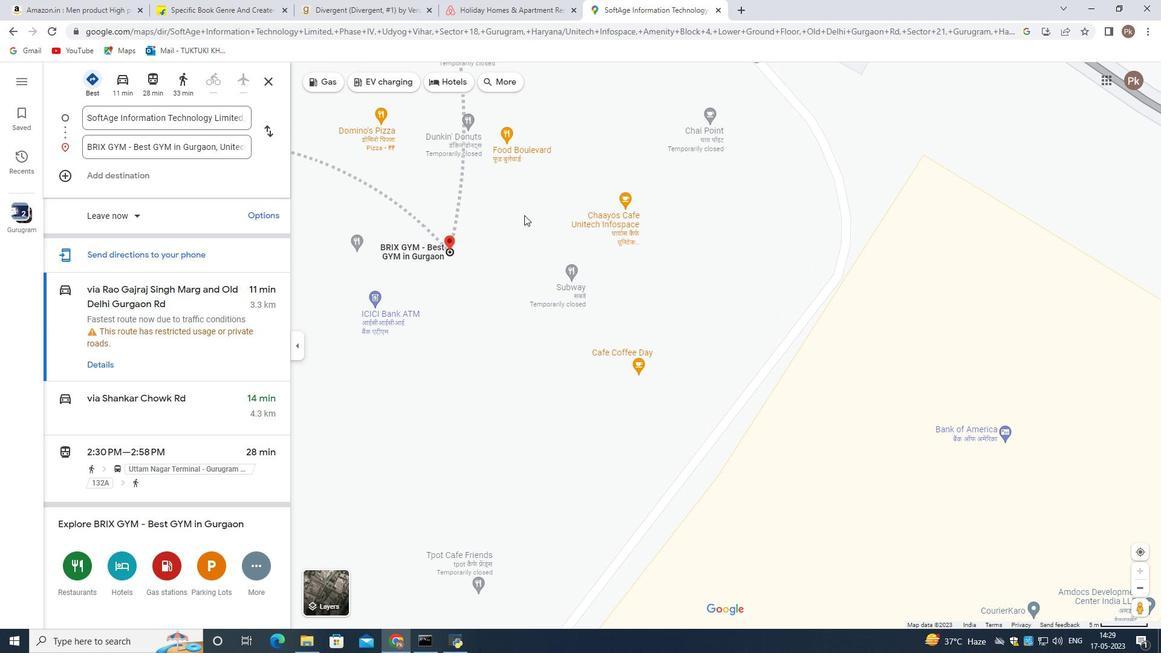 
Action: Mouse scrolled (523, 215) with delta (0, 0)
Screenshot: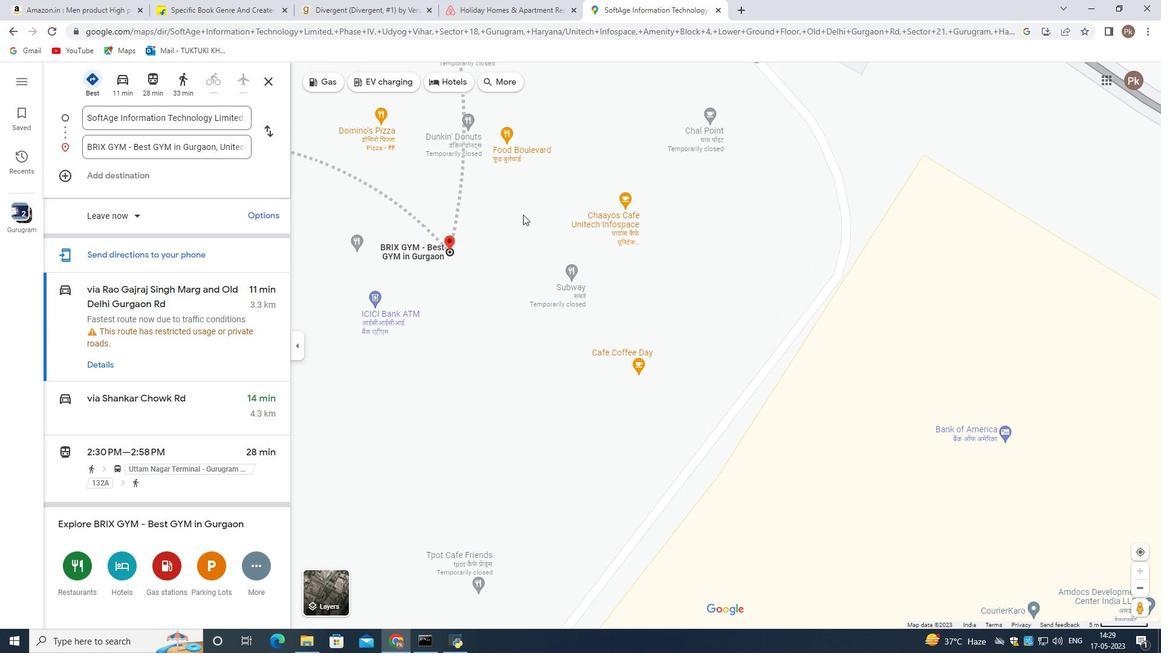 
Action: Mouse scrolled (523, 215) with delta (0, 0)
Screenshot: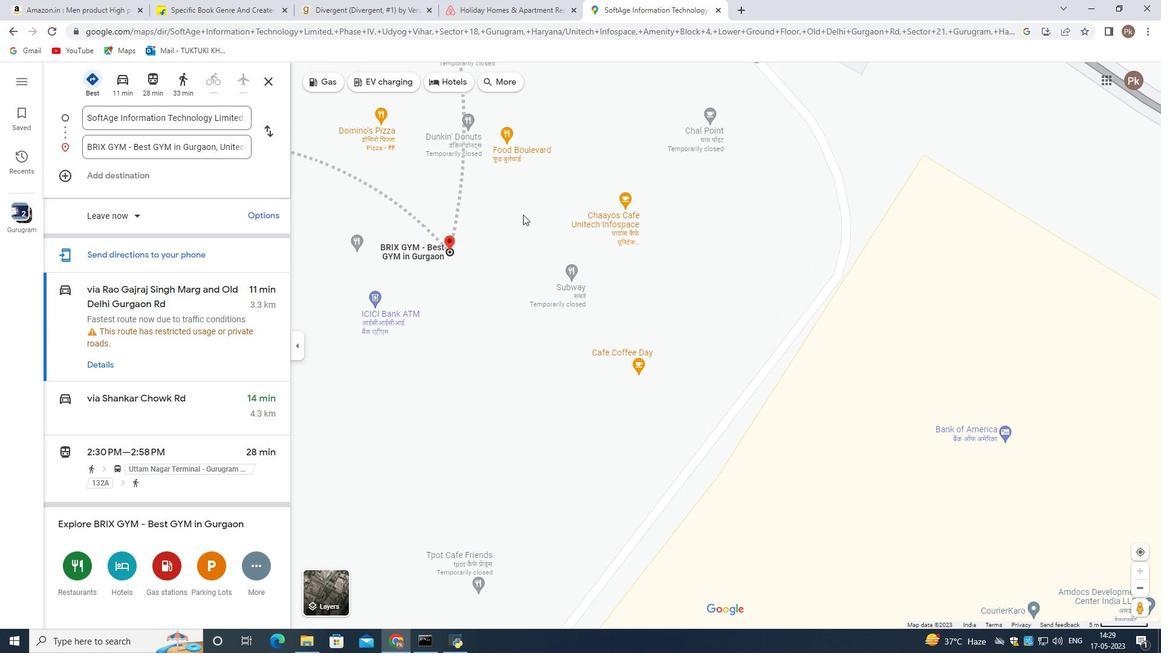 
Action: Mouse moved to (522, 214)
Screenshot: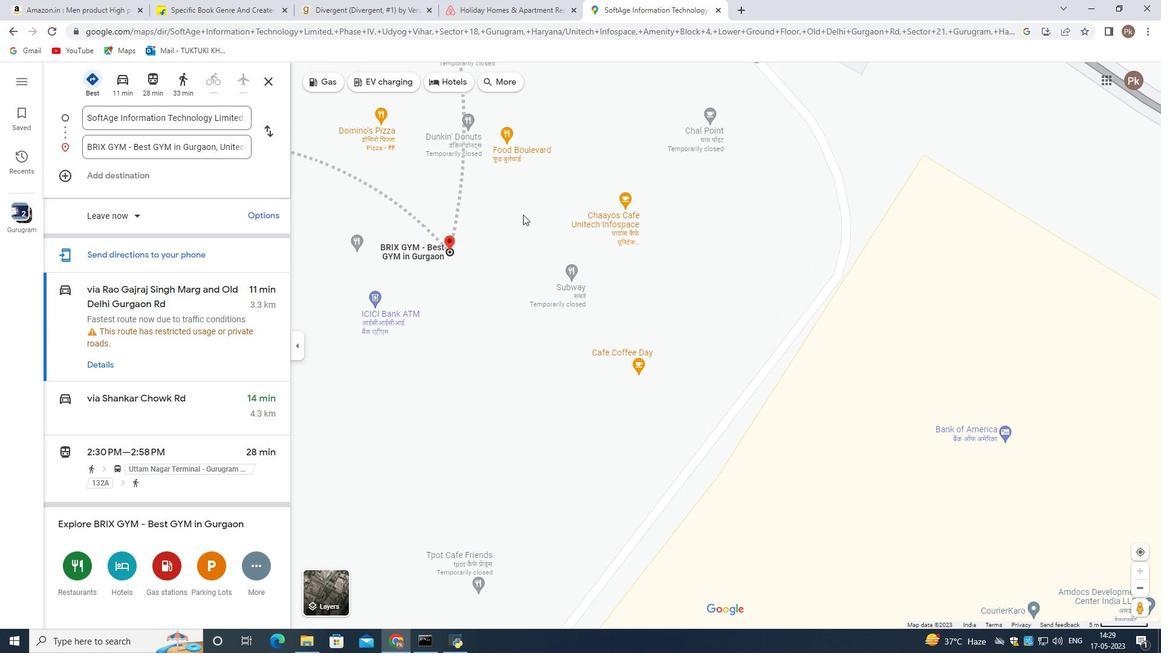 
Action: Mouse scrolled (522, 215) with delta (0, 0)
Screenshot: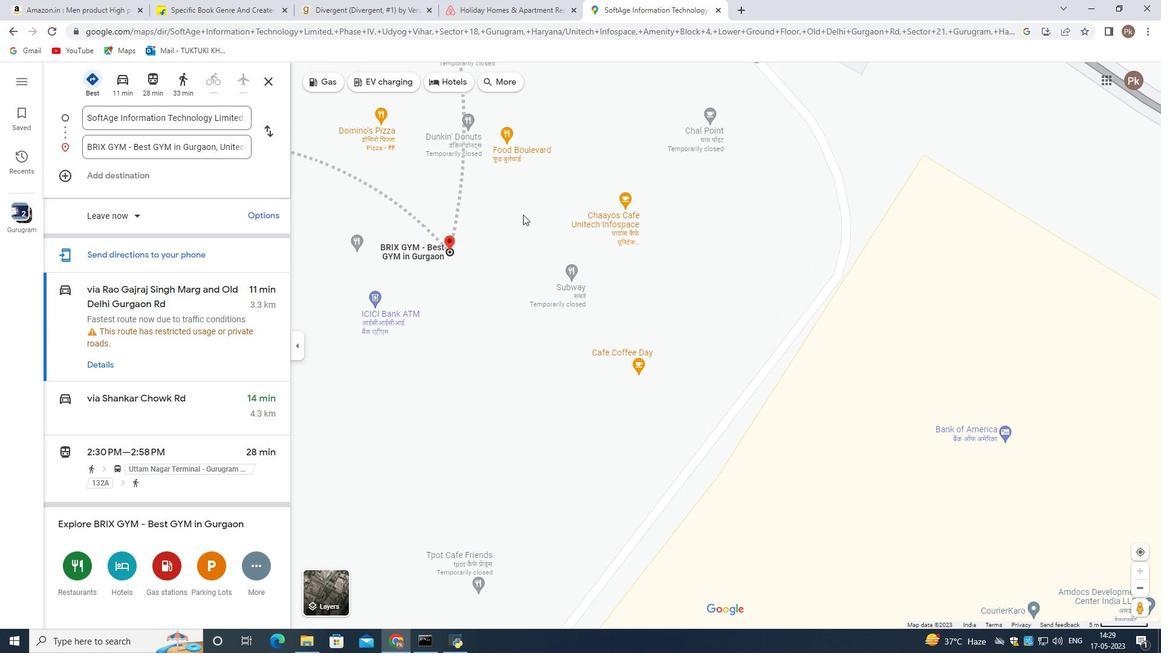 
Action: Mouse scrolled (522, 215) with delta (0, 0)
Screenshot: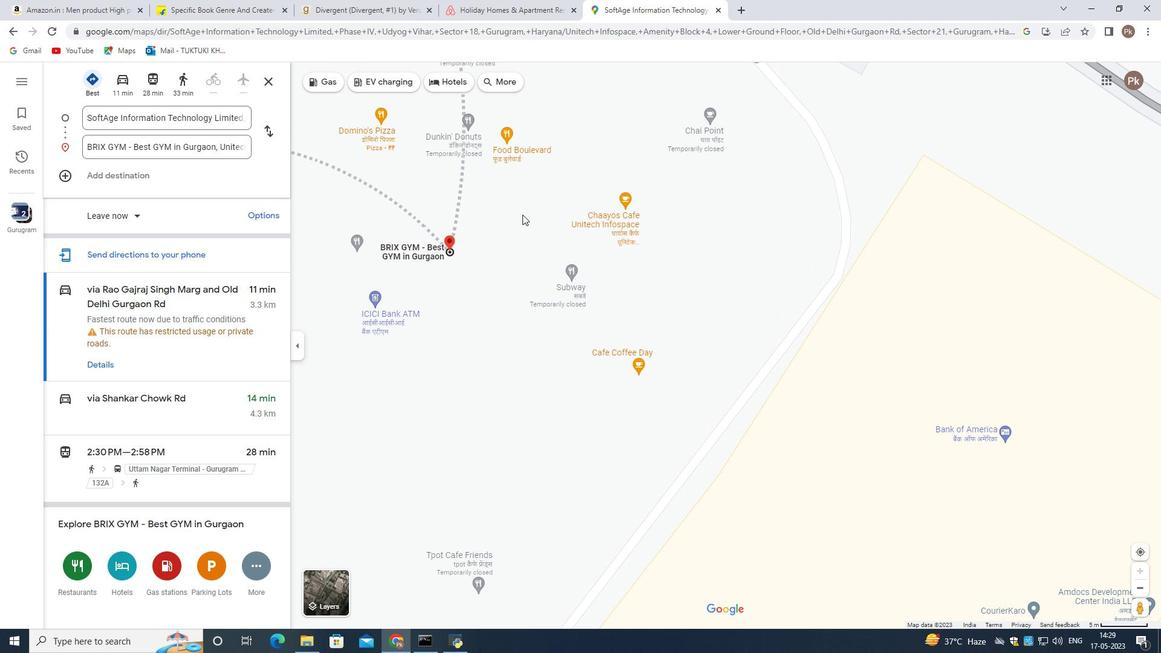 
Action: Mouse moved to (507, 211)
Screenshot: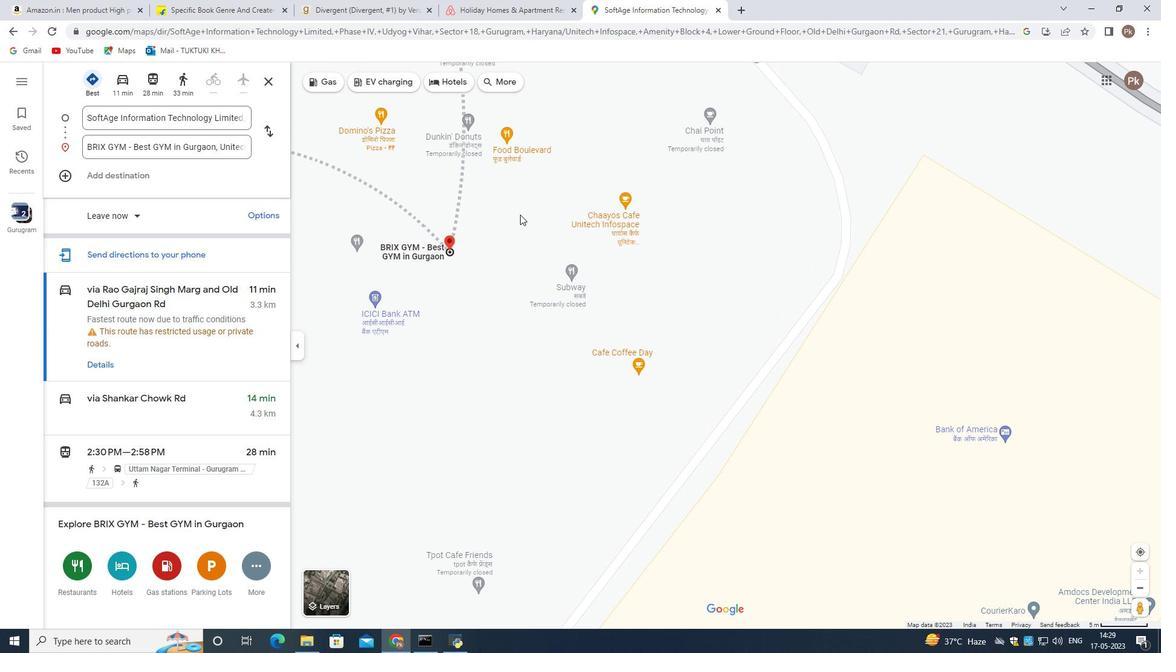 
Action: Mouse scrolled (507, 211) with delta (0, 0)
Screenshot: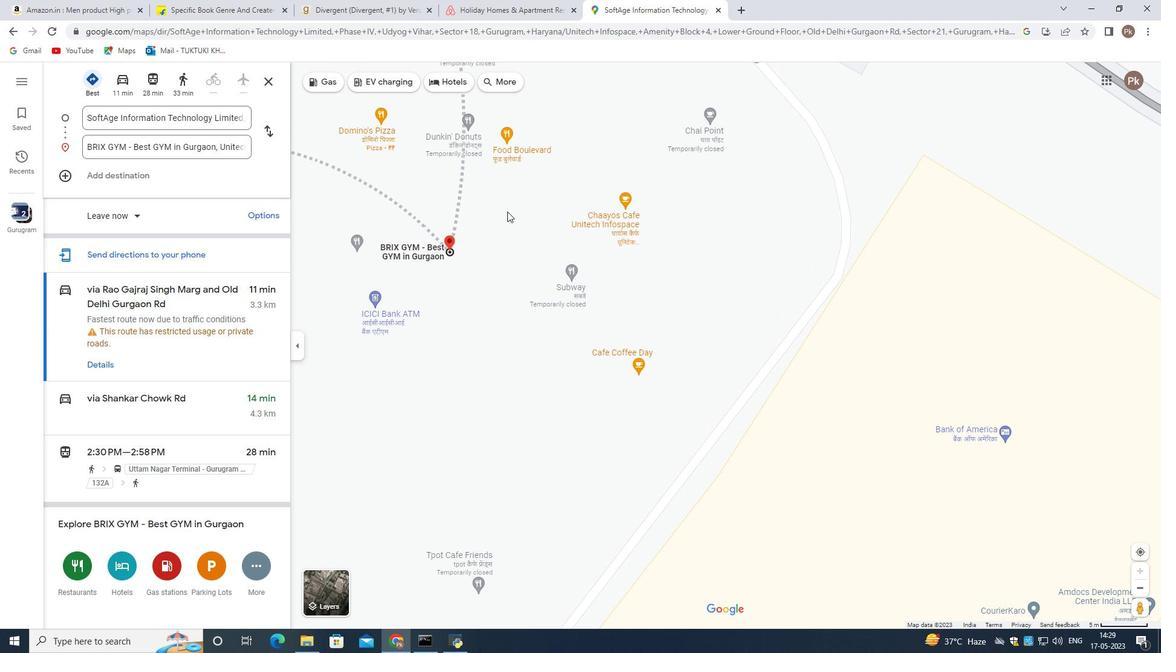 
Action: Mouse scrolled (507, 211) with delta (0, 0)
Screenshot: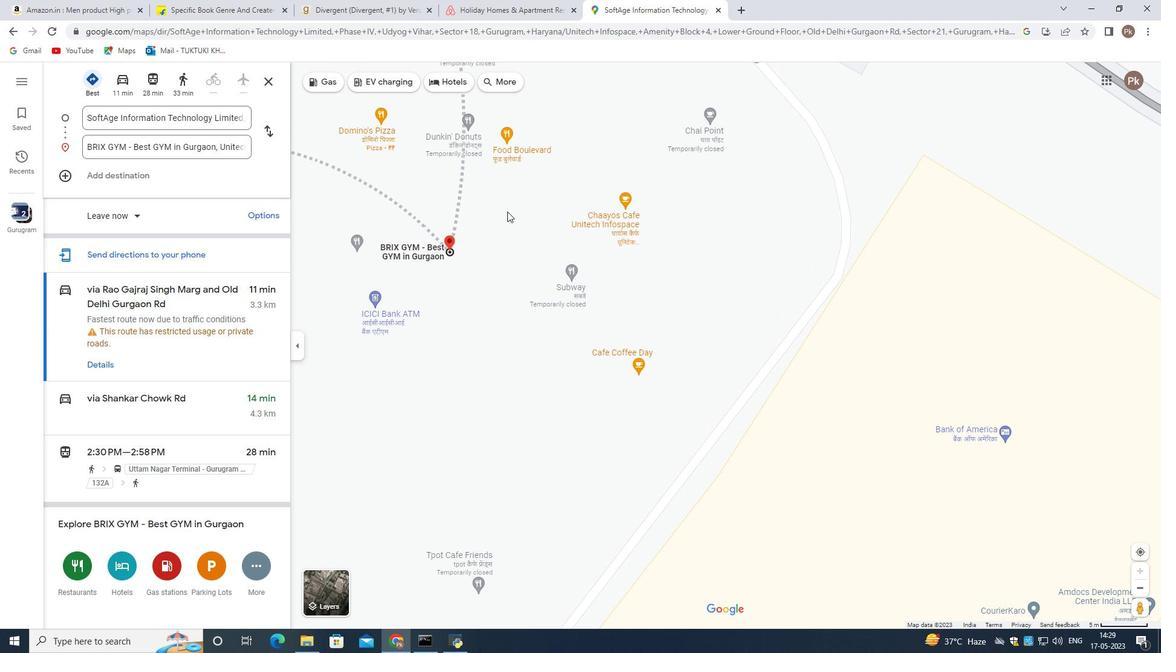 
Action: Mouse scrolled (507, 211) with delta (0, 0)
Screenshot: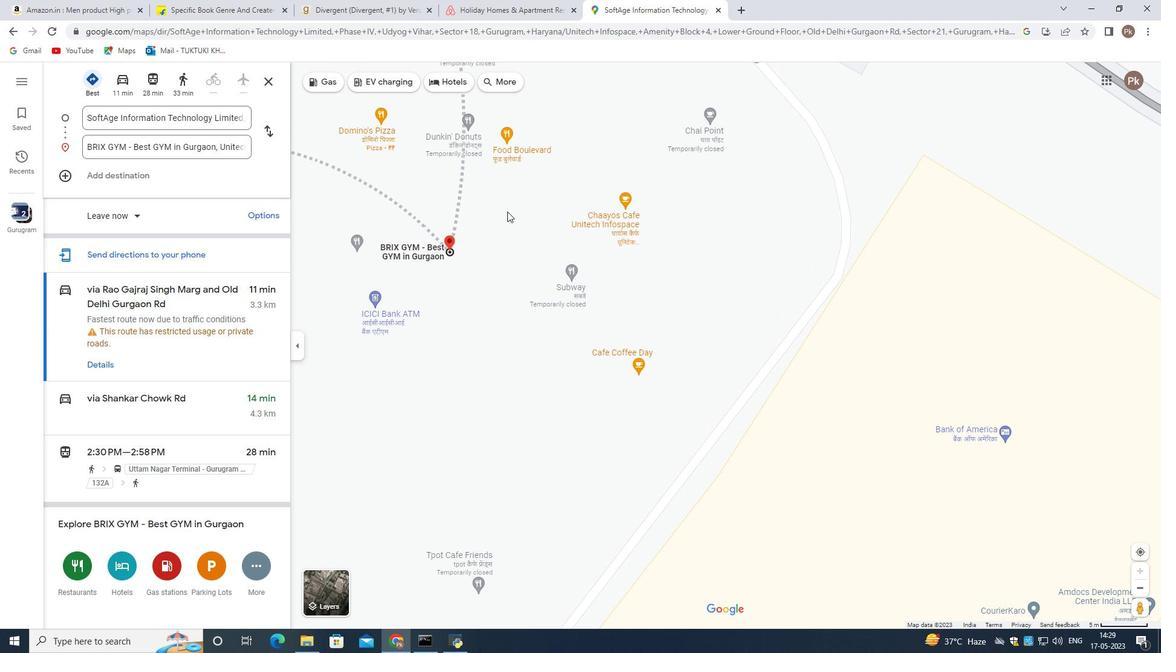 
Action: Mouse scrolled (507, 211) with delta (0, 0)
Screenshot: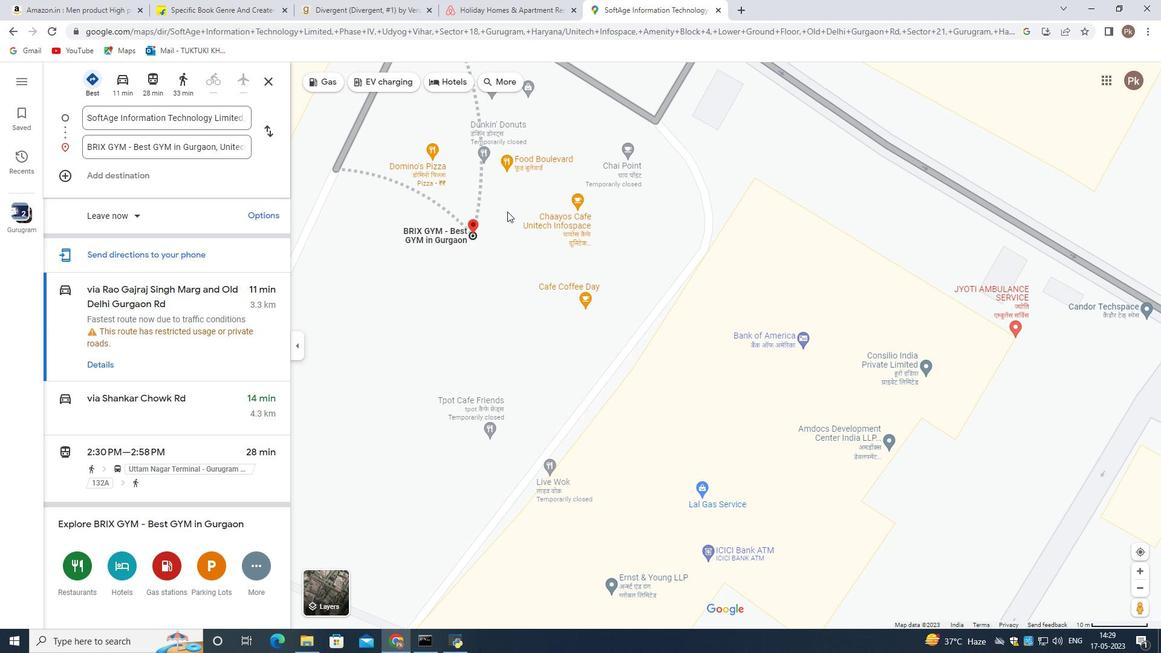 
Action: Mouse scrolled (507, 211) with delta (0, 0)
Screenshot: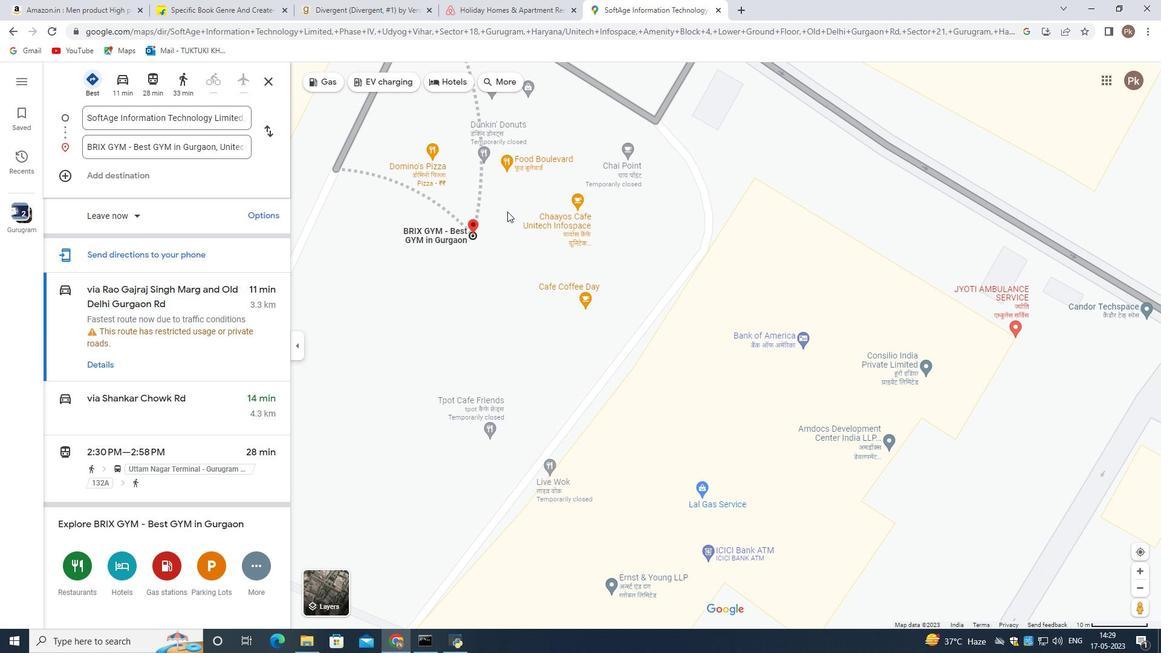 
Action: Mouse scrolled (507, 211) with delta (0, 0)
Screenshot: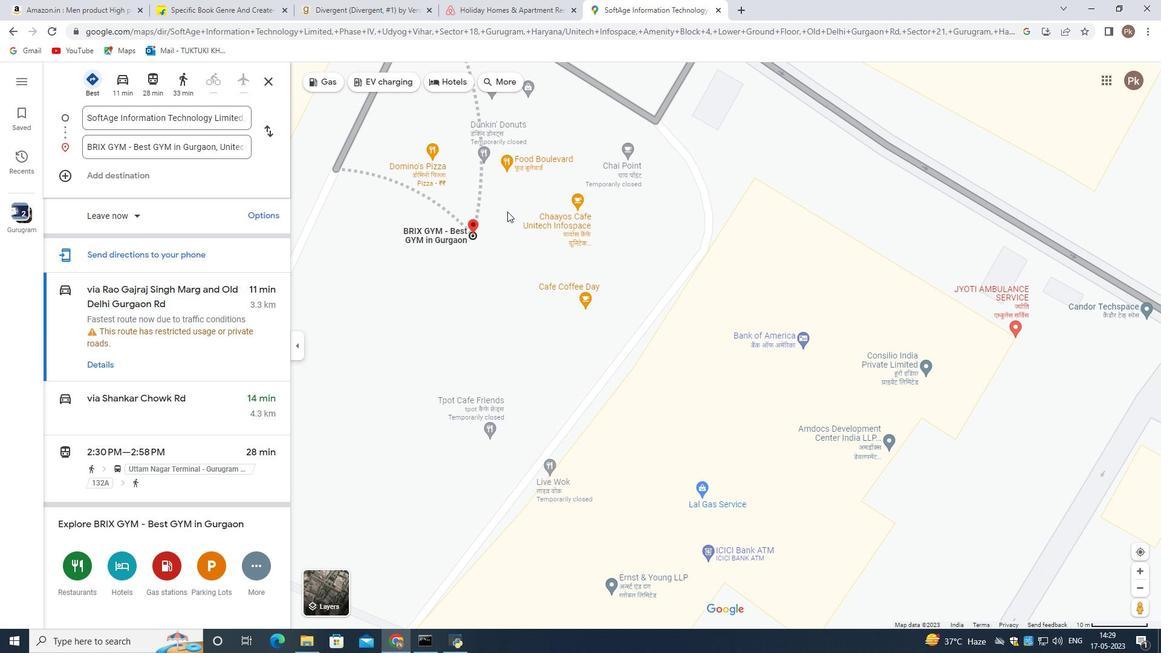 
Action: Mouse scrolled (507, 211) with delta (0, 0)
Screenshot: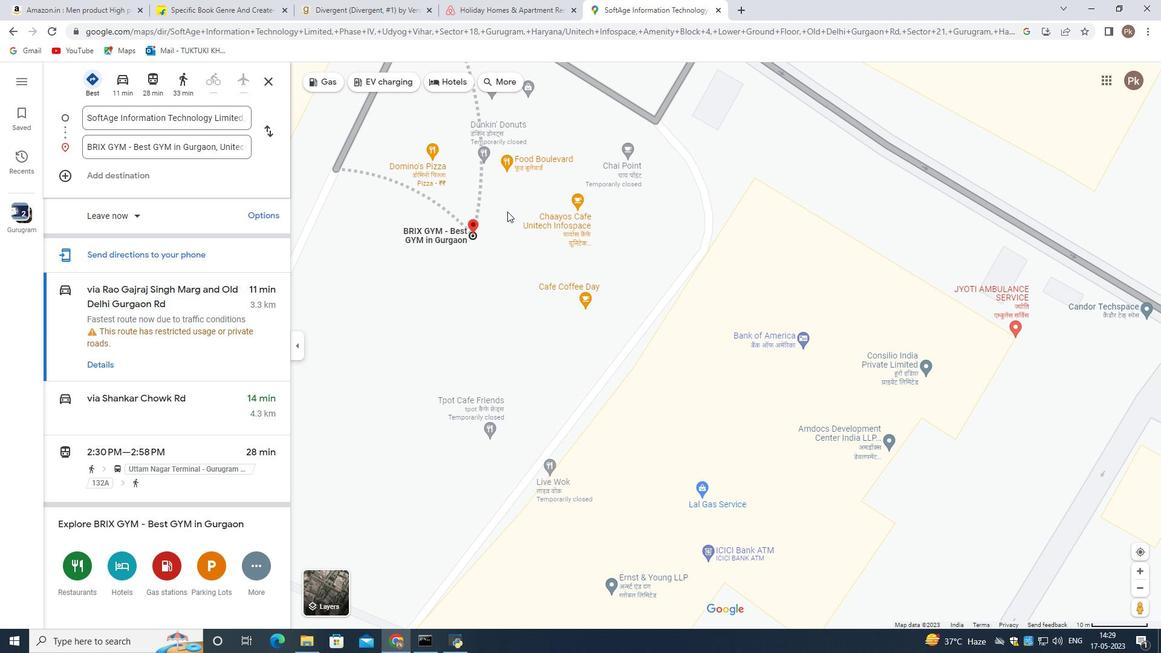 
Action: Mouse moved to (507, 211)
Screenshot: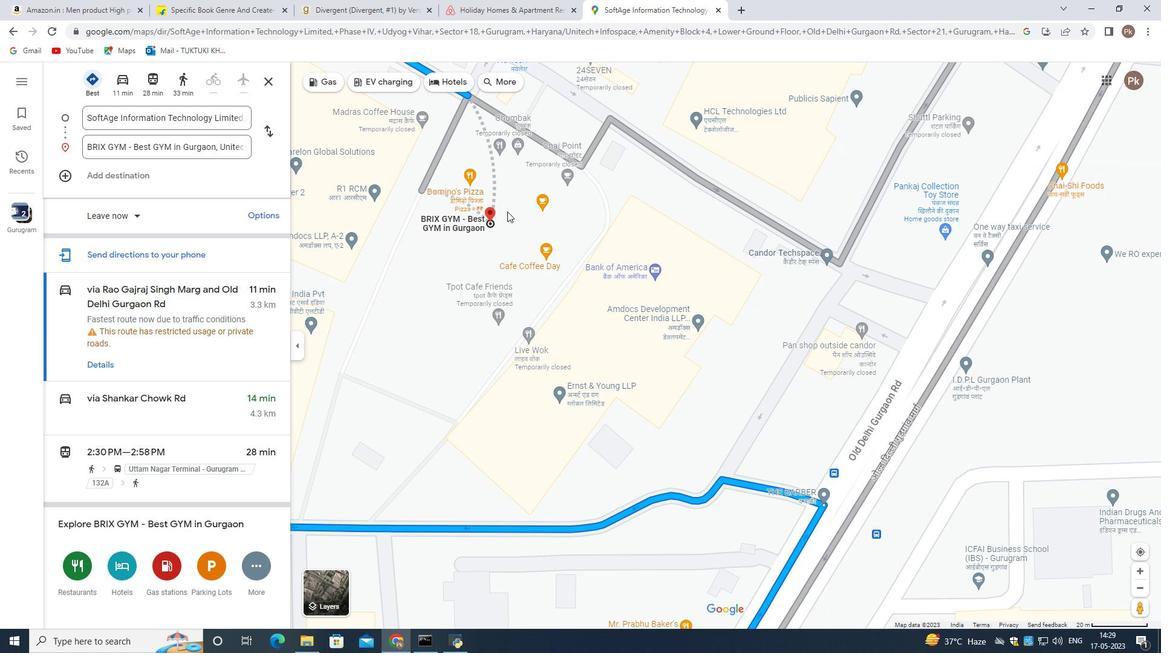 
Action: Mouse scrolled (507, 211) with delta (0, 0)
Screenshot: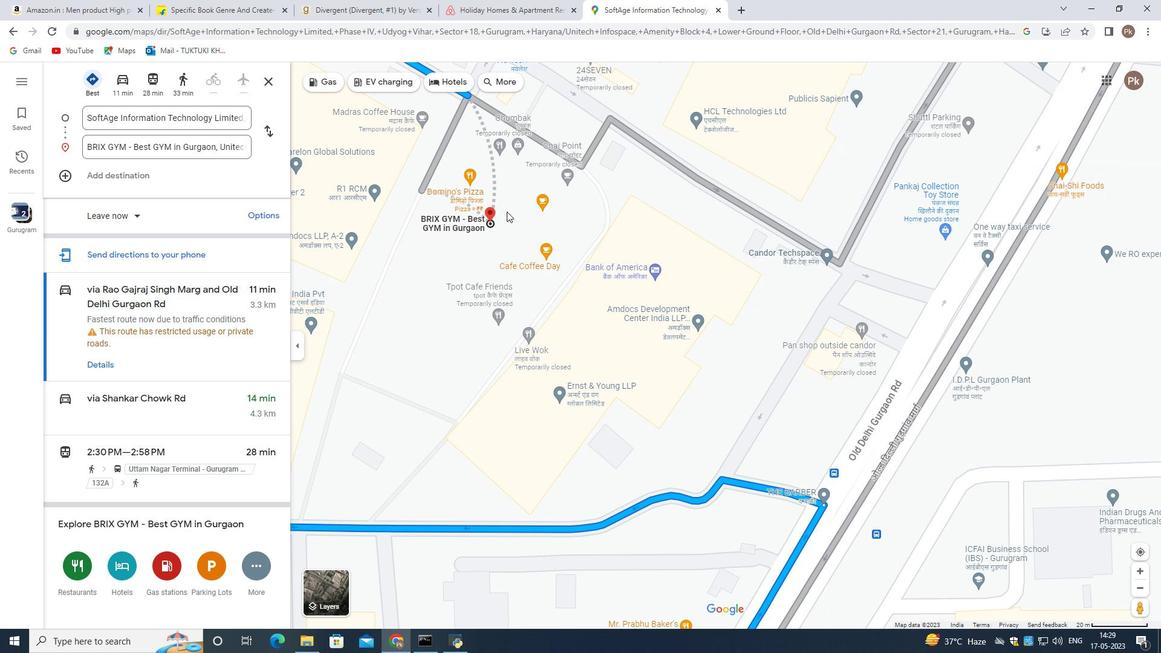 
Action: Mouse scrolled (507, 211) with delta (0, 0)
Screenshot: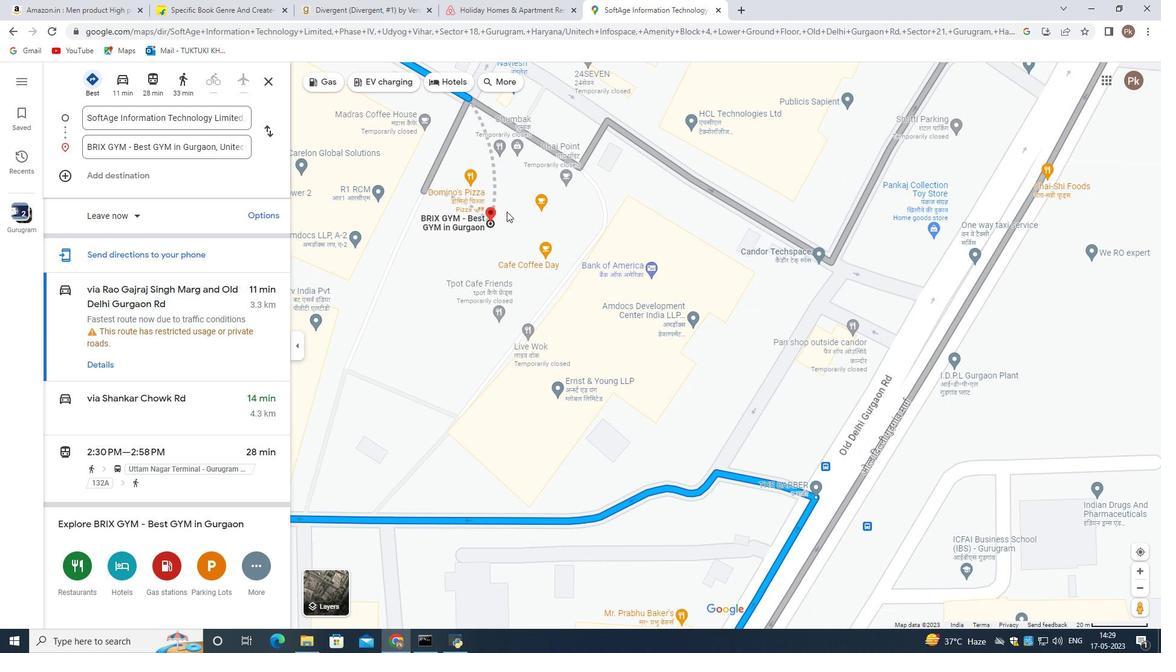
Action: Mouse scrolled (507, 211) with delta (0, 0)
Screenshot: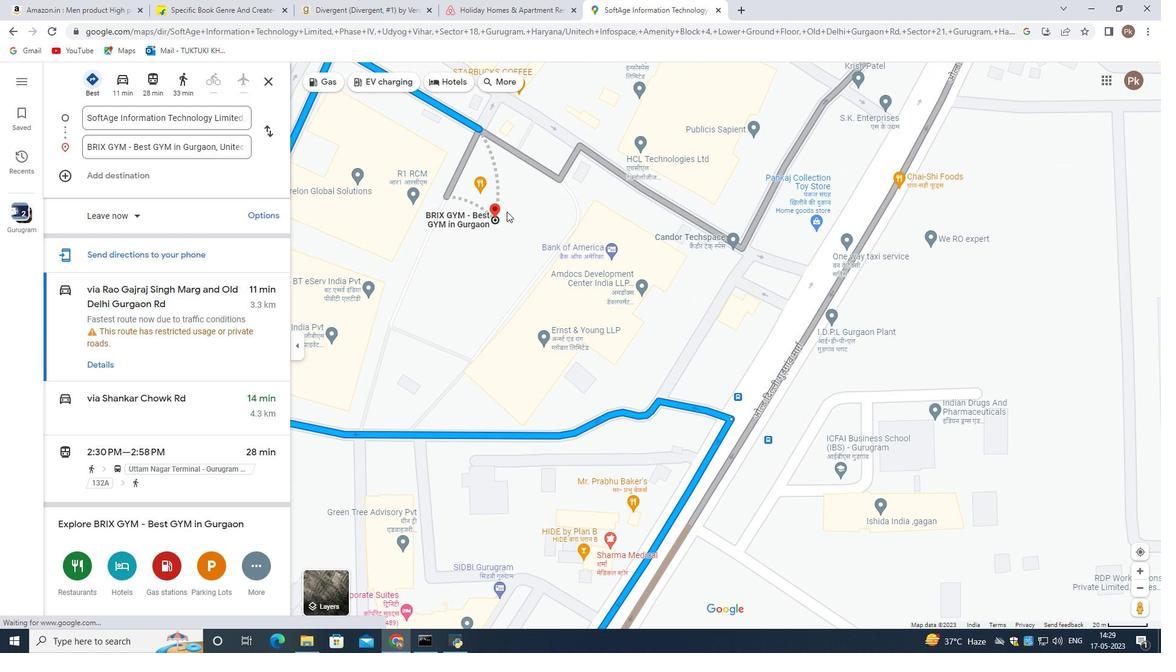 
Action: Mouse scrolled (507, 211) with delta (0, 0)
Screenshot: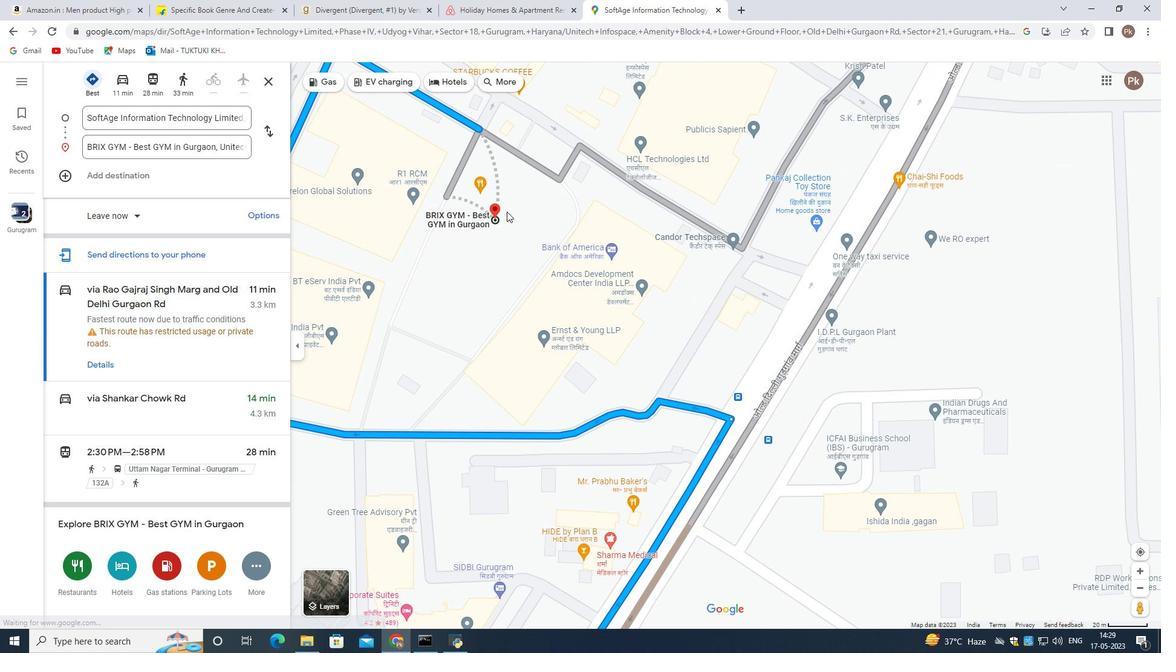 
Action: Mouse scrolled (507, 211) with delta (0, 0)
Screenshot: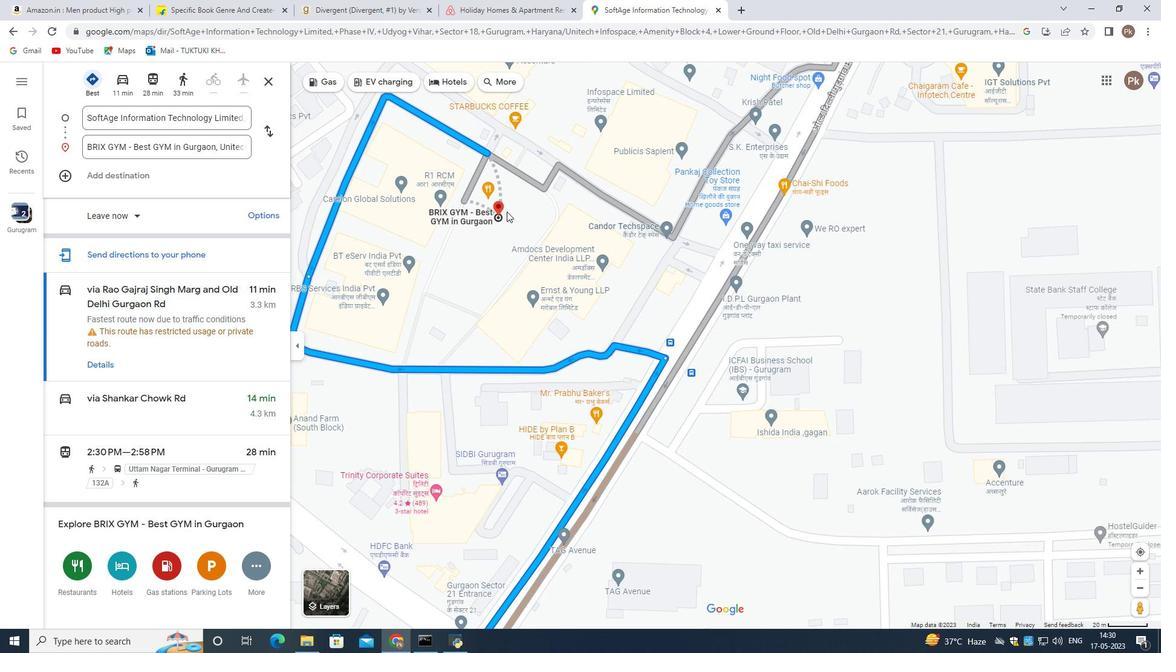 
Action: Mouse scrolled (507, 211) with delta (0, 0)
Screenshot: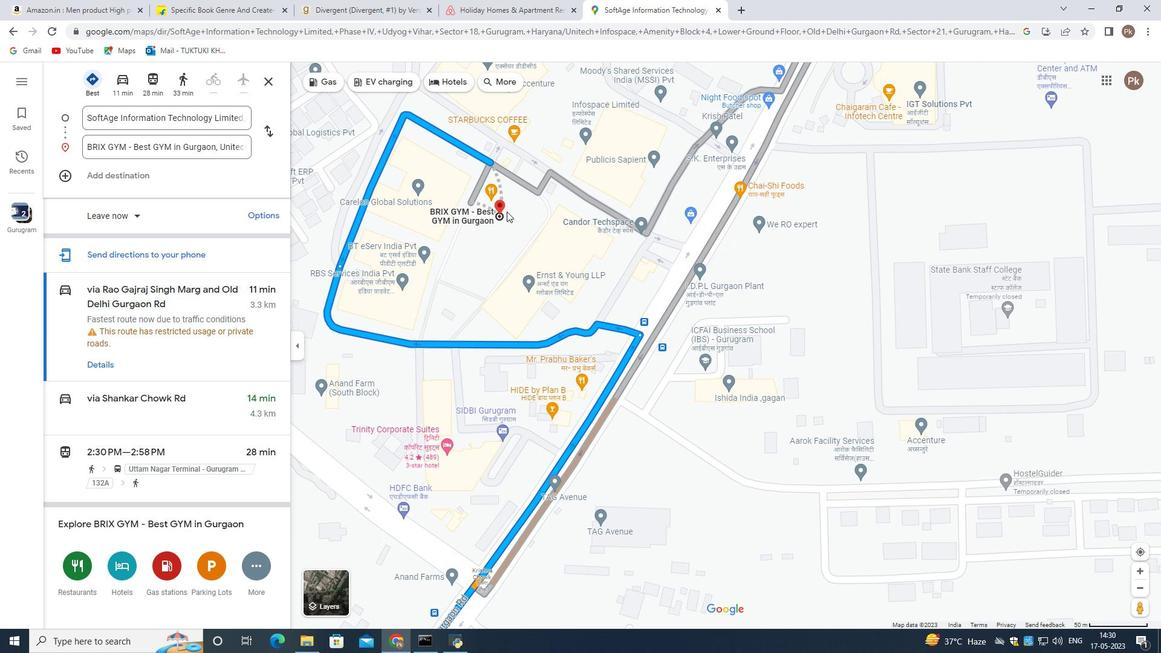 
Action: Mouse moved to (455, 261)
Screenshot: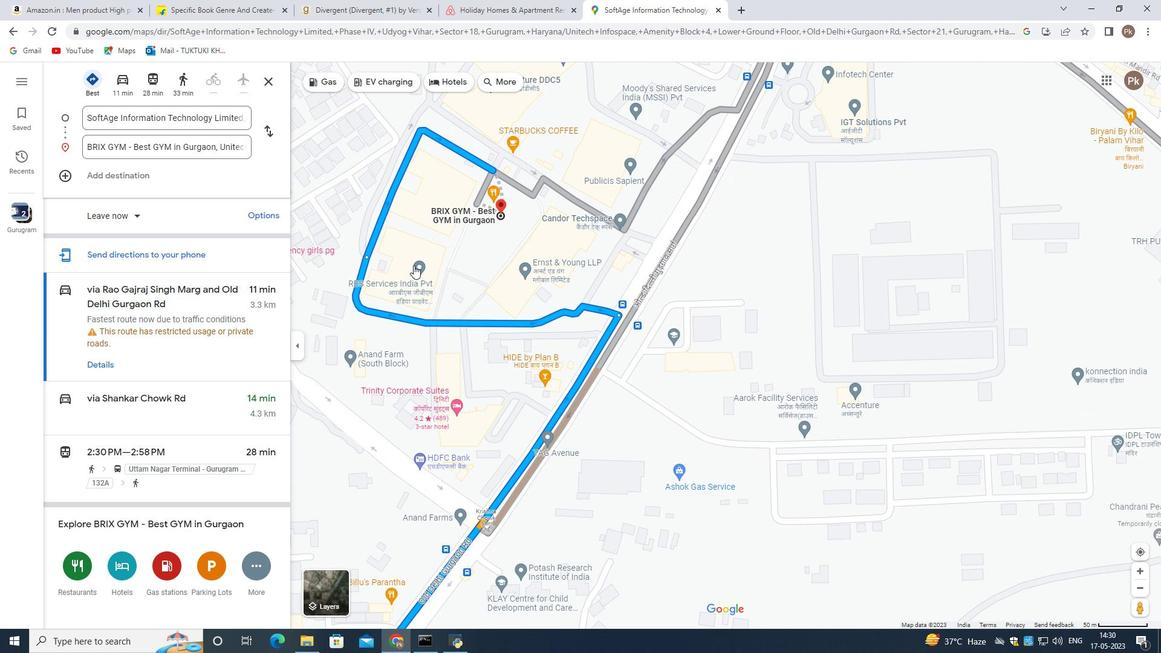 
Action: Mouse scrolled (455, 260) with delta (0, 0)
Screenshot: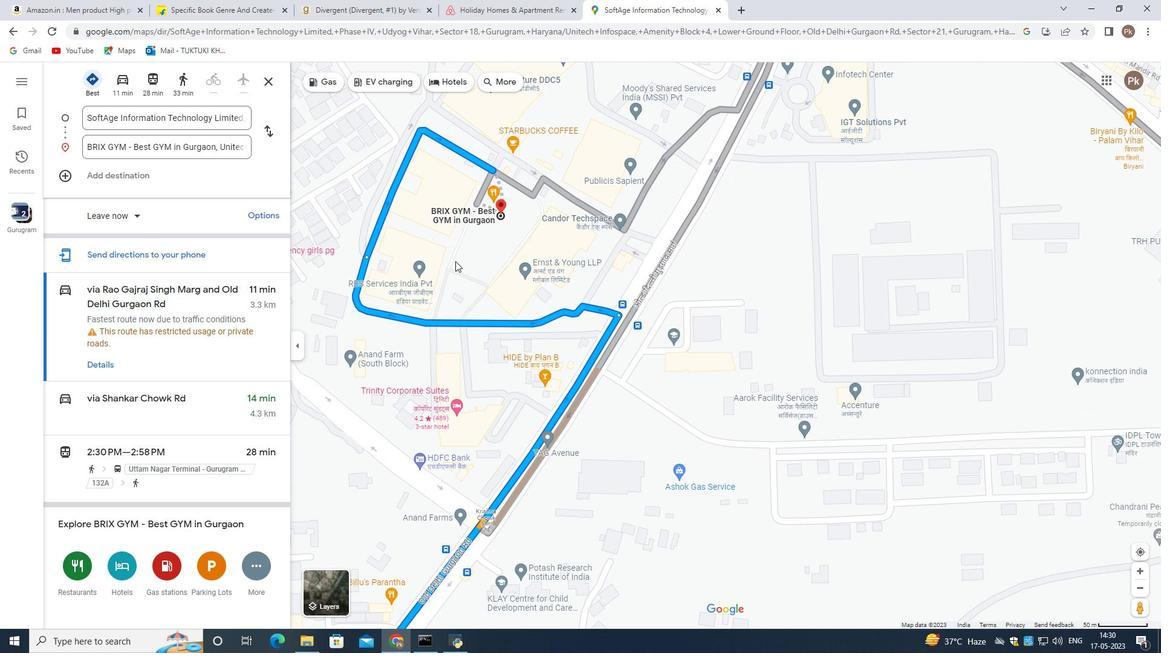 
Action: Mouse moved to (589, 272)
Screenshot: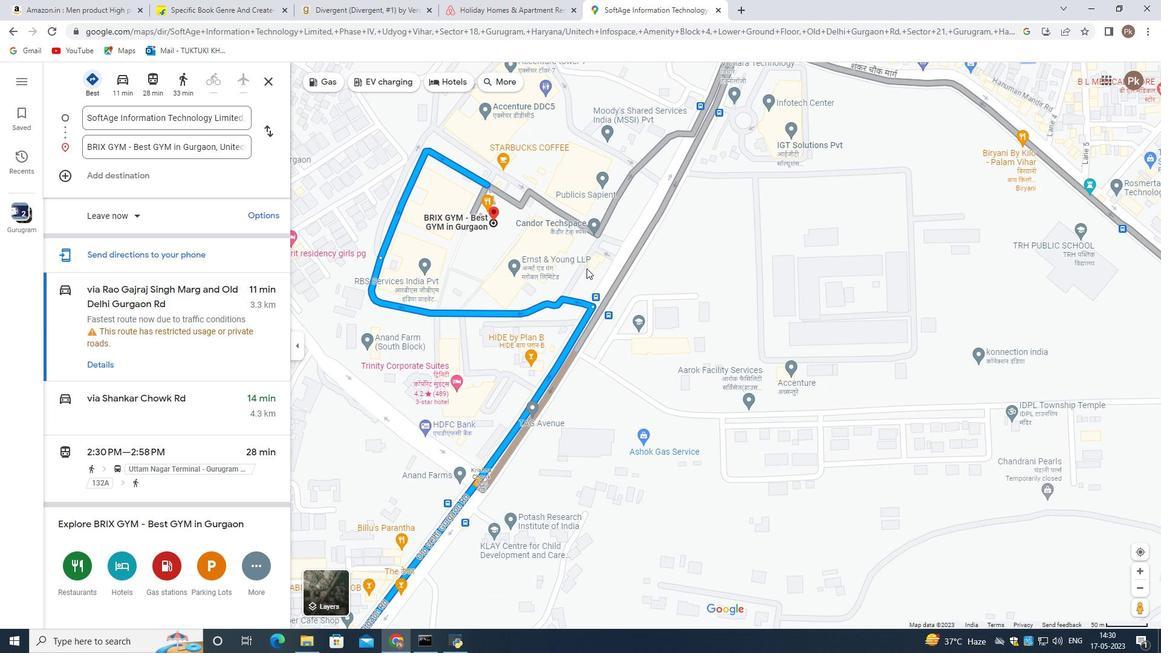 
Action: Mouse scrolled (589, 272) with delta (0, 0)
Screenshot: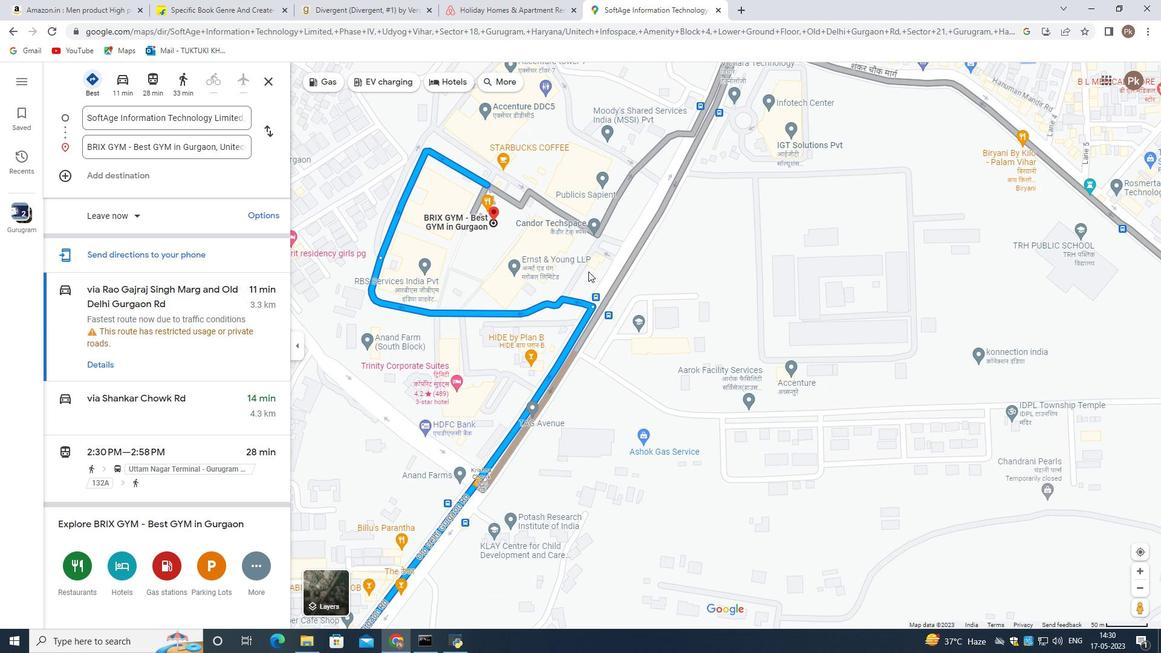 
Action: Mouse scrolled (589, 272) with delta (0, 0)
Screenshot: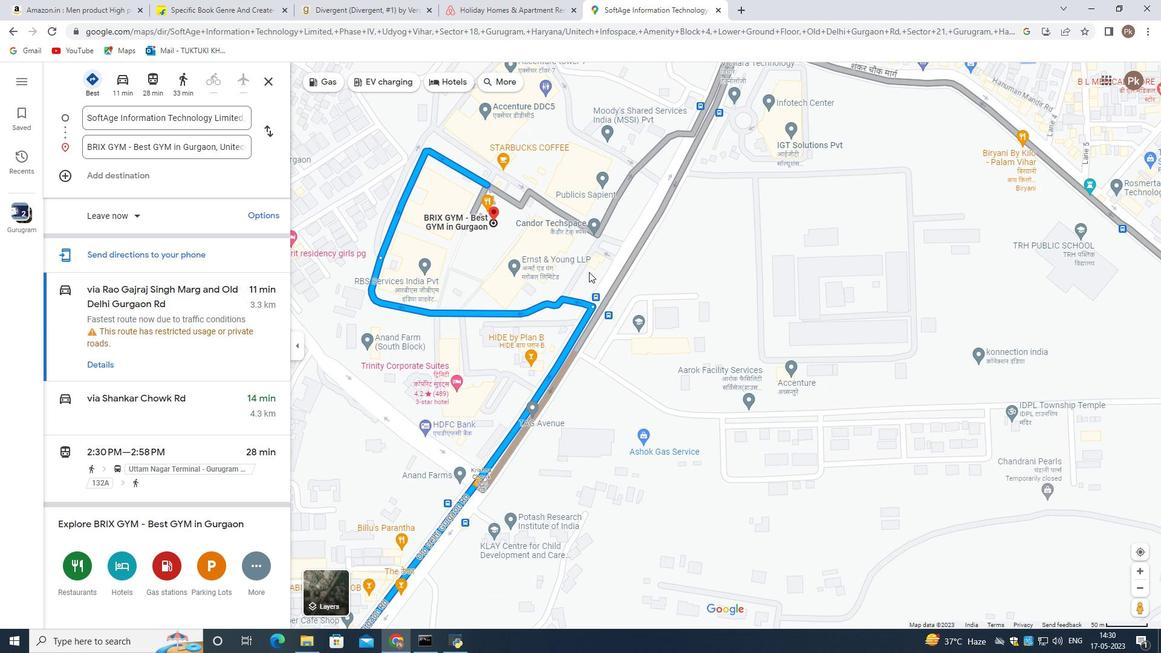 
Action: Mouse scrolled (589, 272) with delta (0, 0)
Screenshot: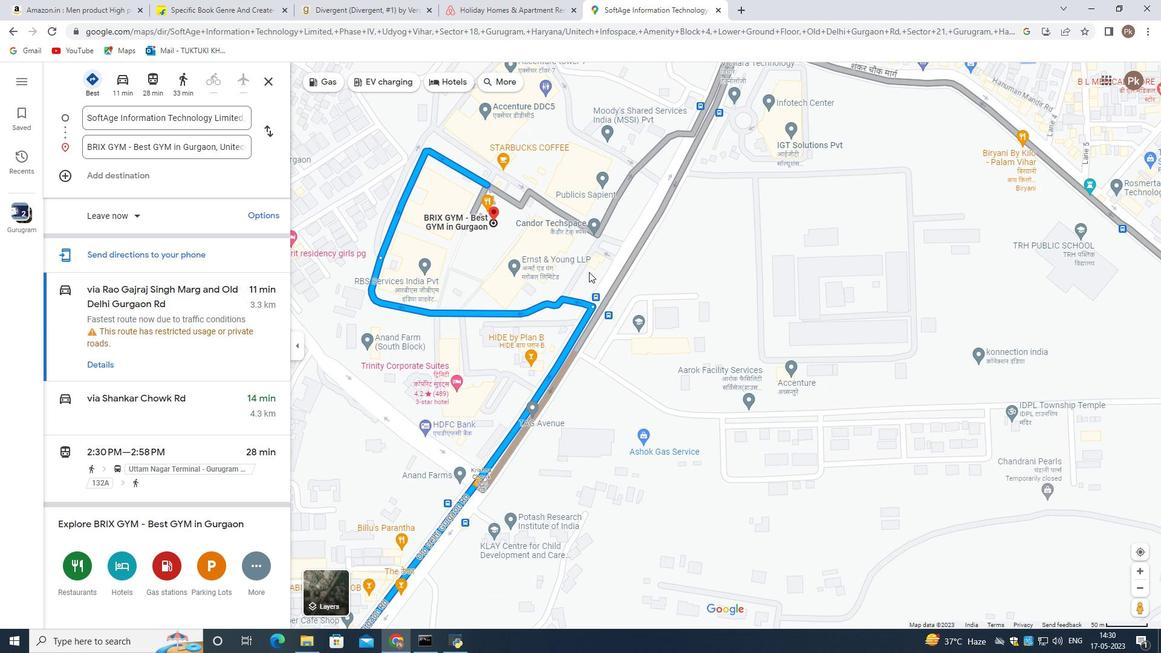 
Action: Mouse moved to (589, 272)
Screenshot: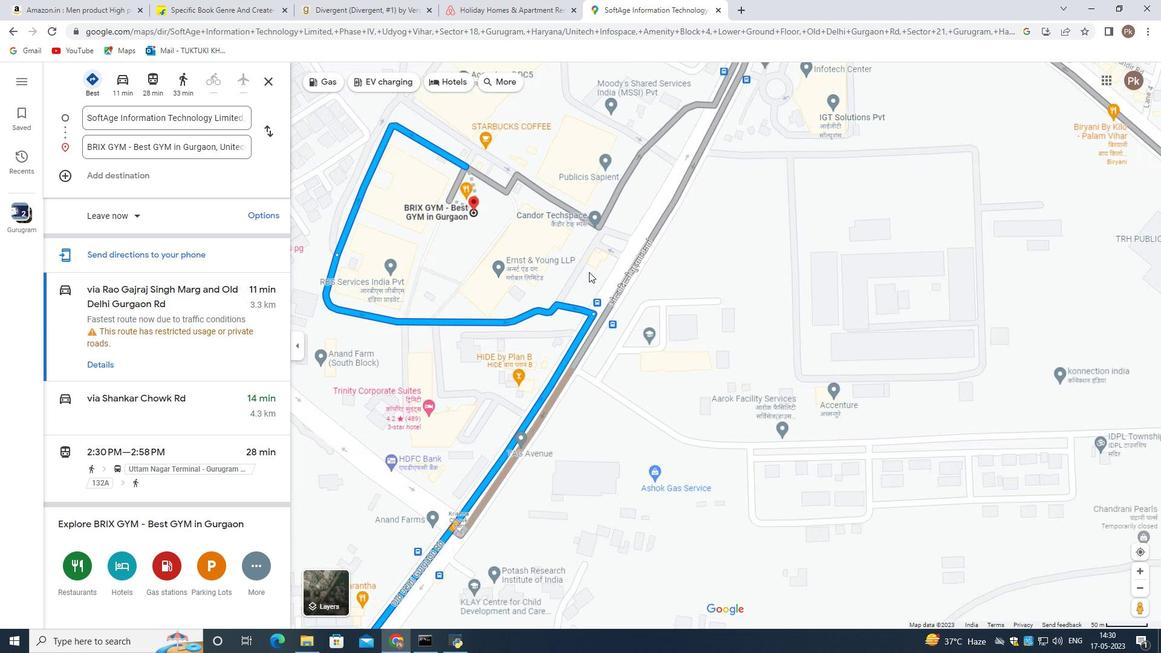 
Action: Mouse scrolled (589, 273) with delta (0, 0)
Screenshot: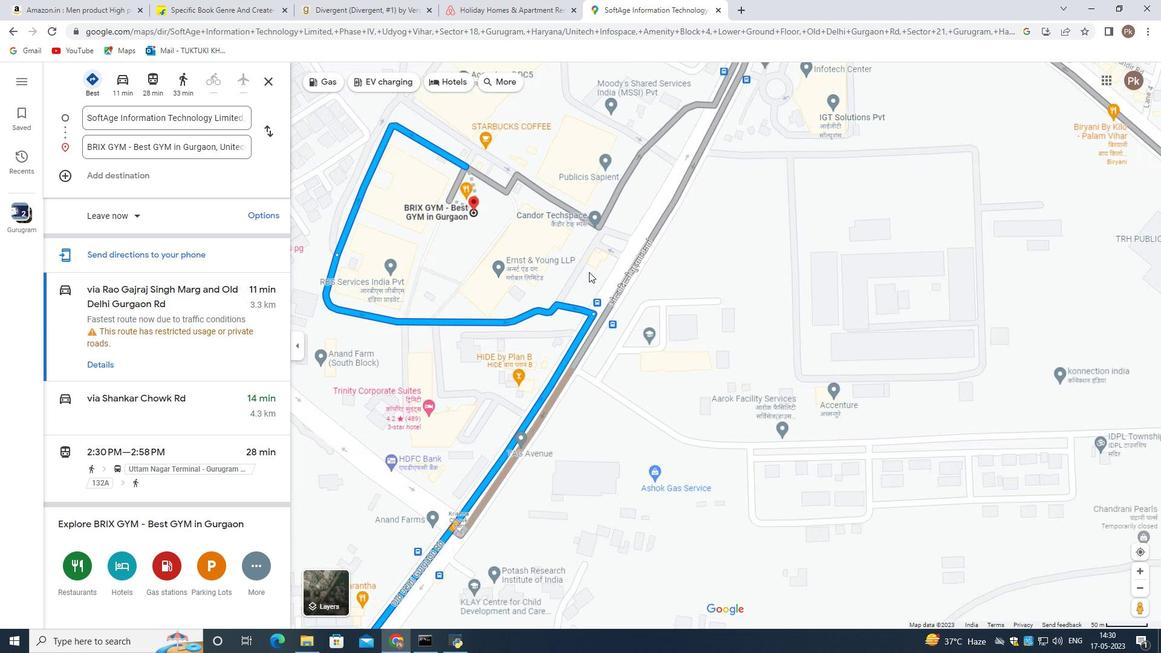 
Action: Mouse moved to (596, 292)
Screenshot: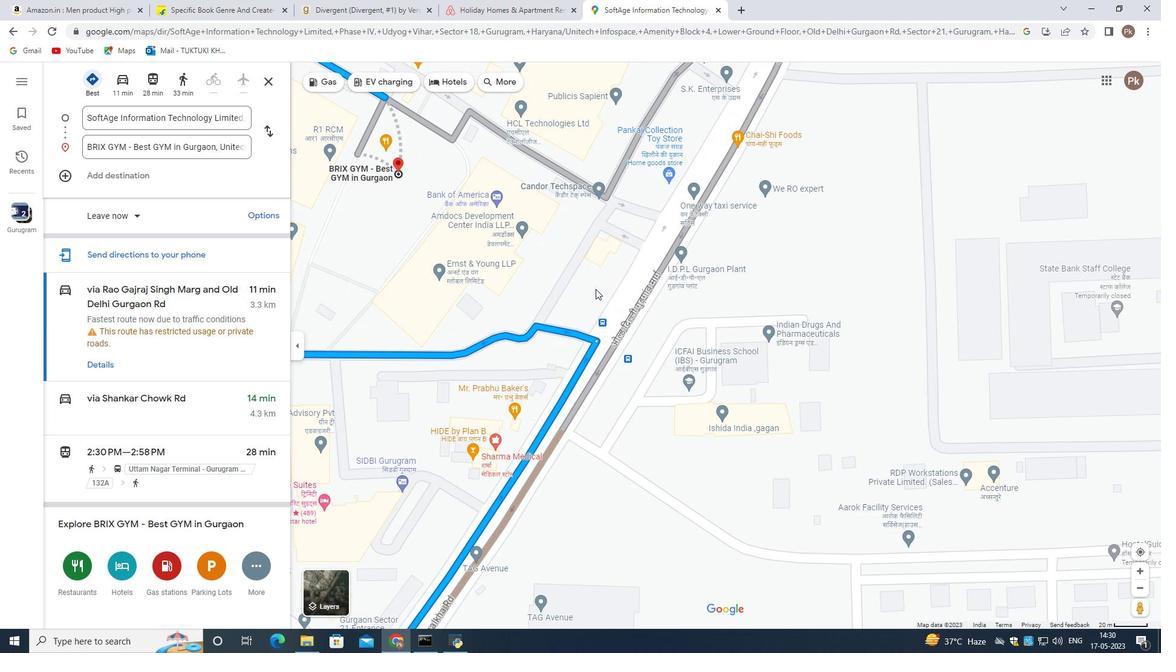 
Action: Mouse scrolled (596, 292) with delta (0, 0)
Screenshot: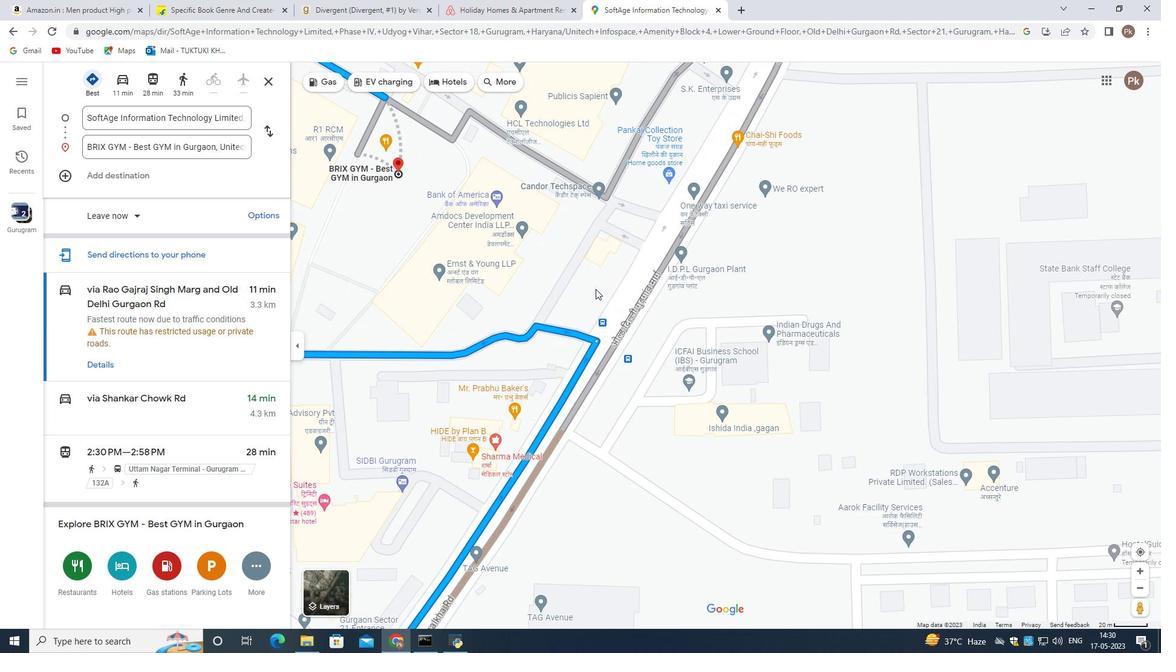
Action: Mouse moved to (596, 292)
Screenshot: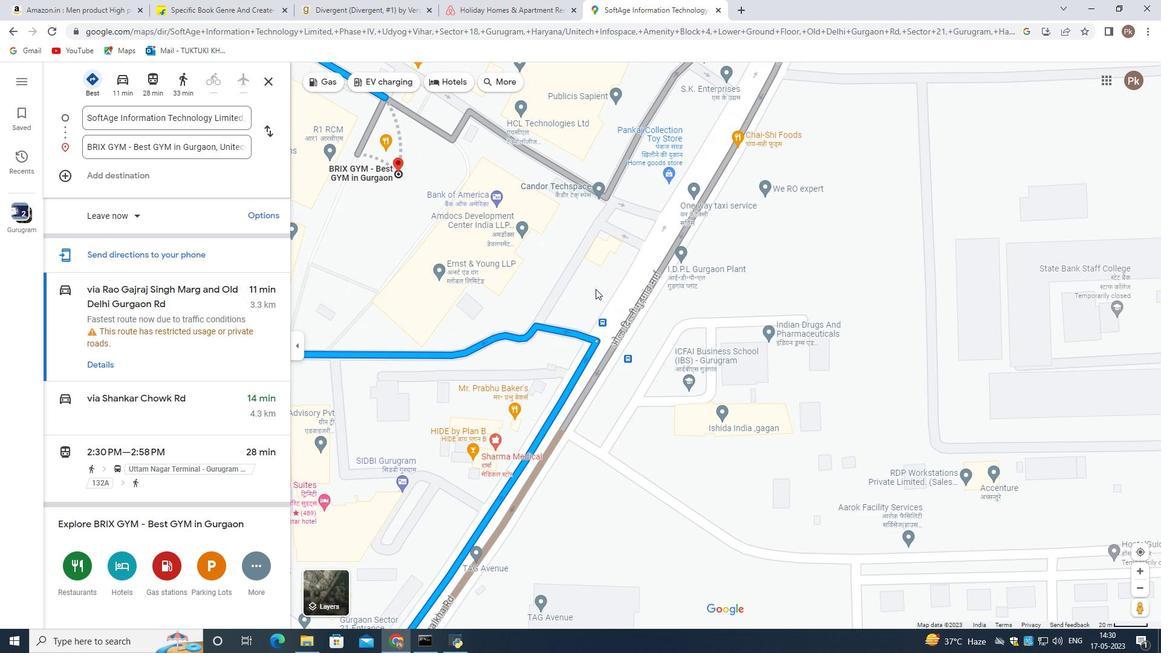 
Action: Mouse scrolled (596, 293) with delta (0, 0)
Screenshot: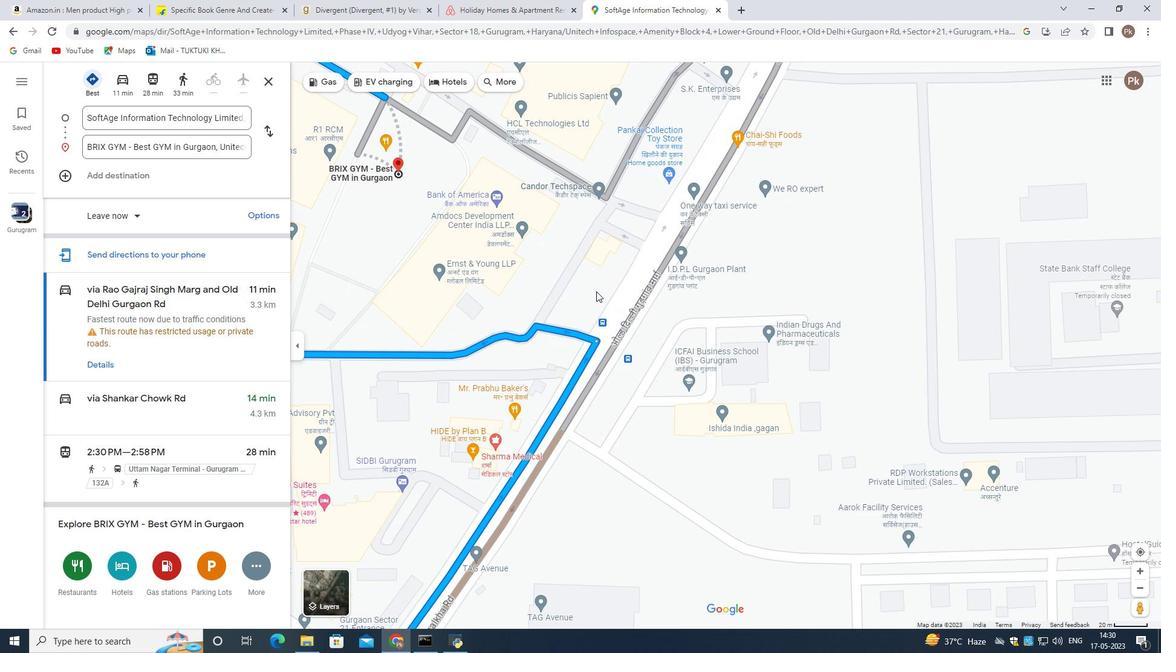 
Action: Mouse moved to (596, 294)
Screenshot: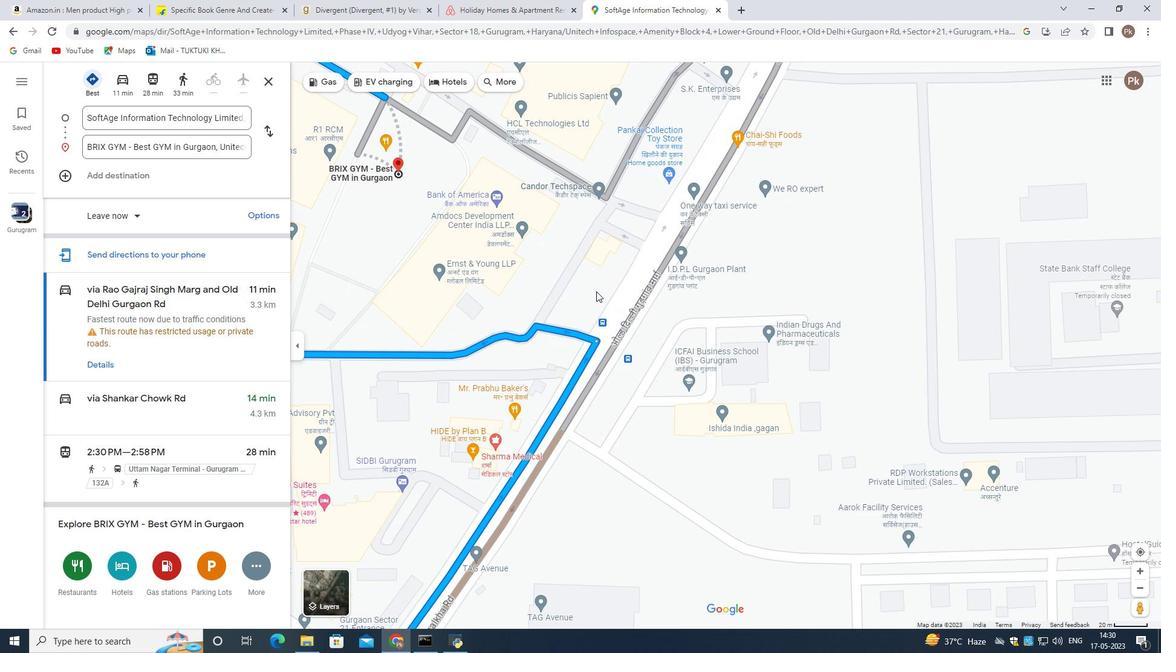 
Action: Mouse scrolled (596, 294) with delta (0, 0)
Screenshot: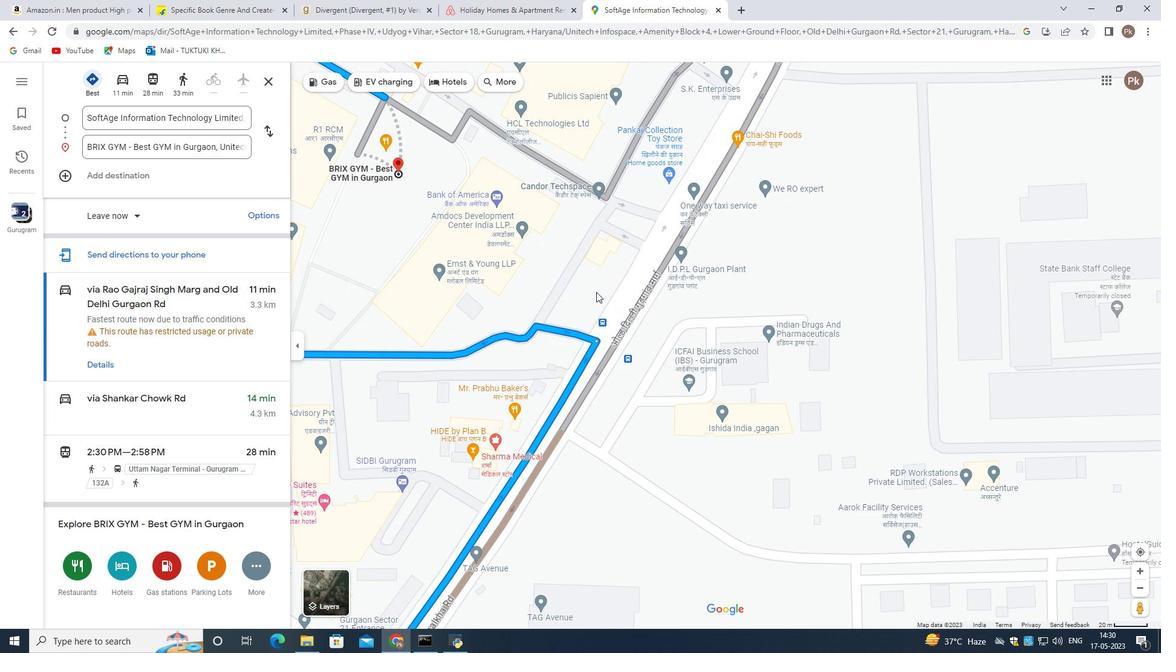 
Action: Mouse moved to (596, 294)
Screenshot: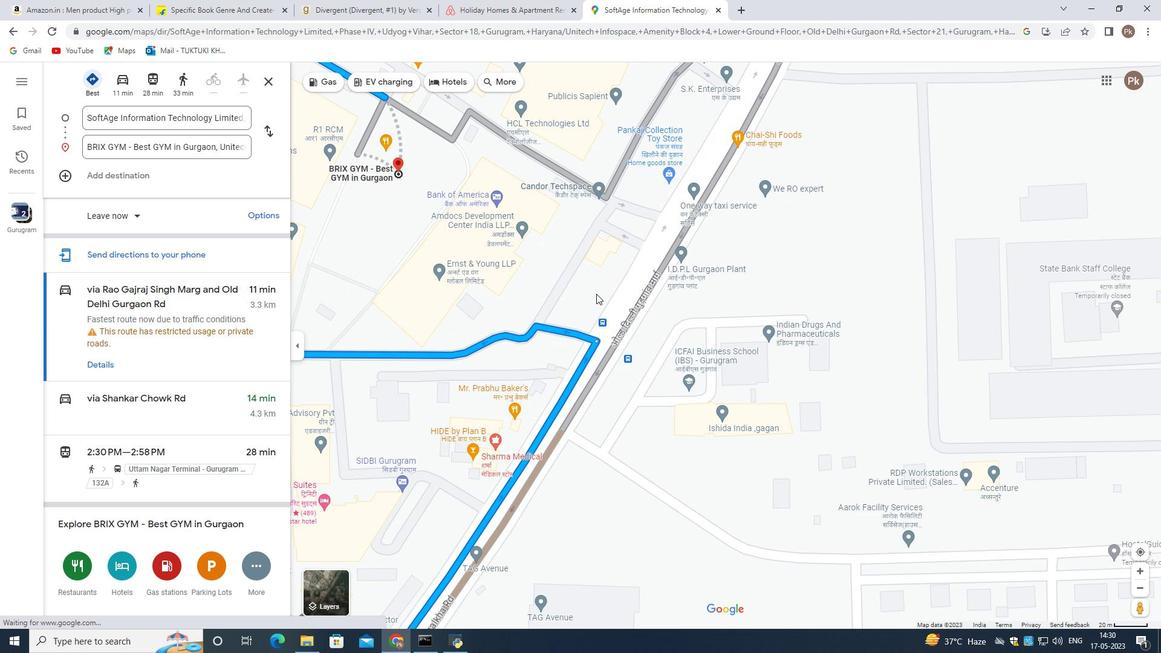 
Action: Mouse scrolled (596, 294) with delta (0, 0)
Screenshot: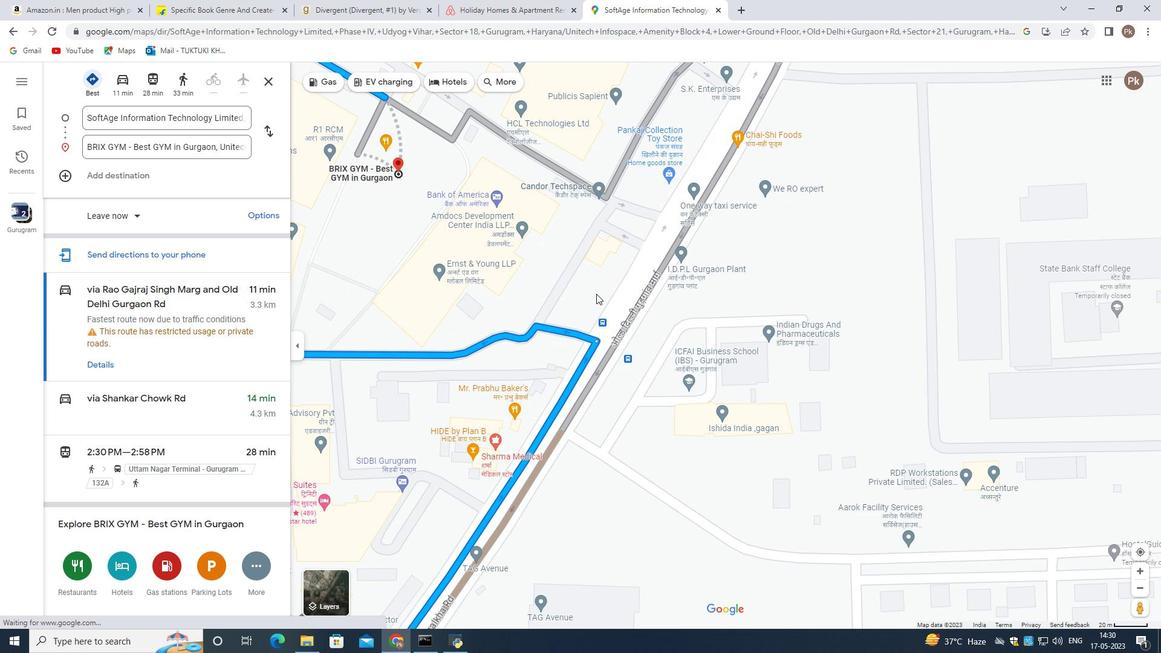 
Action: Mouse moved to (597, 300)
Screenshot: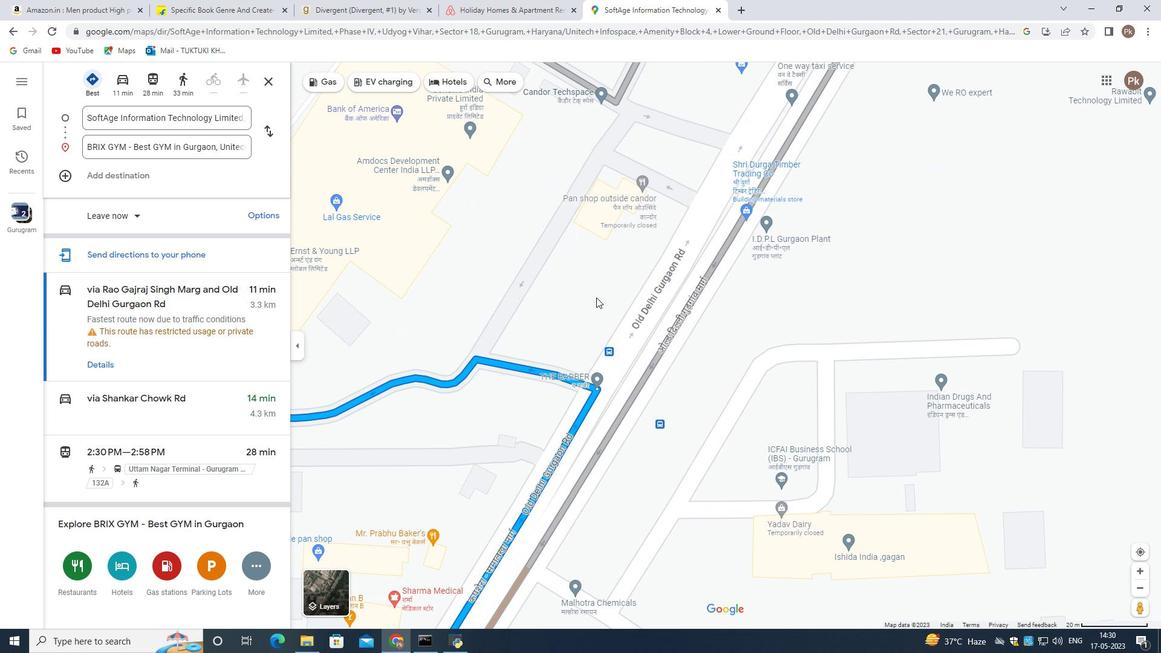 
Action: Mouse scrolled (597, 301) with delta (0, 0)
Screenshot: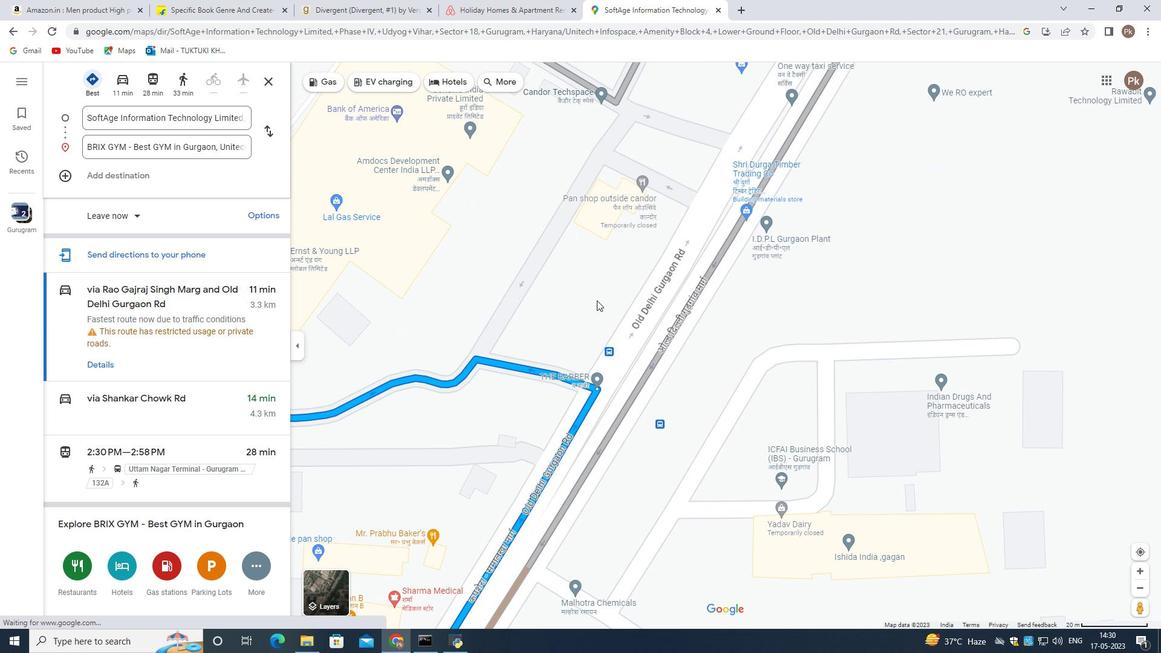 
Action: Mouse scrolled (597, 301) with delta (0, 0)
Screenshot: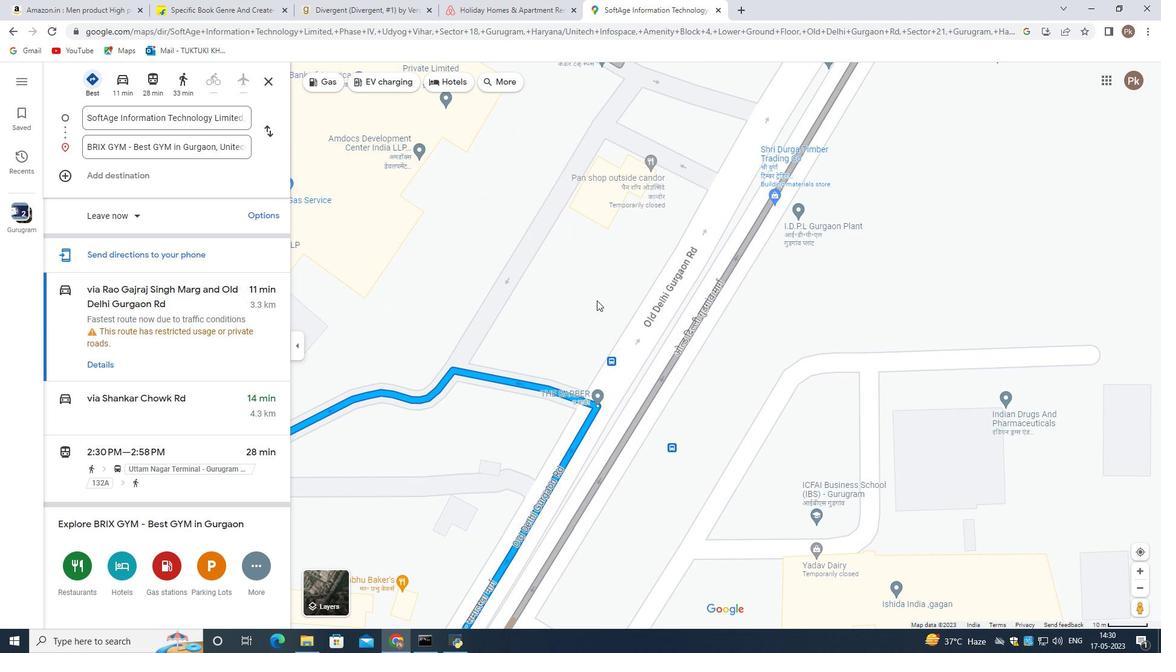 
Action: Mouse moved to (597, 301)
Screenshot: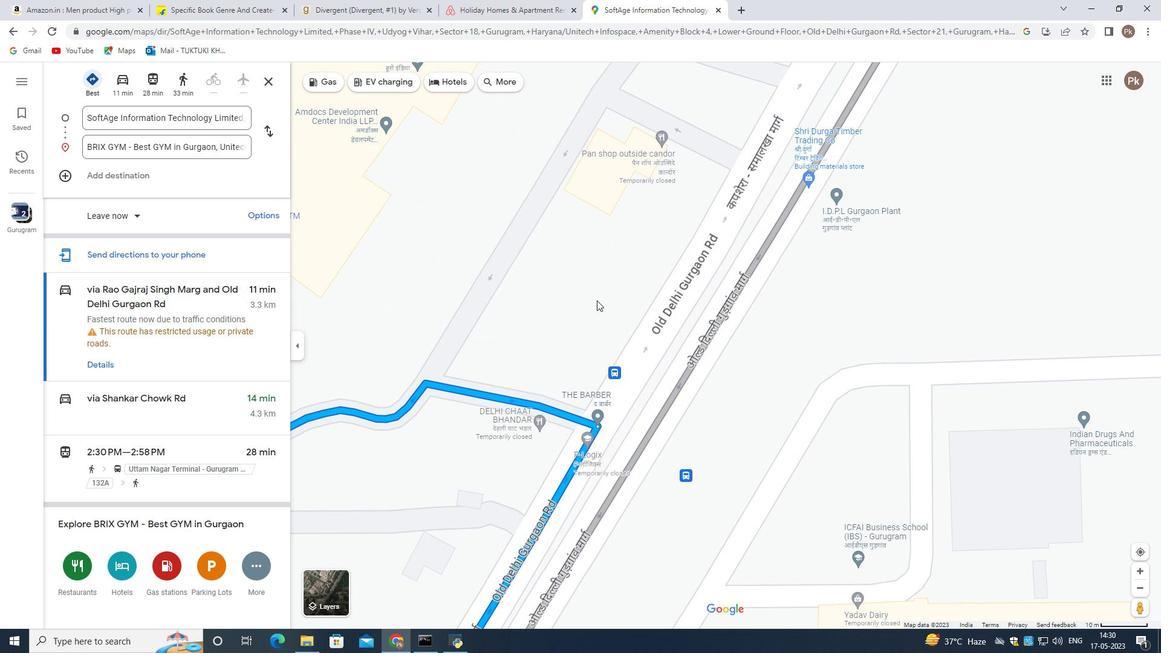 
Action: Mouse scrolled (597, 300) with delta (0, 0)
Screenshot: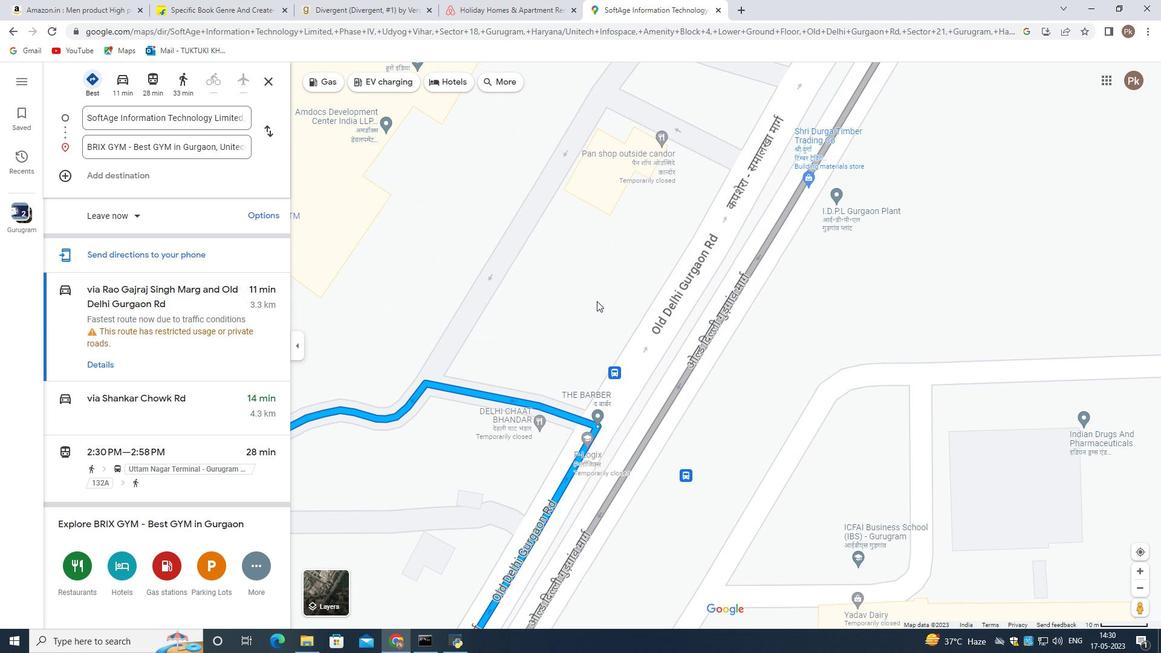
Action: Mouse scrolled (597, 300) with delta (0, 0)
Screenshot: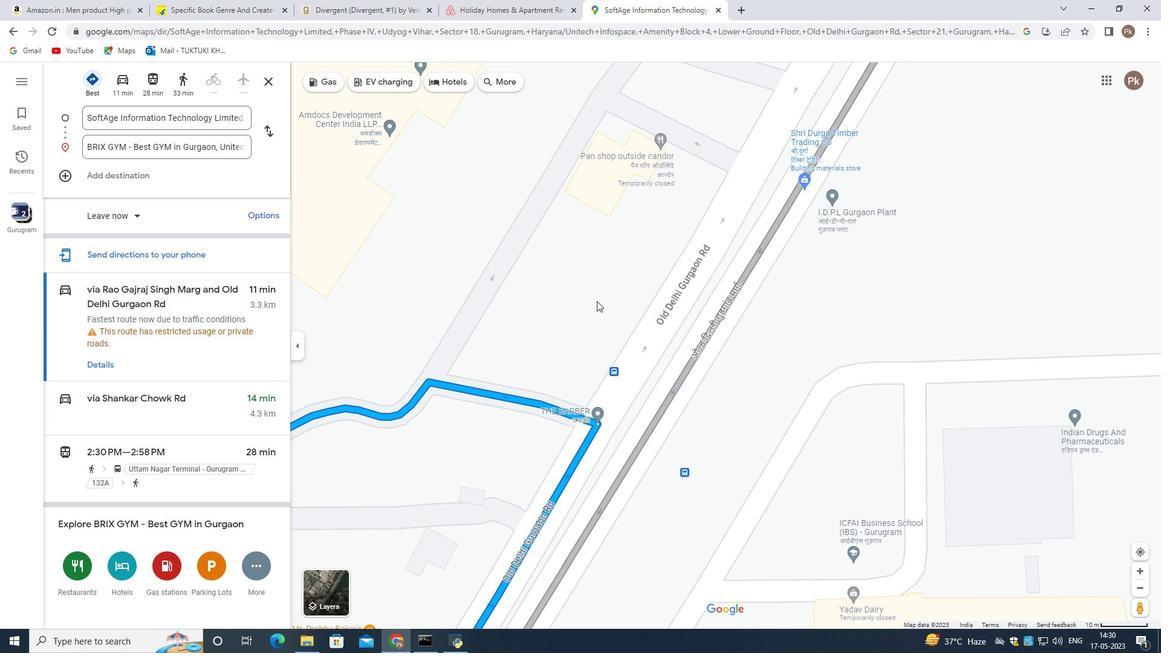 
Action: Mouse scrolled (597, 300) with delta (0, 0)
Screenshot: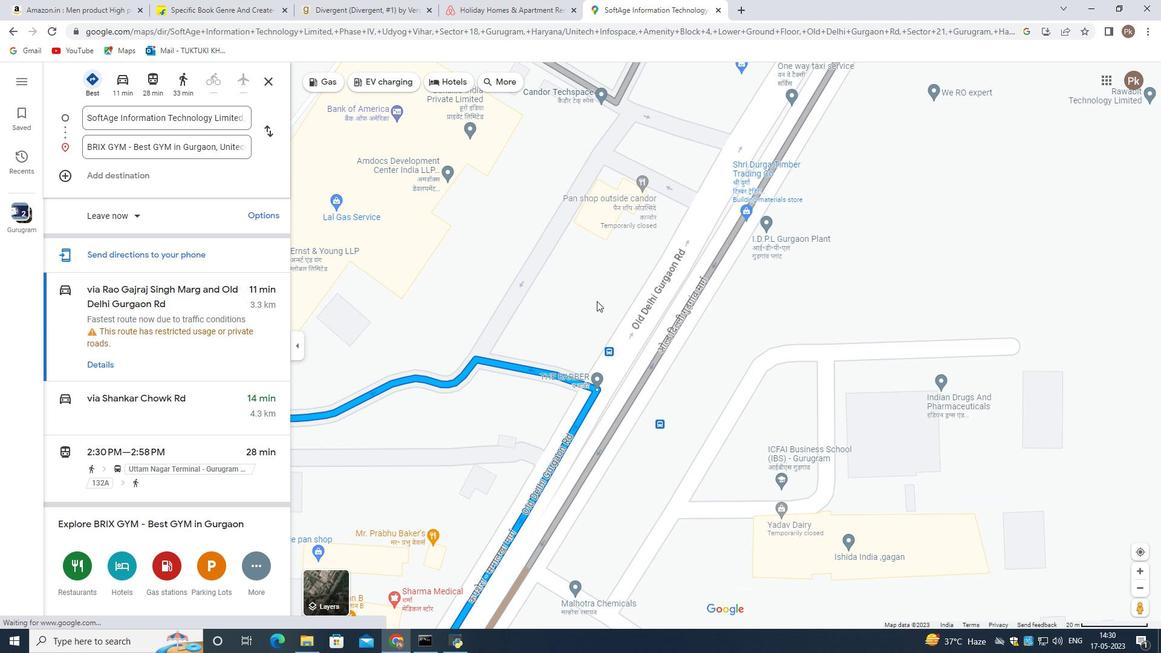 
Action: Mouse scrolled (597, 300) with delta (0, 0)
Screenshot: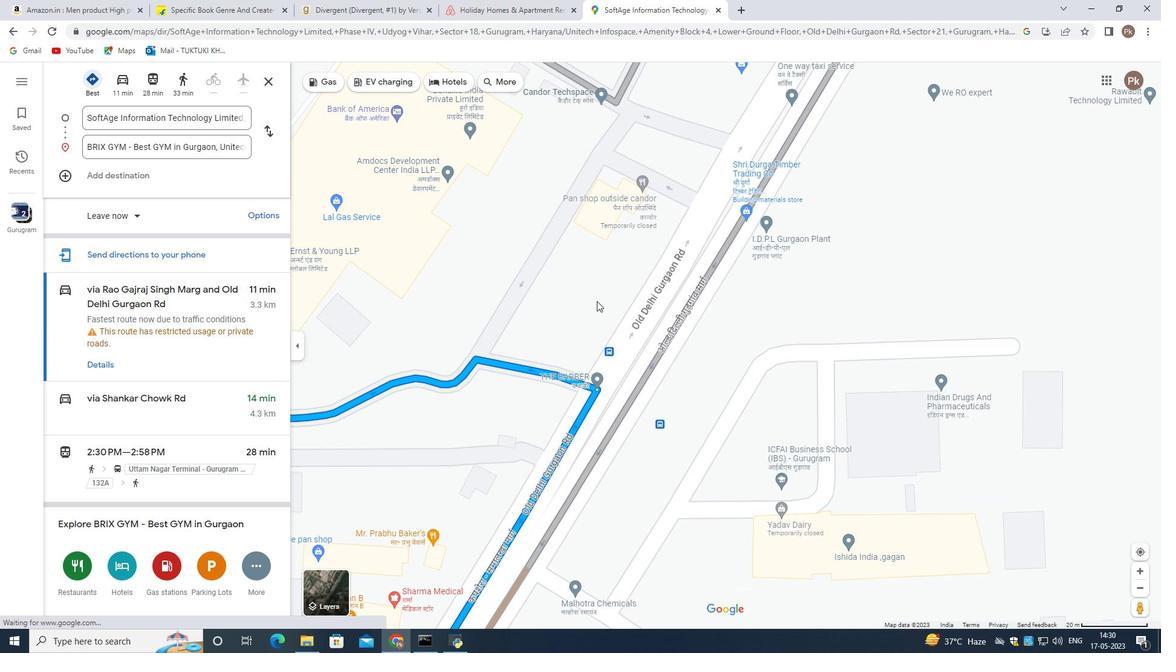 
Action: Mouse scrolled (597, 300) with delta (0, 0)
Screenshot: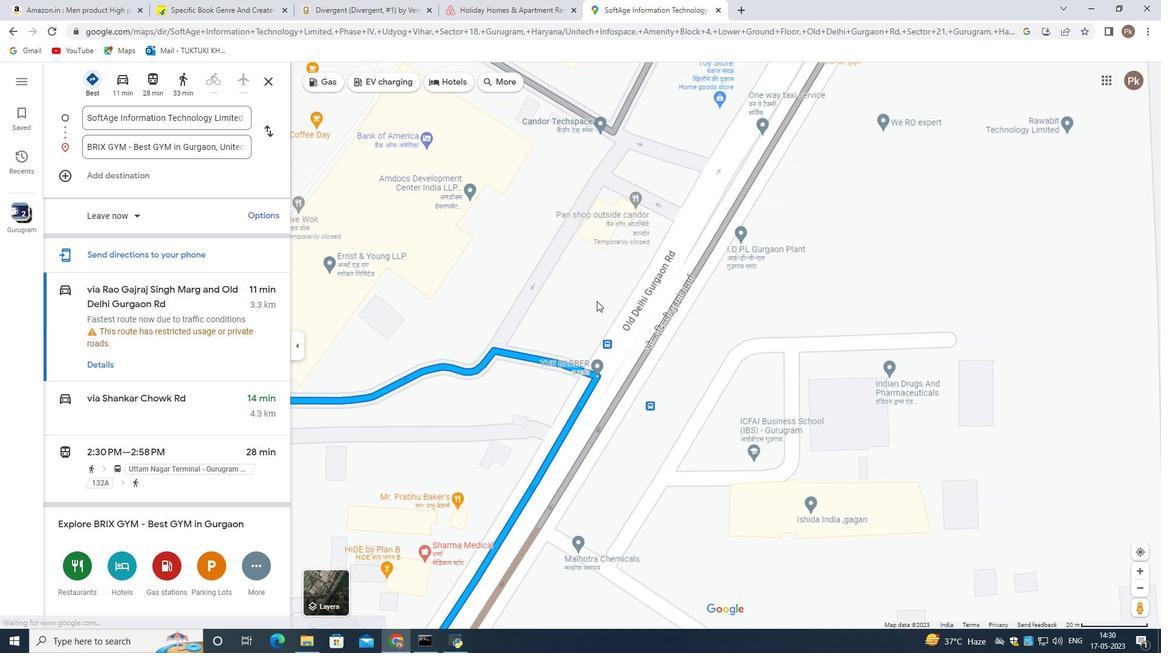 
Action: Mouse scrolled (597, 300) with delta (0, 0)
Screenshot: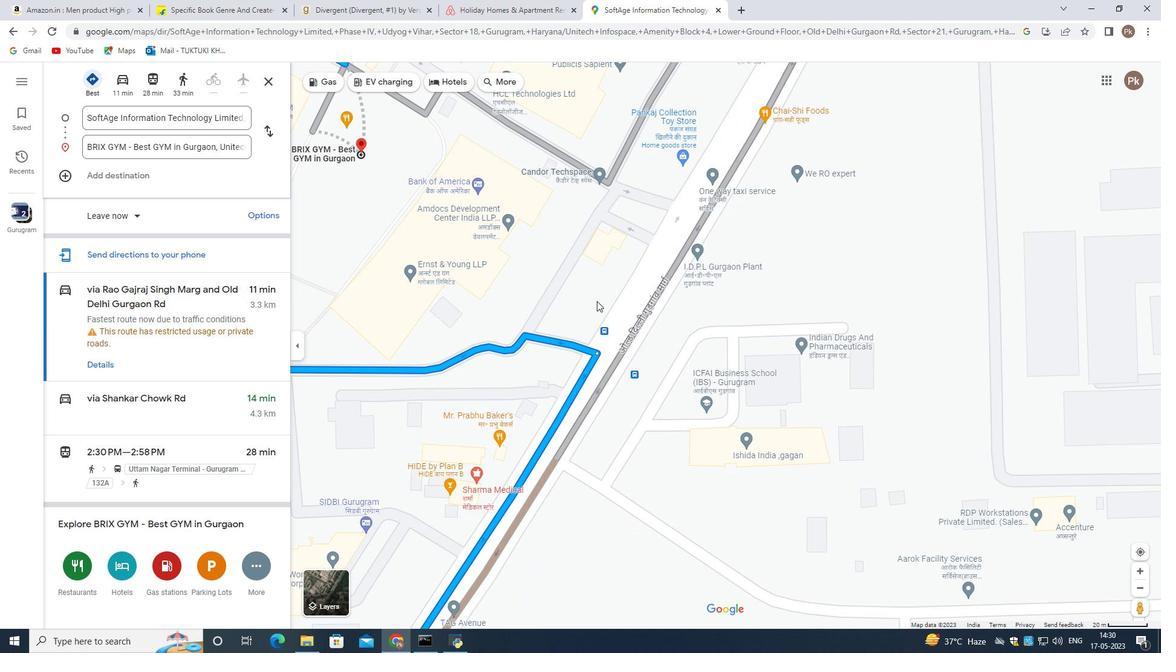 
Action: Mouse scrolled (597, 300) with delta (0, 0)
Screenshot: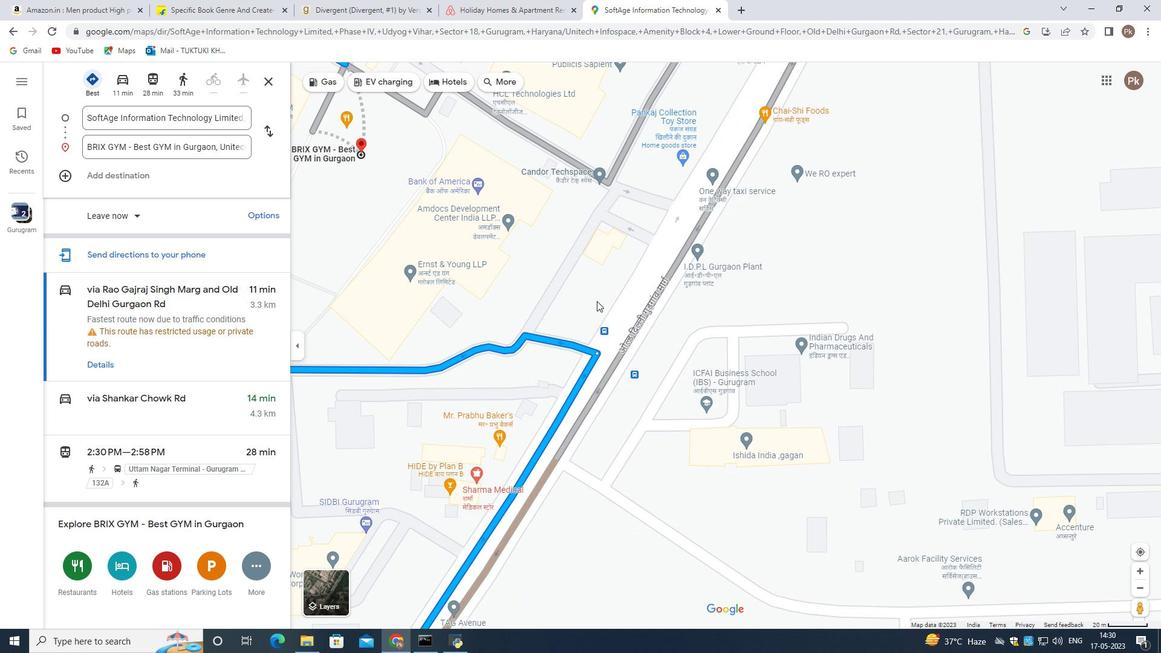 
Action: Mouse scrolled (597, 300) with delta (0, 0)
Screenshot: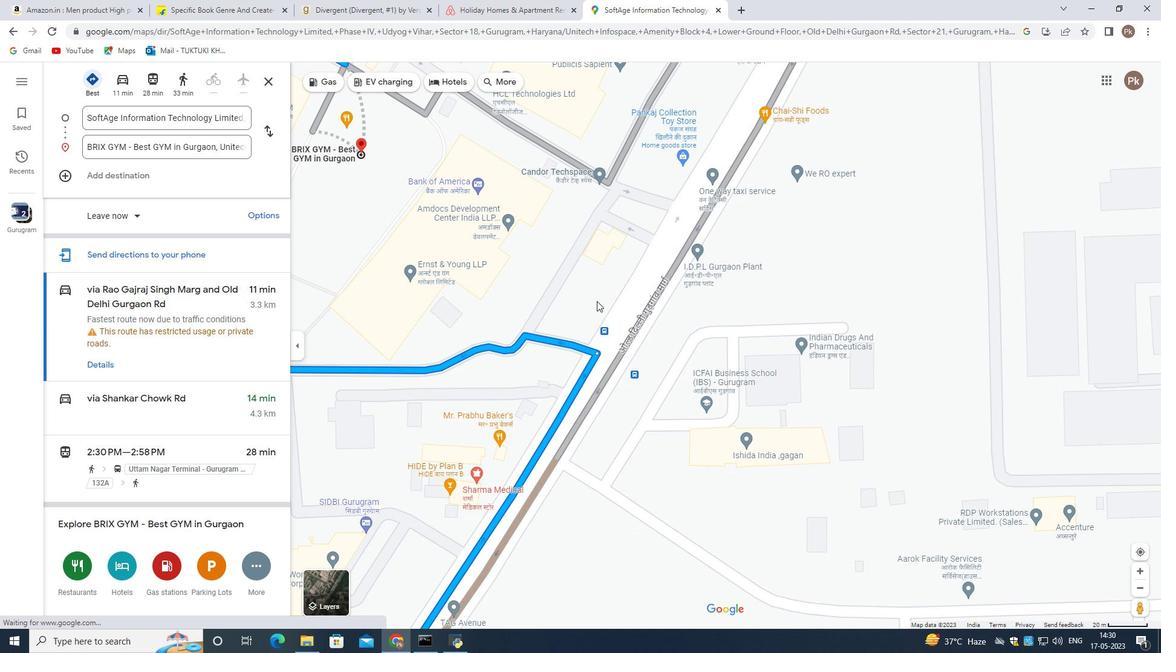 
Action: Mouse scrolled (597, 300) with delta (0, 0)
Screenshot: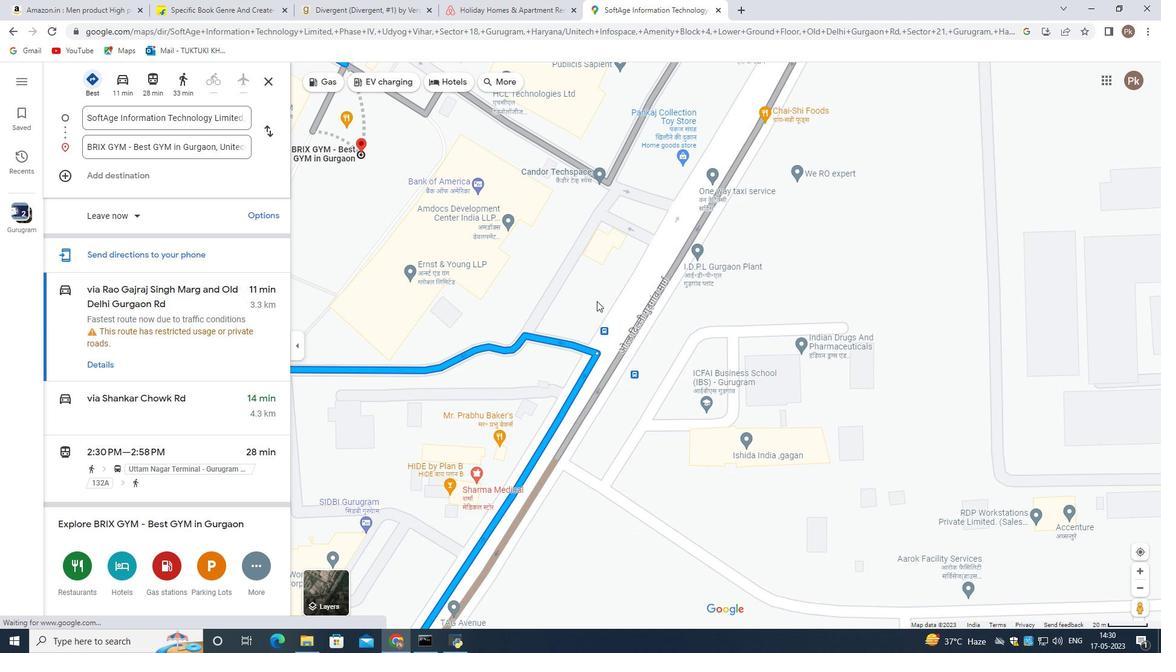 
Action: Mouse scrolled (597, 300) with delta (0, 0)
Screenshot: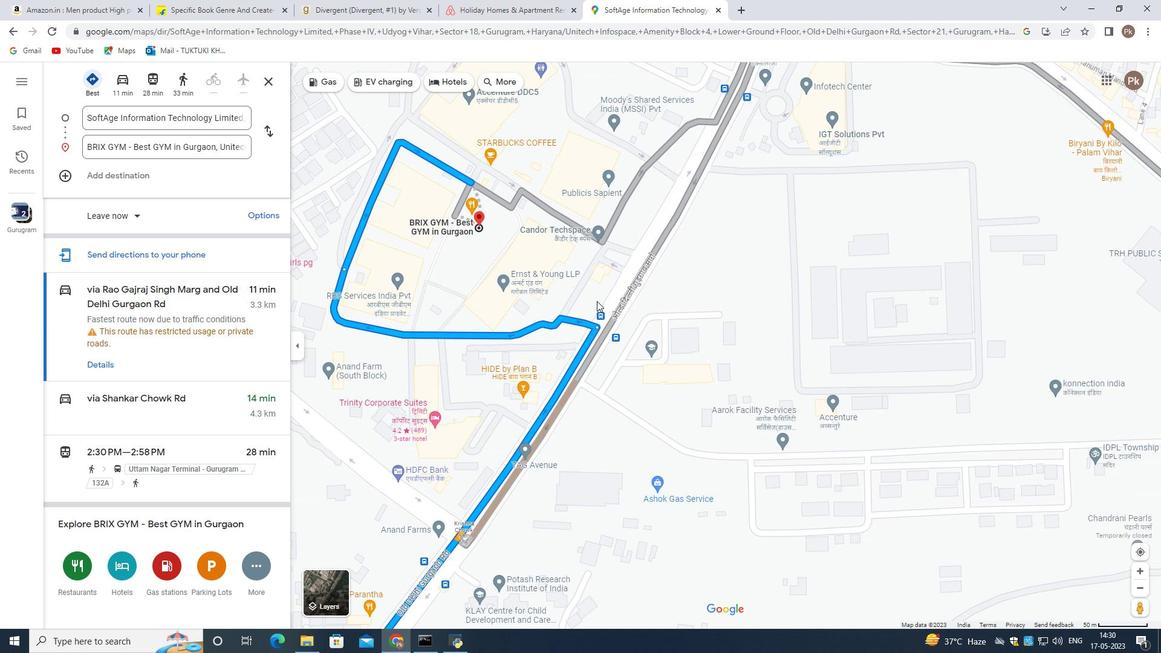 
Action: Mouse scrolled (597, 300) with delta (0, 0)
Screenshot: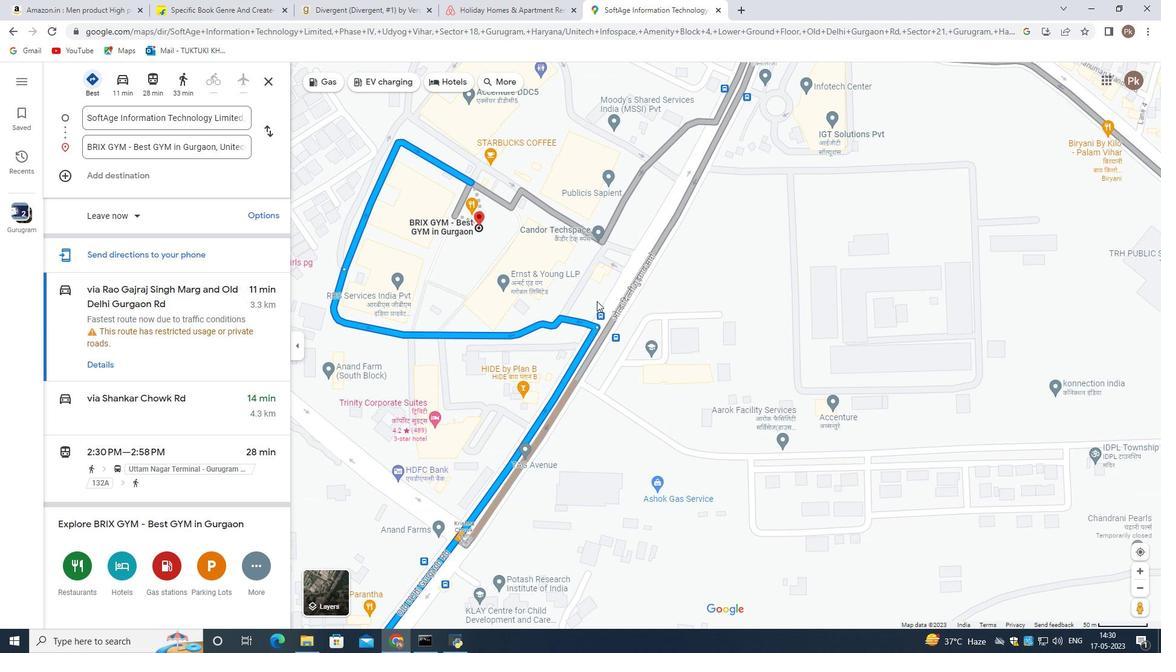 
Action: Mouse scrolled (597, 300) with delta (0, 0)
Screenshot: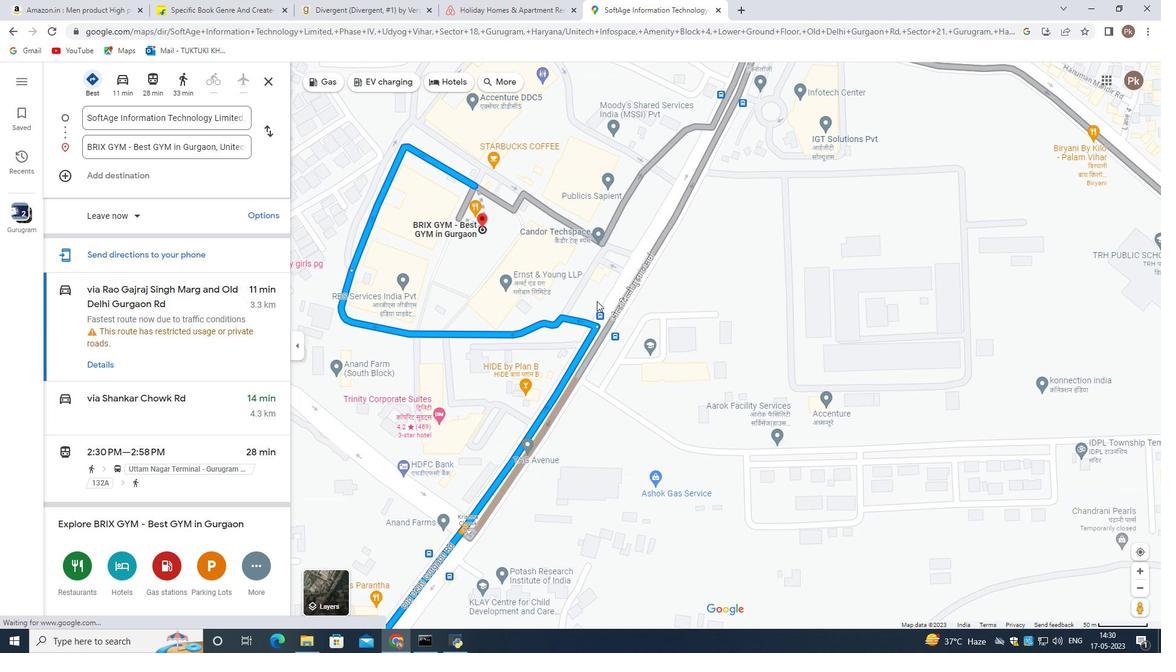 
Action: Mouse scrolled (597, 300) with delta (0, 0)
Screenshot: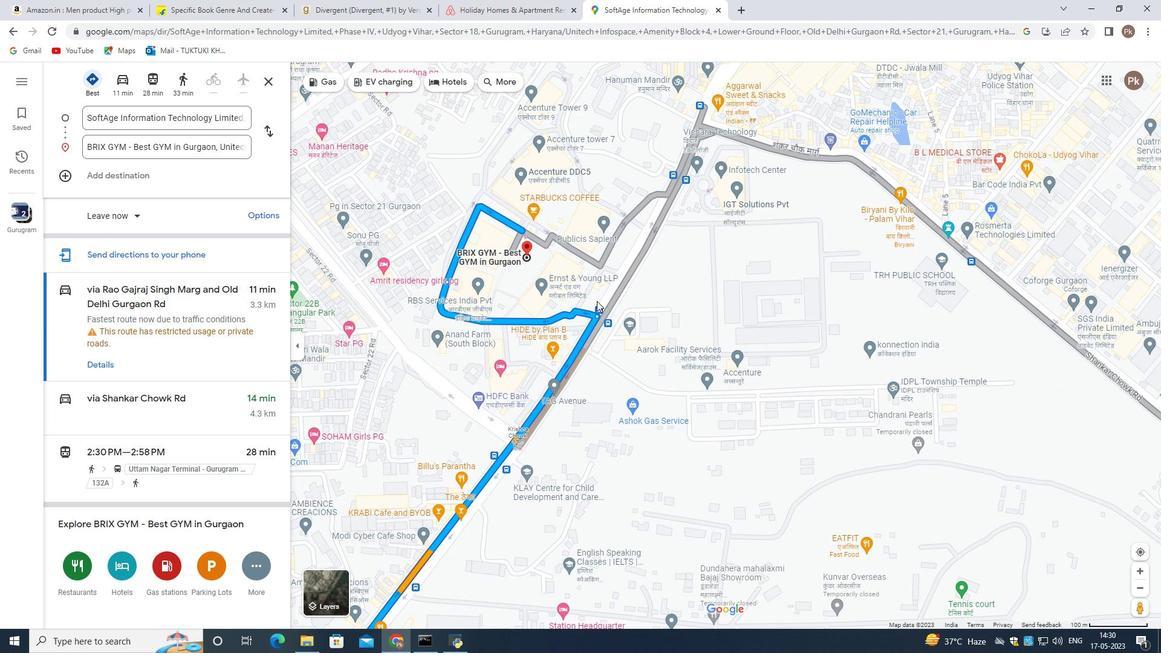 
Action: Mouse scrolled (597, 300) with delta (0, 0)
Screenshot: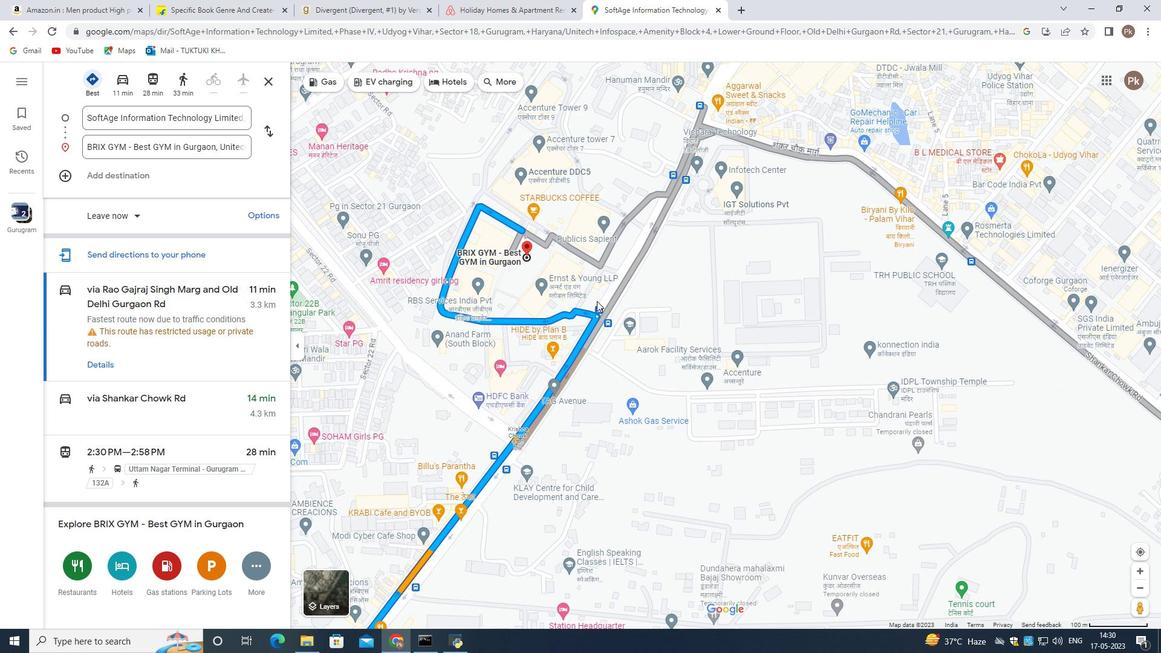
Action: Mouse scrolled (597, 300) with delta (0, 0)
Screenshot: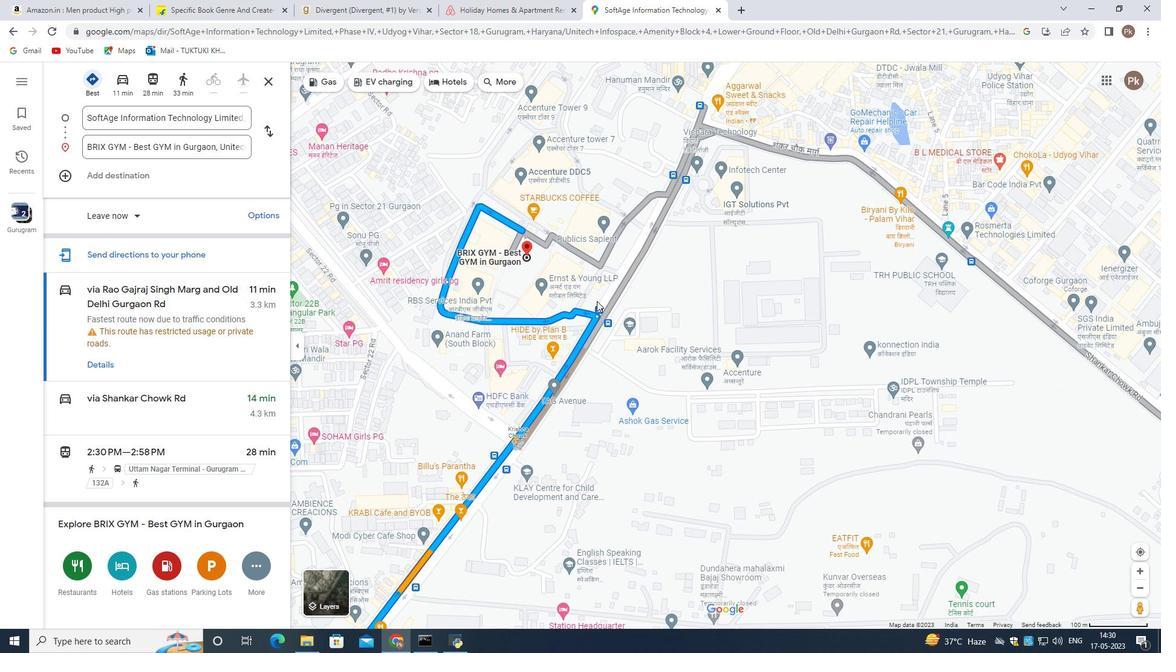 
Action: Mouse scrolled (597, 300) with delta (0, 0)
Screenshot: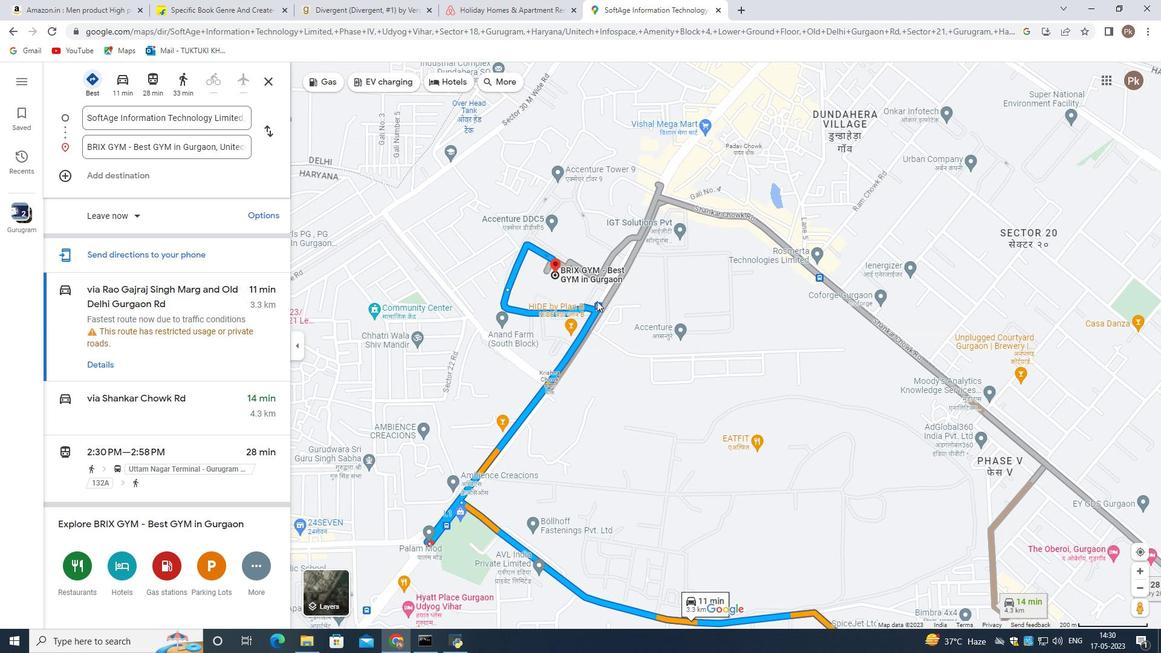 
Action: Mouse scrolled (597, 300) with delta (0, 0)
Screenshot: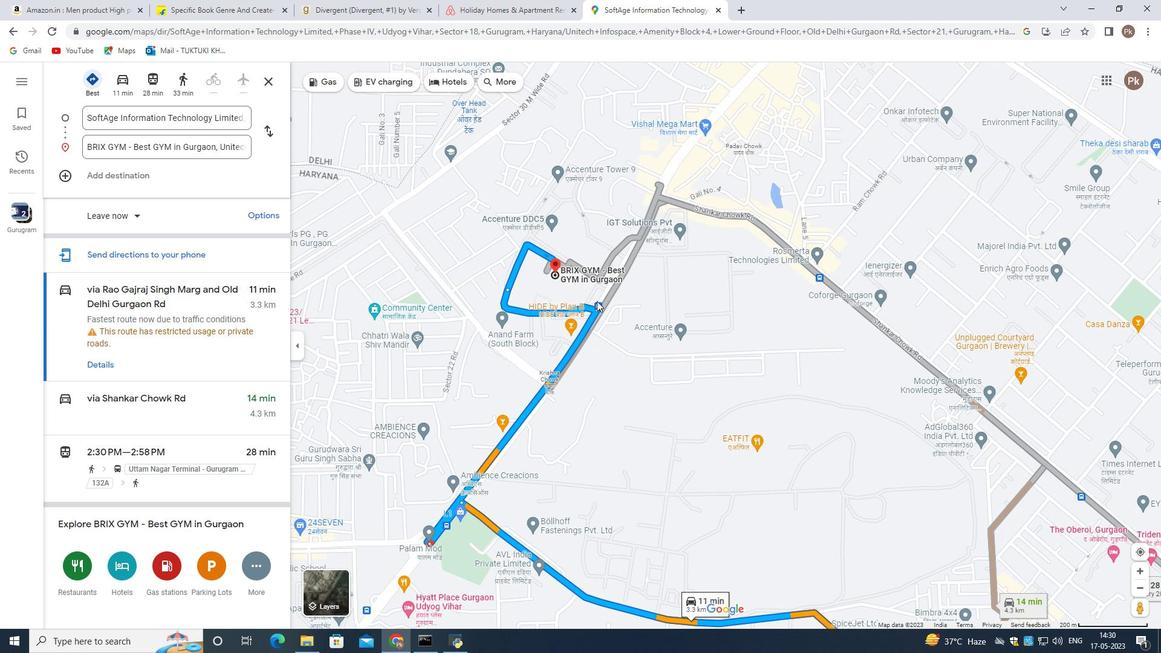 
Action: Mouse scrolled (597, 300) with delta (0, 0)
Screenshot: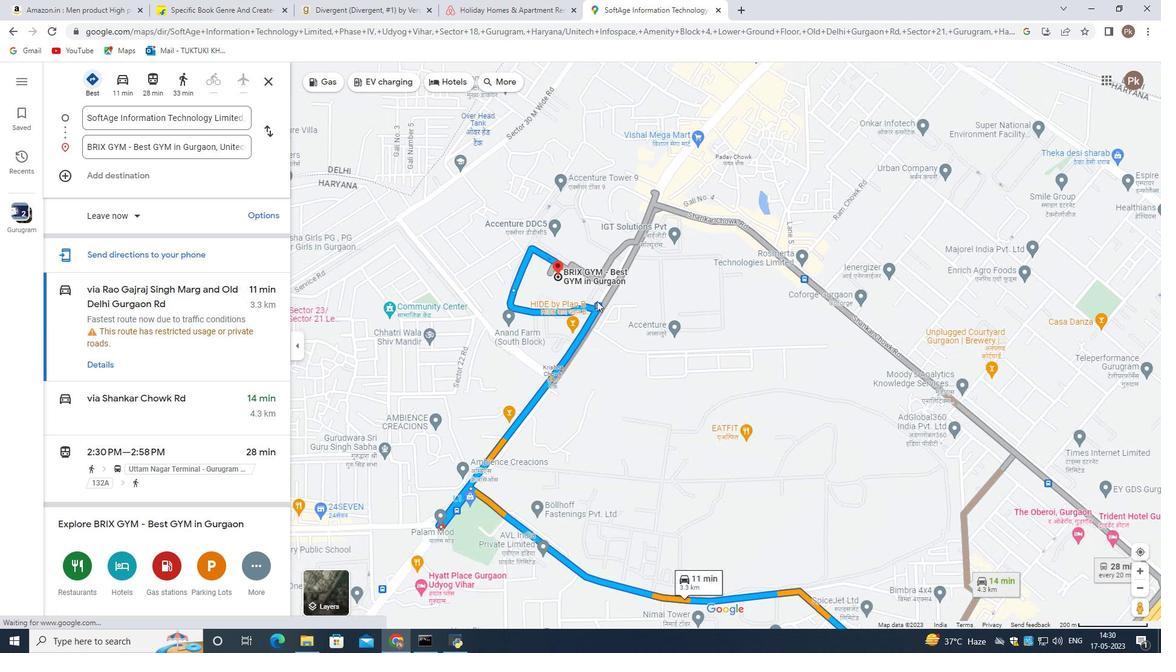 
Action: Mouse moved to (654, 323)
Screenshot: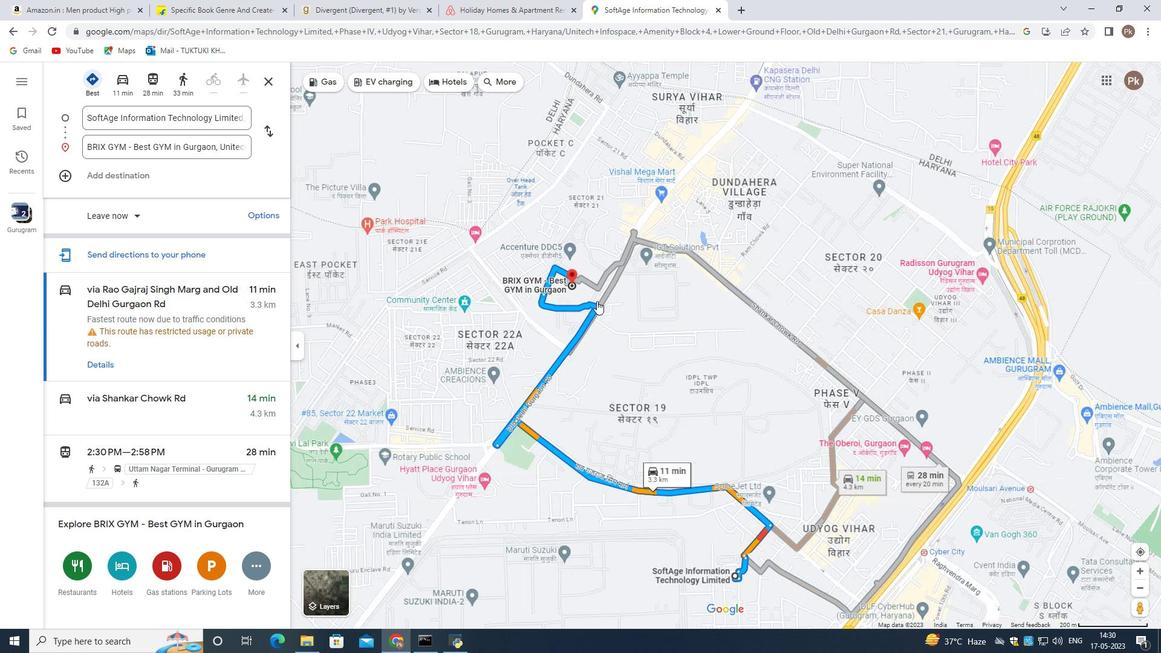 
Action: Mouse scrolled (654, 323) with delta (0, 0)
Screenshot: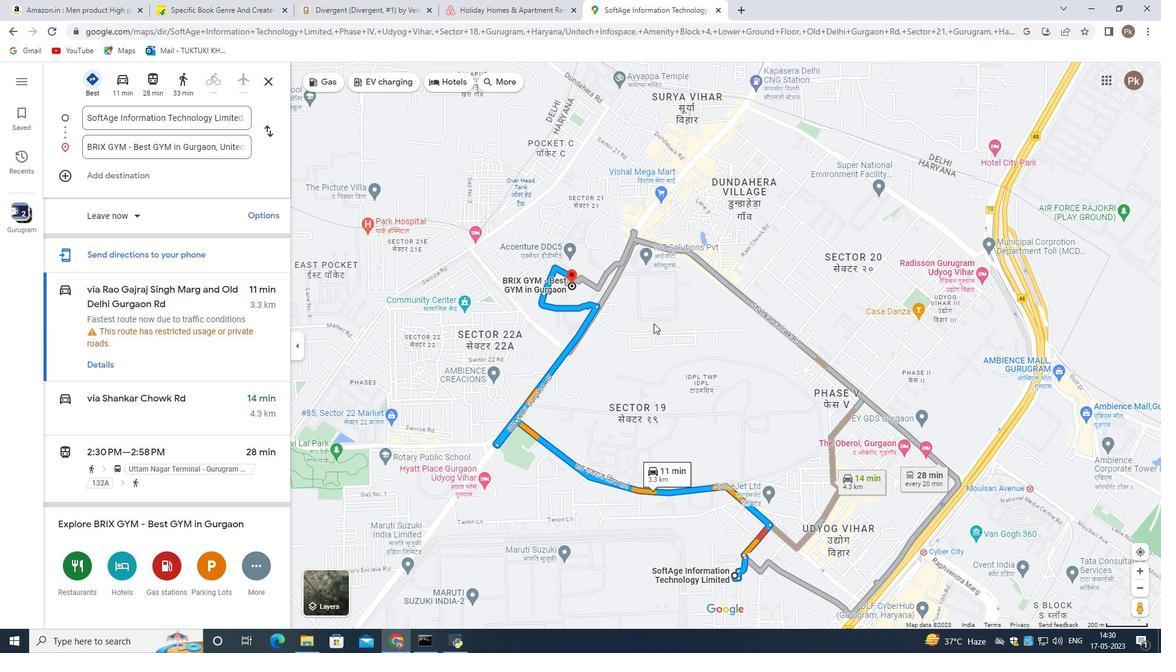 
Action: Mouse scrolled (654, 323) with delta (0, 0)
Screenshot: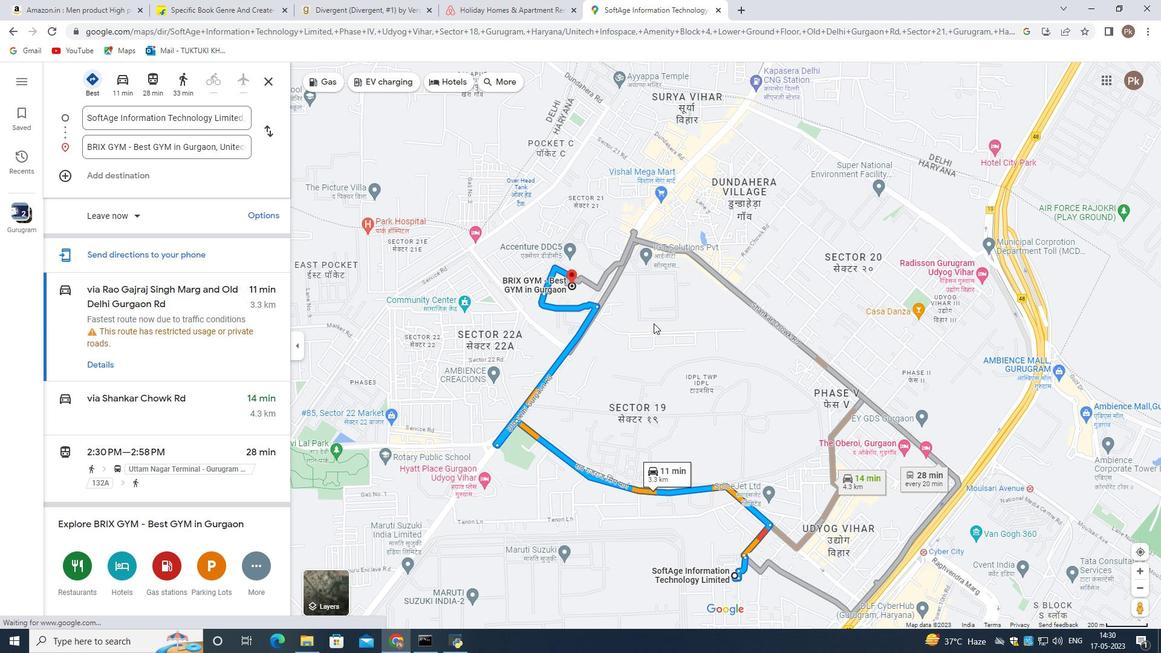 
Action: Mouse moved to (645, 321)
Screenshot: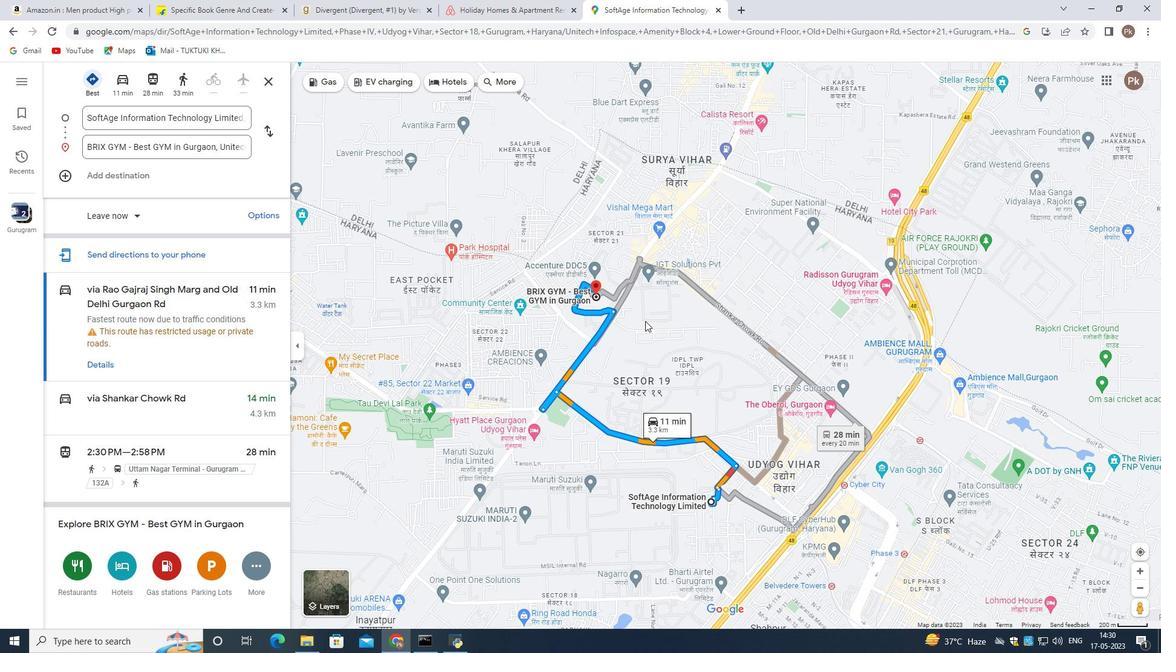 
